 Task: Define due dates for tasks focused on implementing changes to enhance data quality.
Action: Mouse moved to (170, 364)
Screenshot: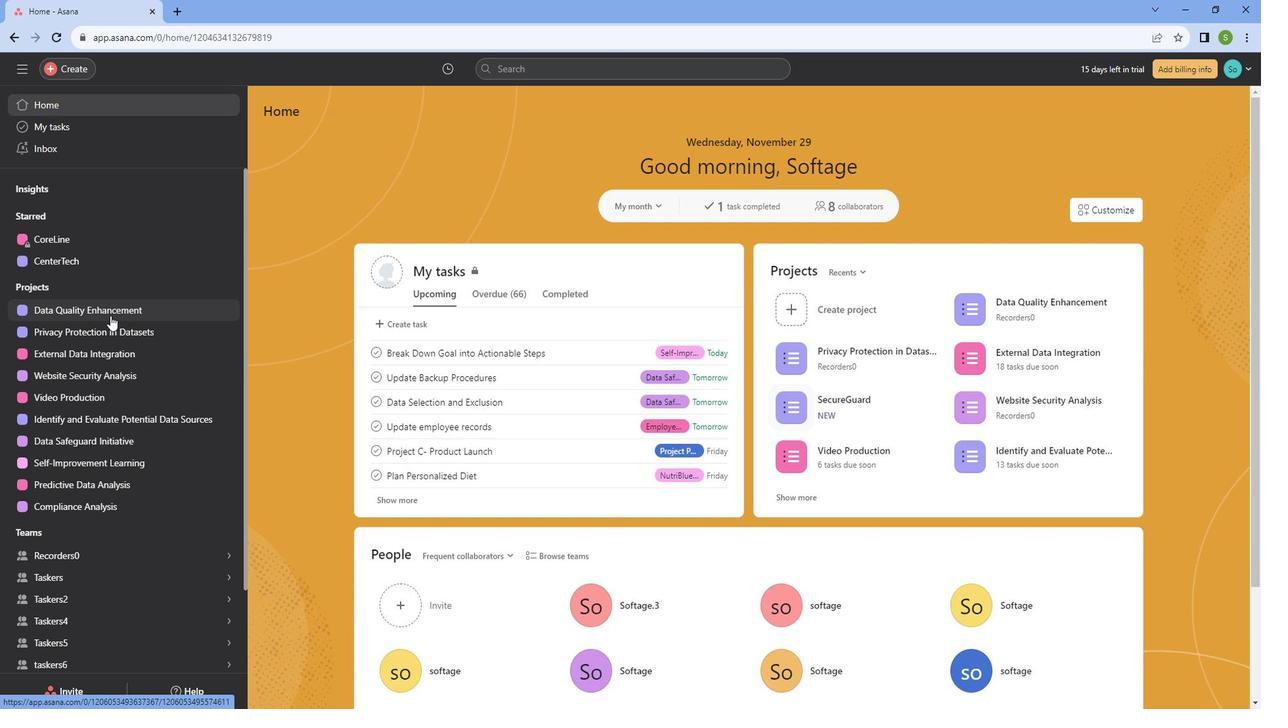 
Action: Mouse pressed left at (170, 364)
Screenshot: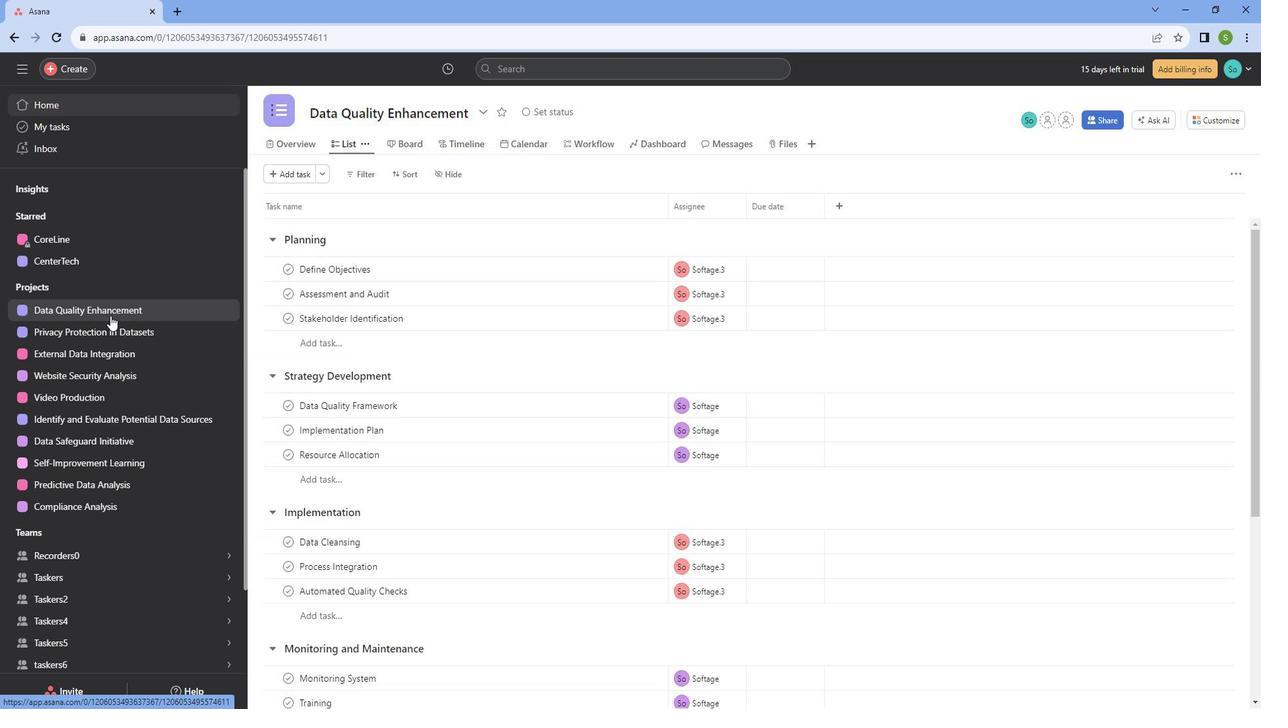 
Action: Mouse moved to (835, 322)
Screenshot: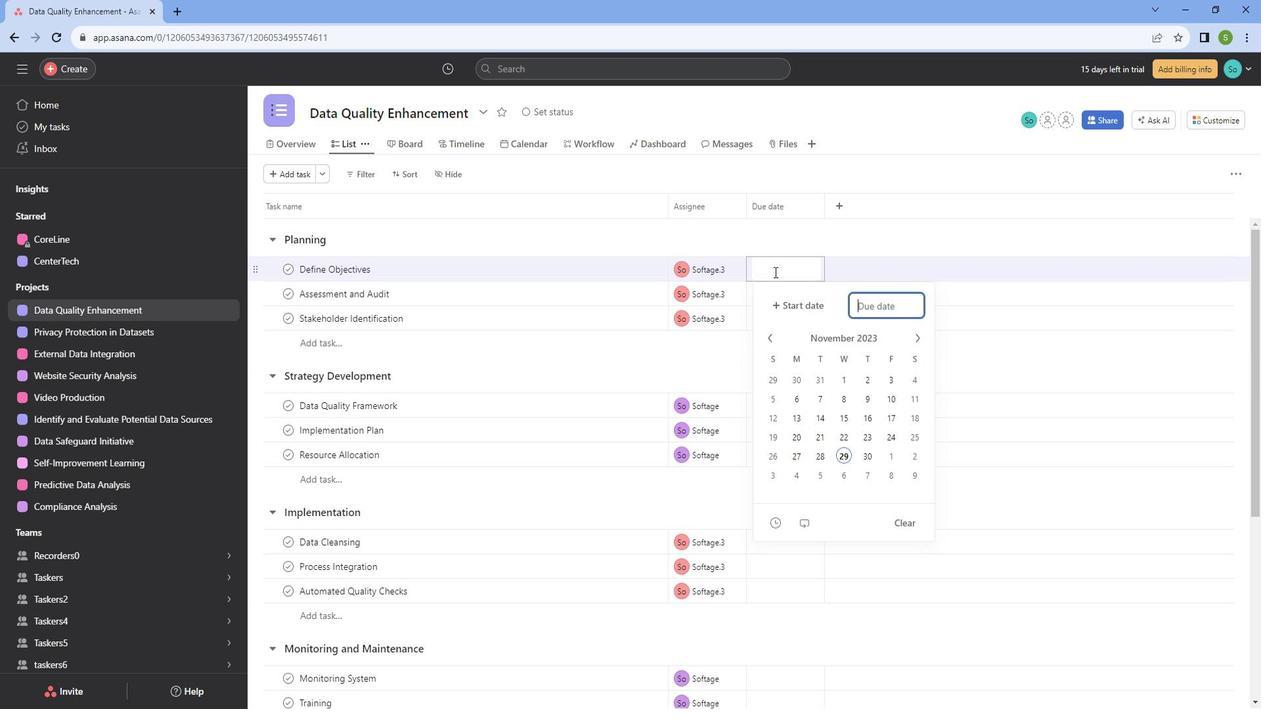
Action: Mouse pressed left at (835, 322)
Screenshot: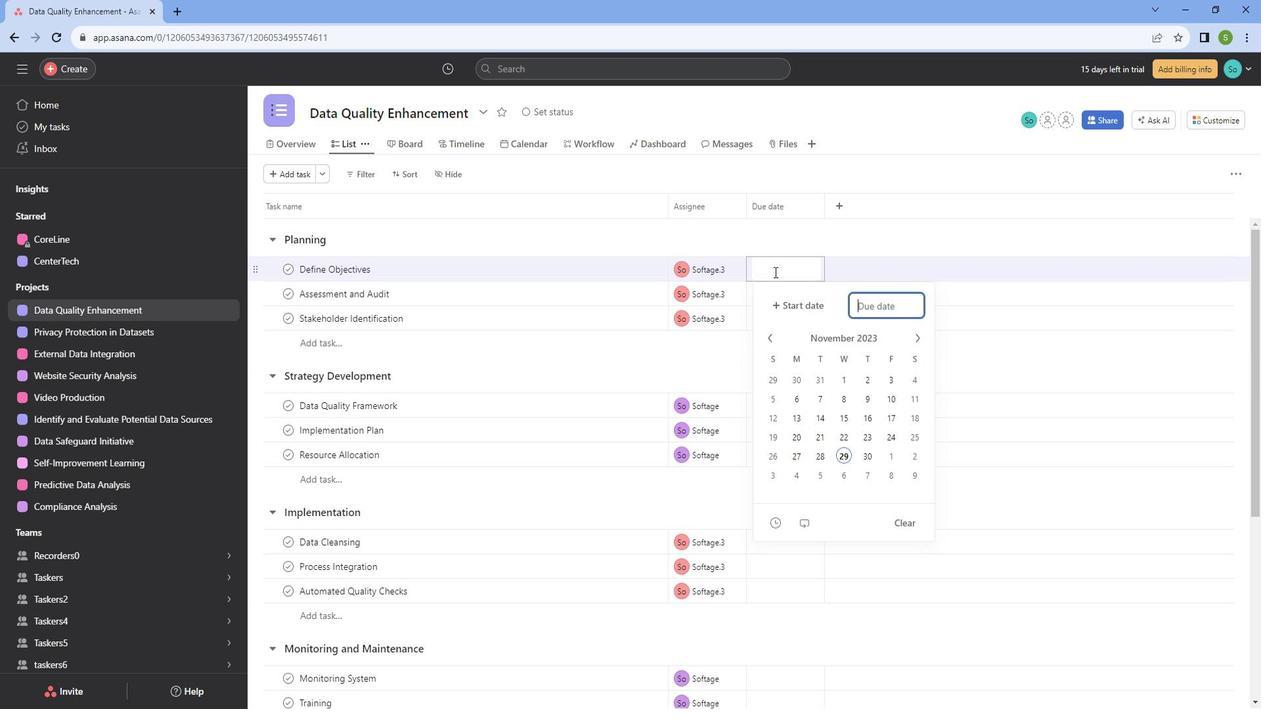 
Action: Mouse moved to (975, 386)
Screenshot: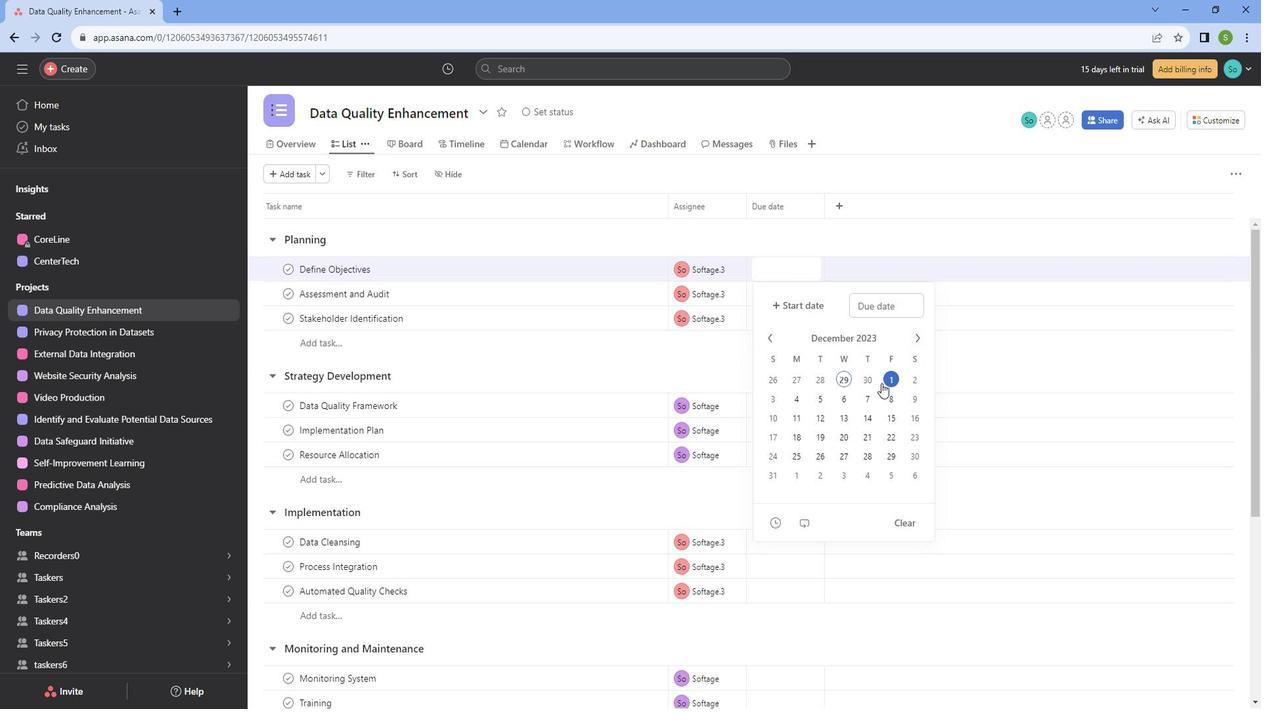 
Action: Mouse pressed left at (975, 386)
Screenshot: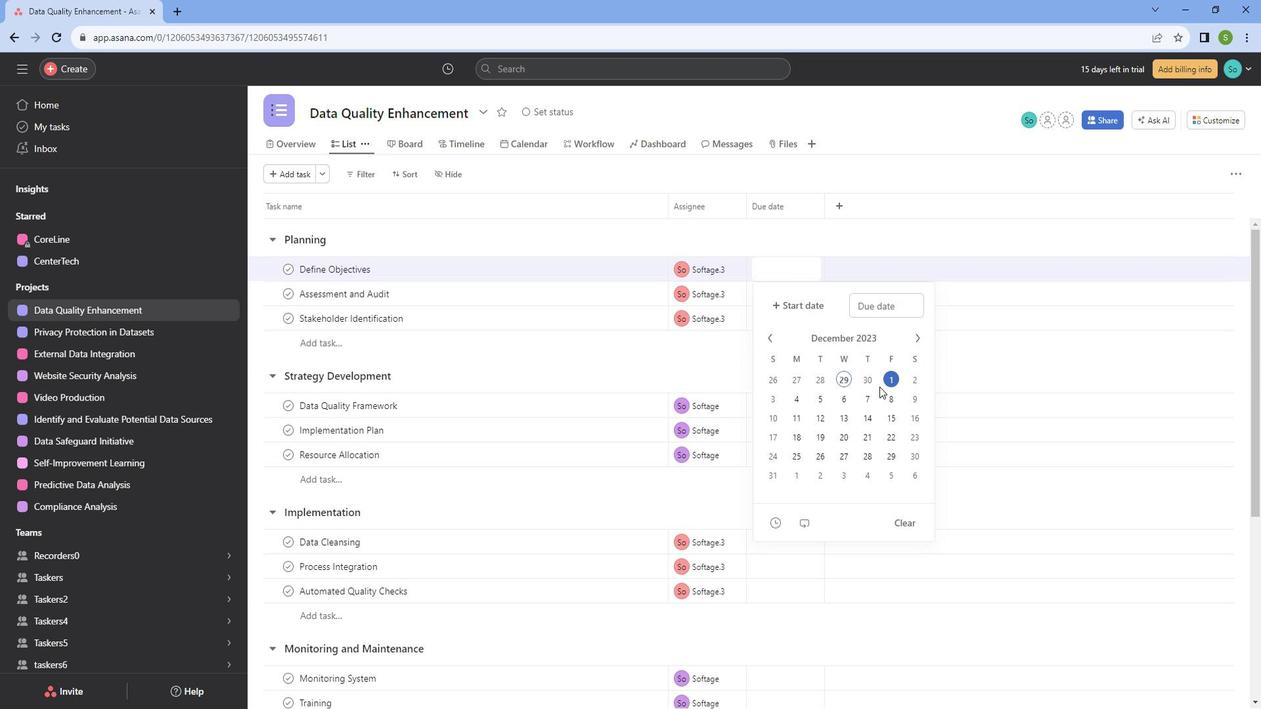 
Action: Mouse moved to (957, 426)
Screenshot: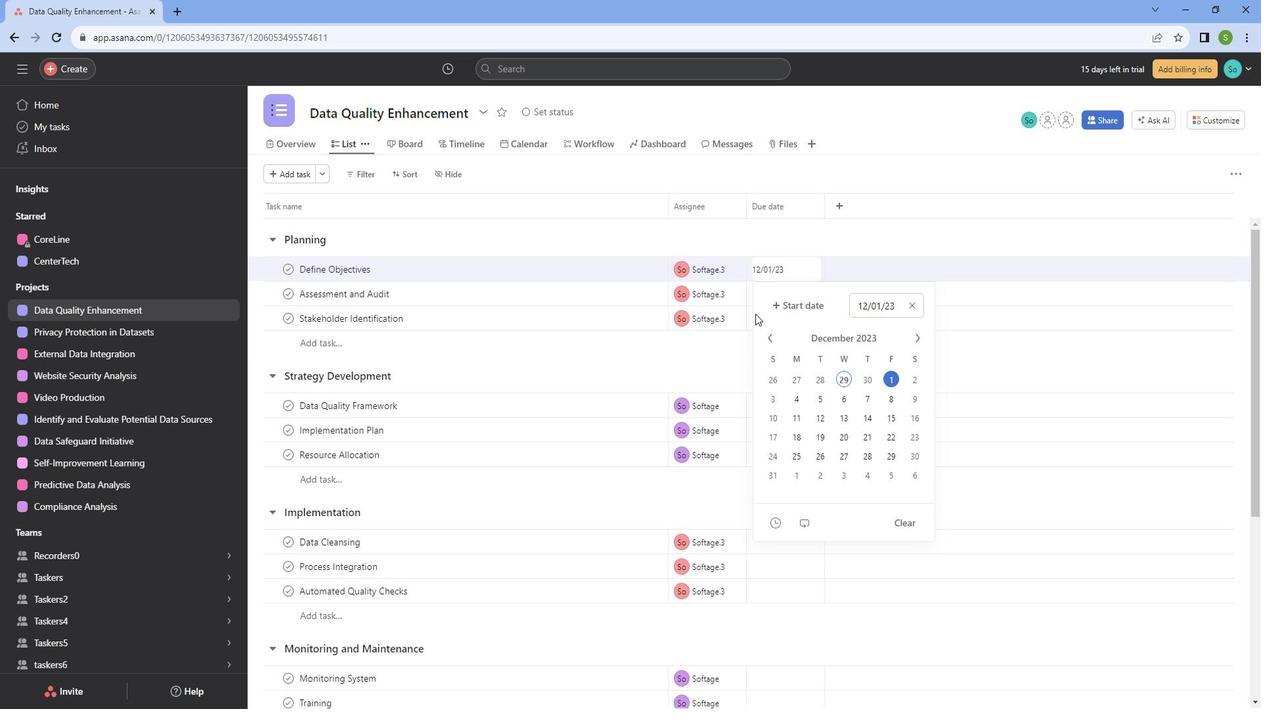 
Action: Mouse pressed left at (957, 426)
Screenshot: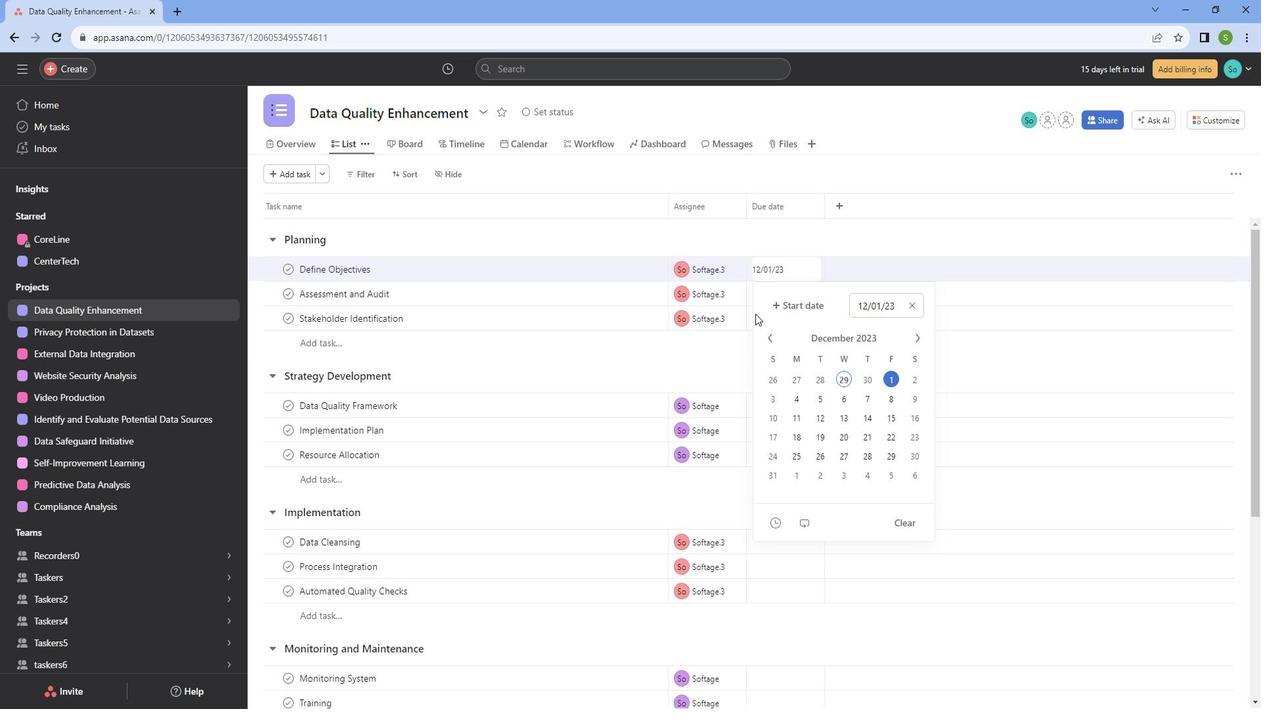 
Action: Mouse moved to (785, 286)
Screenshot: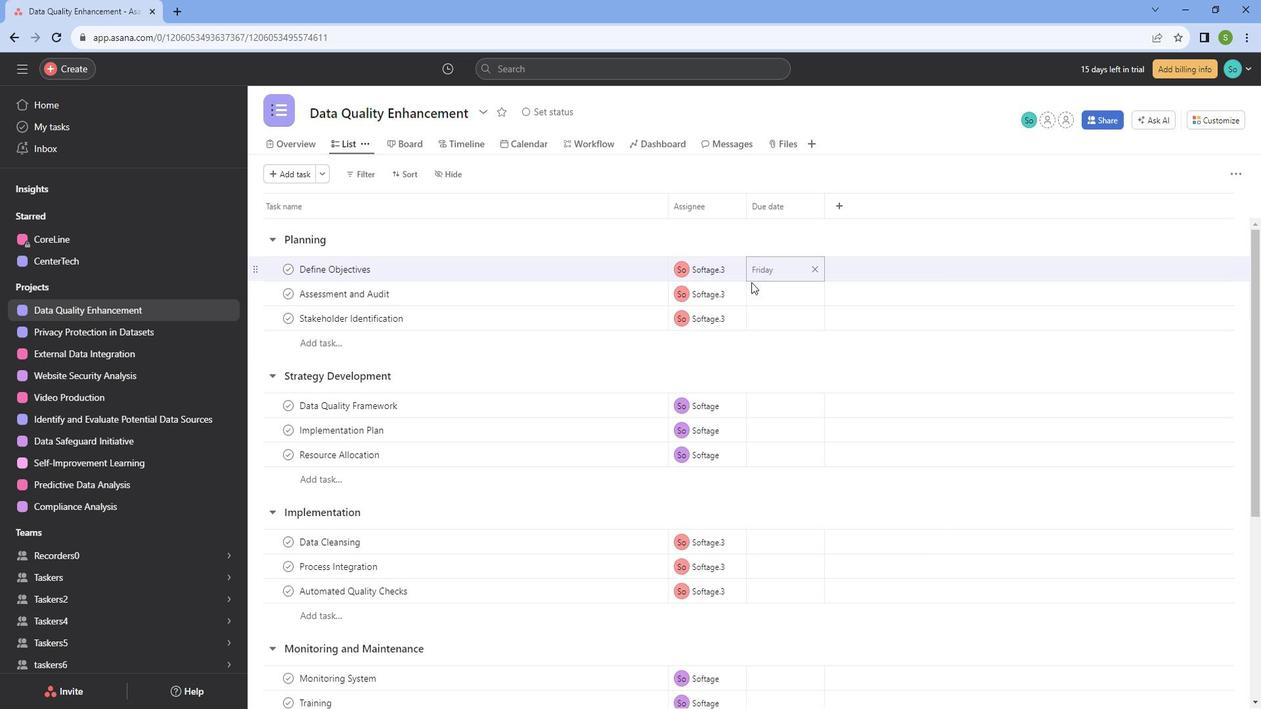 
Action: Mouse pressed left at (785, 286)
Screenshot: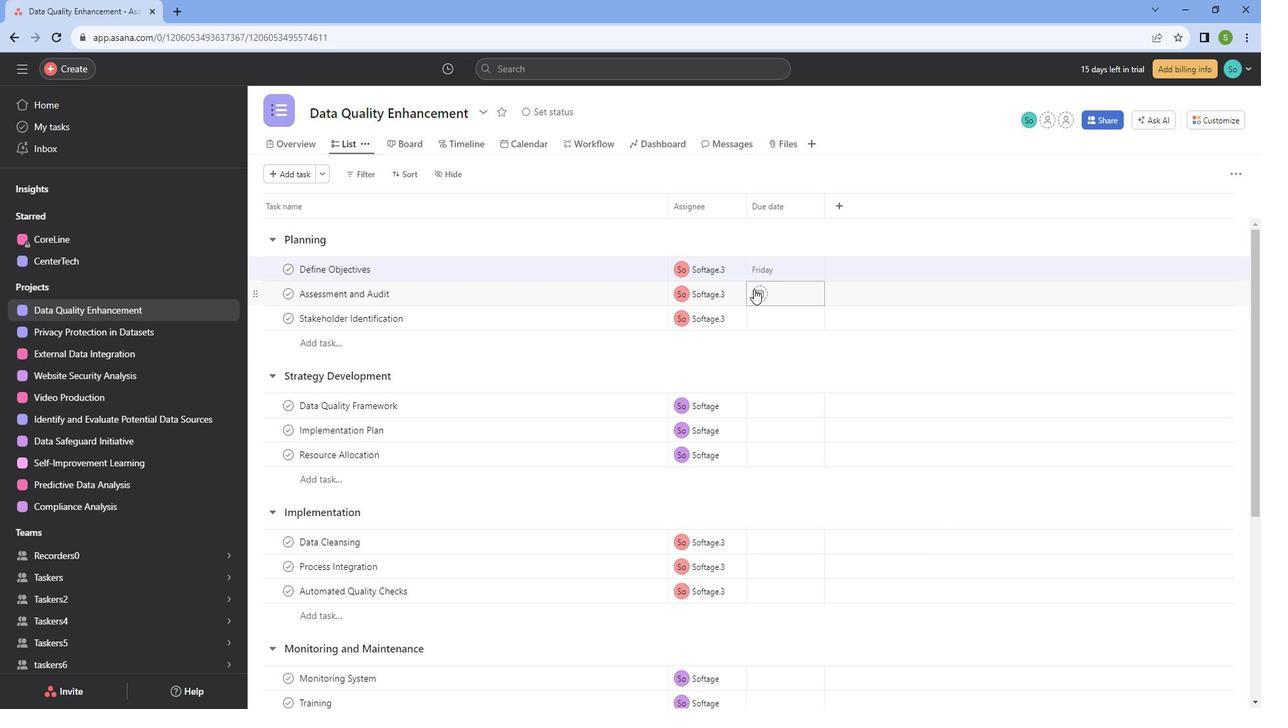 
Action: Mouse moved to (814, 339)
Screenshot: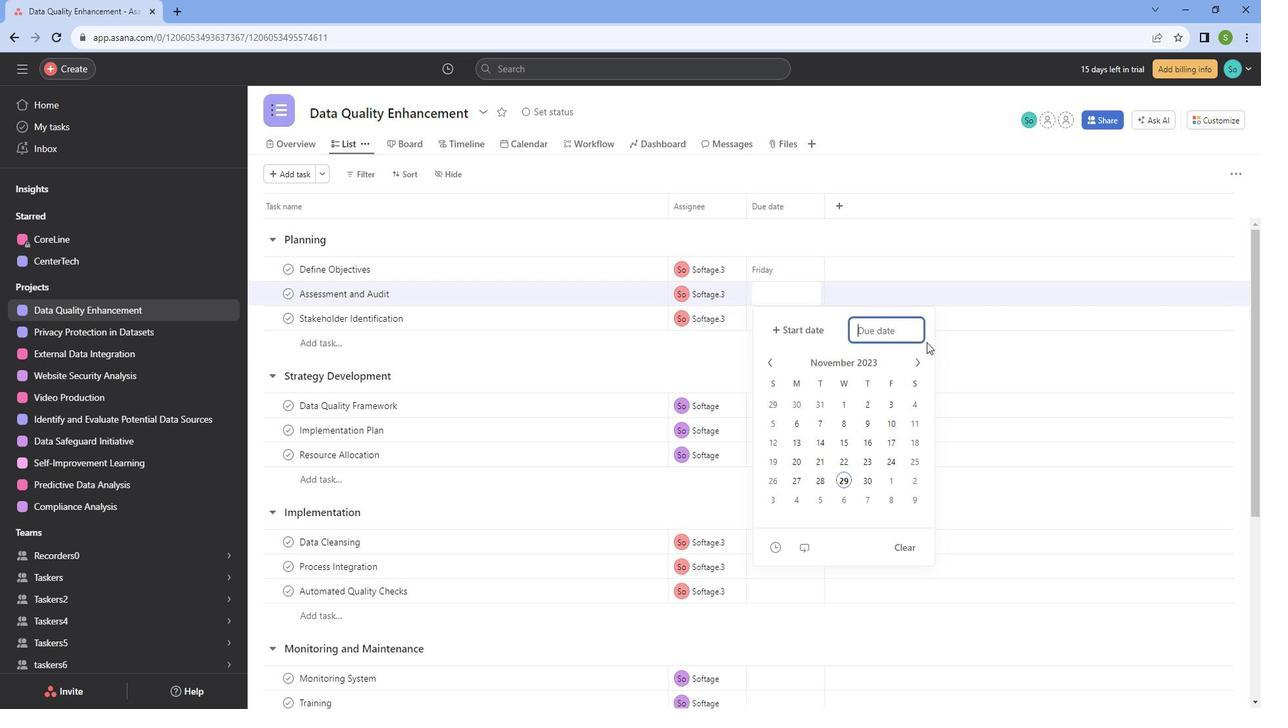 
Action: Mouse pressed left at (814, 339)
Screenshot: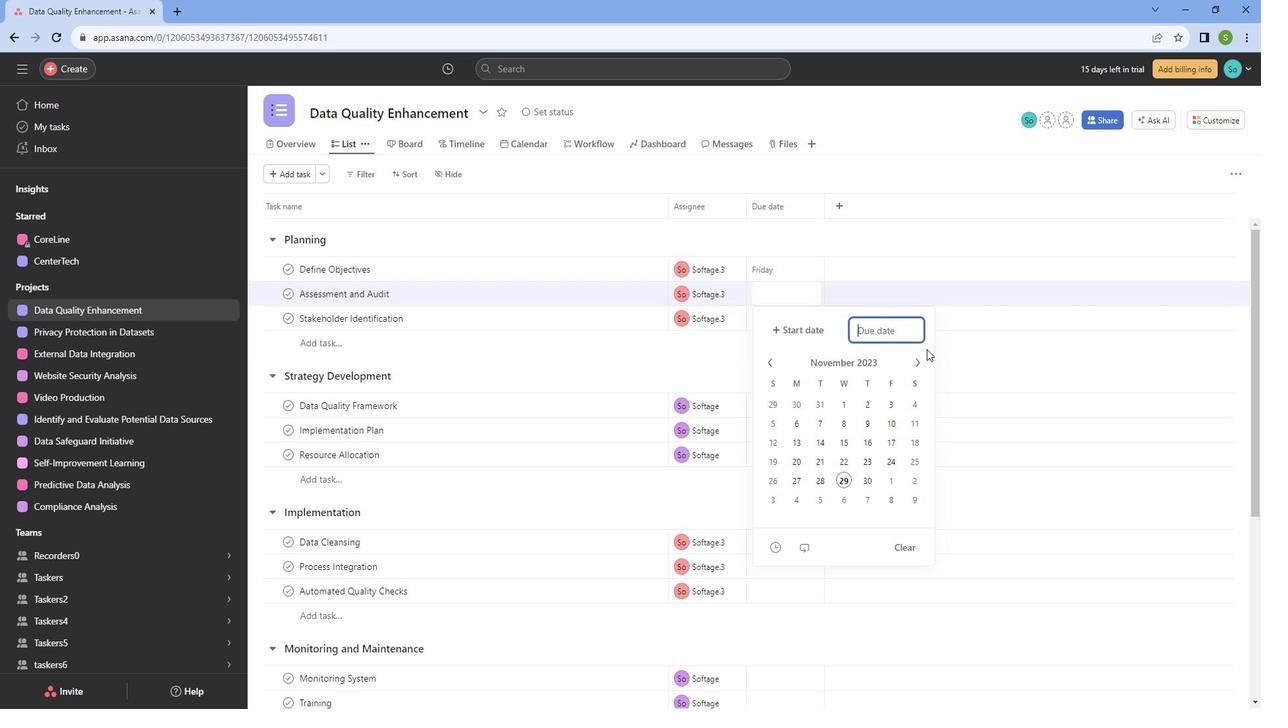 
Action: Mouse moved to (983, 407)
Screenshot: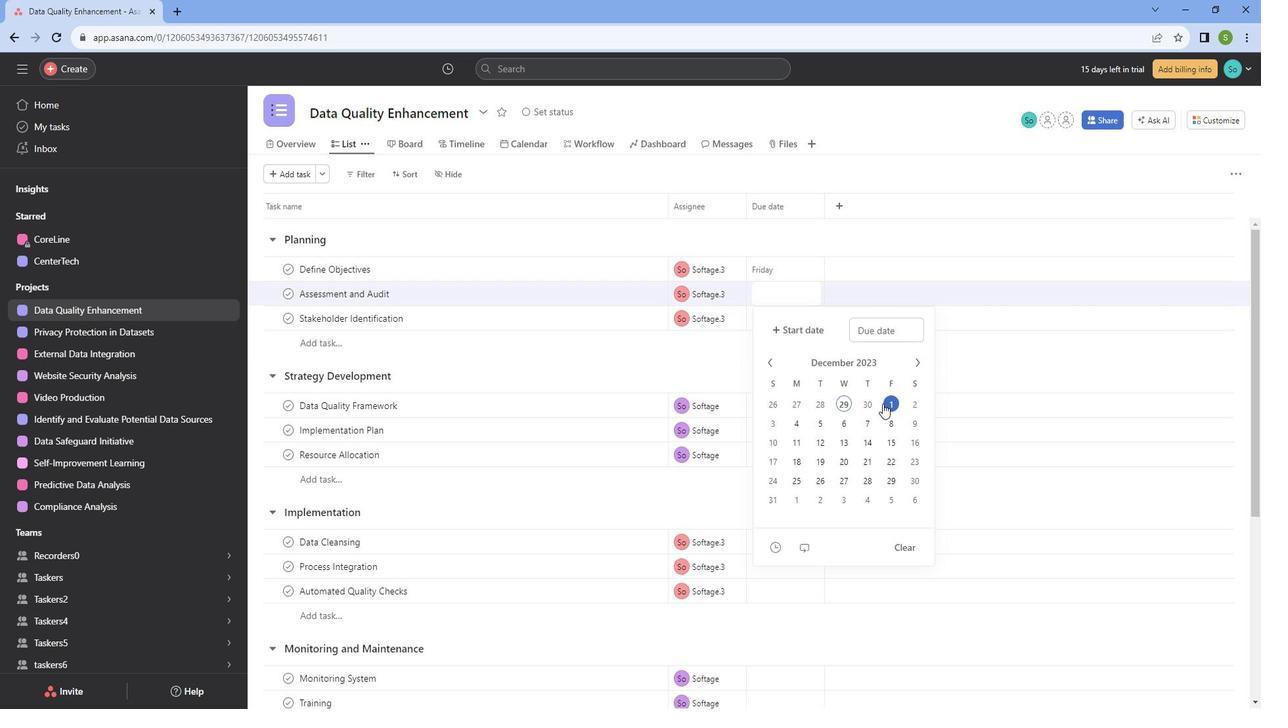 
Action: Mouse pressed left at (983, 407)
Screenshot: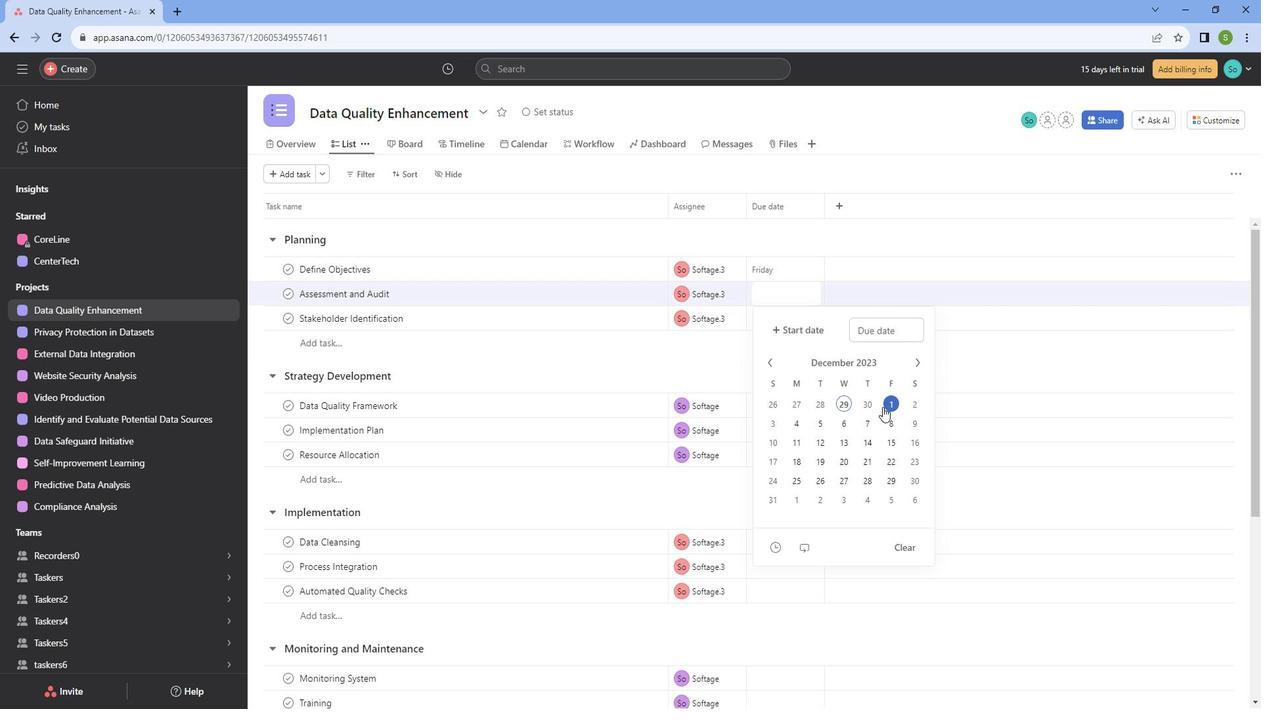 
Action: Mouse moved to (942, 450)
Screenshot: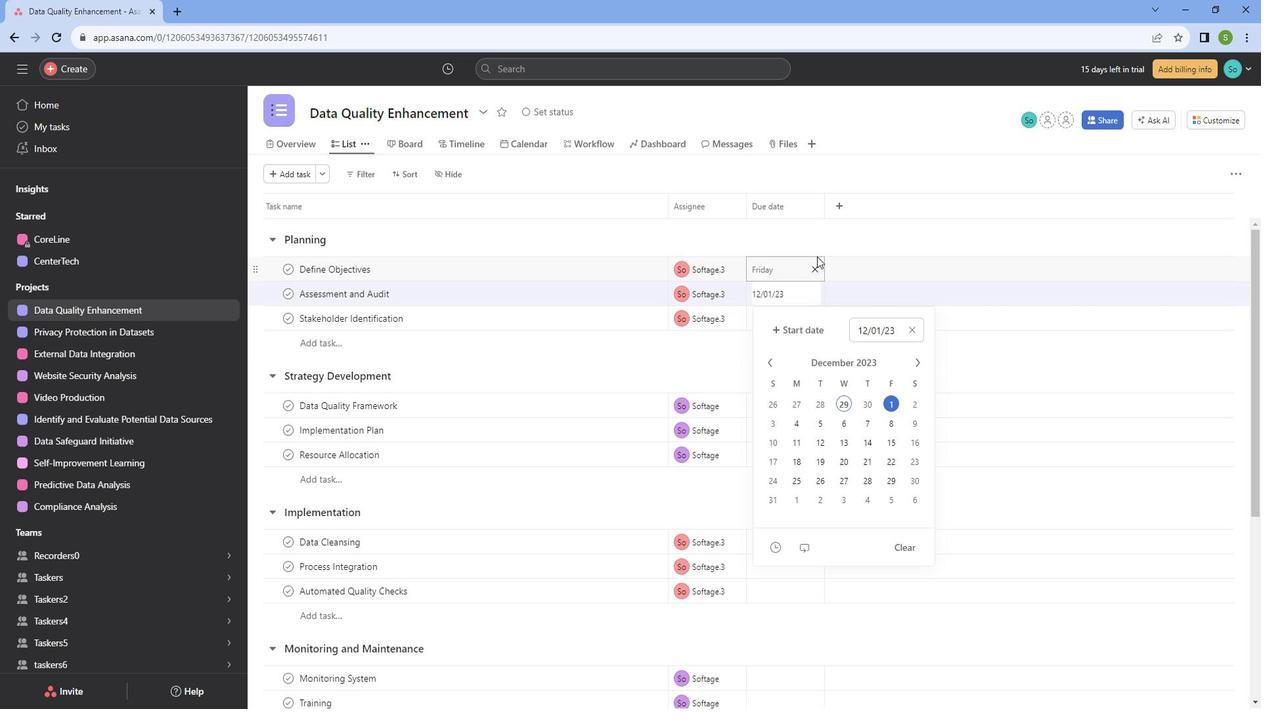 
Action: Mouse pressed left at (942, 450)
Screenshot: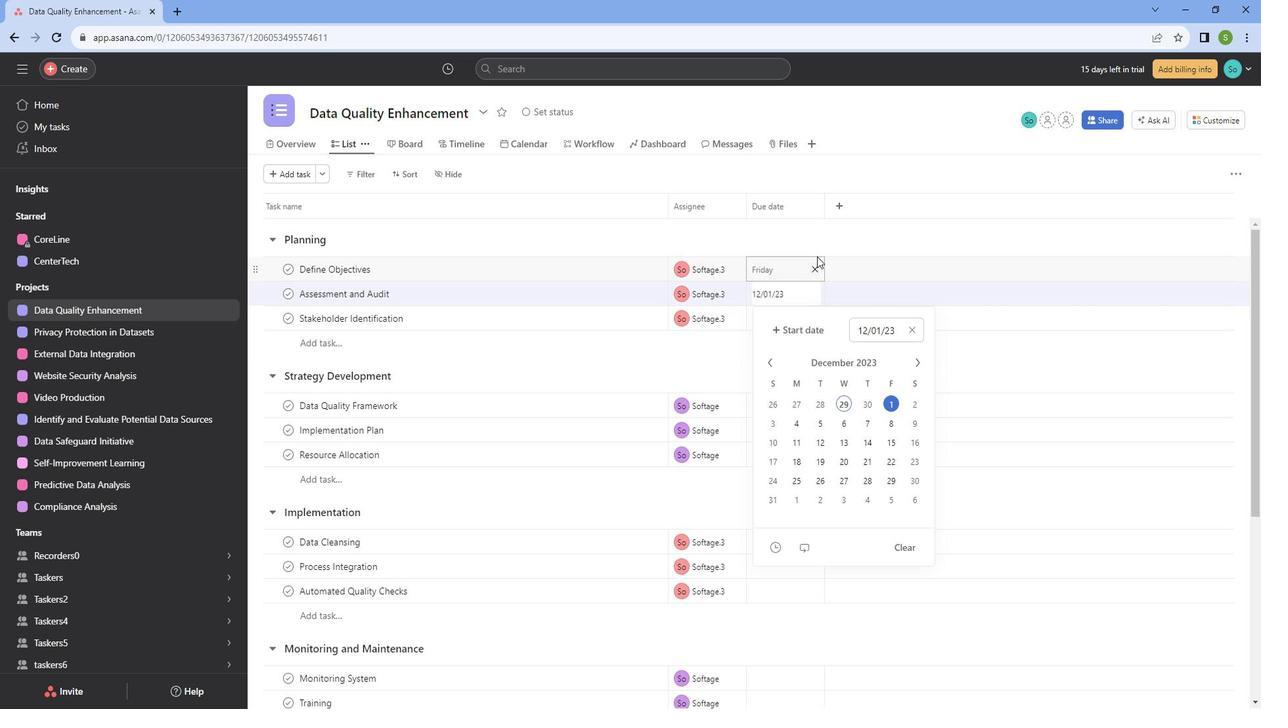 
Action: Mouse moved to (873, 282)
Screenshot: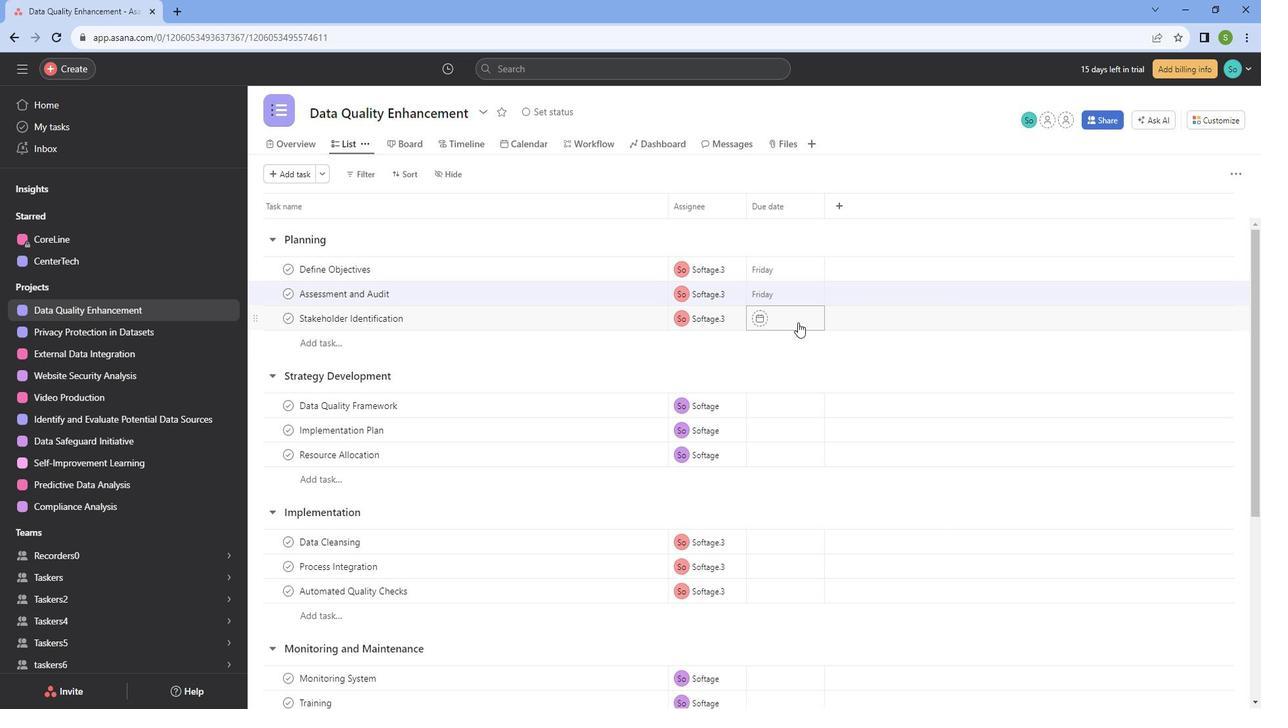 
Action: Mouse pressed left at (873, 282)
Screenshot: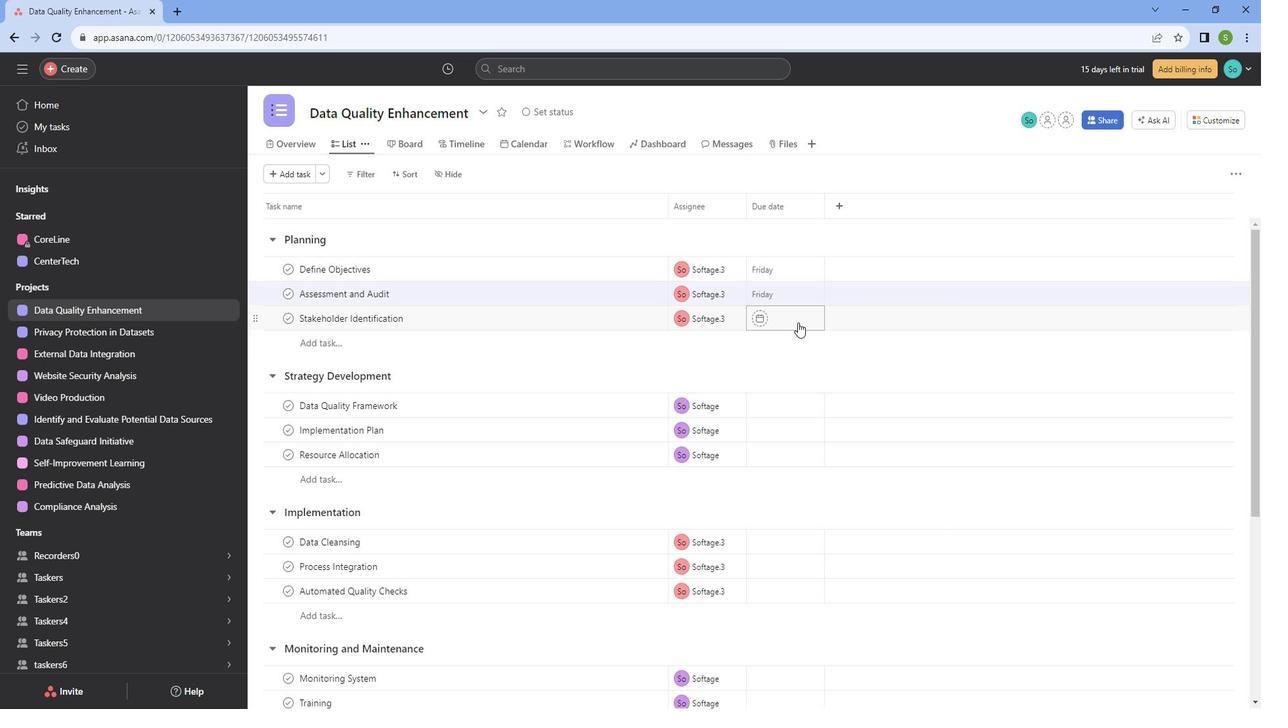 
Action: Mouse moved to (858, 371)
Screenshot: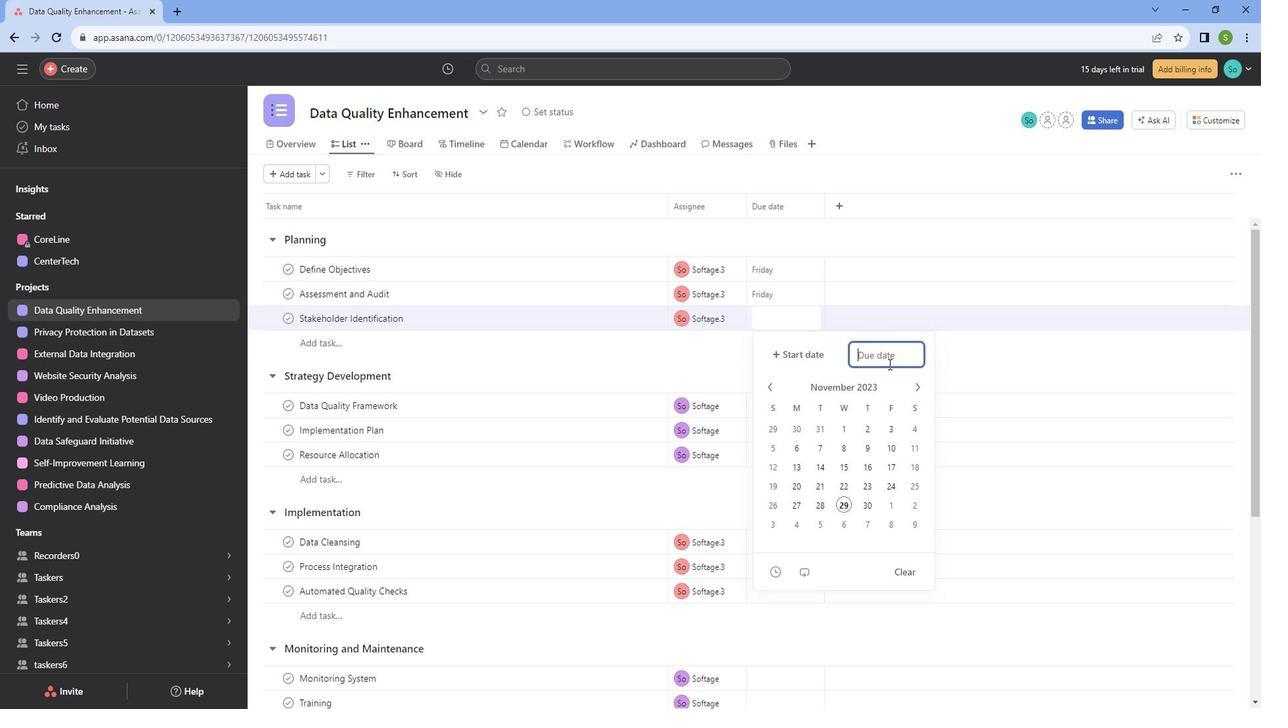 
Action: Mouse pressed left at (858, 371)
Screenshot: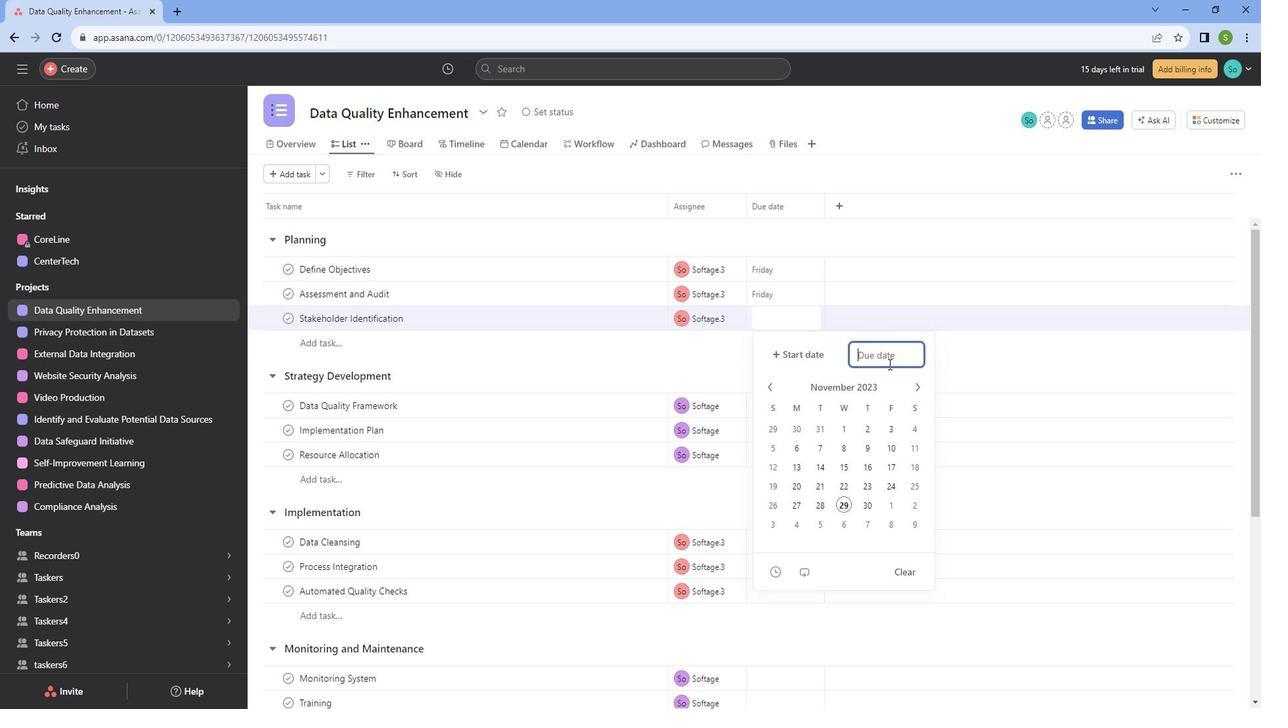 
Action: Mouse moved to (971, 431)
Screenshot: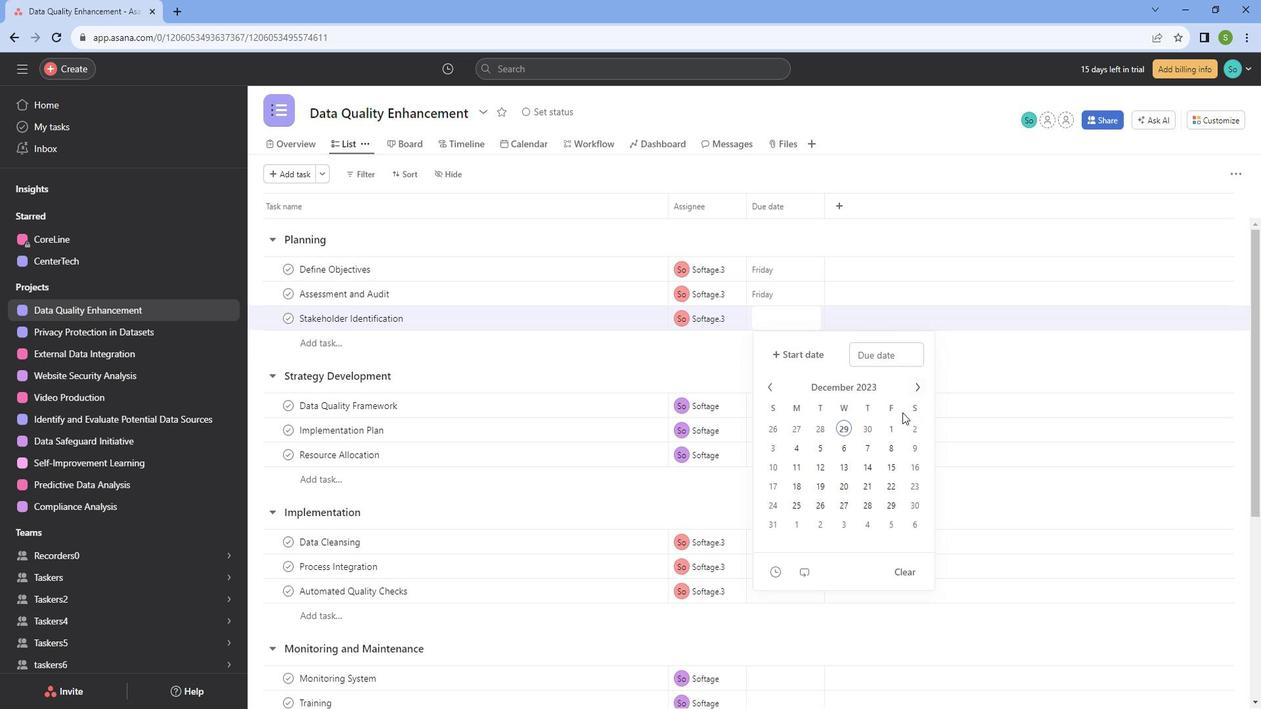 
Action: Mouse pressed left at (971, 431)
Screenshot: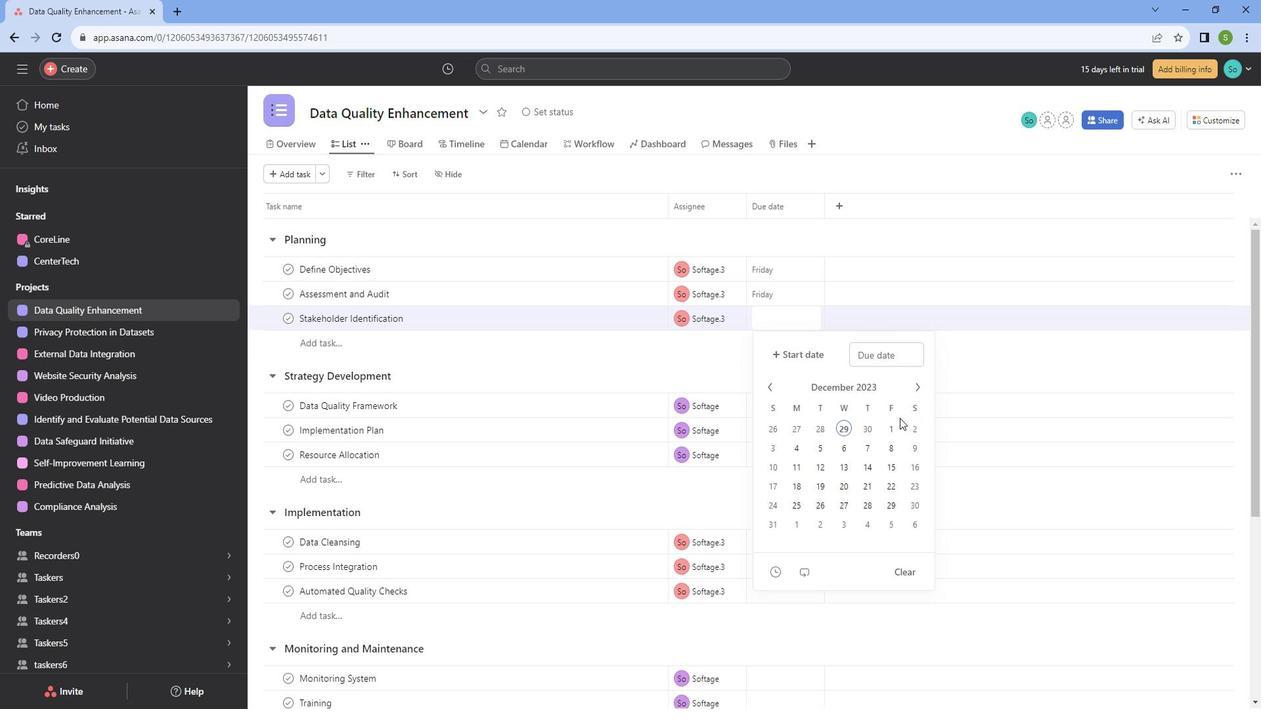 
Action: Mouse moved to (959, 473)
Screenshot: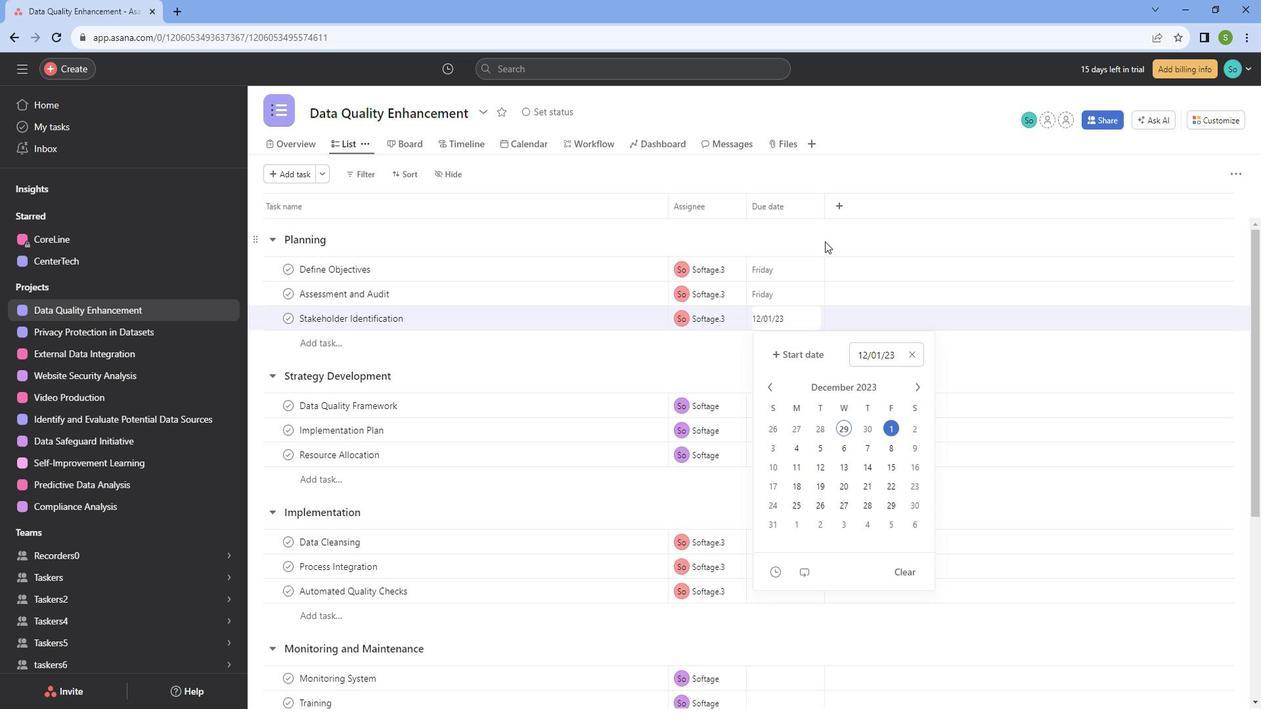 
Action: Mouse pressed left at (959, 473)
Screenshot: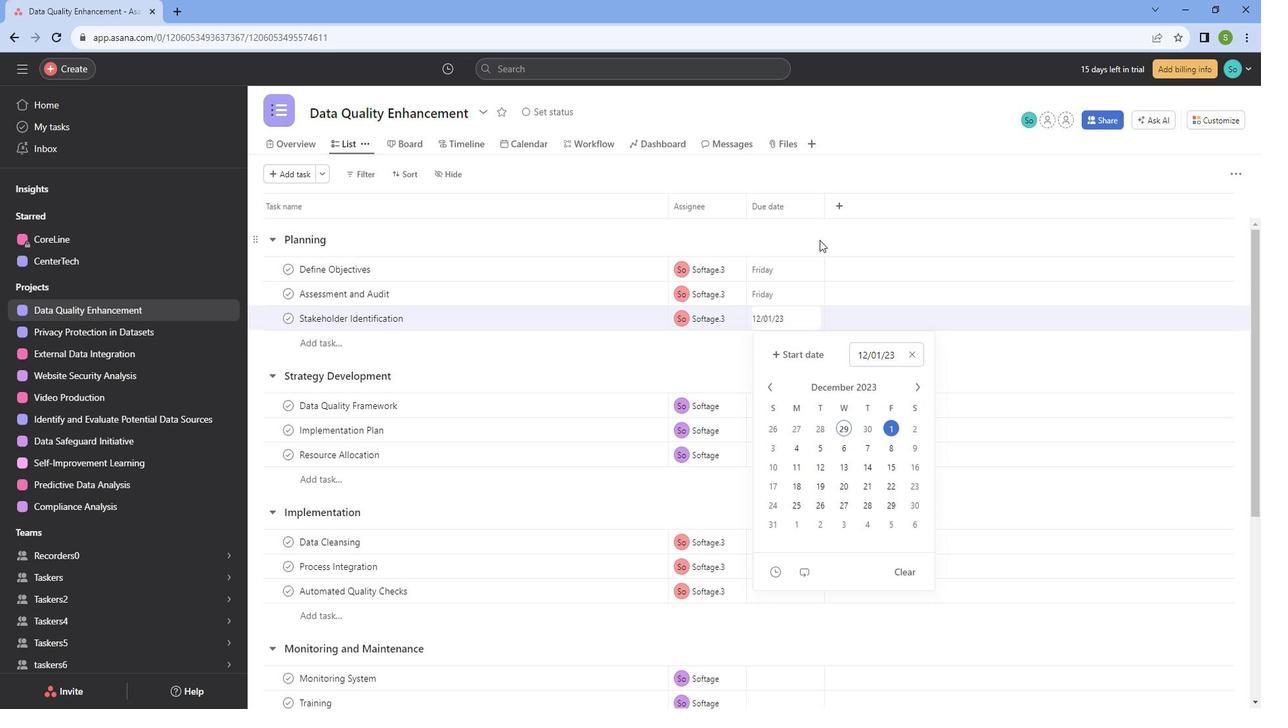 
Action: Mouse moved to (880, 291)
Screenshot: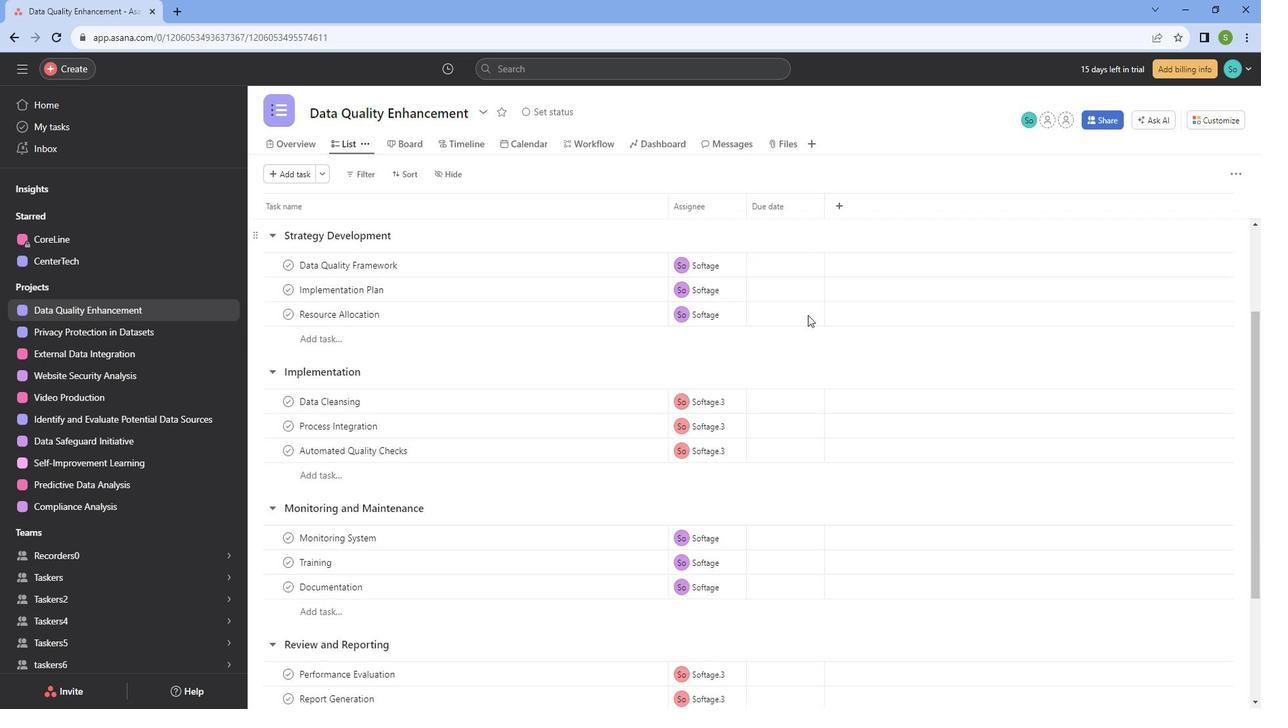 
Action: Mouse pressed left at (880, 291)
Screenshot: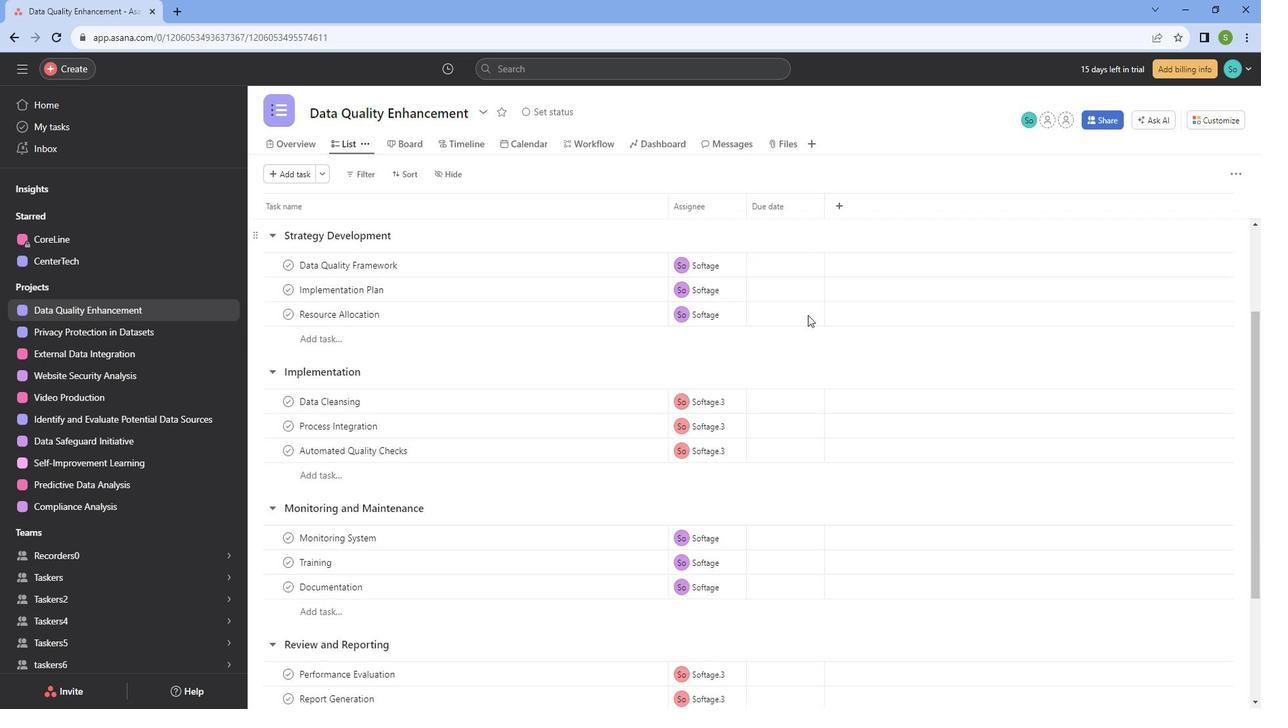 
Action: Mouse moved to (869, 361)
Screenshot: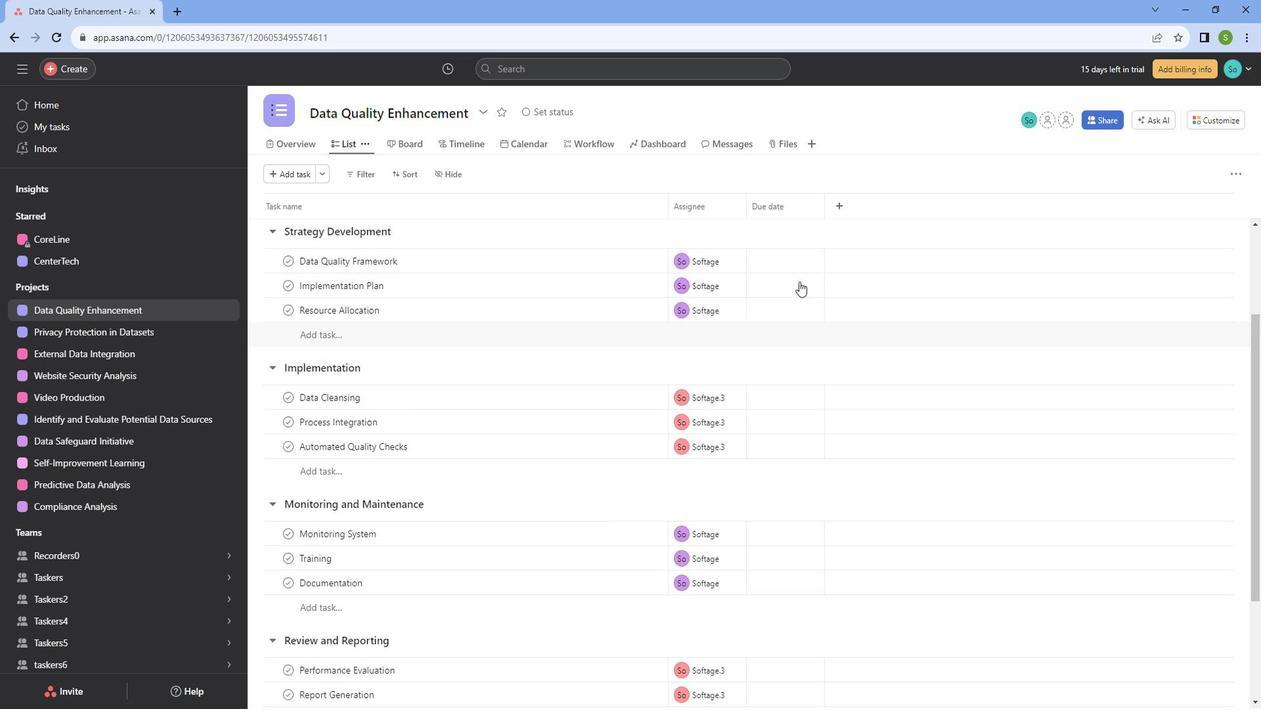 
Action: Mouse scrolled (869, 360) with delta (0, 0)
Screenshot: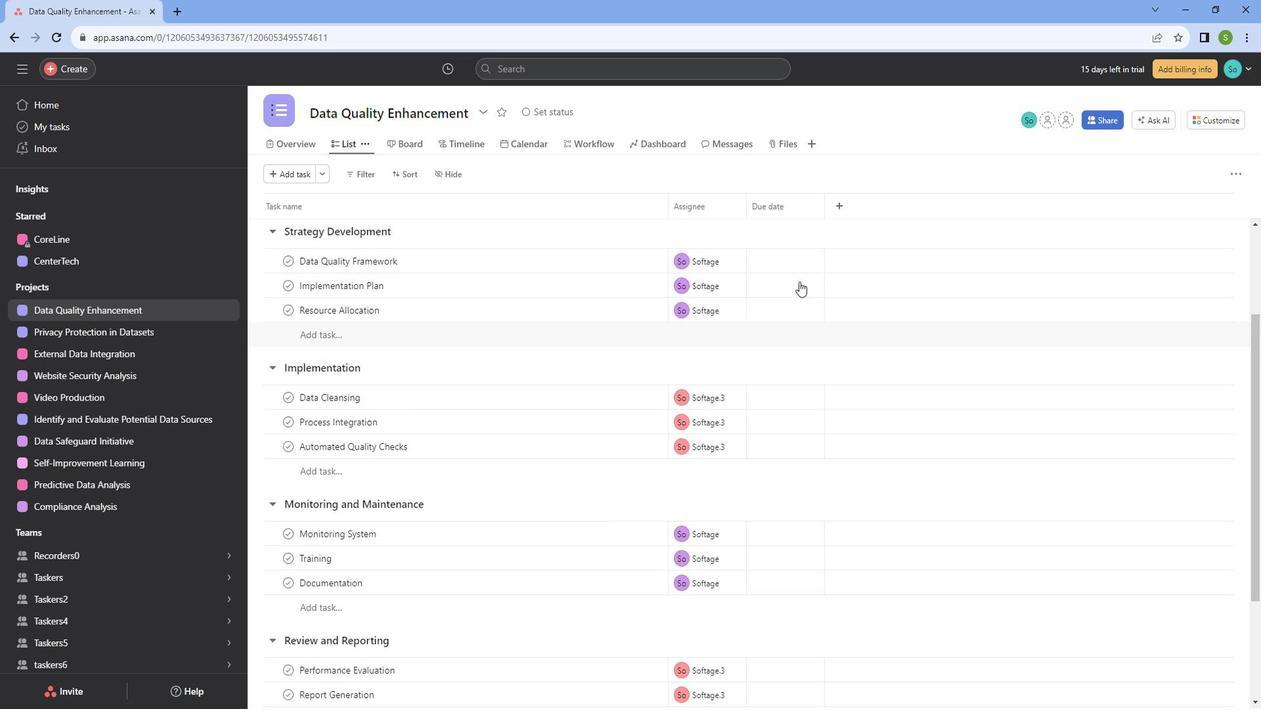 
Action: Mouse moved to (869, 362)
Screenshot: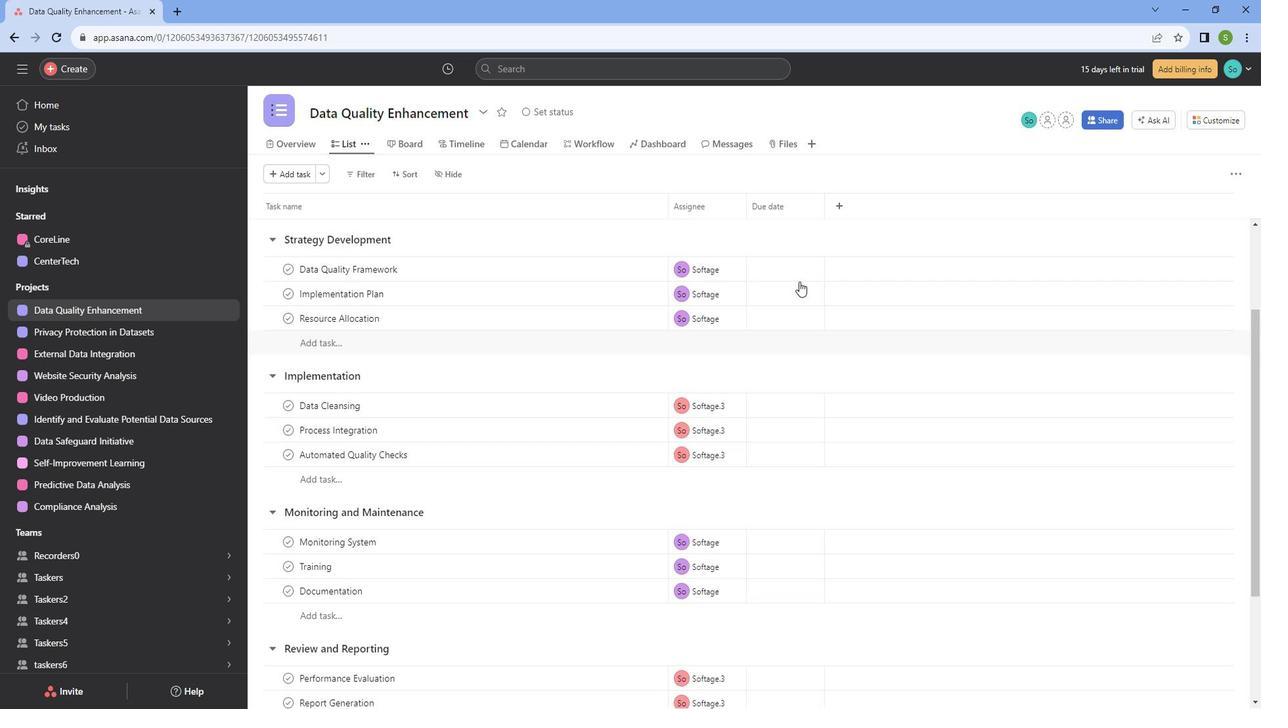 
Action: Mouse scrolled (869, 362) with delta (0, 0)
Screenshot: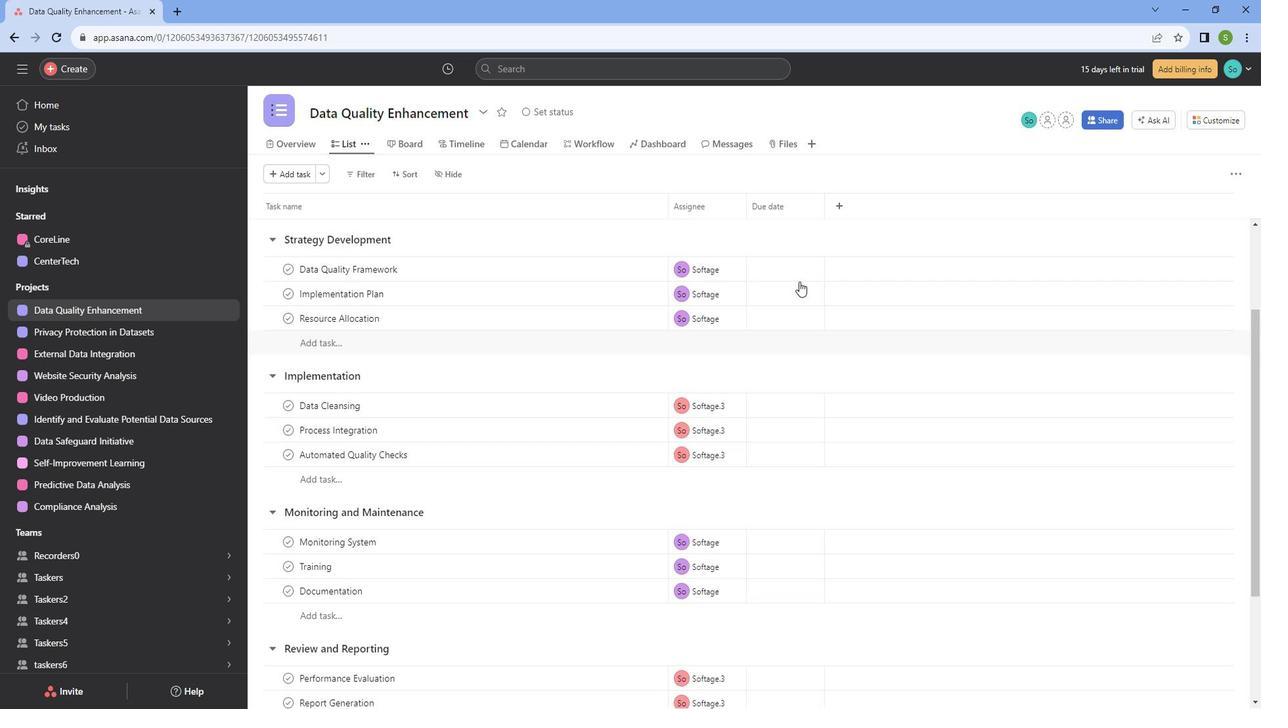 
Action: Mouse moved to (868, 363)
Screenshot: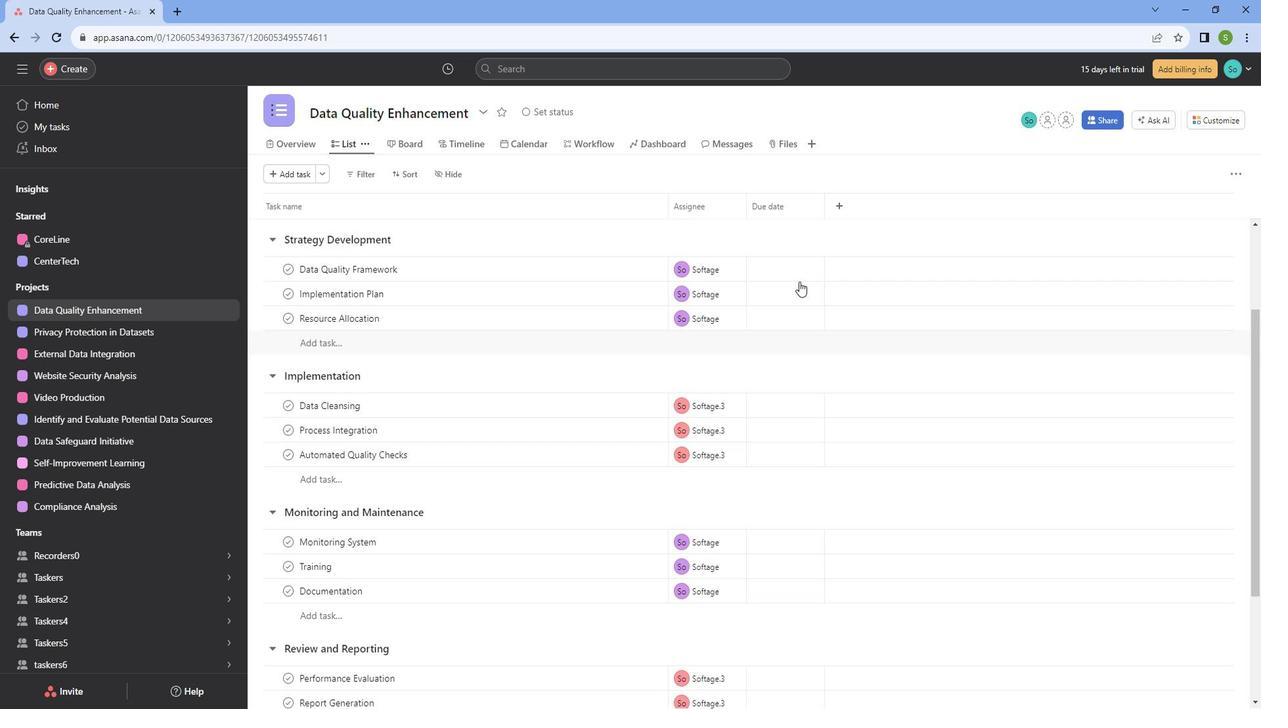 
Action: Mouse scrolled (868, 363) with delta (0, 0)
Screenshot: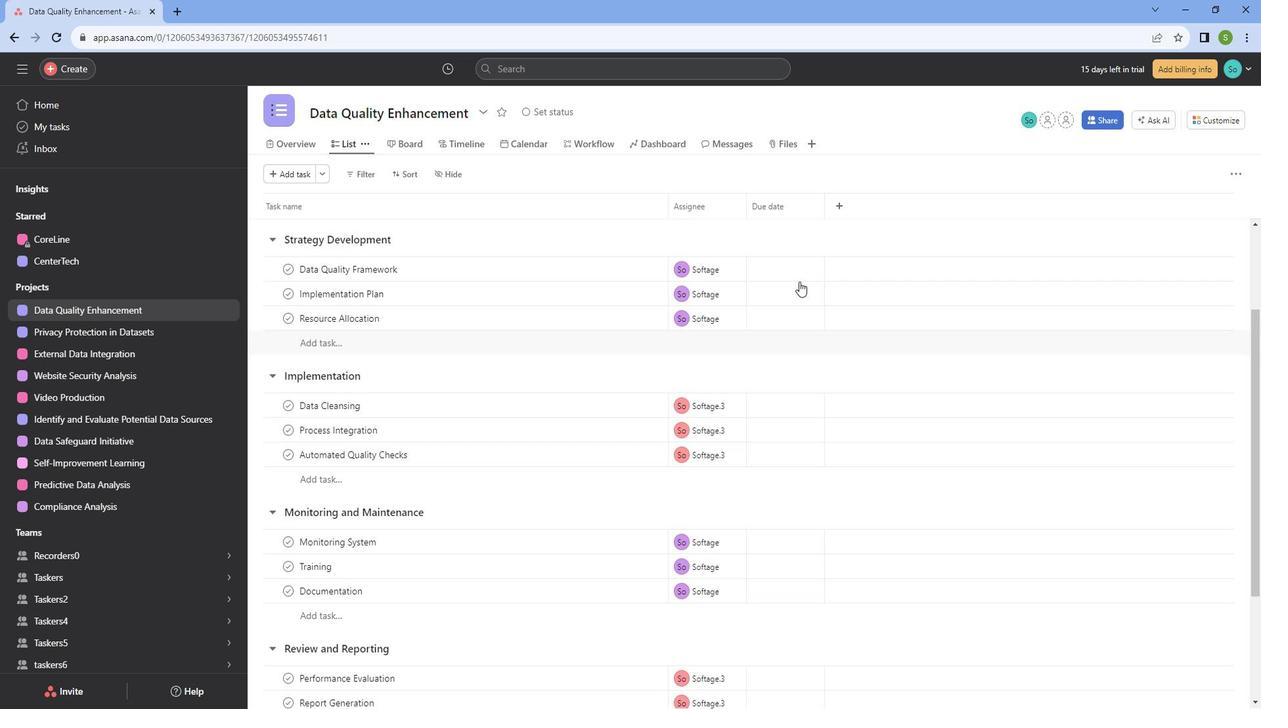 
Action: Mouse moved to (860, 331)
Screenshot: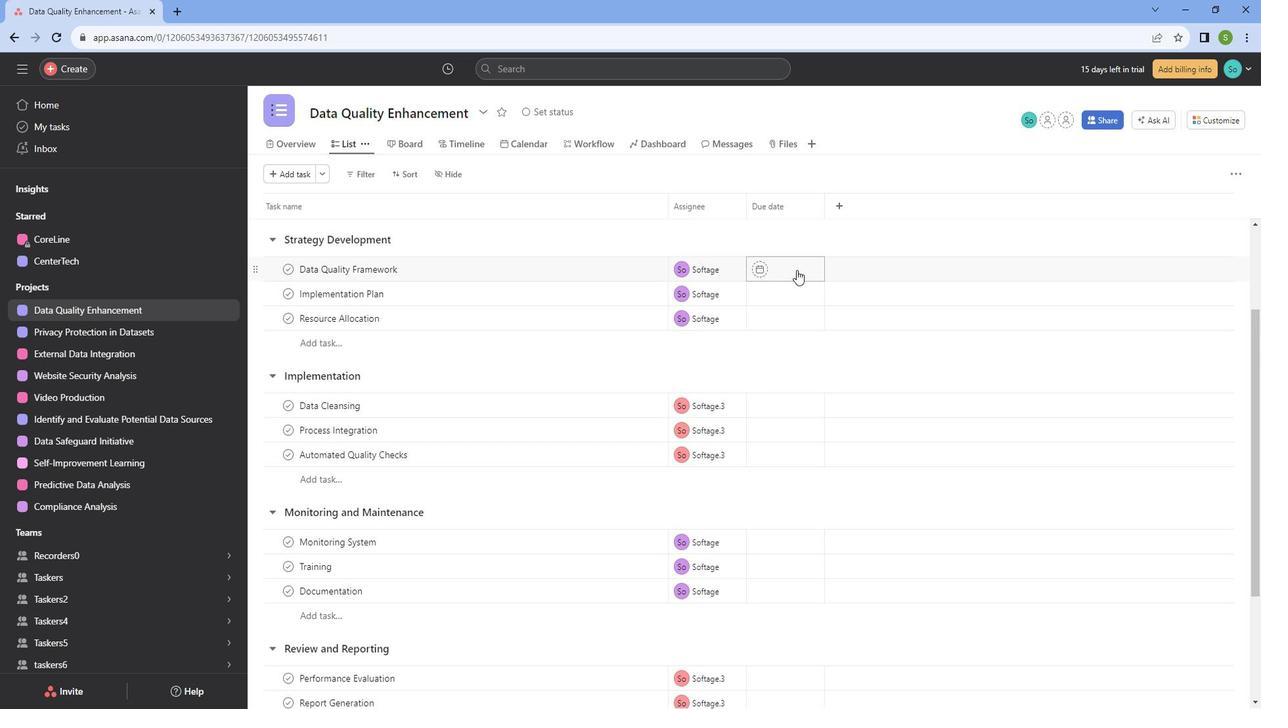 
Action: Mouse scrolled (860, 332) with delta (0, 0)
Screenshot: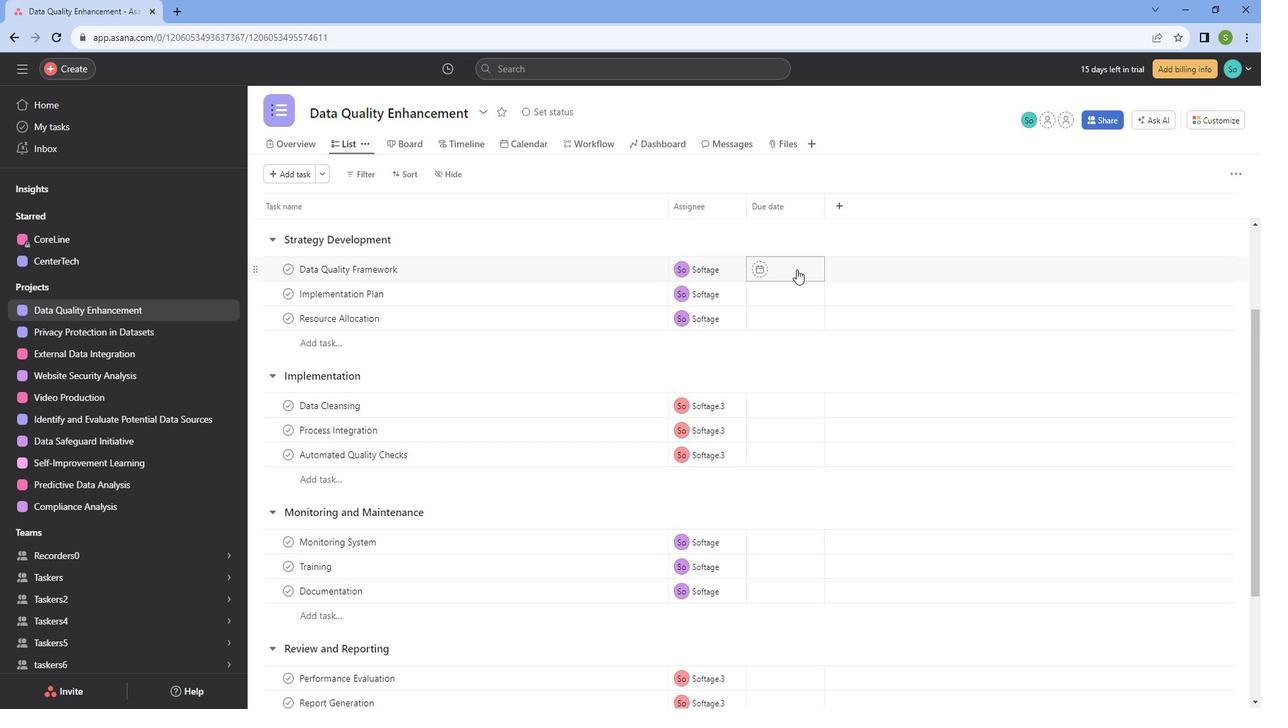 
Action: Mouse moved to (857, 319)
Screenshot: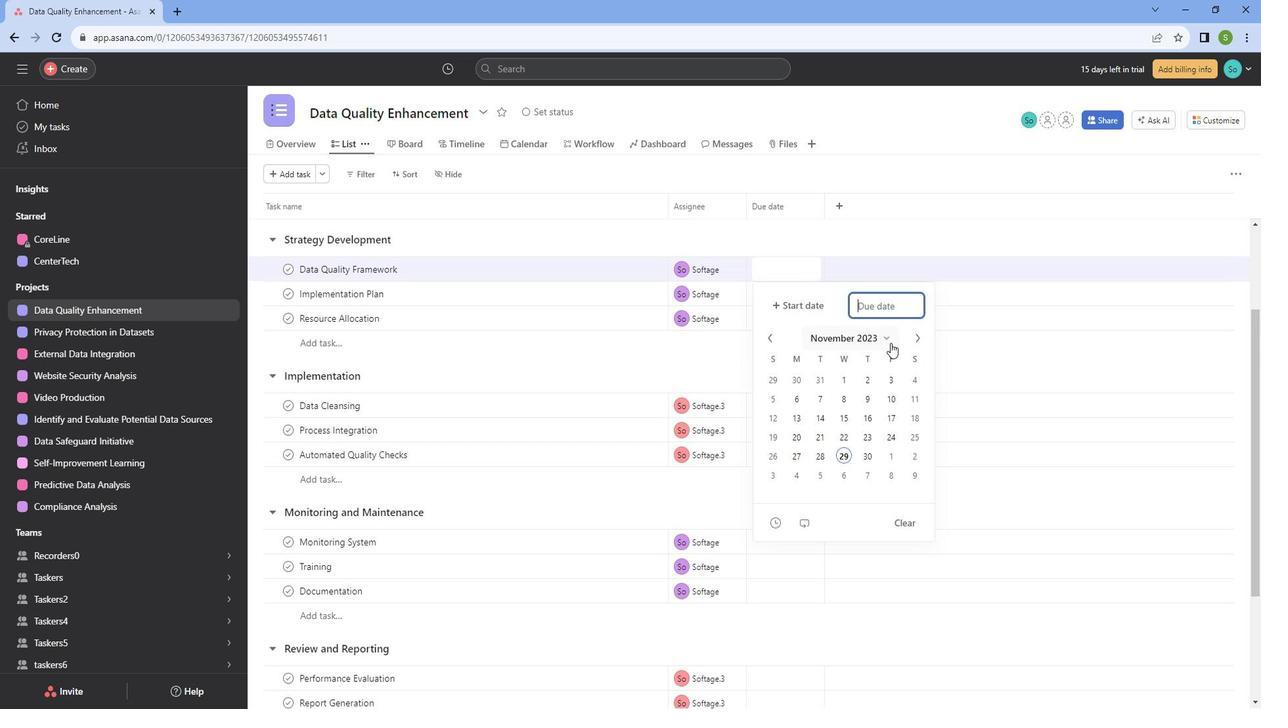 
Action: Mouse pressed left at (857, 319)
Screenshot: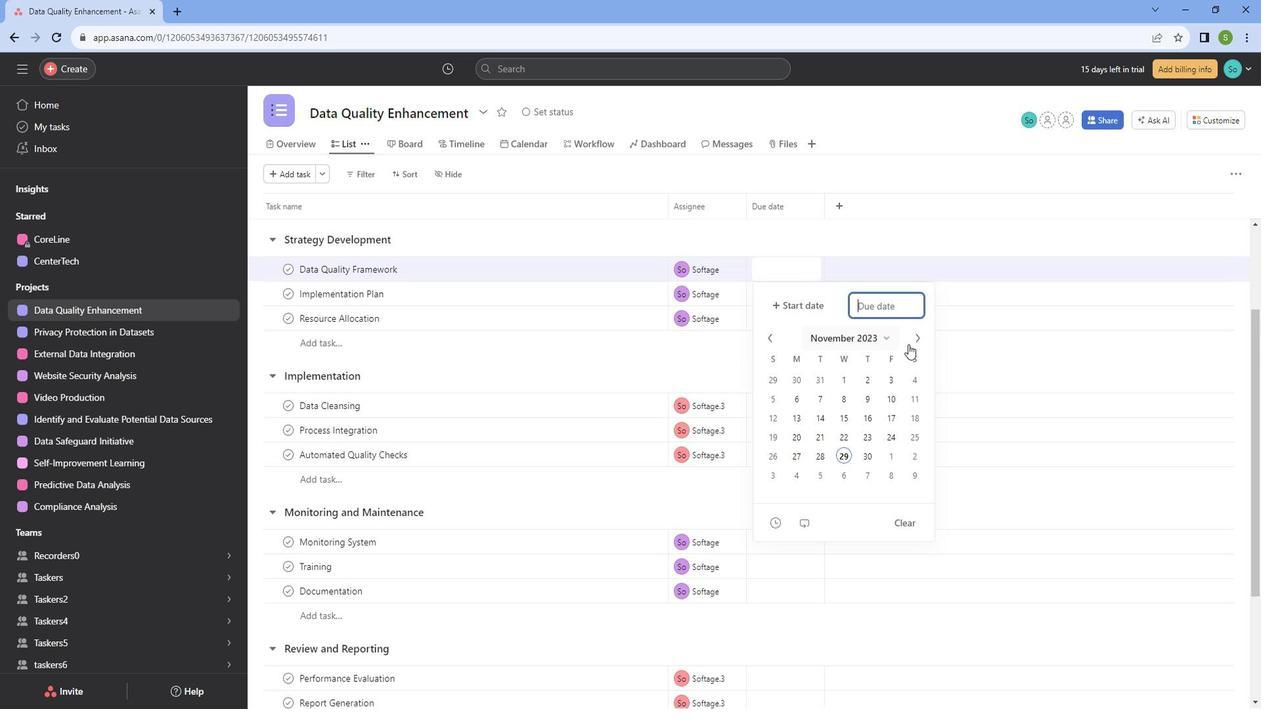 
Action: Mouse moved to (972, 390)
Screenshot: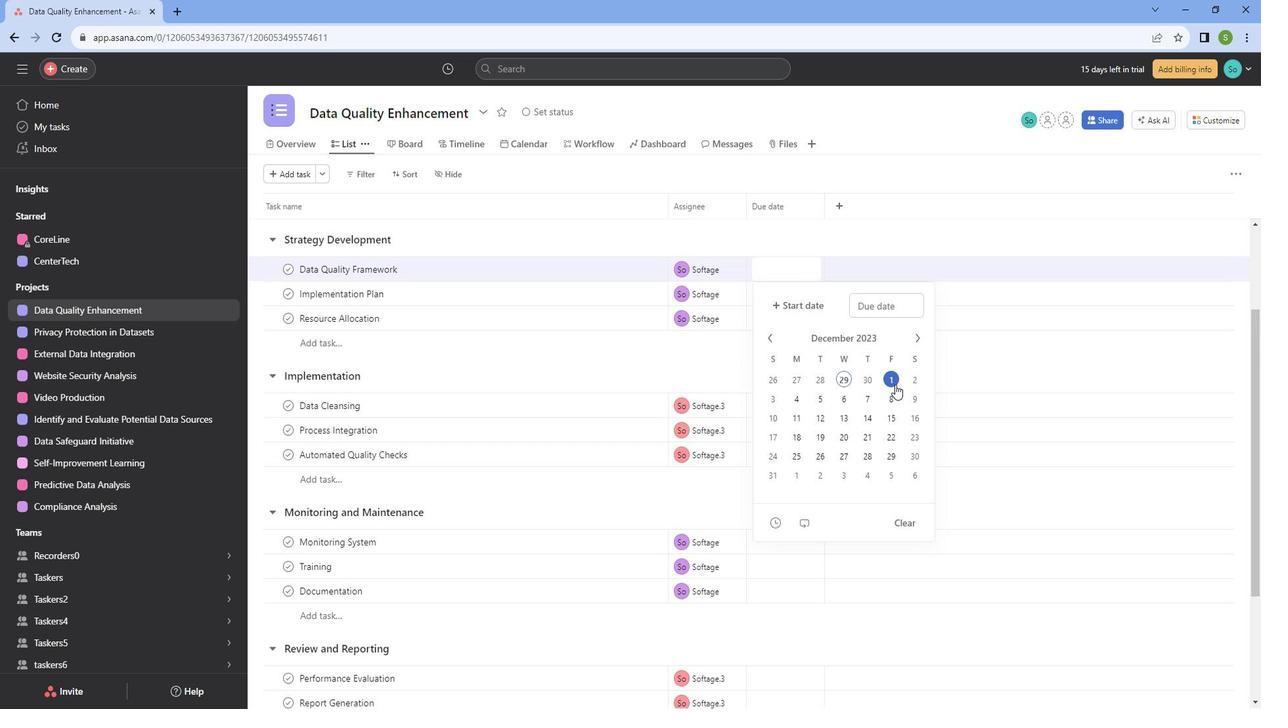
Action: Mouse pressed left at (972, 390)
Screenshot: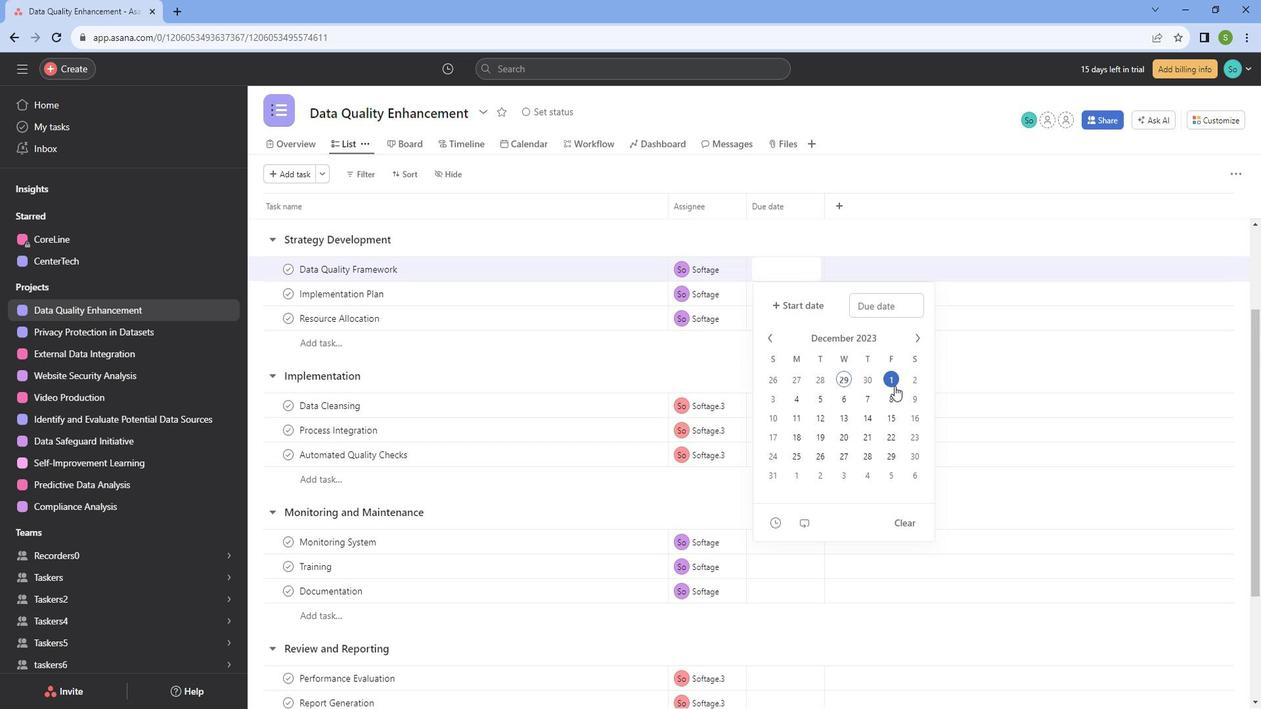 
Action: Mouse moved to (970, 428)
Screenshot: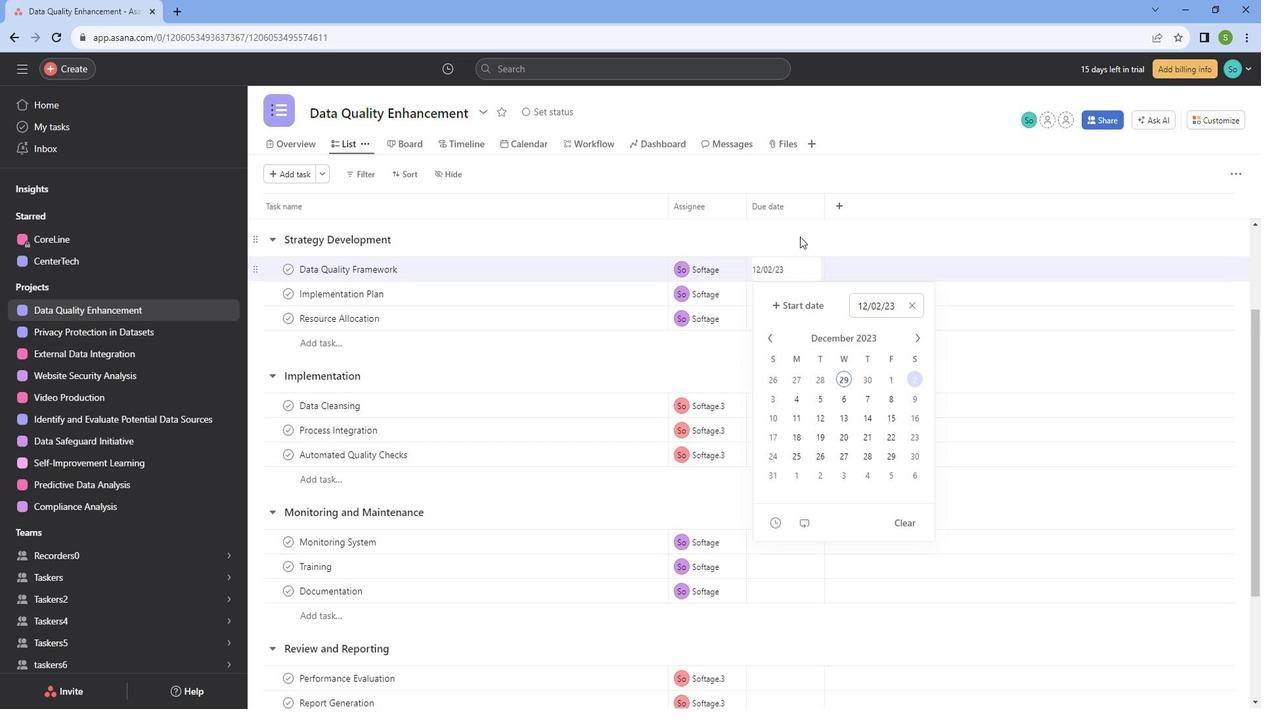 
Action: Mouse pressed left at (970, 428)
Screenshot: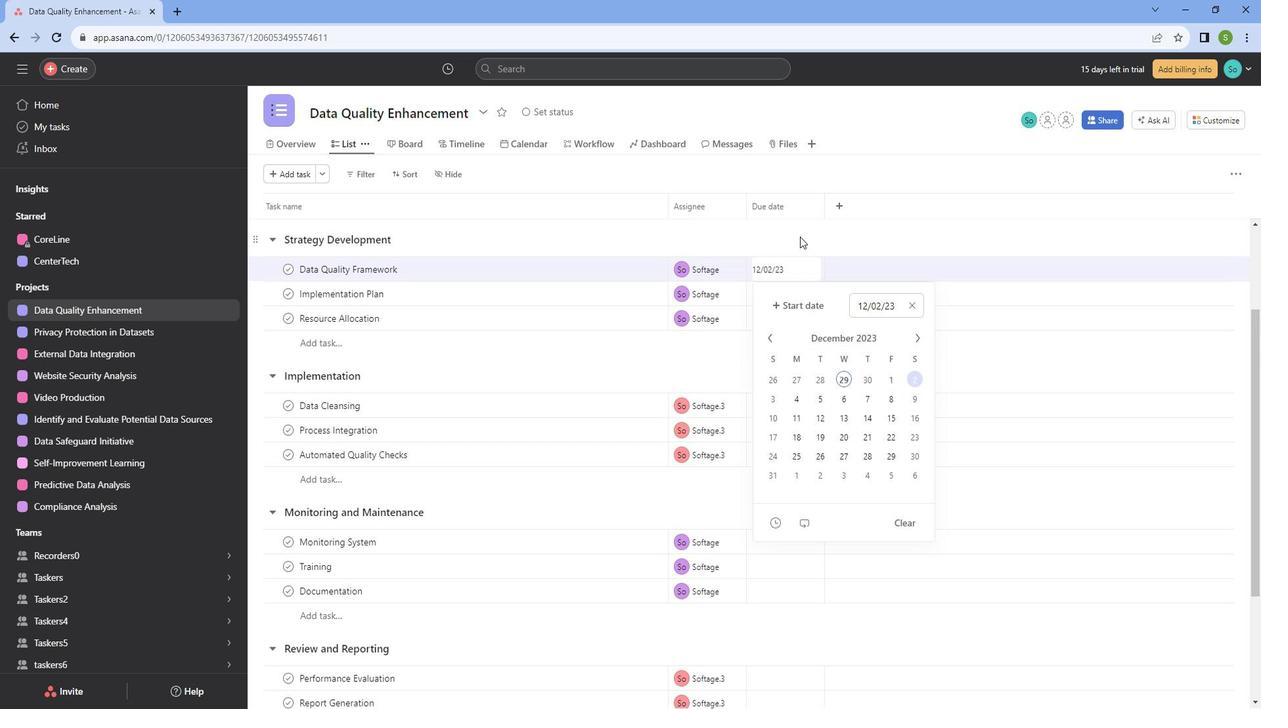 
Action: Mouse moved to (860, 288)
Screenshot: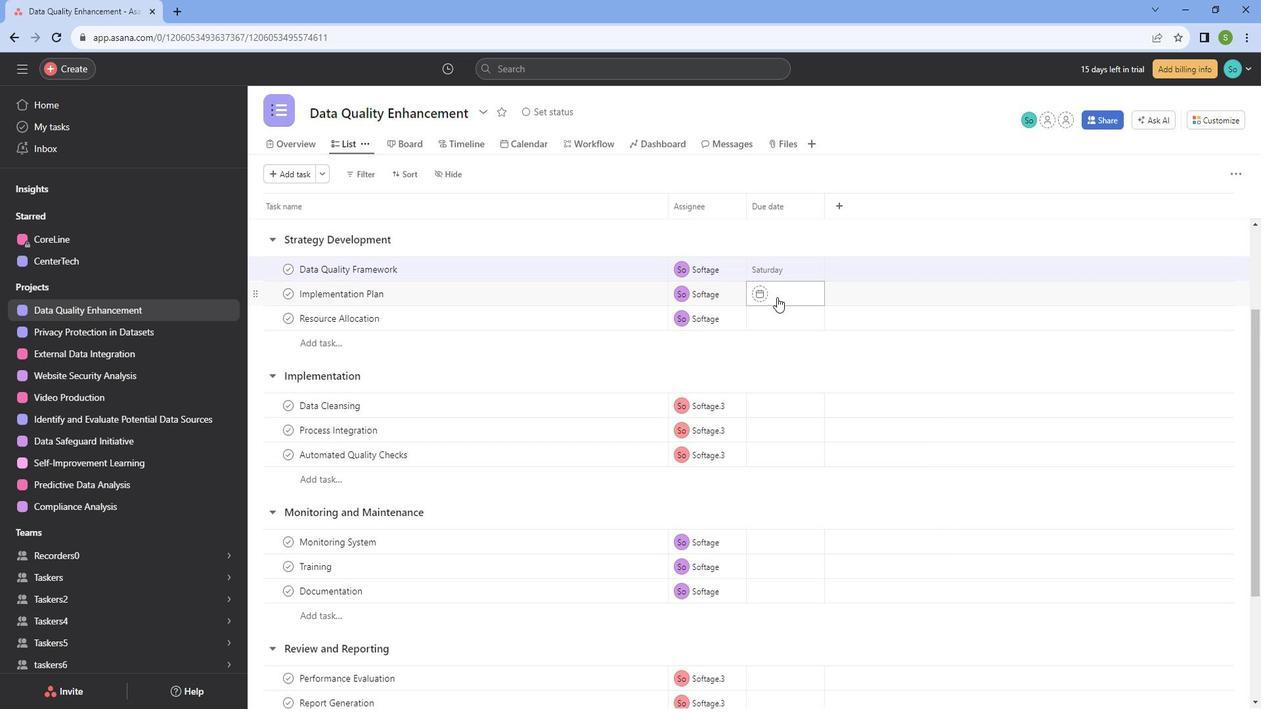 
Action: Mouse pressed left at (860, 288)
Screenshot: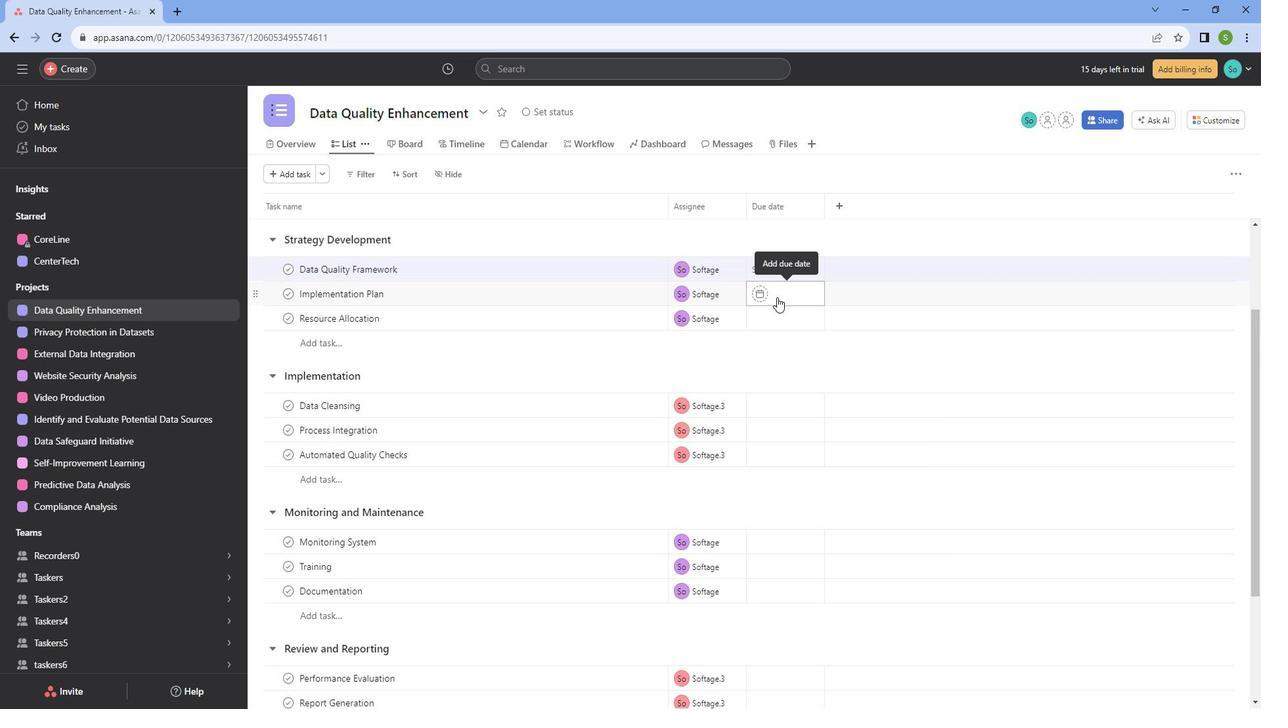 
Action: Mouse moved to (837, 346)
Screenshot: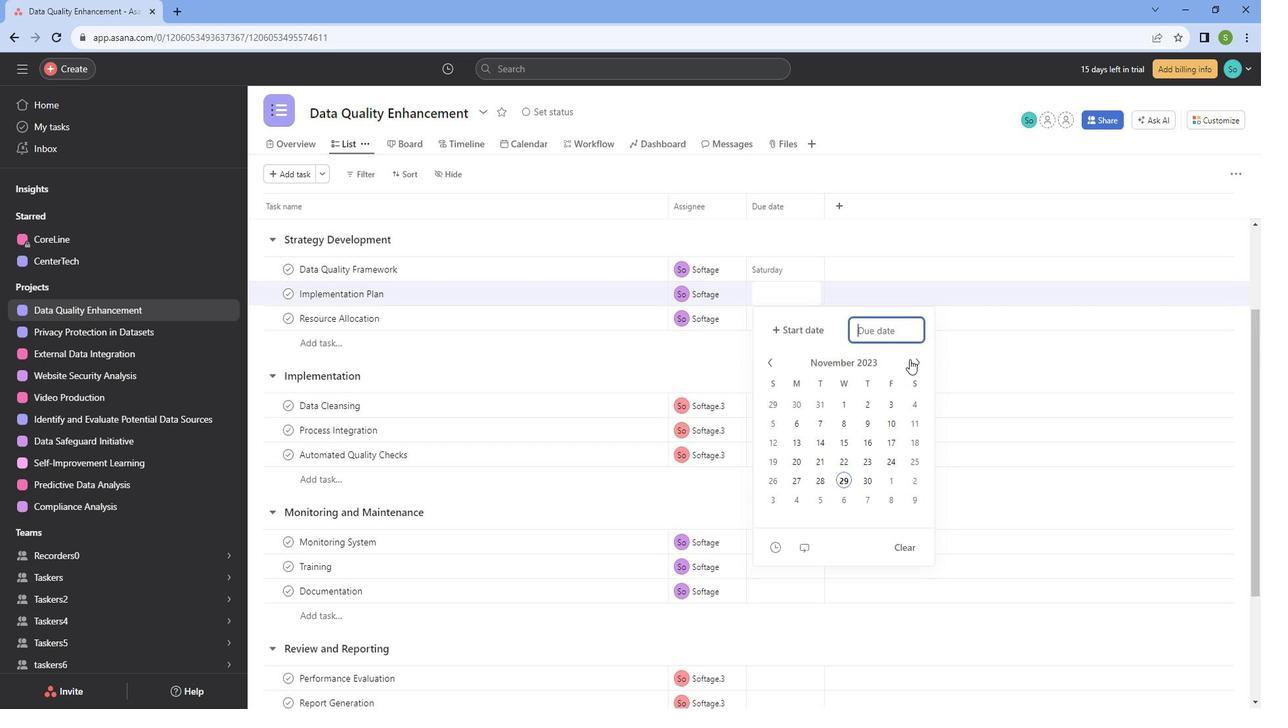 
Action: Mouse pressed left at (837, 346)
Screenshot: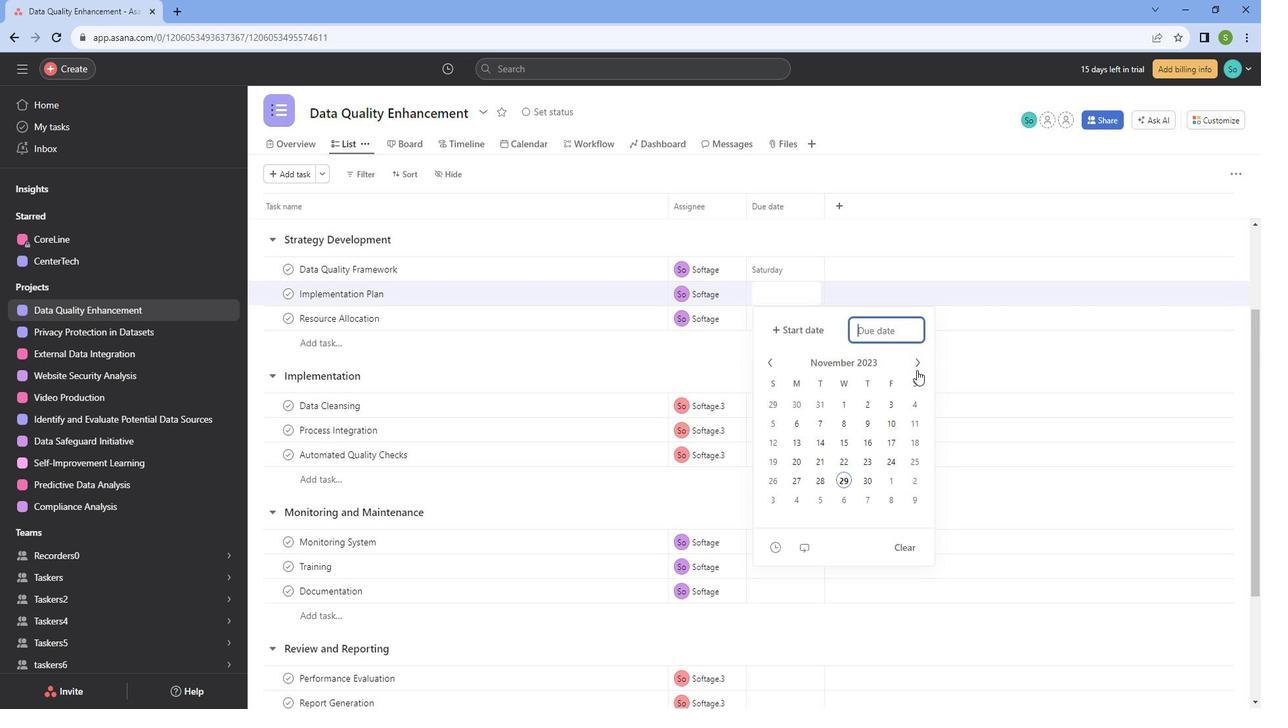 
Action: Mouse moved to (978, 417)
Screenshot: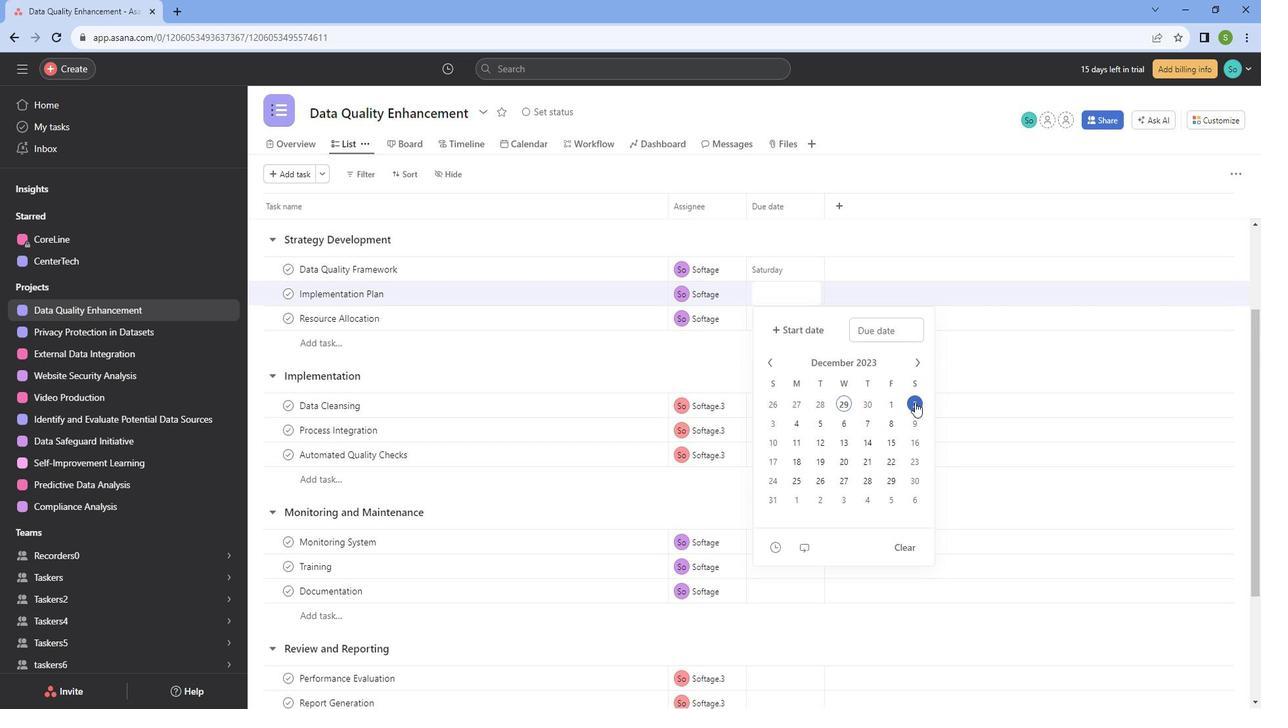 
Action: Mouse pressed left at (978, 417)
Screenshot: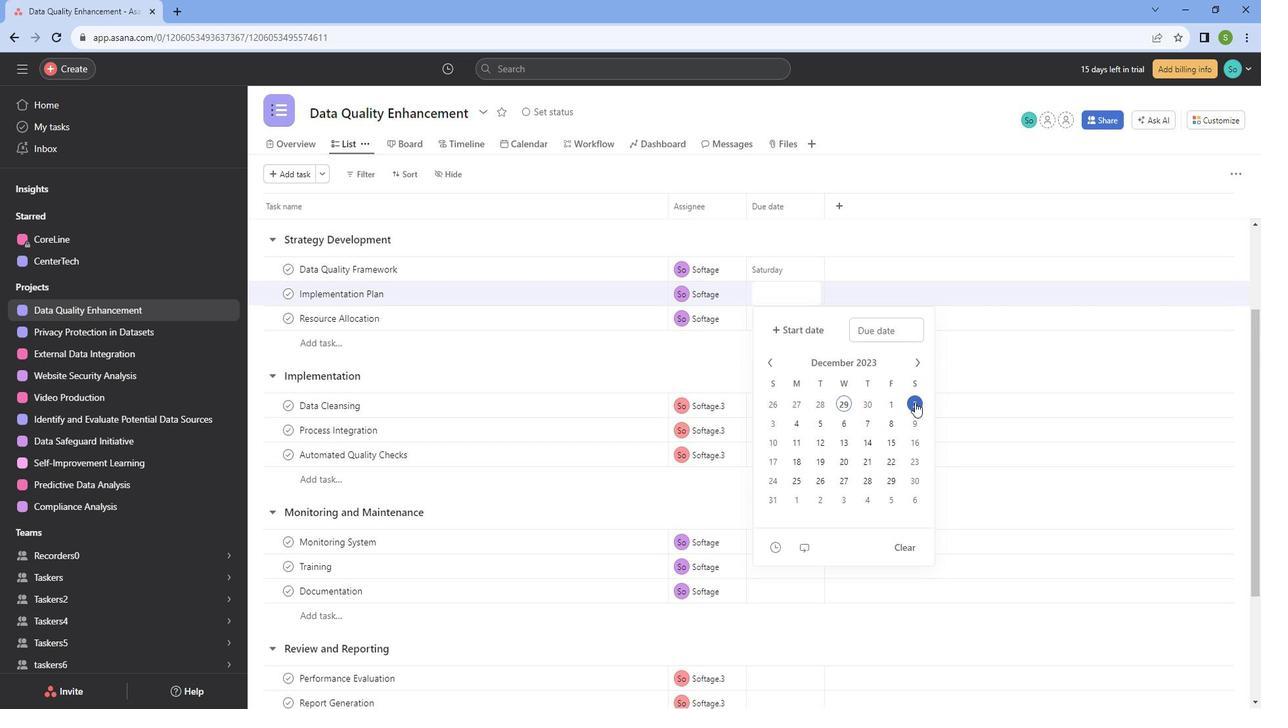 
Action: Mouse moved to (975, 448)
Screenshot: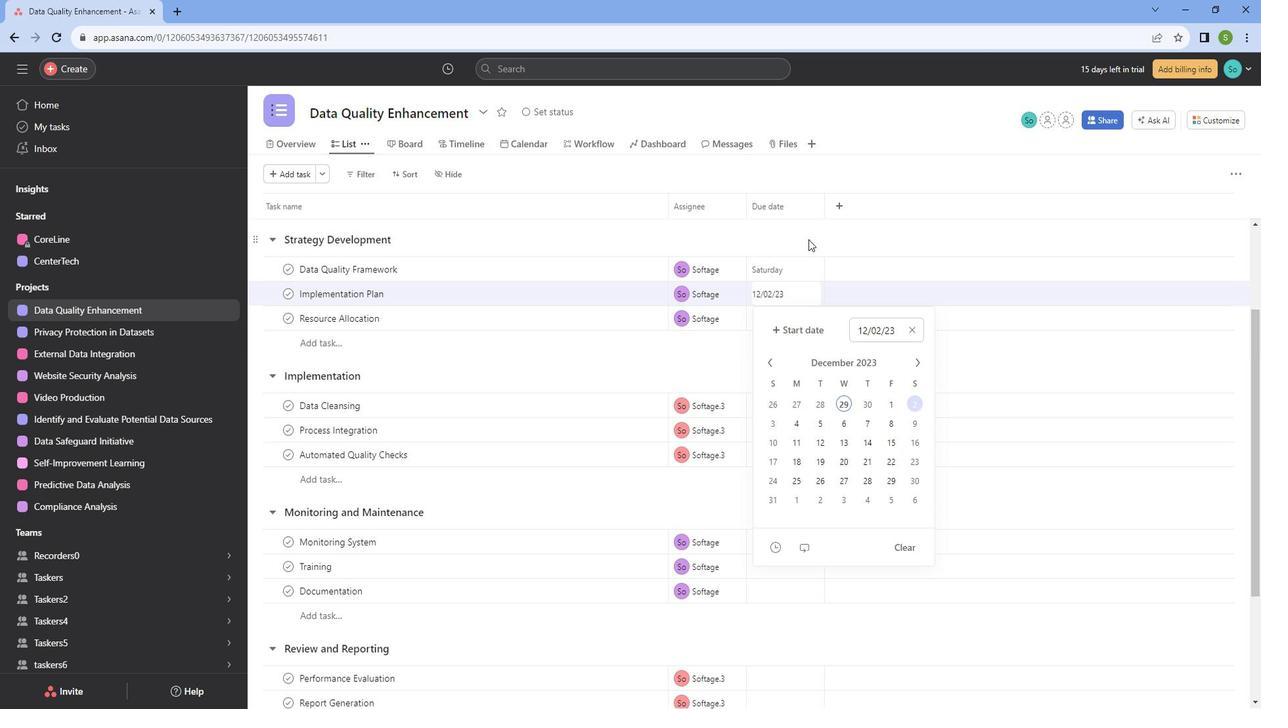 
Action: Mouse pressed left at (975, 448)
Screenshot: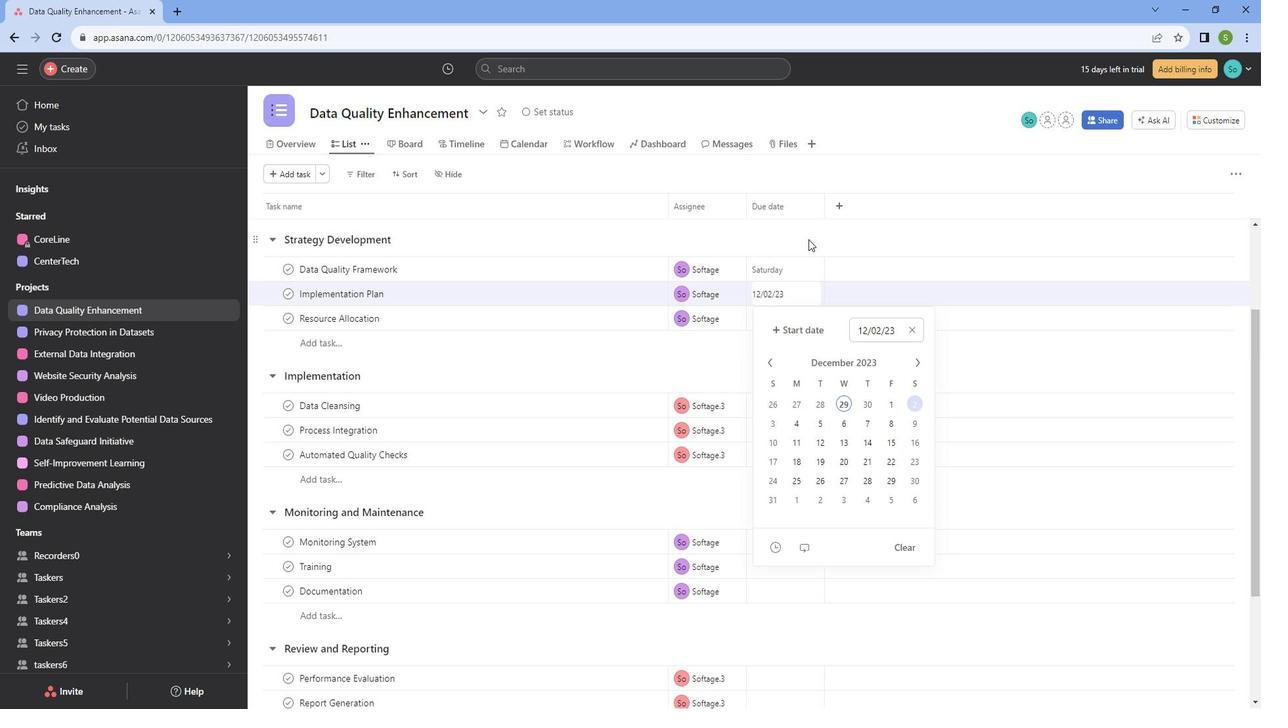 
Action: Mouse moved to (869, 291)
Screenshot: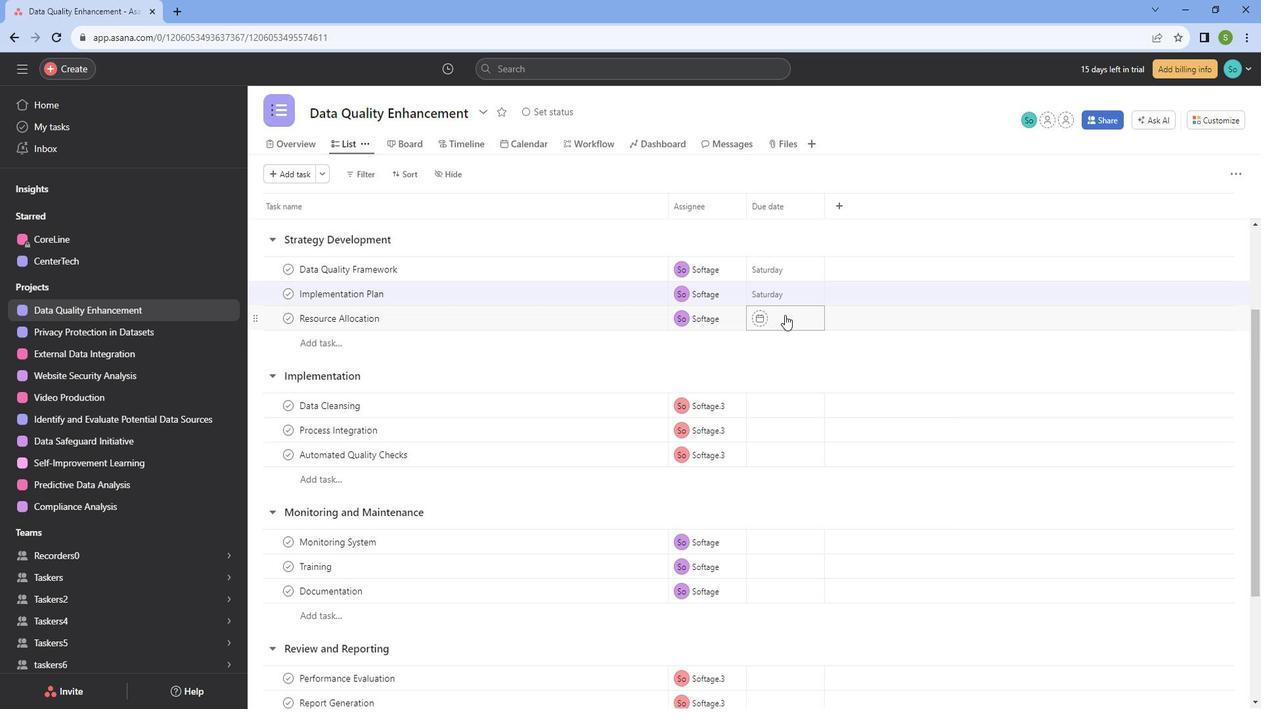 
Action: Mouse pressed left at (869, 291)
Screenshot: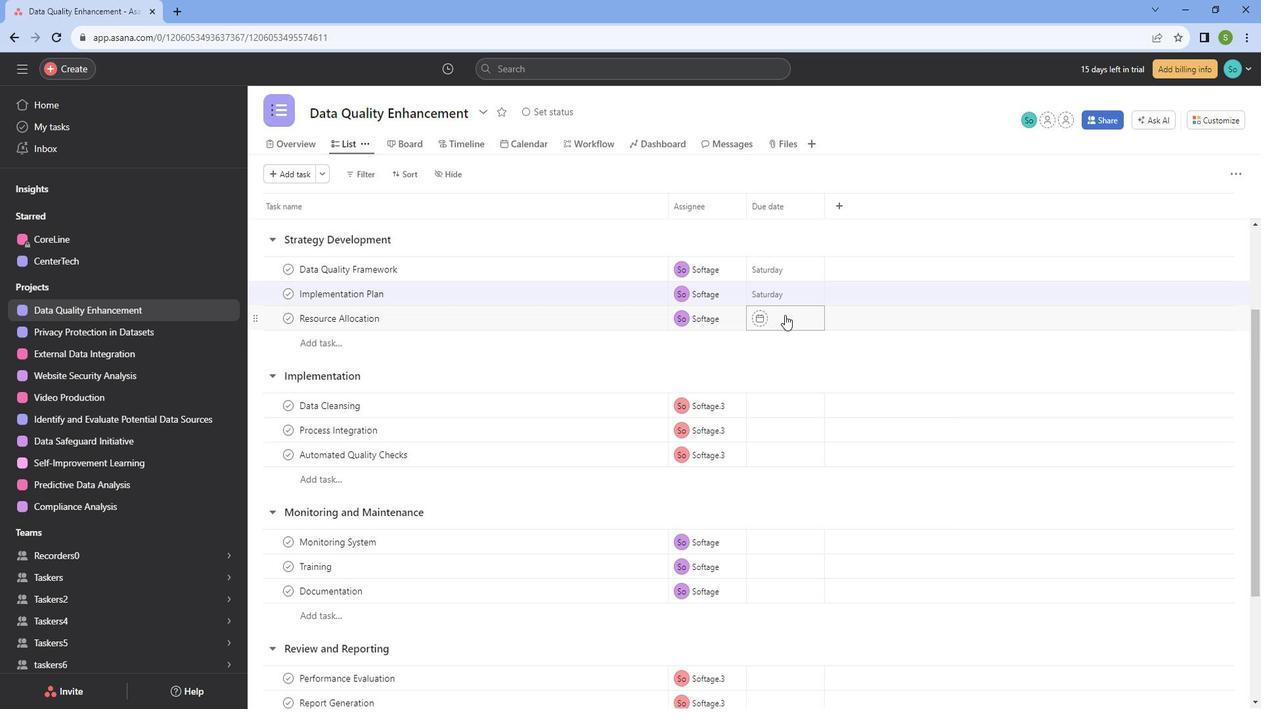 
Action: Mouse moved to (845, 363)
Screenshot: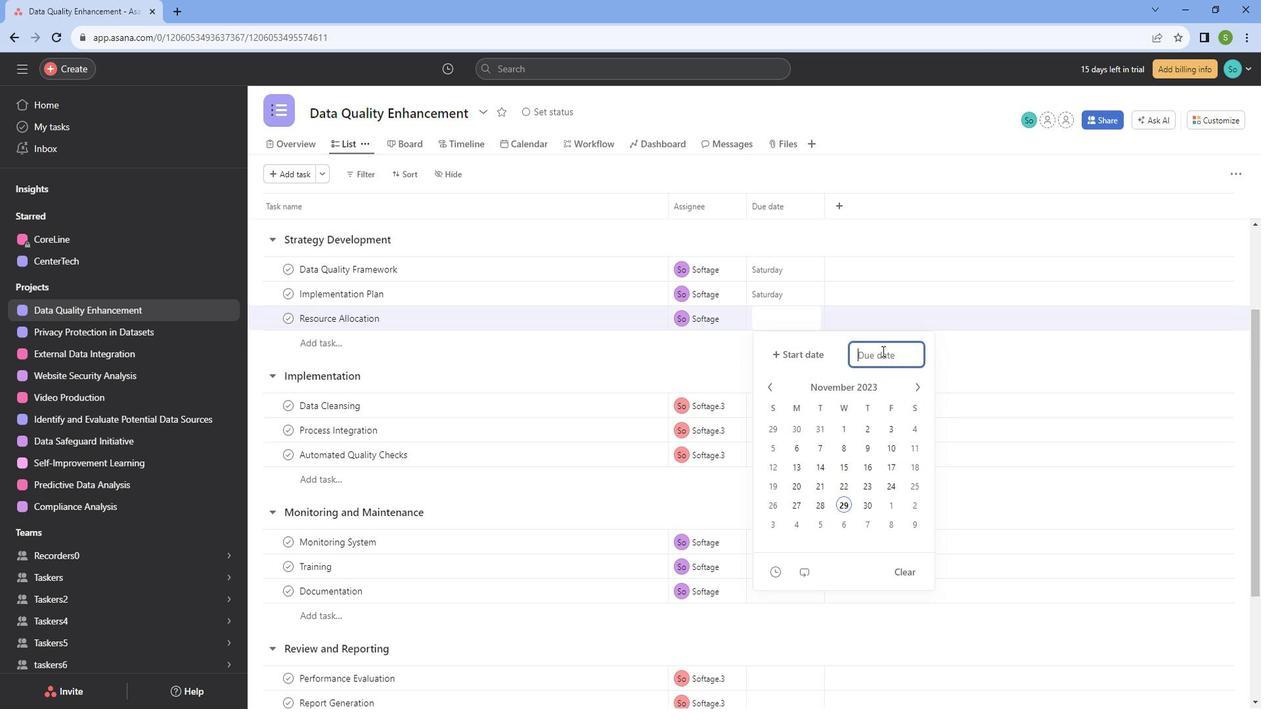 
Action: Mouse pressed left at (845, 363)
Screenshot: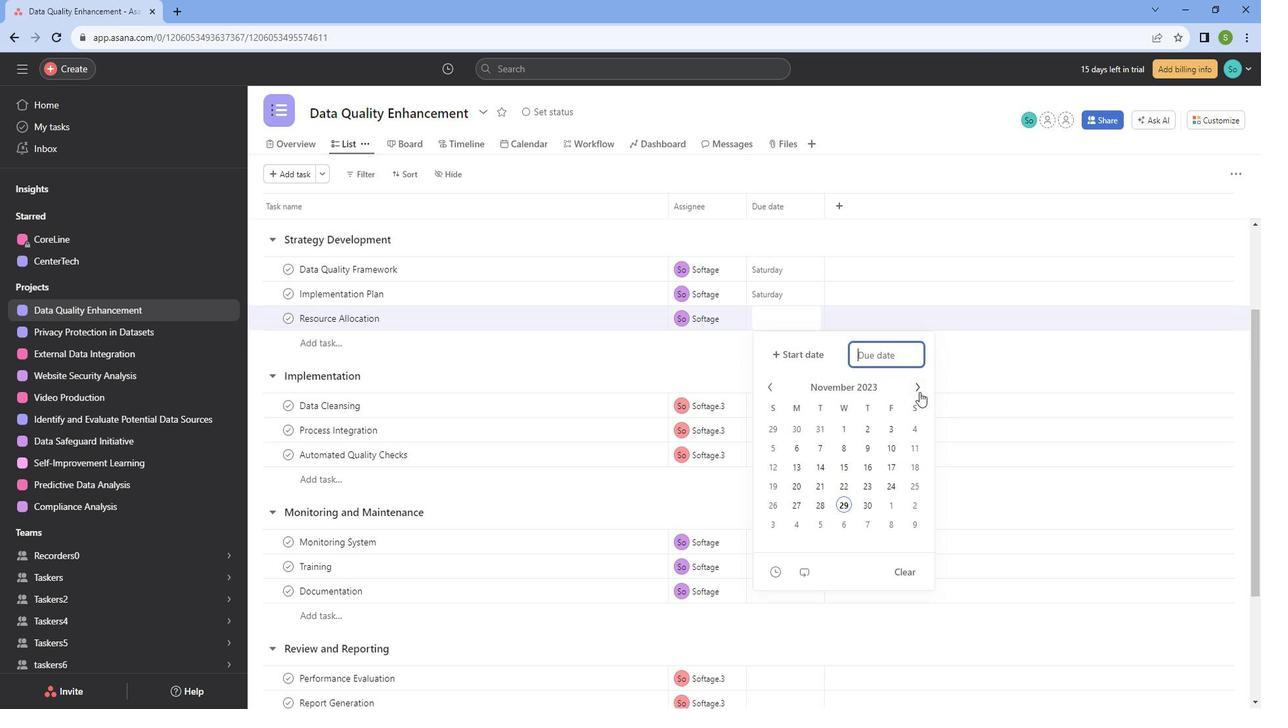 
Action: Mouse moved to (980, 438)
Screenshot: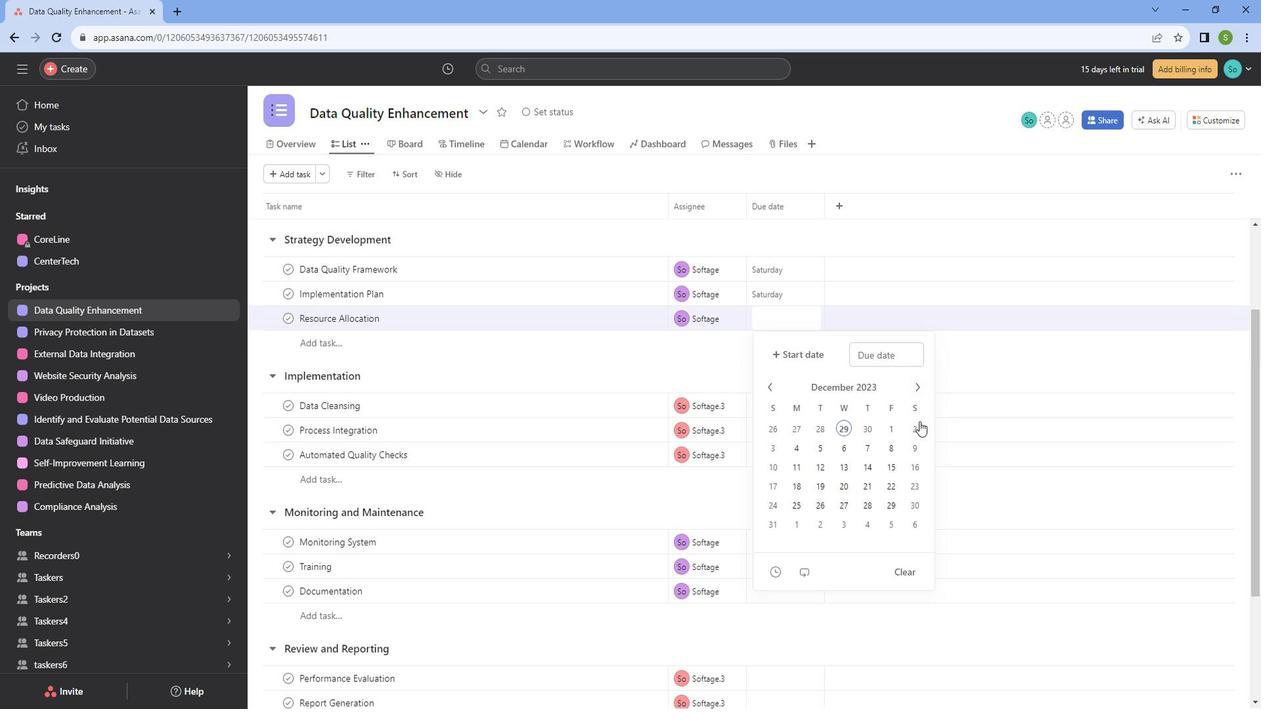
Action: Mouse pressed left at (980, 438)
Screenshot: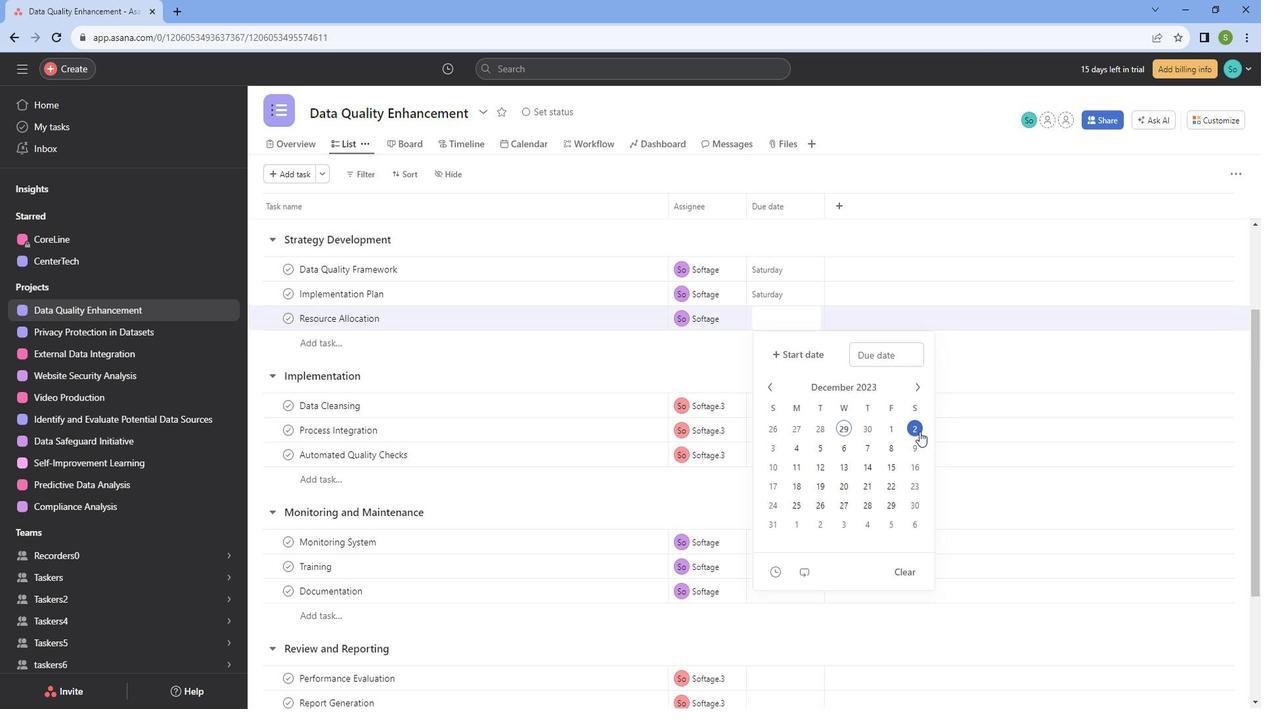 
Action: Mouse moved to (980, 476)
Screenshot: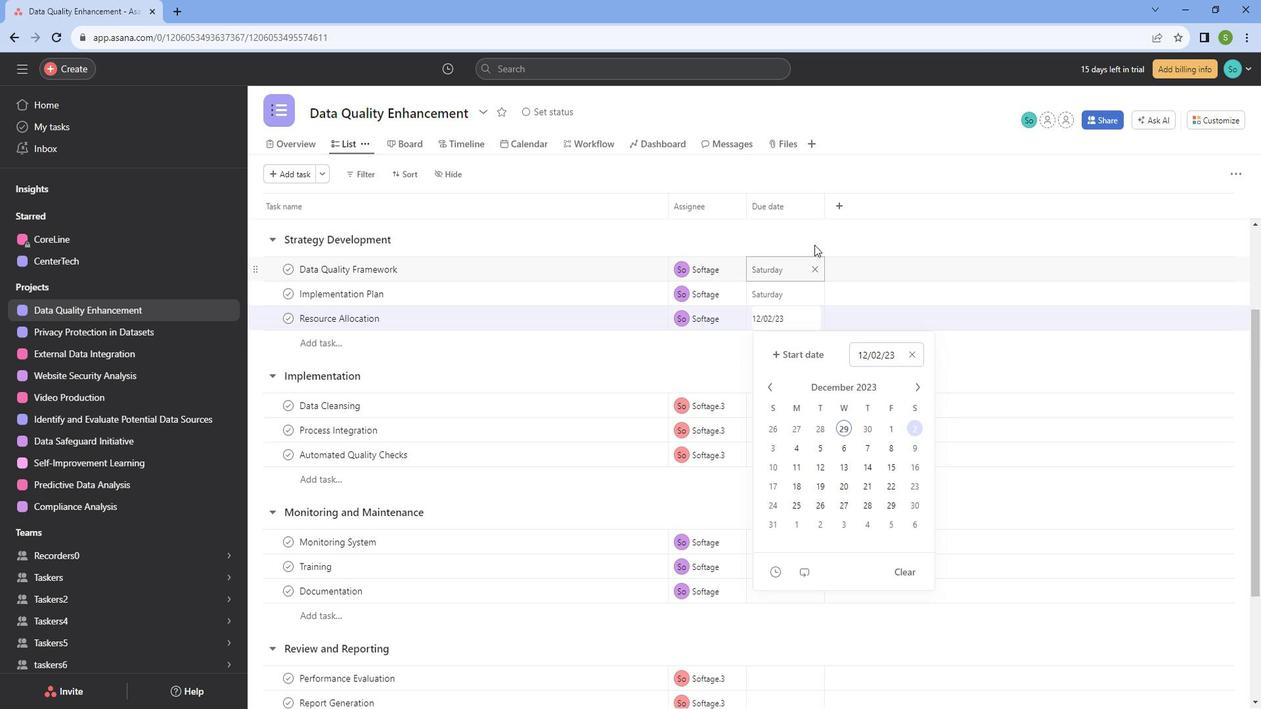 
Action: Mouse pressed left at (980, 476)
Screenshot: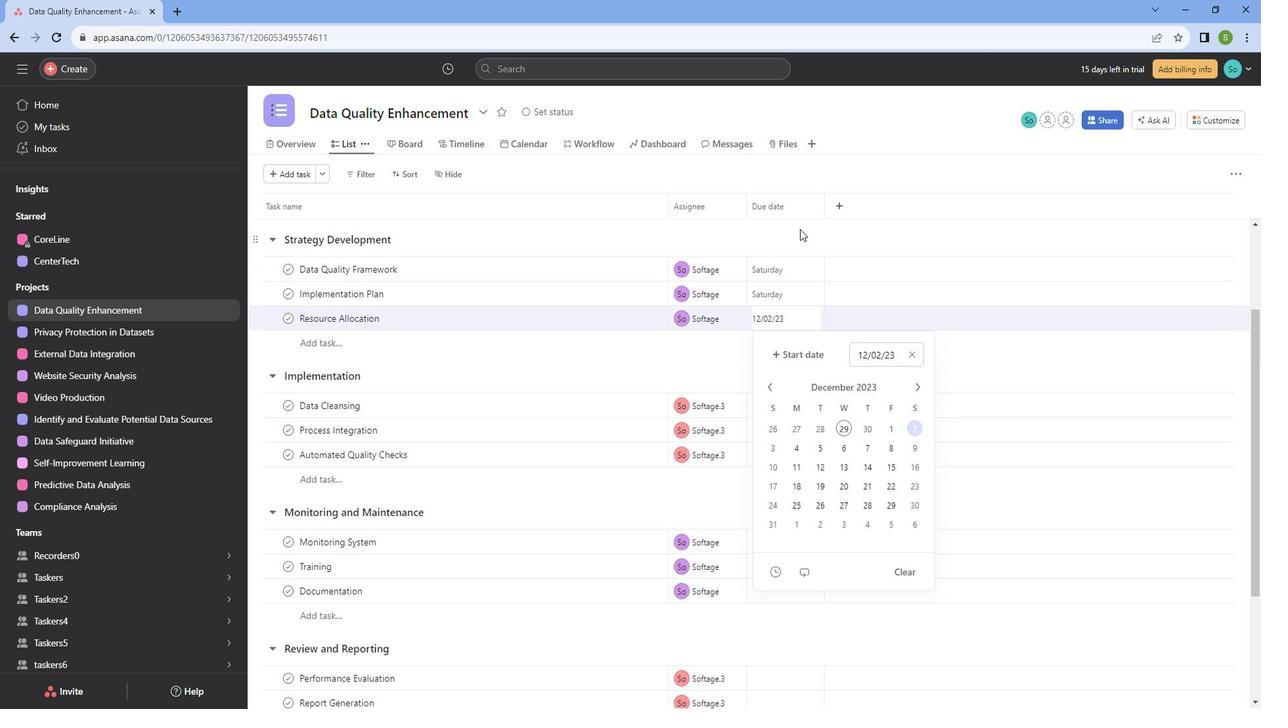 
Action: Mouse moved to (858, 279)
Screenshot: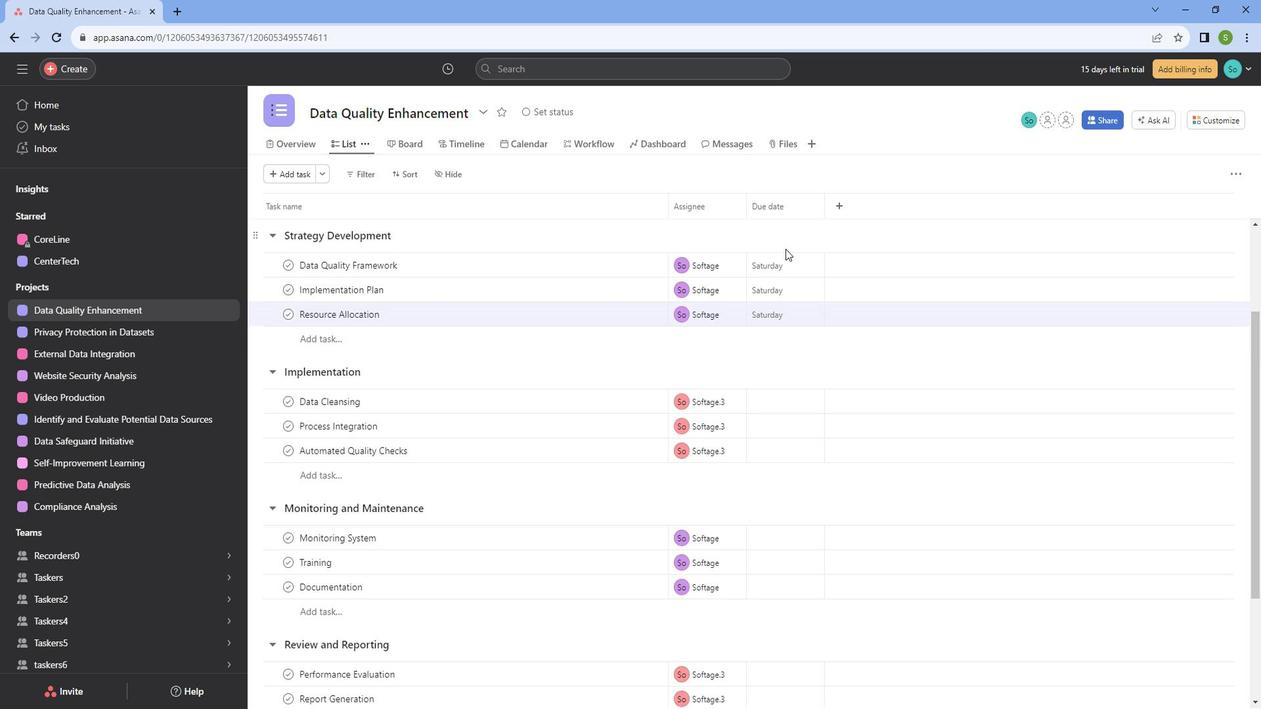 
Action: Mouse pressed left at (858, 279)
Screenshot: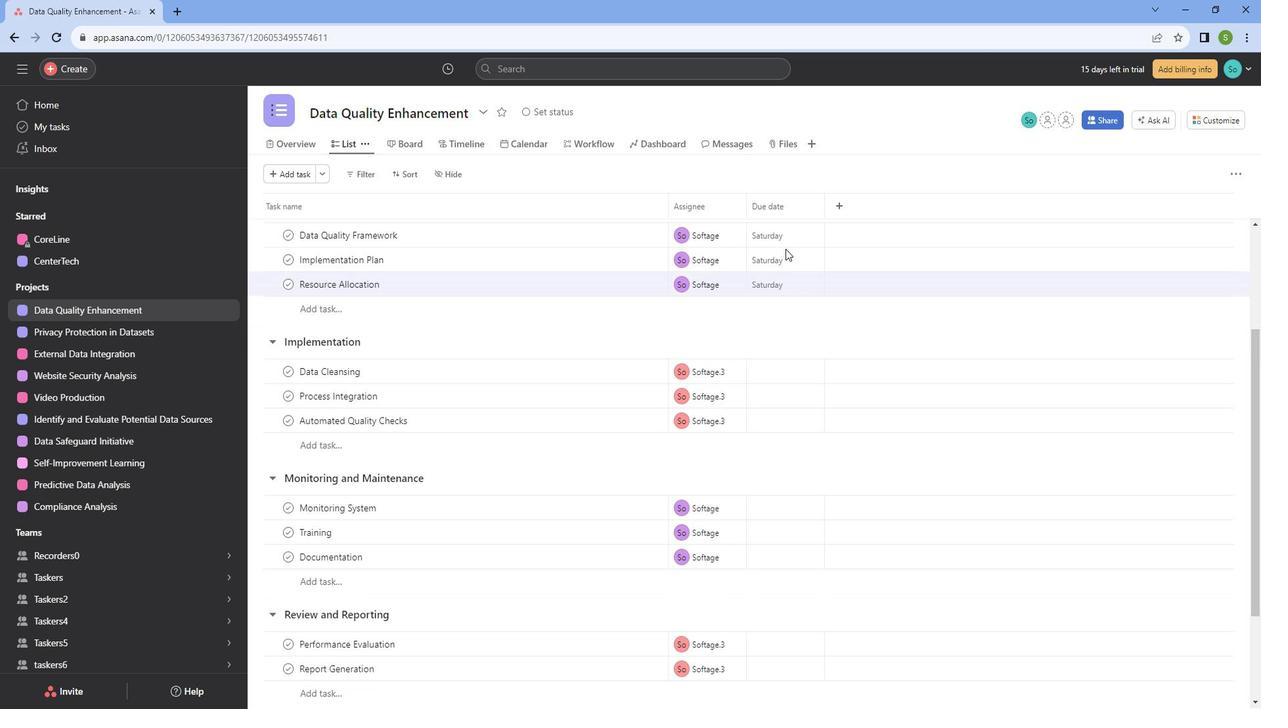 
Action: Mouse moved to (846, 300)
Screenshot: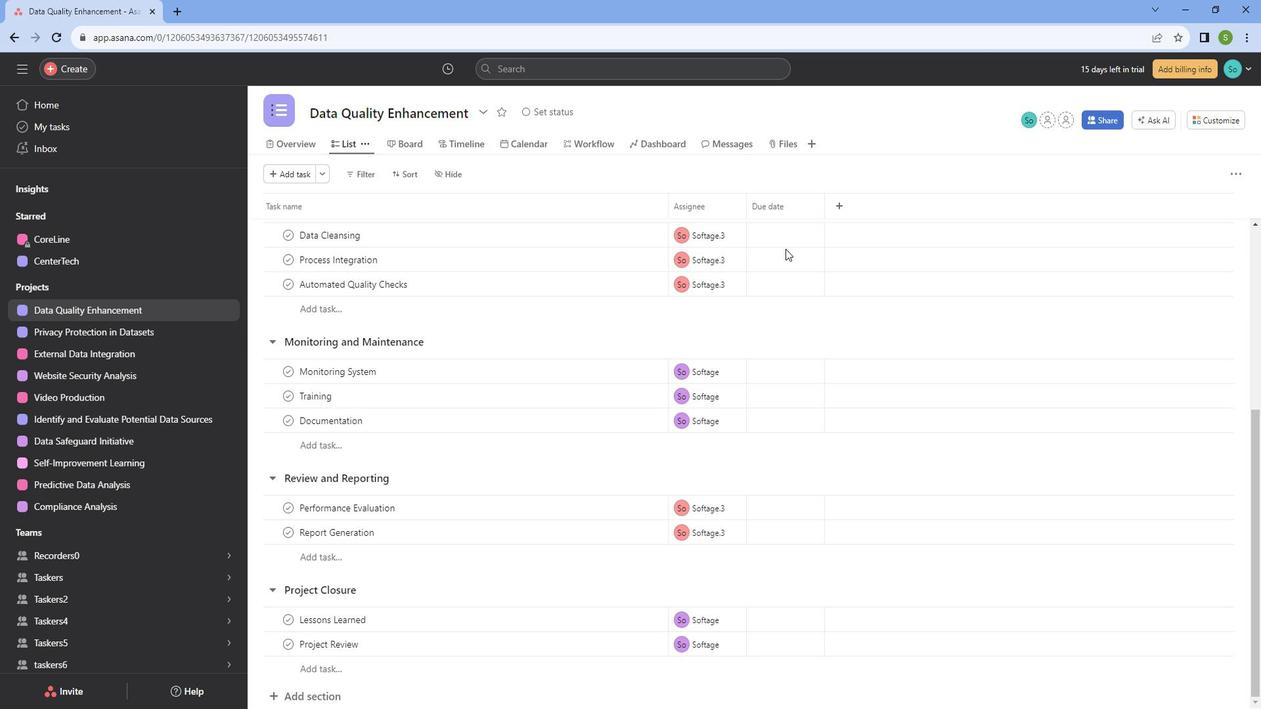 
Action: Mouse scrolled (846, 299) with delta (0, 0)
Screenshot: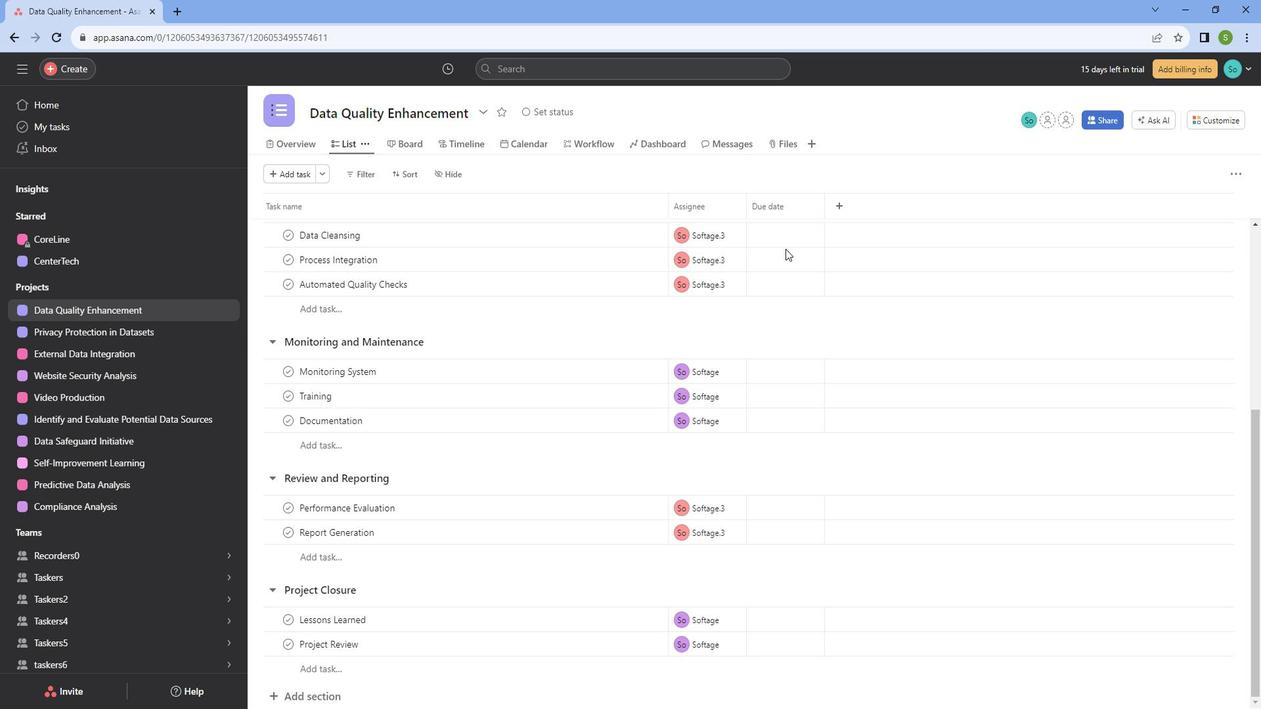 
Action: Mouse scrolled (846, 299) with delta (0, 0)
Screenshot: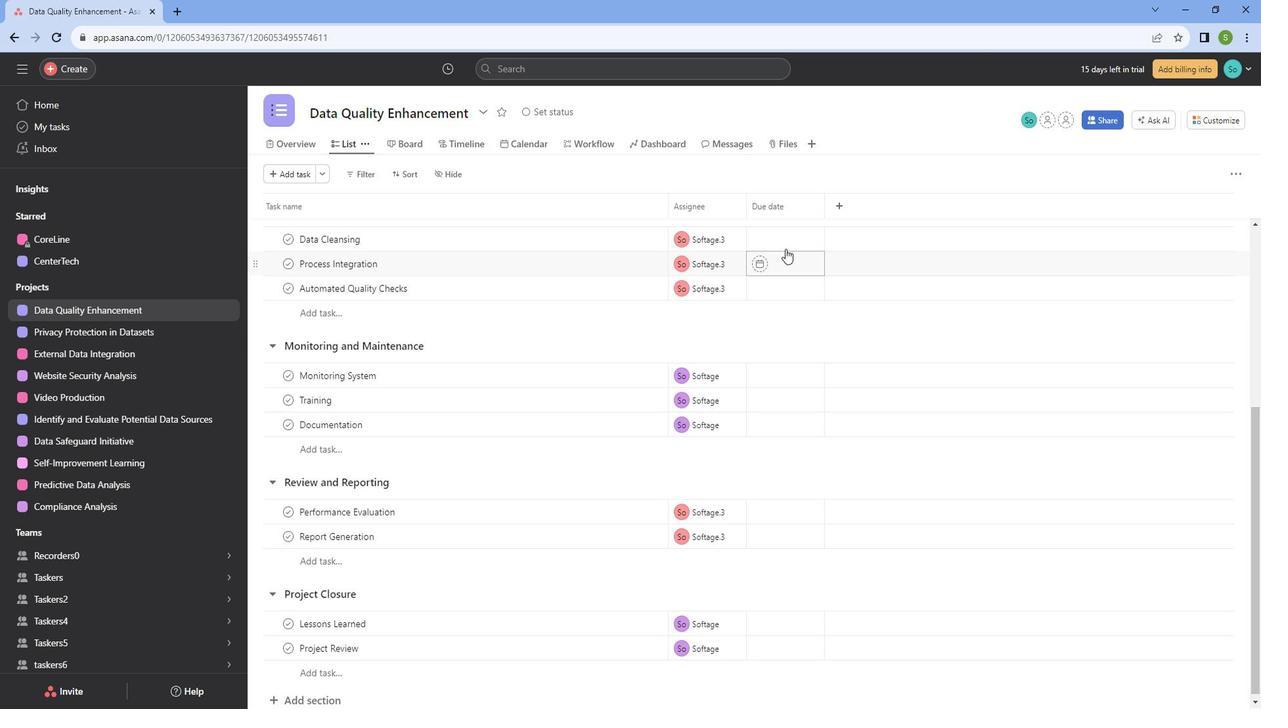 
Action: Mouse scrolled (846, 299) with delta (0, 0)
Screenshot: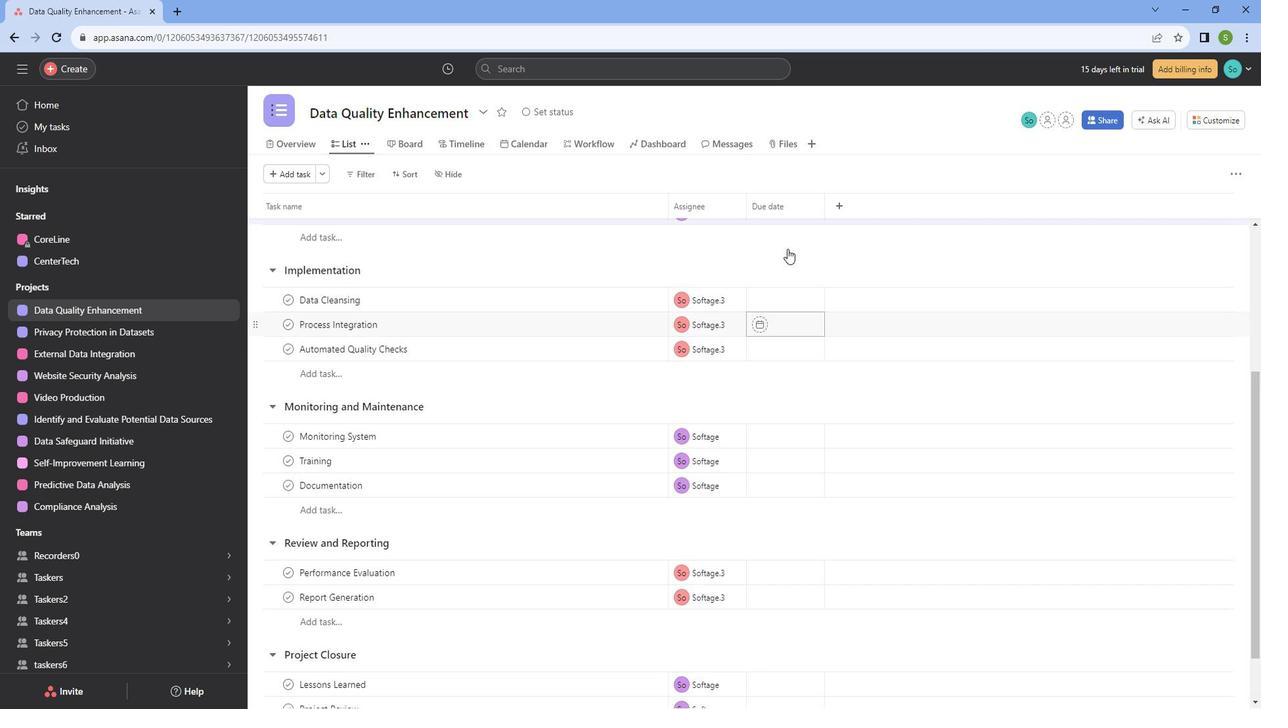 
Action: Mouse scrolled (846, 300) with delta (0, 0)
Screenshot: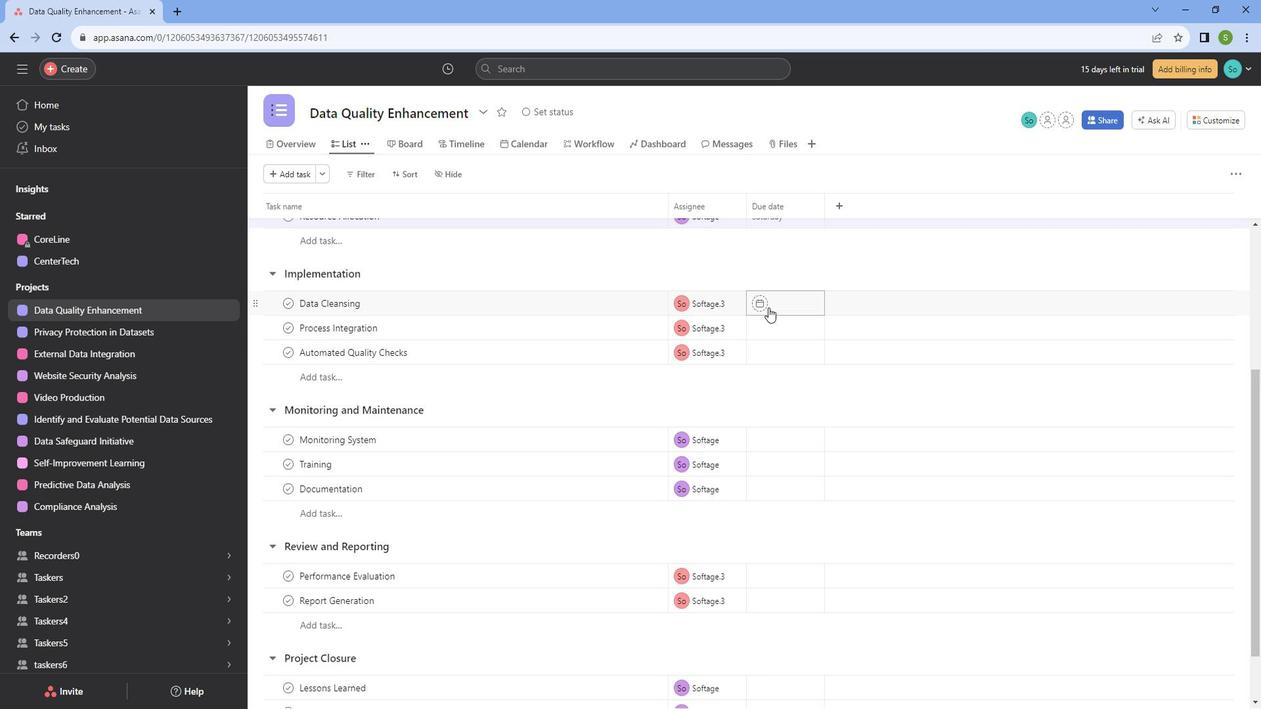 
Action: Mouse moved to (833, 353)
Screenshot: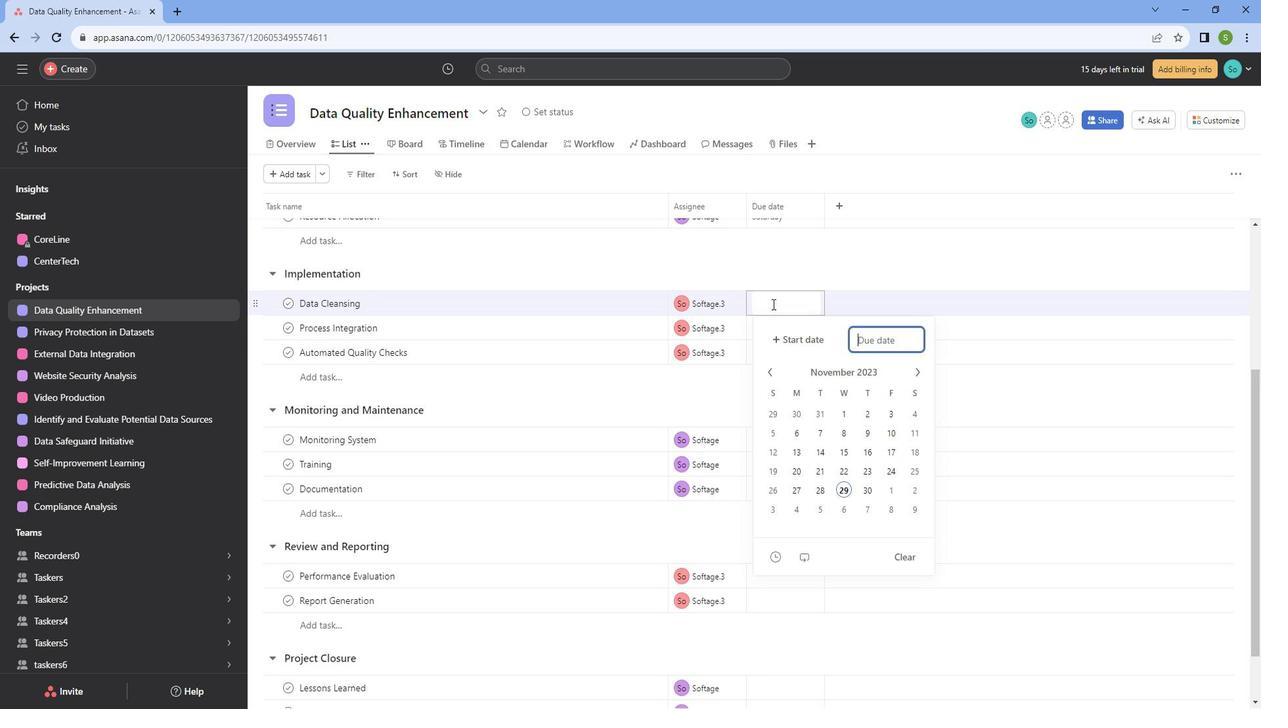
Action: Mouse pressed left at (833, 353)
Screenshot: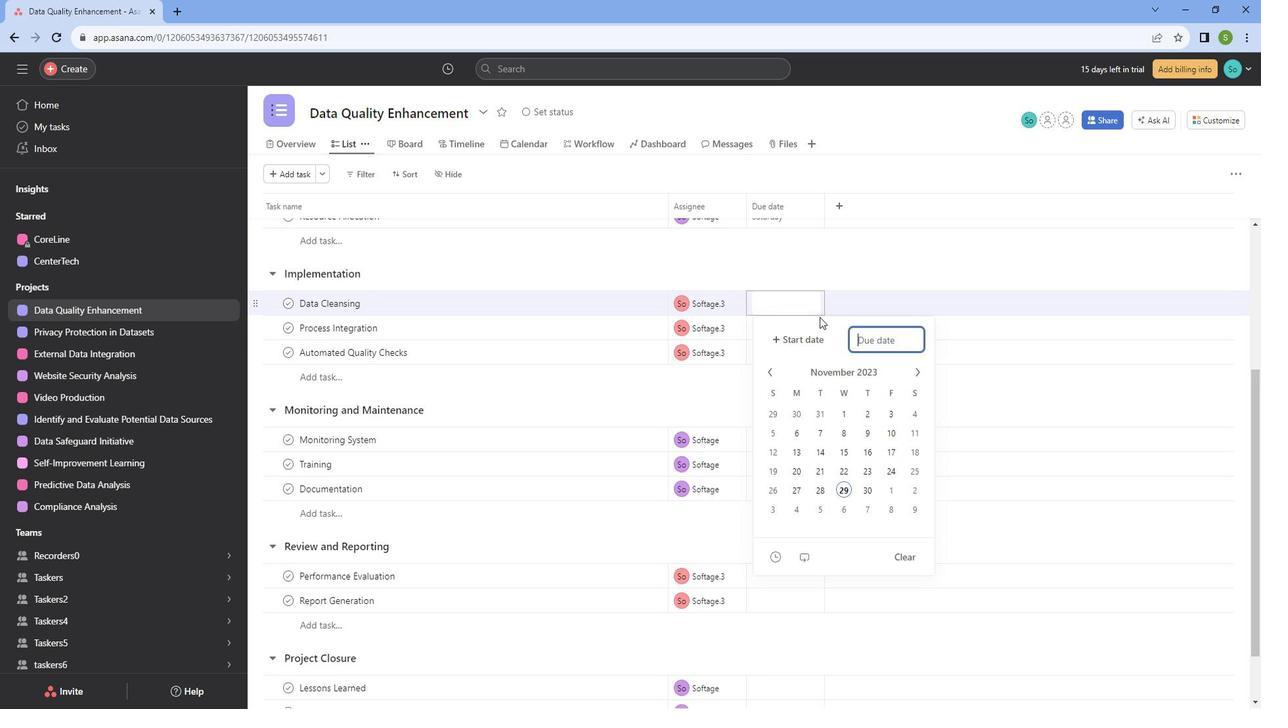 
Action: Mouse moved to (982, 414)
Screenshot: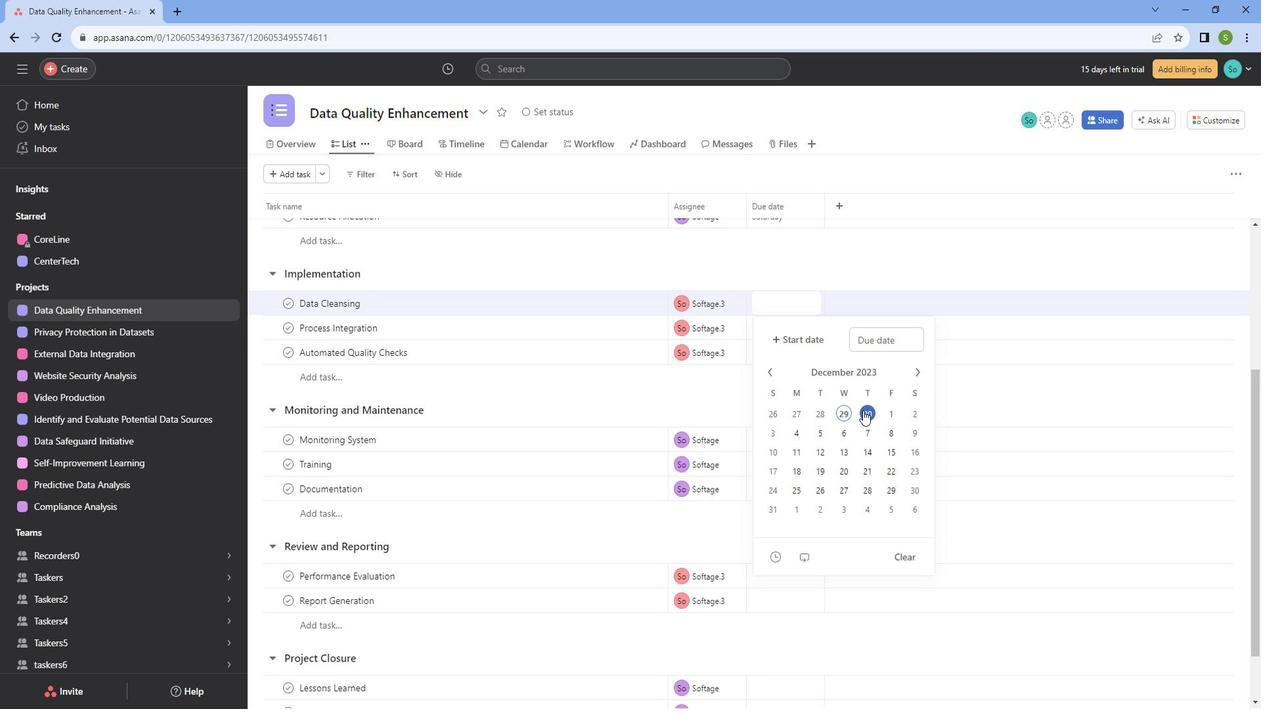 
Action: Mouse pressed left at (982, 414)
Screenshot: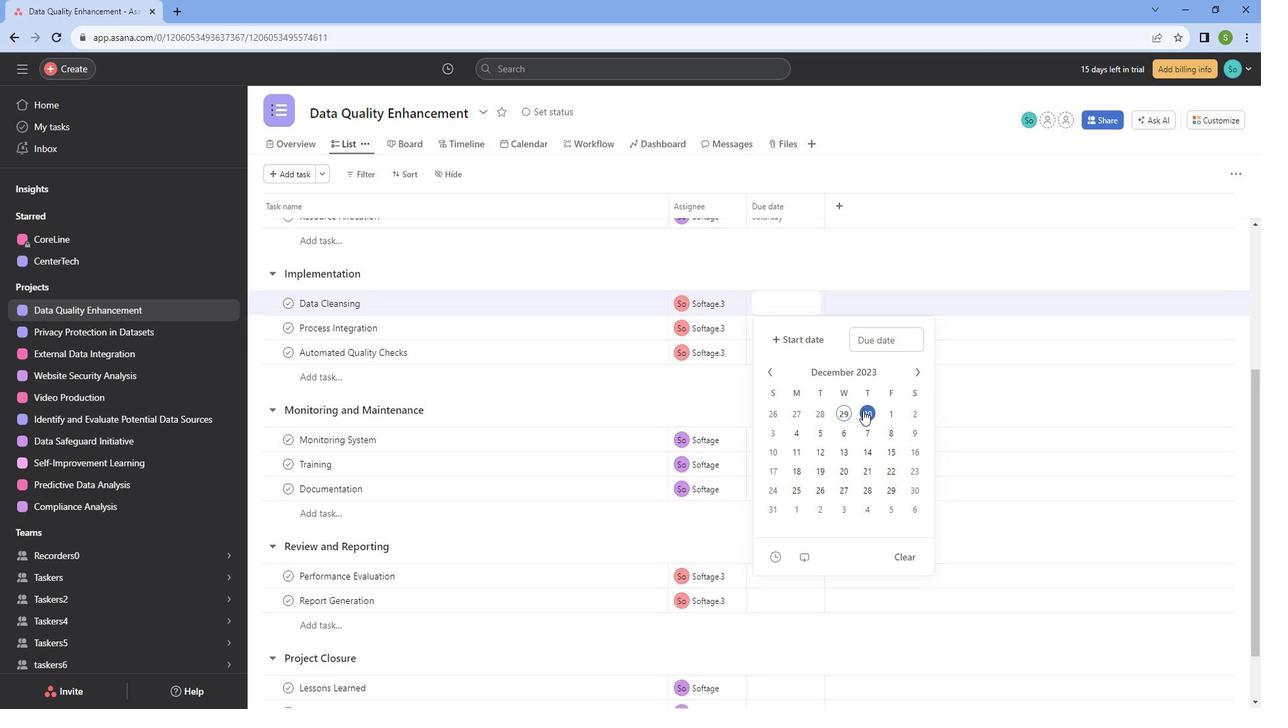 
Action: Mouse moved to (858, 483)
Screenshot: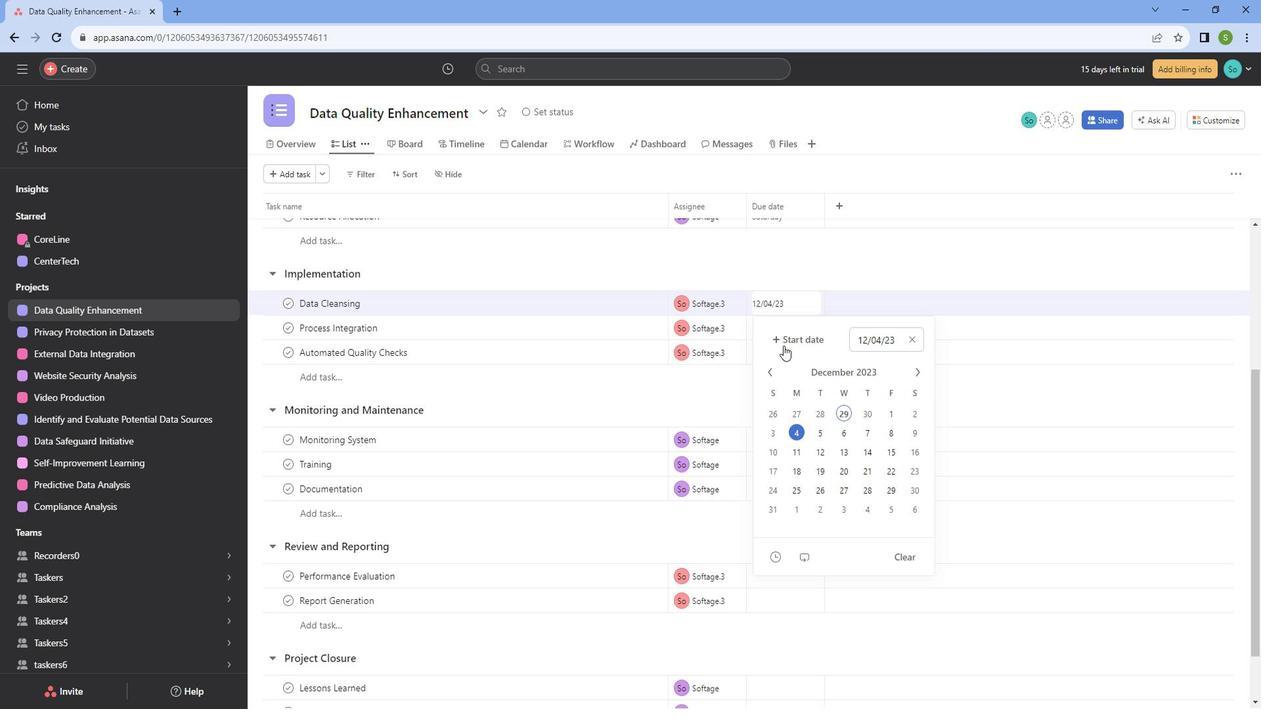 
Action: Mouse pressed left at (858, 483)
Screenshot: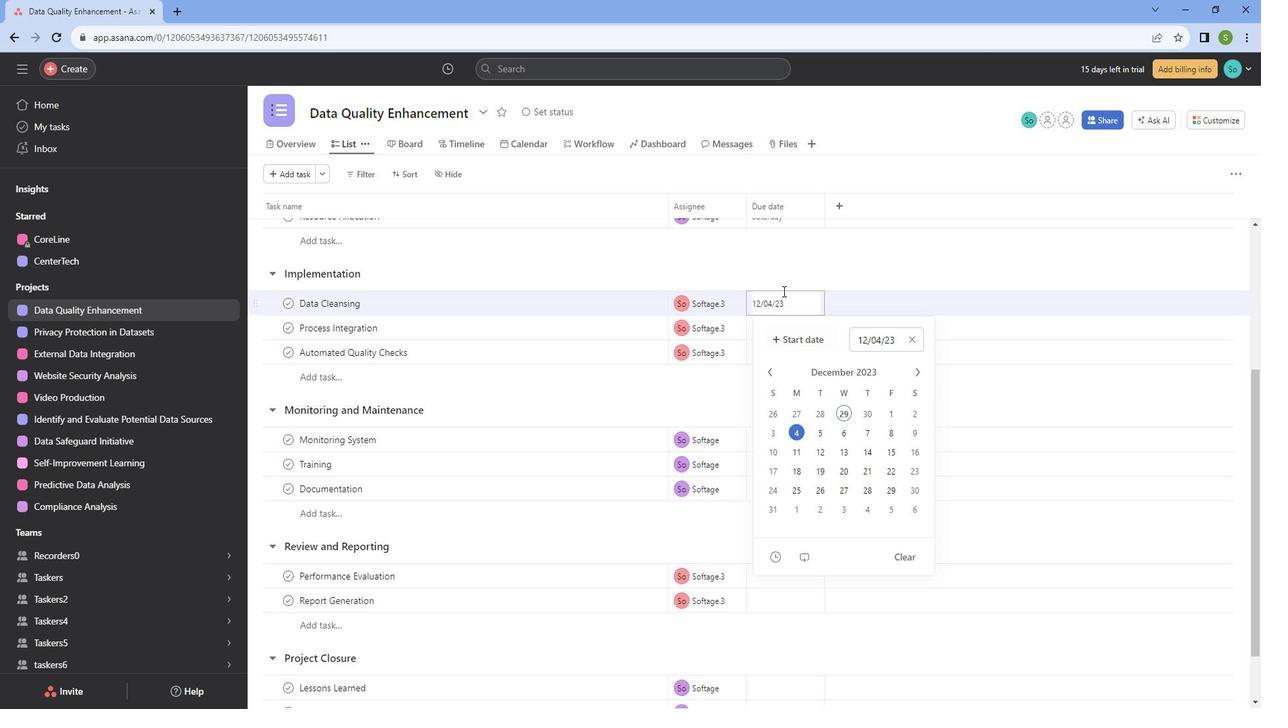 
Action: Mouse moved to (846, 312)
Screenshot: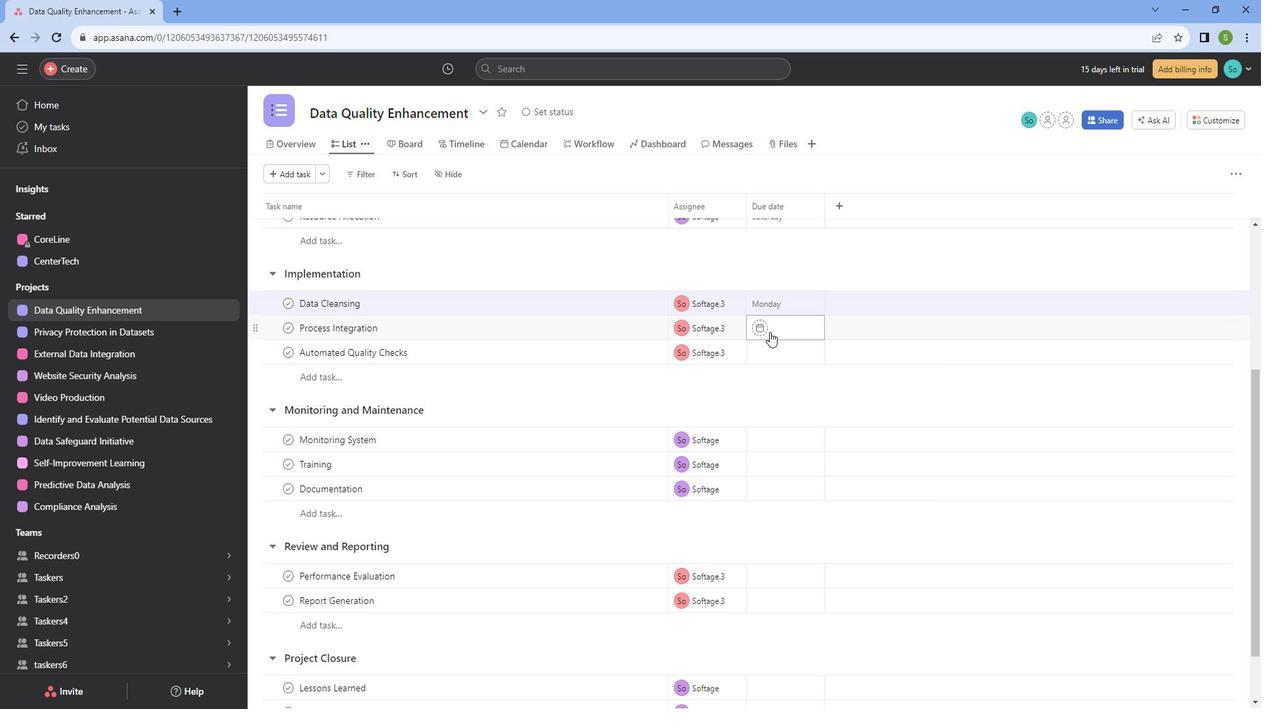 
Action: Mouse pressed left at (846, 312)
Screenshot: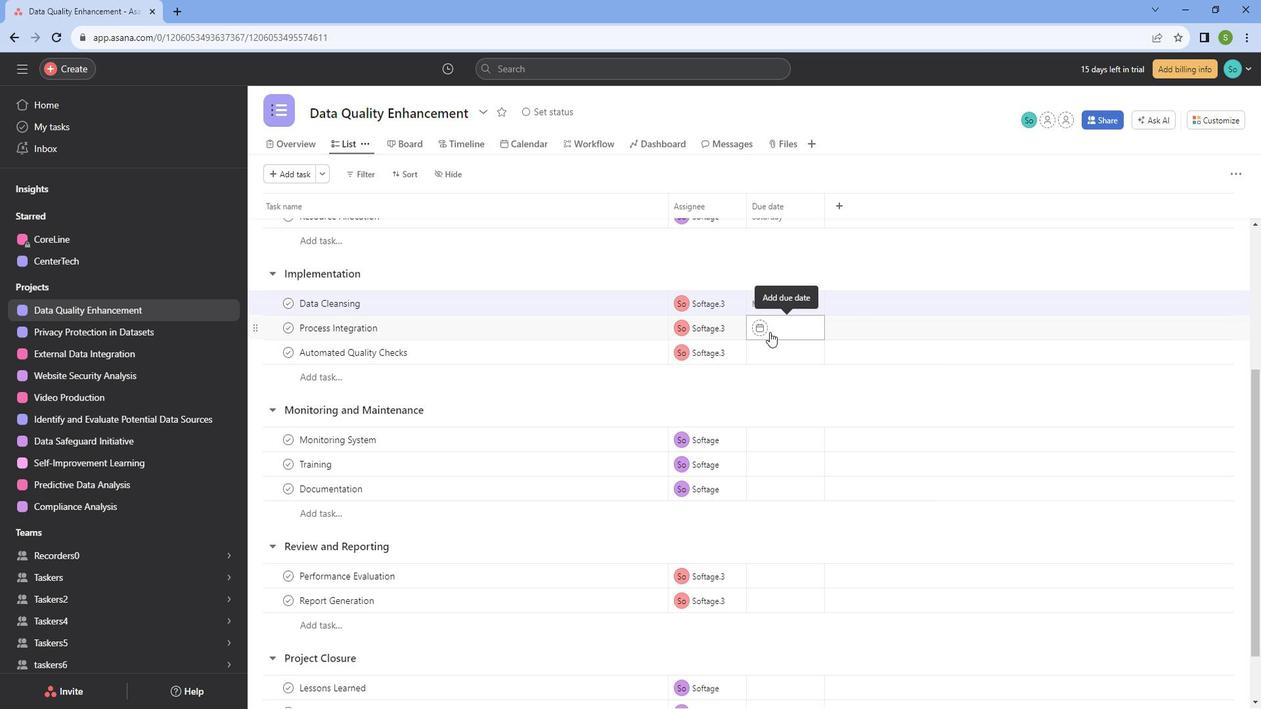 
Action: Mouse moved to (831, 380)
Screenshot: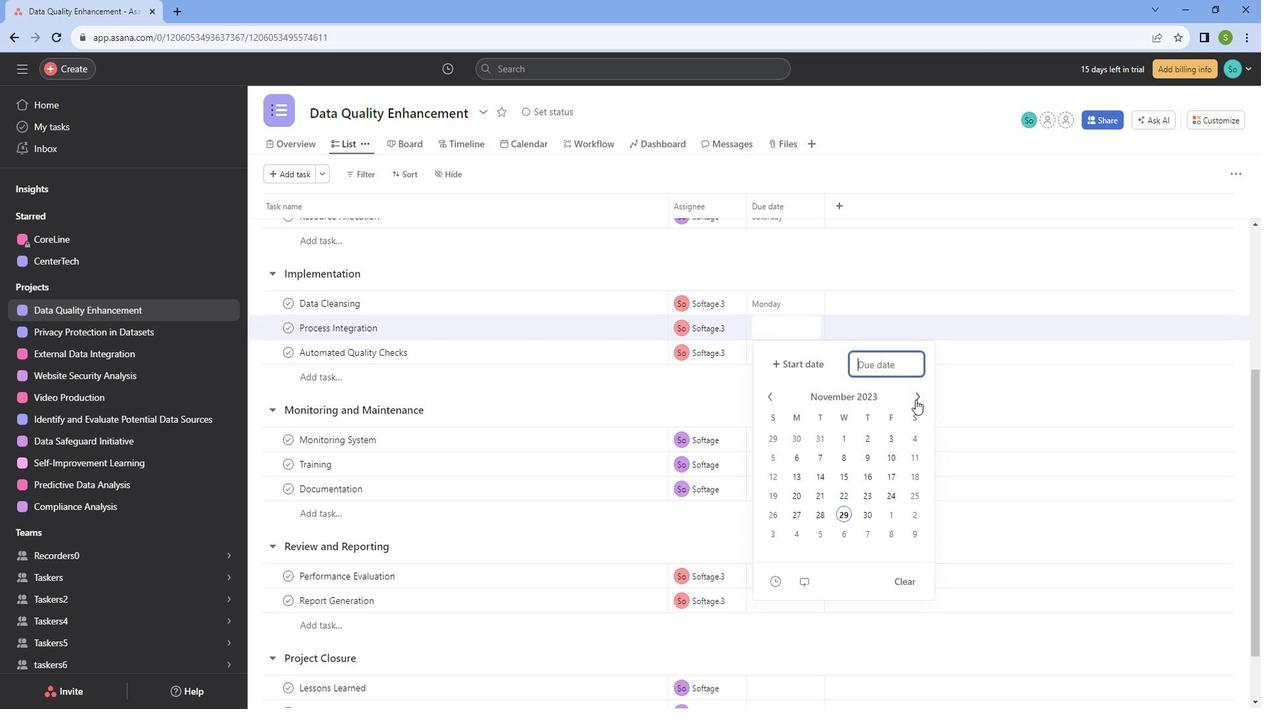 
Action: Mouse pressed left at (831, 380)
Screenshot: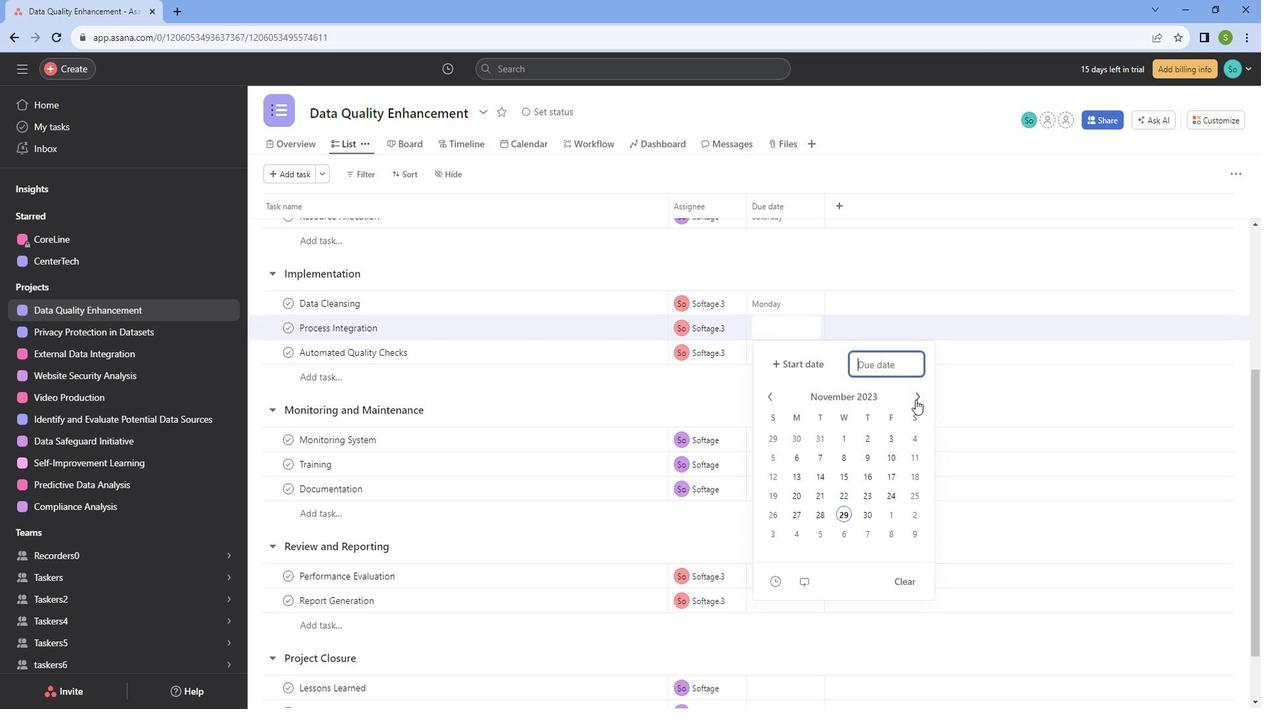 
Action: Mouse moved to (977, 447)
Screenshot: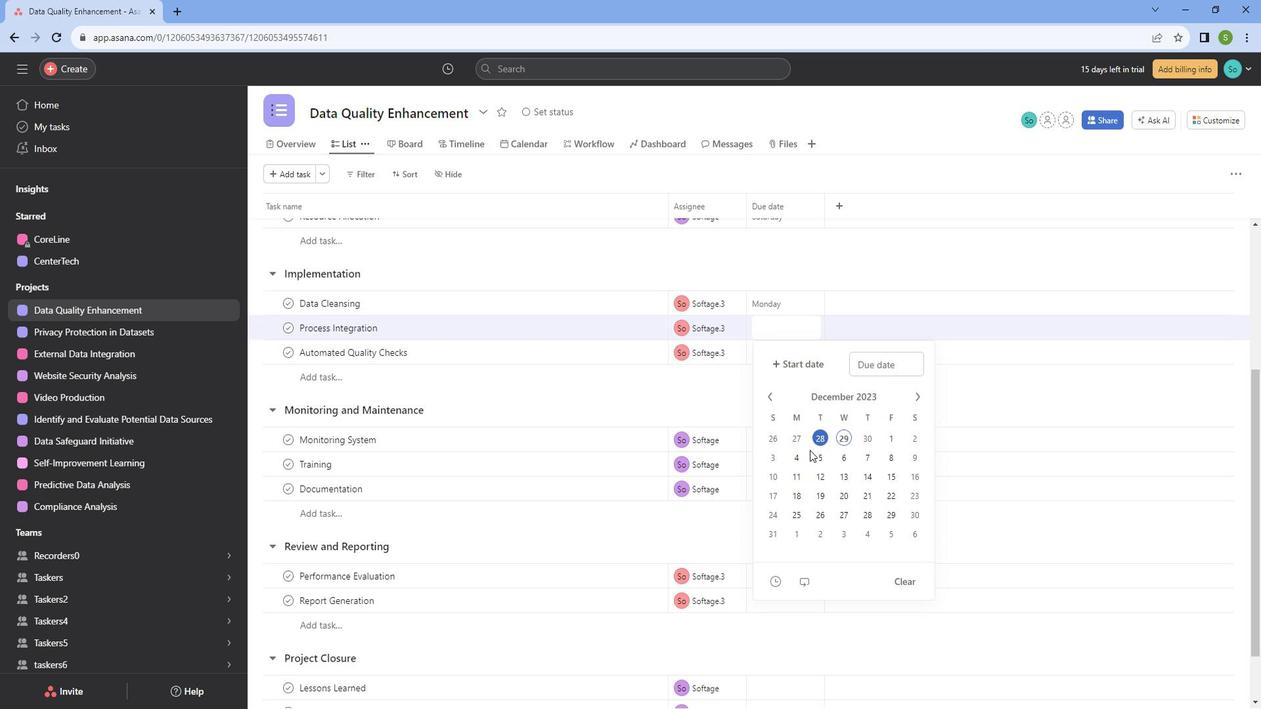 
Action: Mouse pressed left at (977, 447)
Screenshot: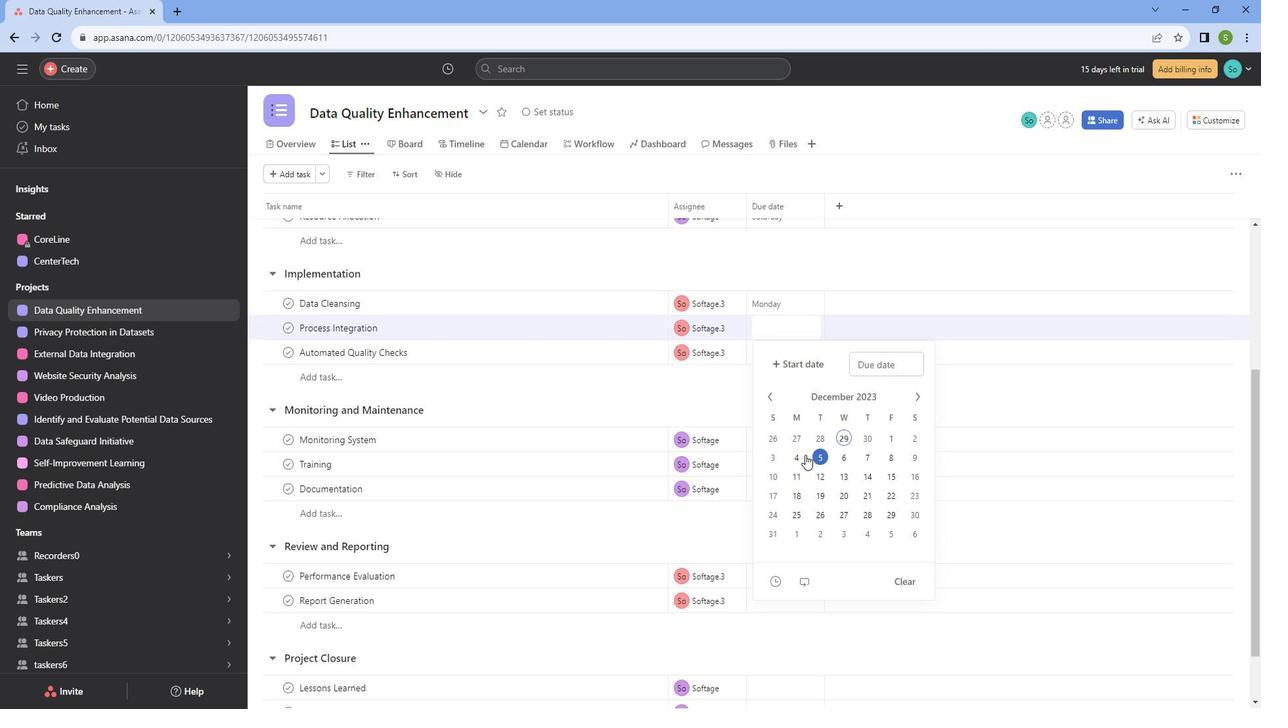 
Action: Mouse moved to (858, 508)
Screenshot: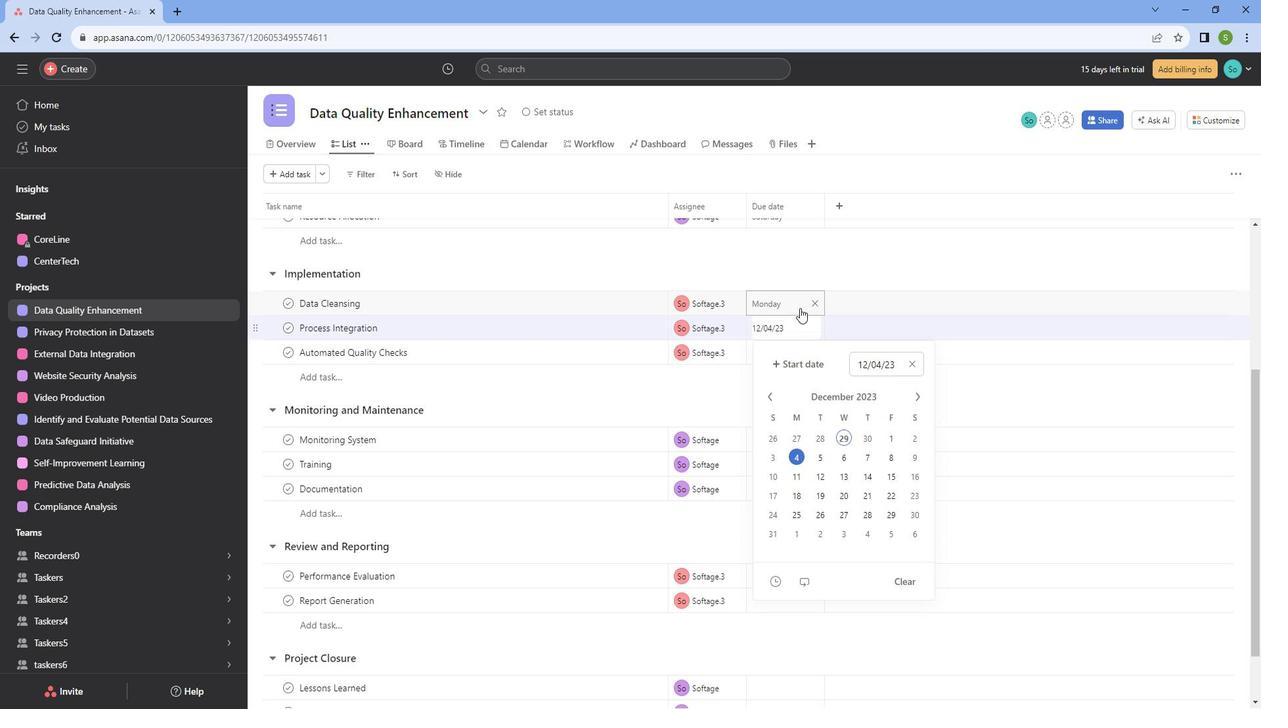
Action: Mouse pressed left at (858, 508)
Screenshot: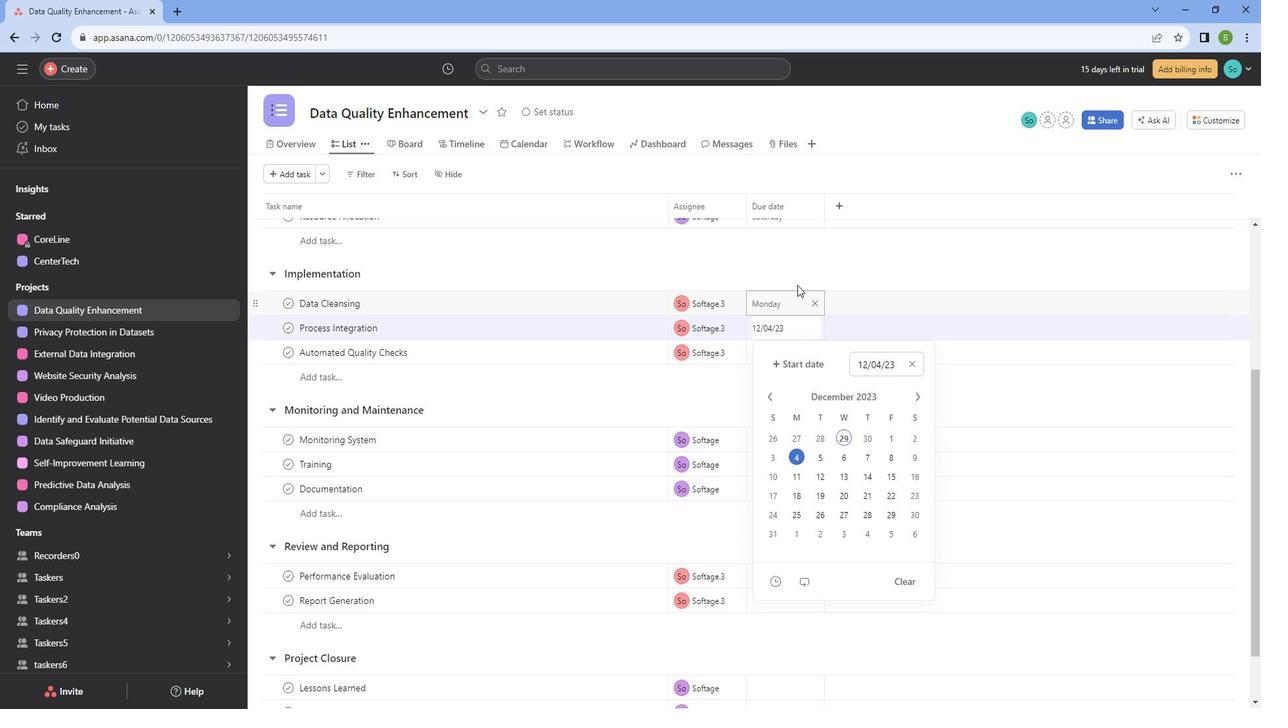 
Action: Mouse moved to (858, 328)
Screenshot: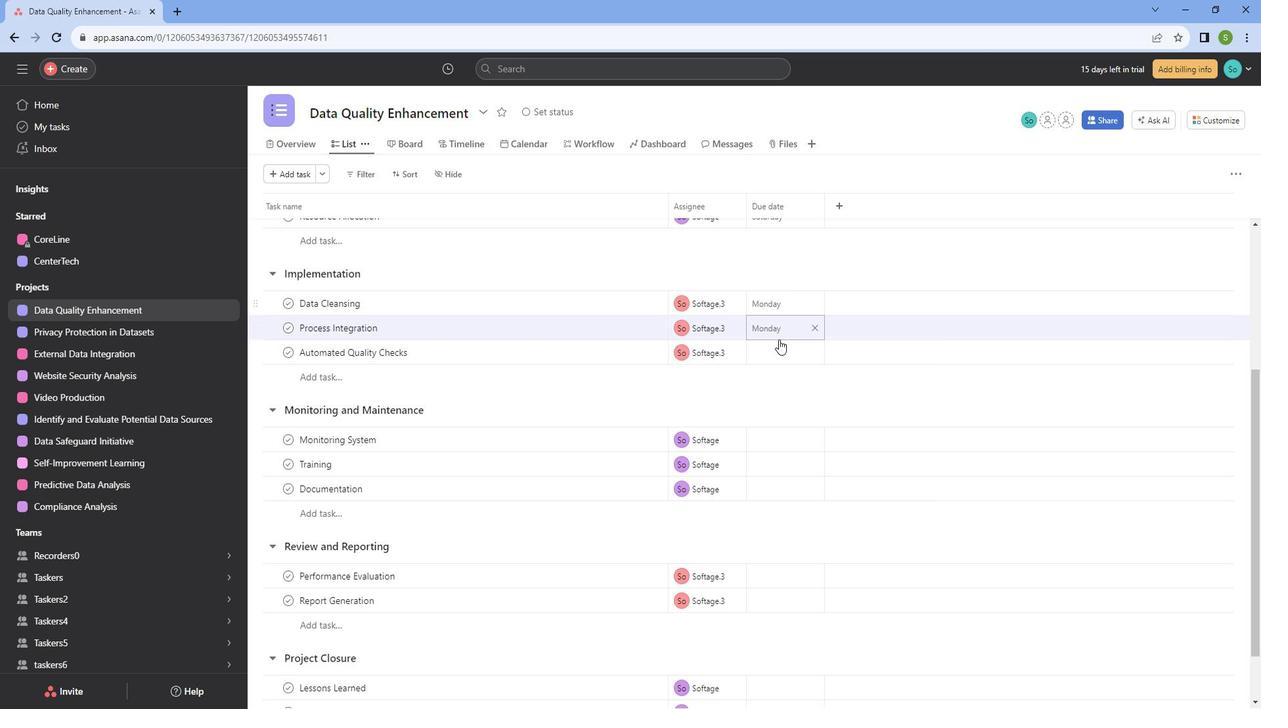 
Action: Mouse pressed left at (858, 328)
Screenshot: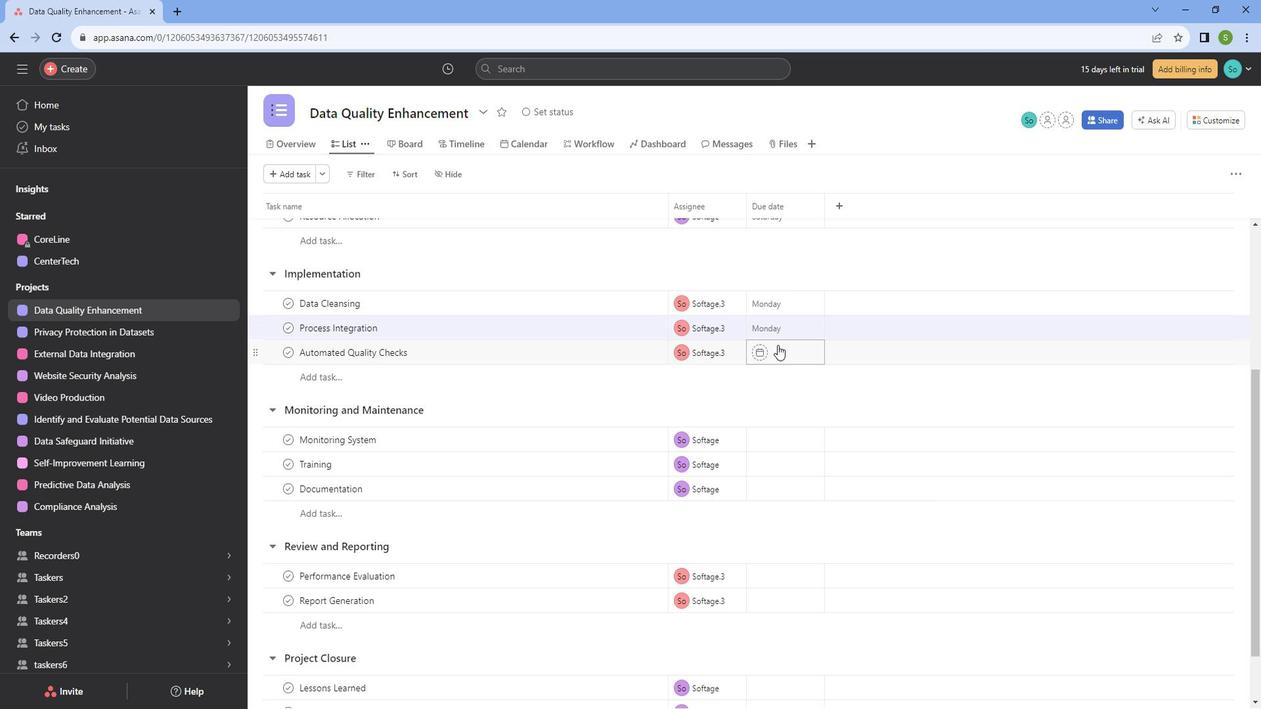 
Action: Mouse moved to (838, 392)
Screenshot: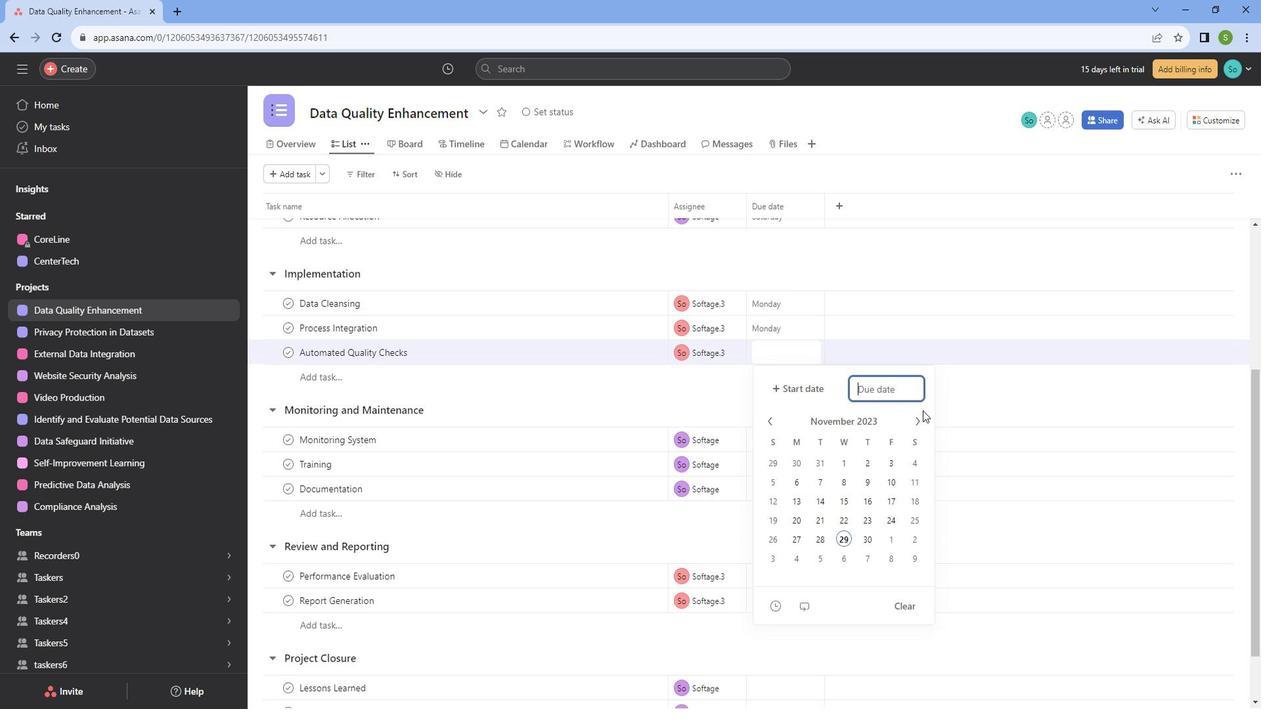 
Action: Mouse pressed left at (838, 392)
Screenshot: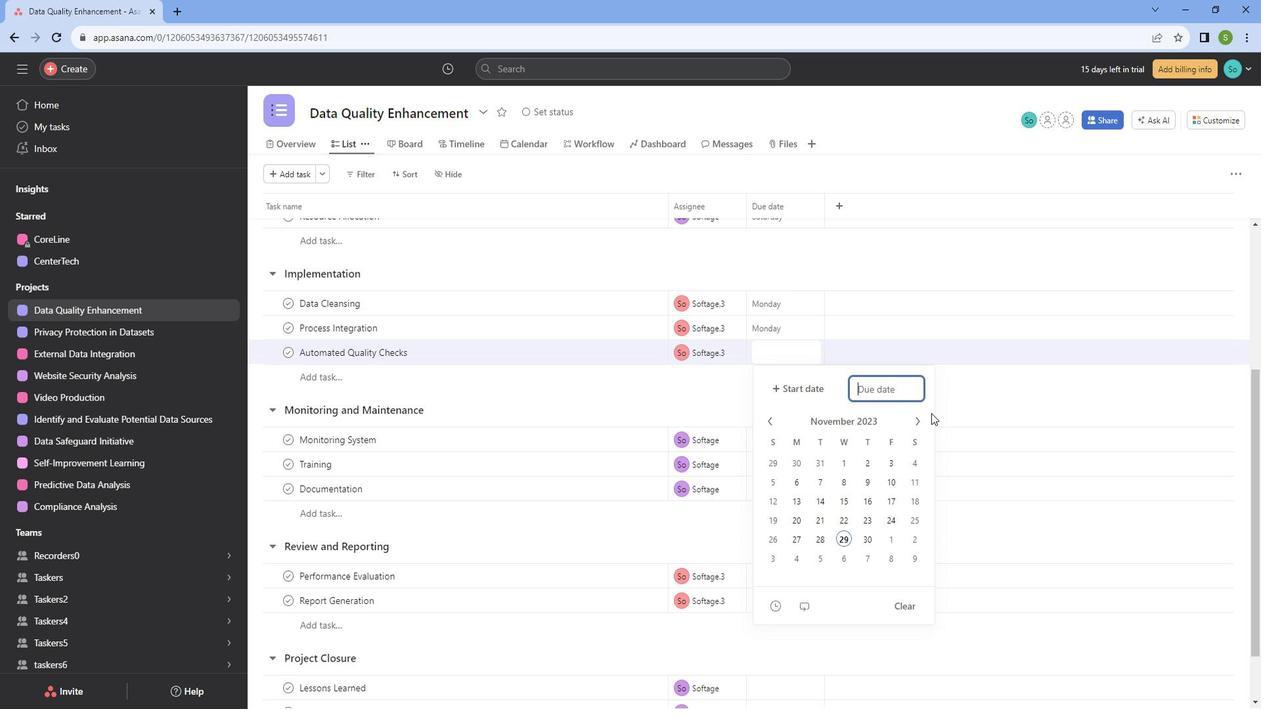 
Action: Mouse moved to (980, 466)
Screenshot: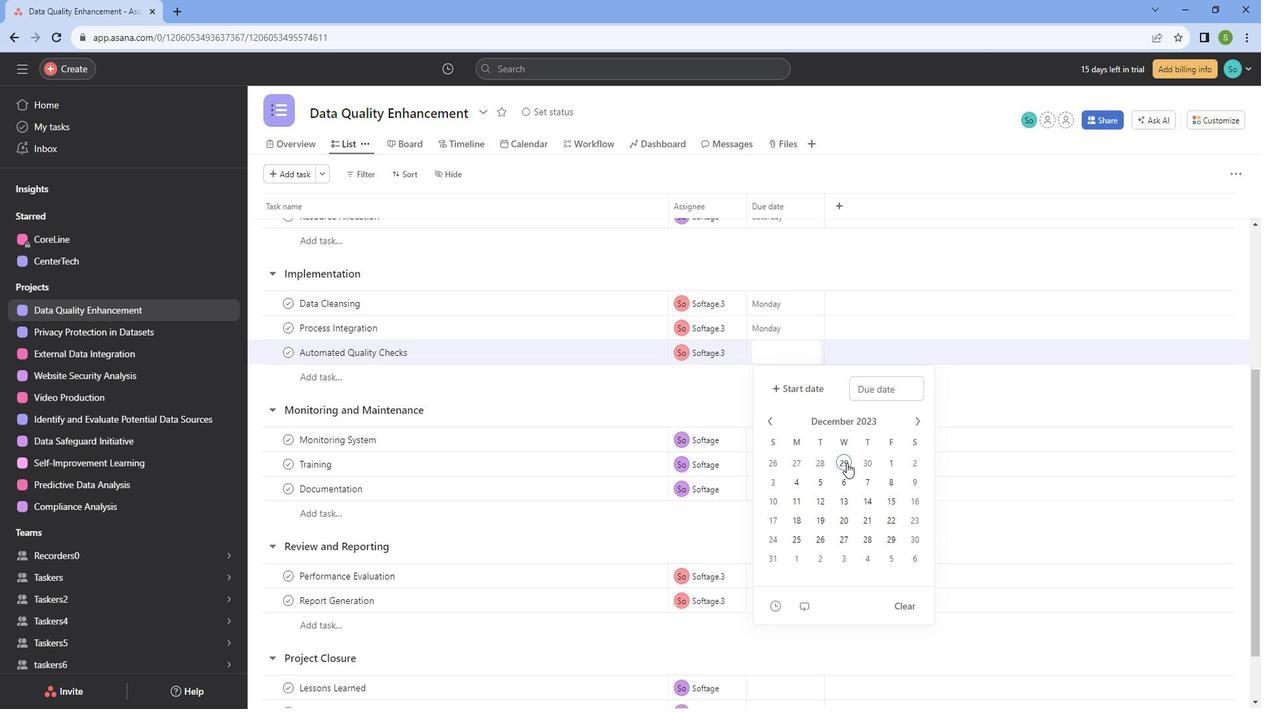 
Action: Mouse pressed left at (980, 466)
Screenshot: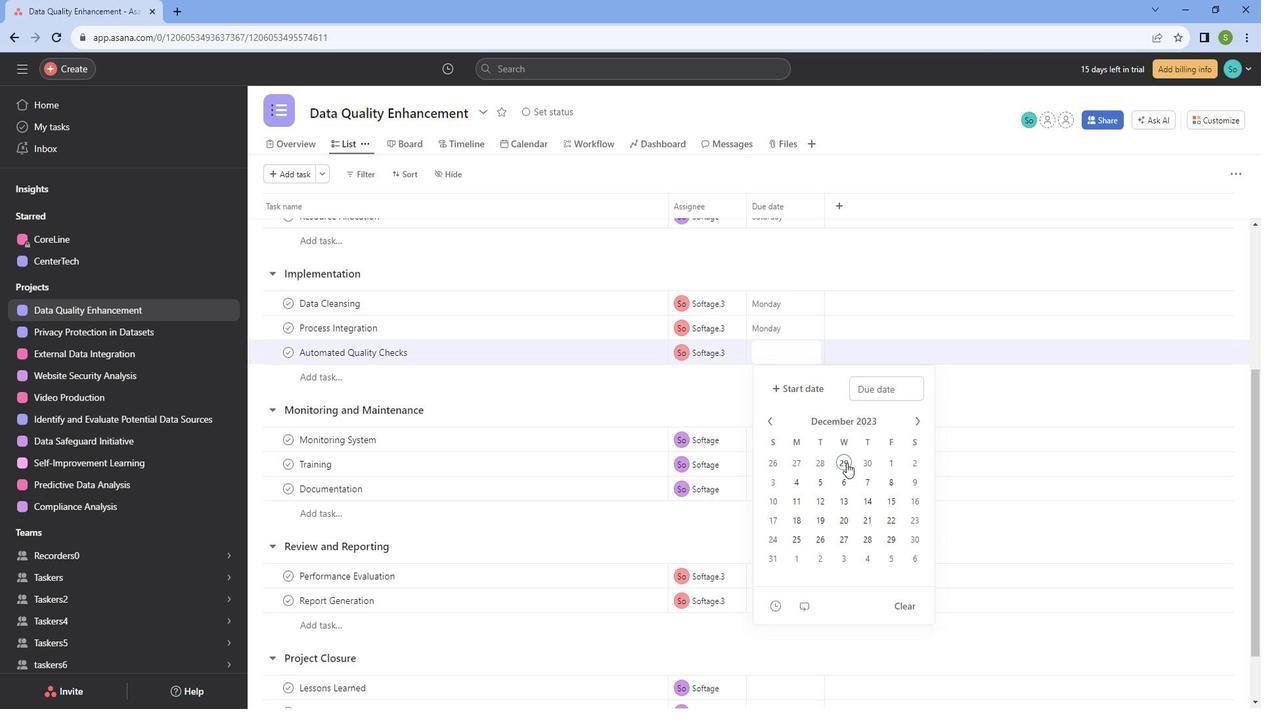 
Action: Mouse moved to (861, 525)
Screenshot: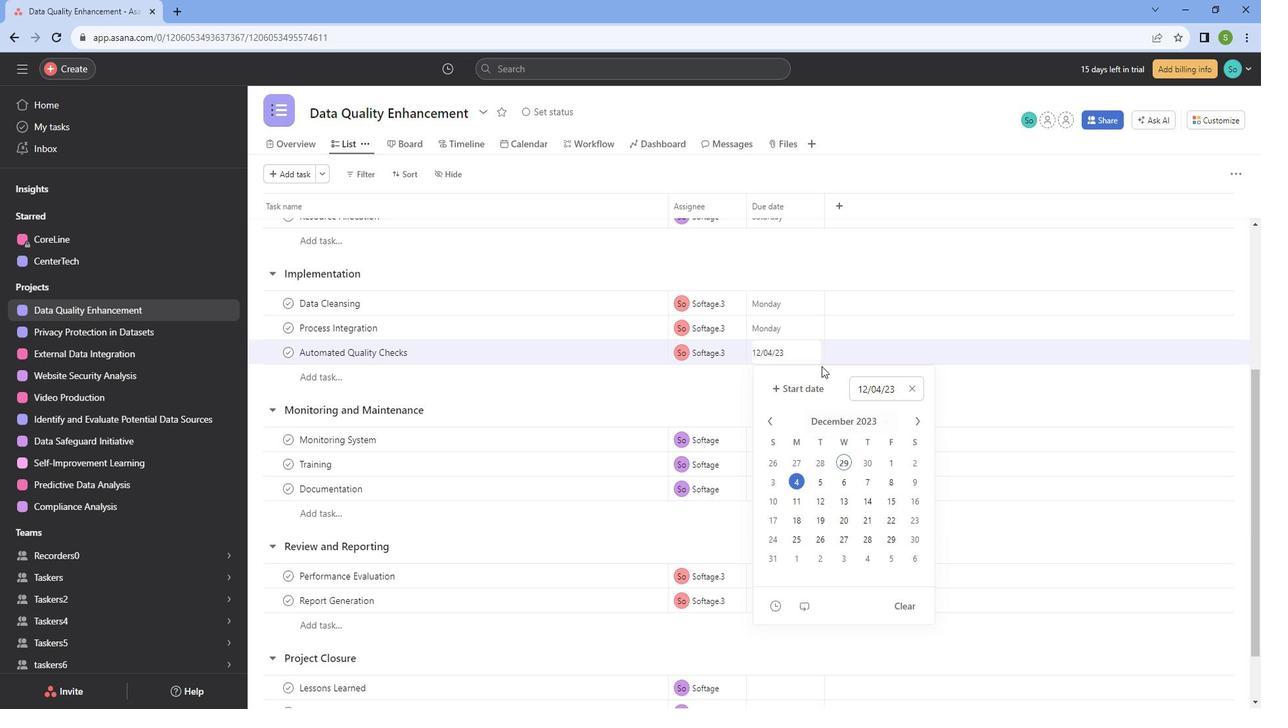 
Action: Mouse pressed left at (861, 525)
Screenshot: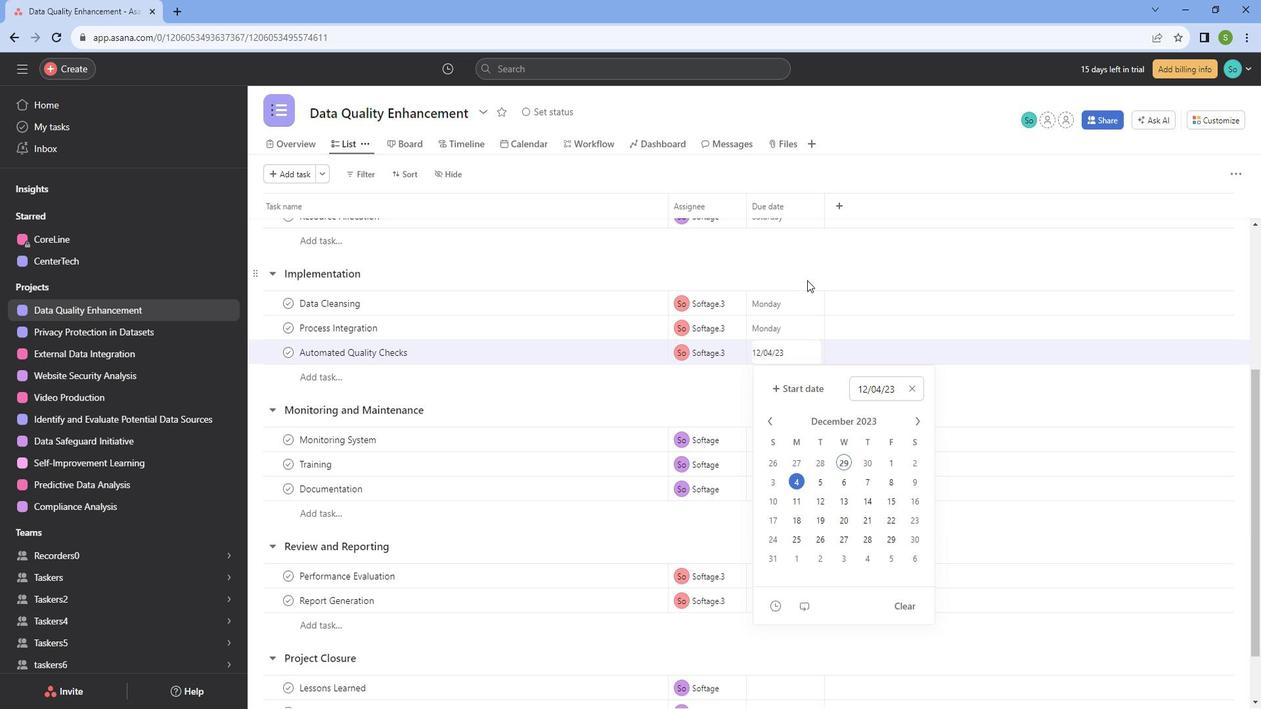 
Action: Mouse moved to (862, 319)
Screenshot: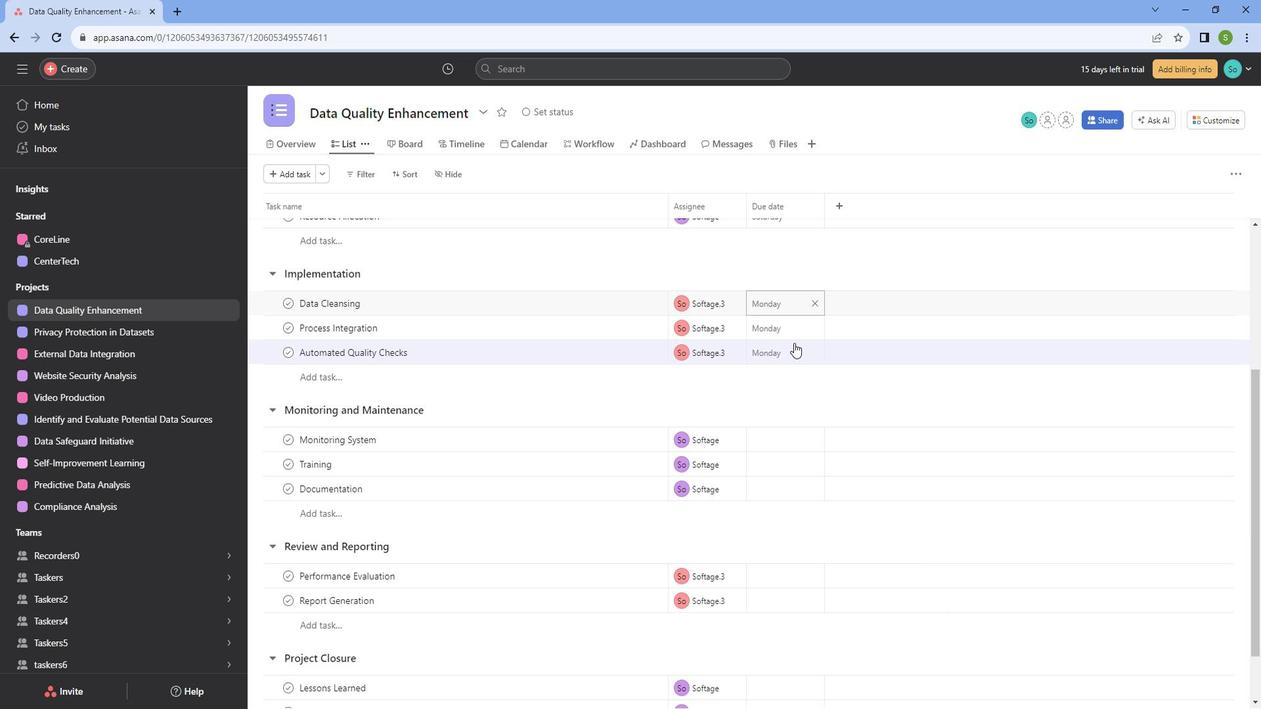
Action: Mouse pressed left at (862, 319)
Screenshot: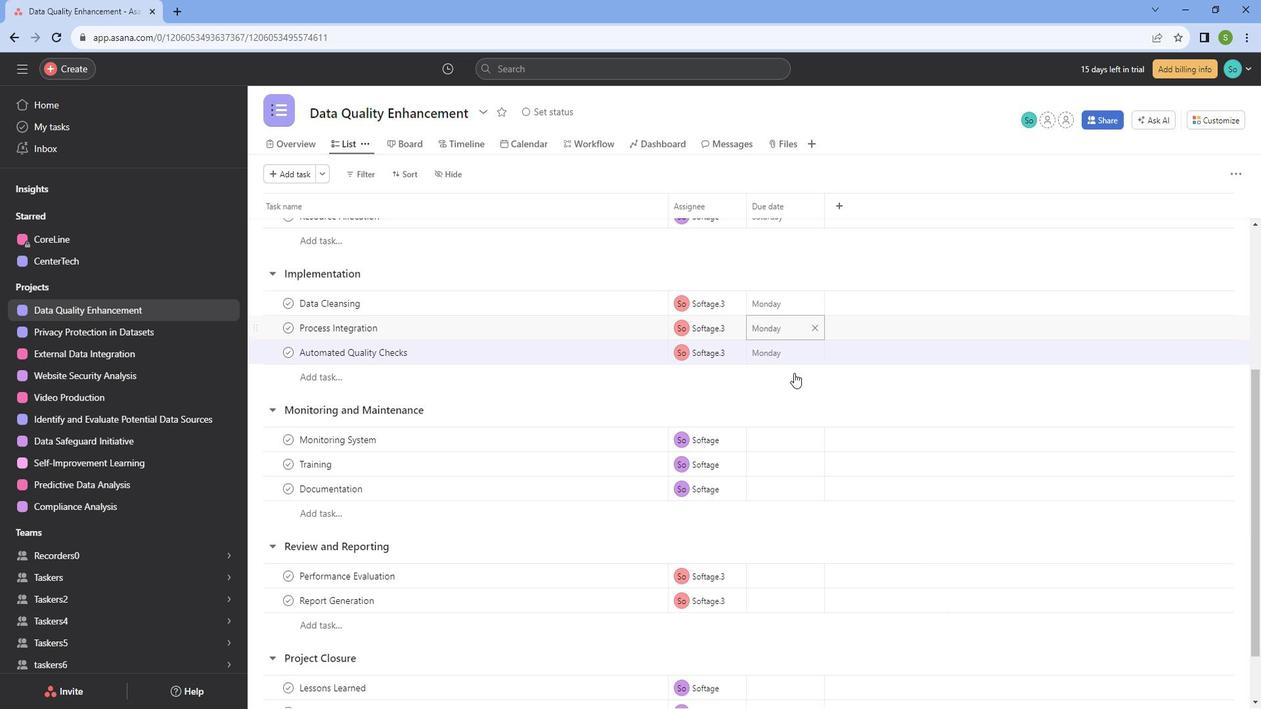 
Action: Mouse moved to (852, 438)
Screenshot: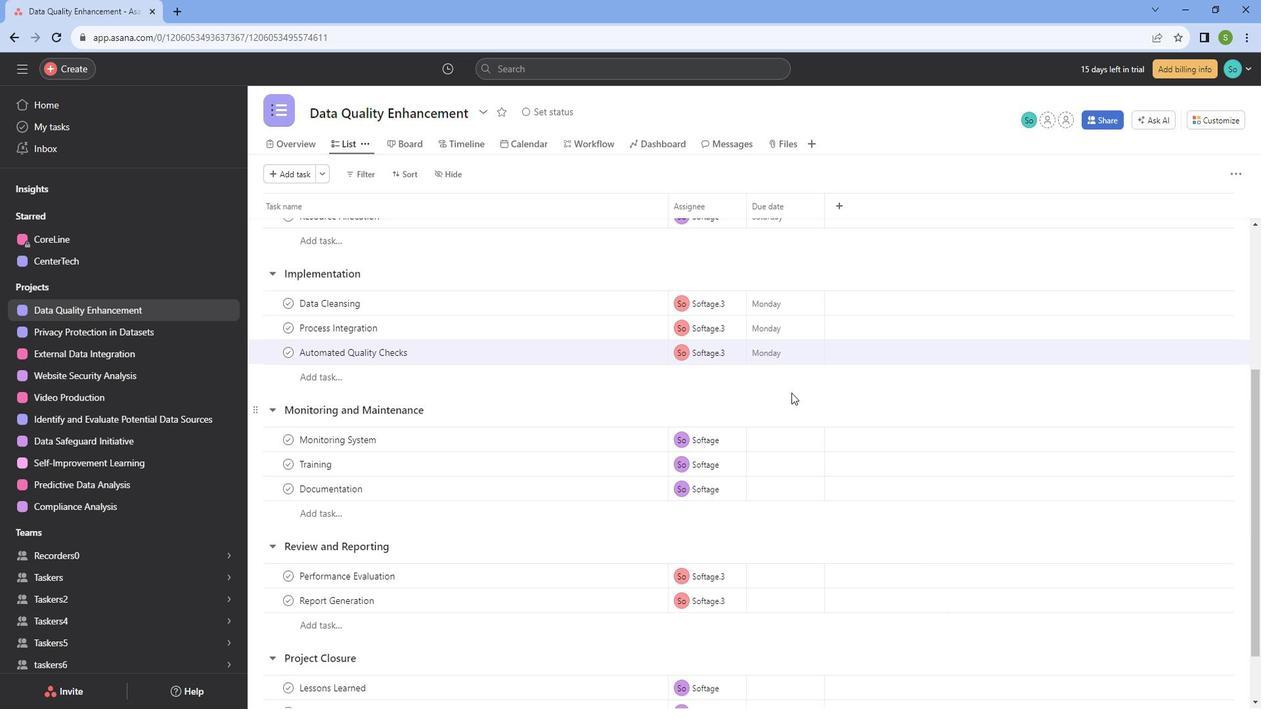 
Action: Mouse scrolled (852, 438) with delta (0, 0)
Screenshot: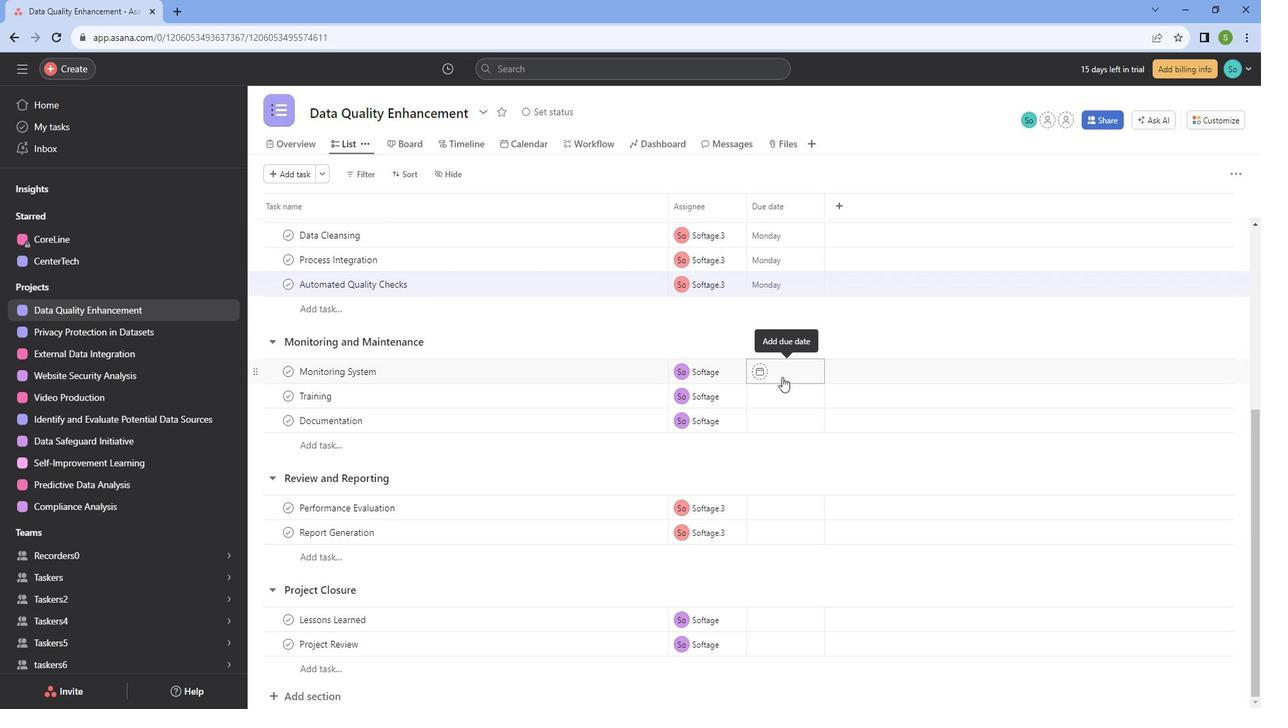 
Action: Mouse moved to (842, 423)
Screenshot: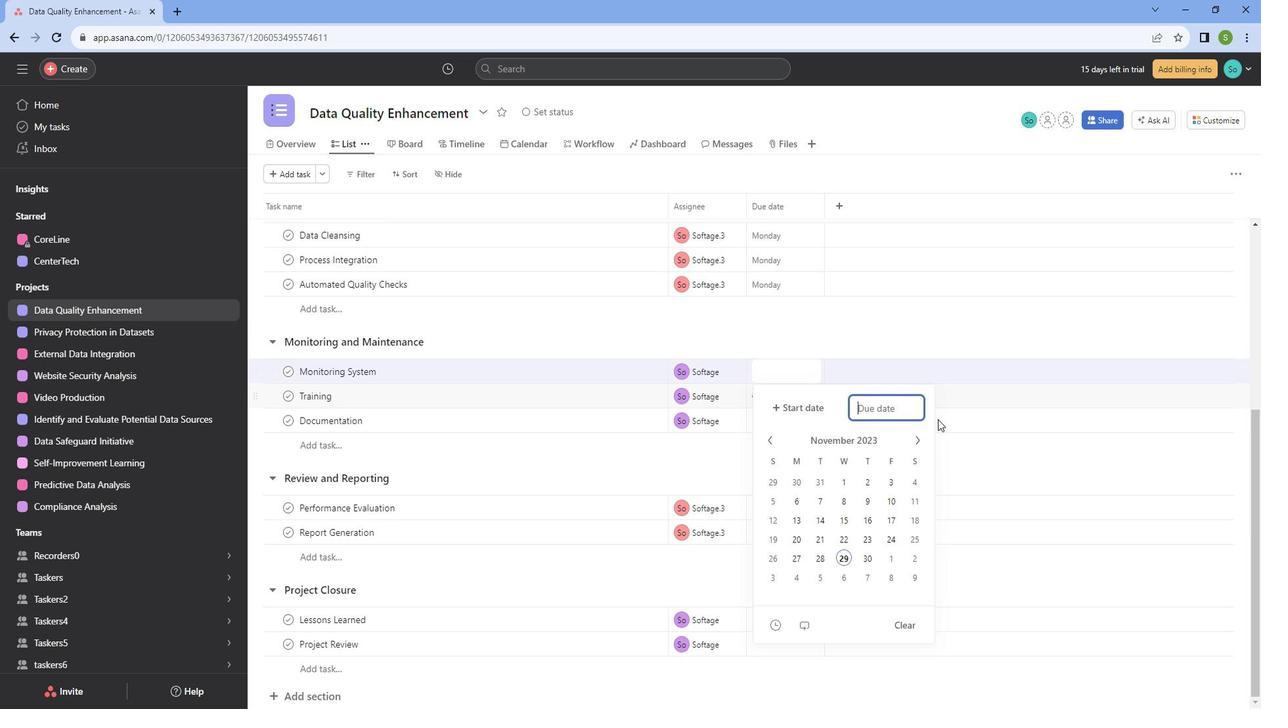 
Action: Mouse pressed left at (842, 423)
Screenshot: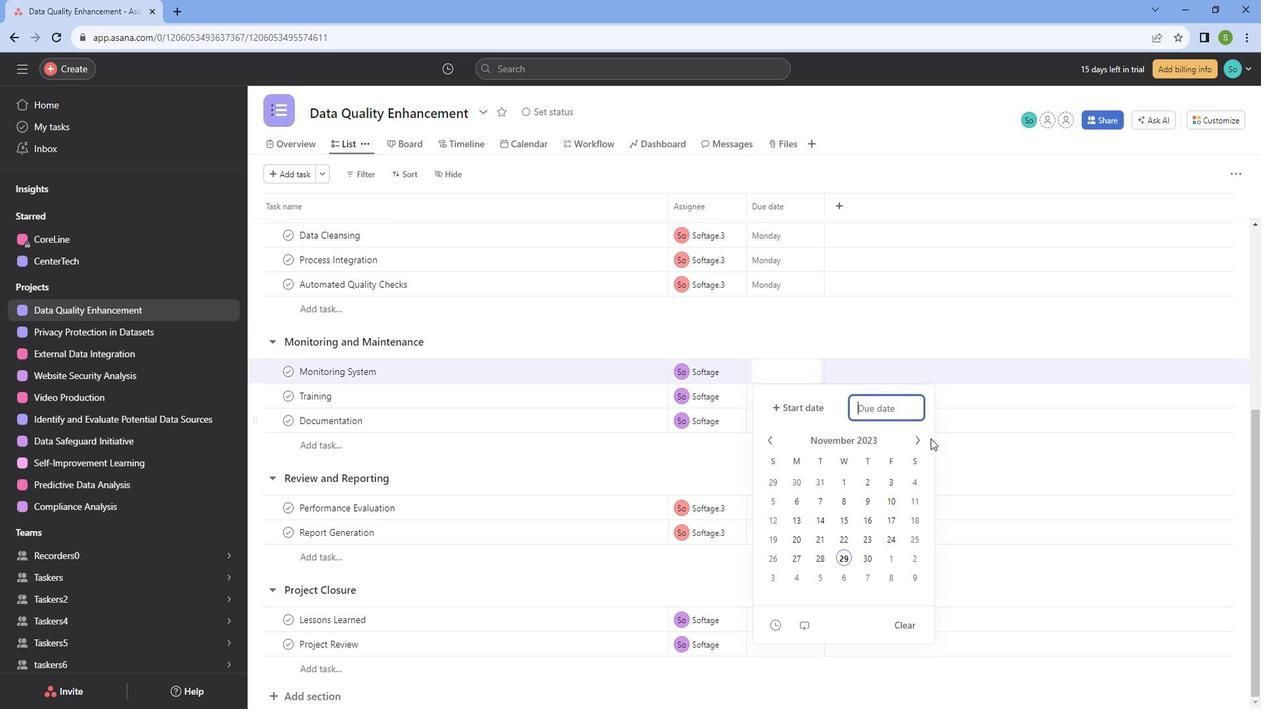 
Action: Mouse moved to (976, 486)
Screenshot: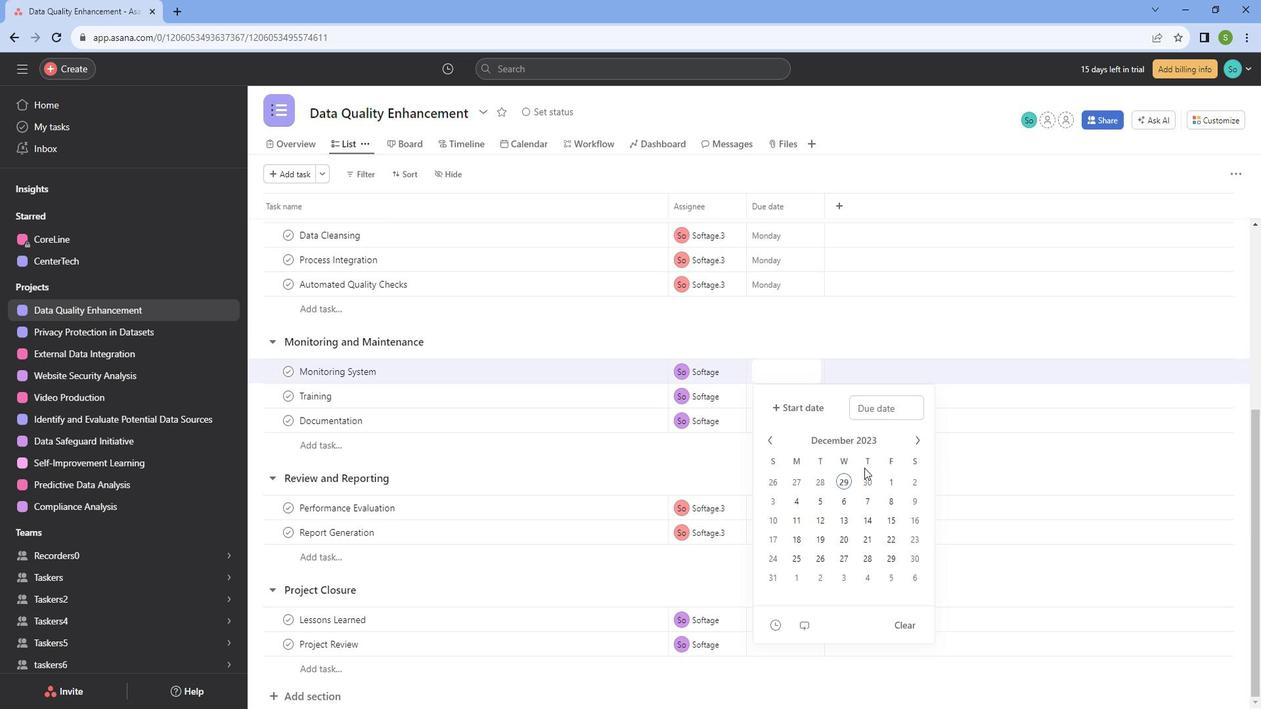 
Action: Mouse pressed left at (976, 486)
Screenshot: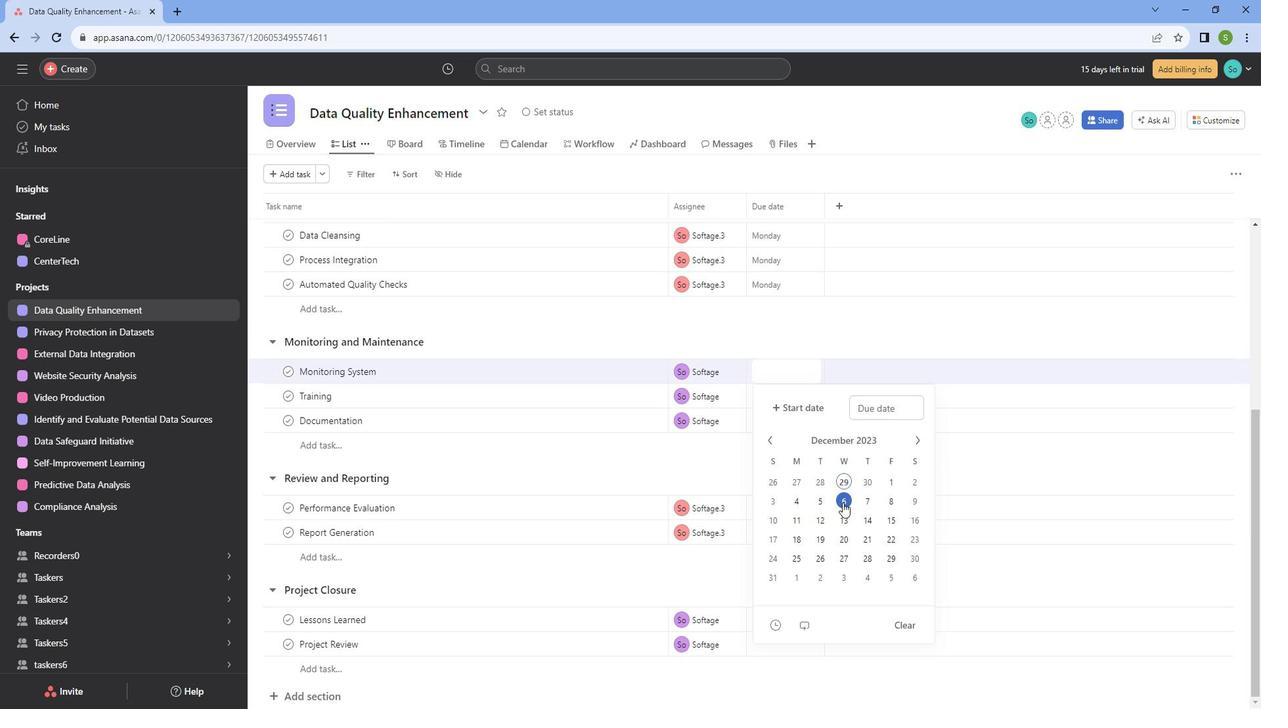 
Action: Mouse moved to (883, 544)
Screenshot: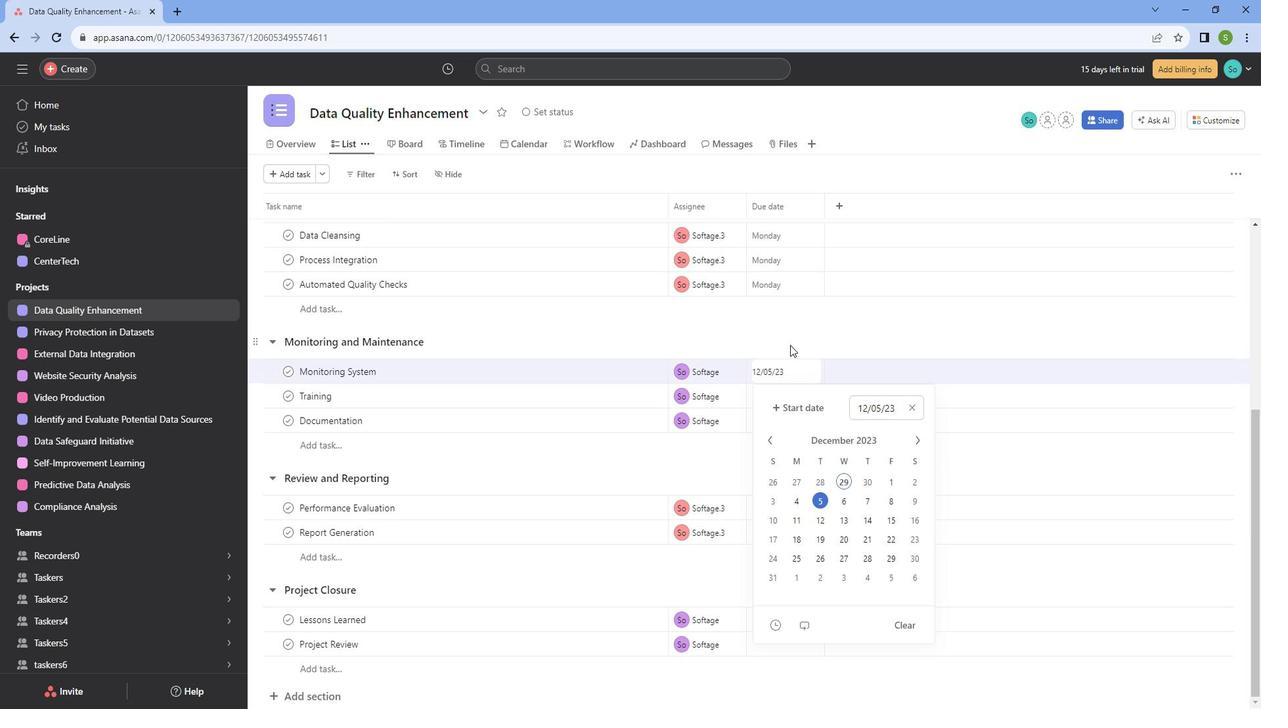 
Action: Mouse pressed left at (883, 544)
Screenshot: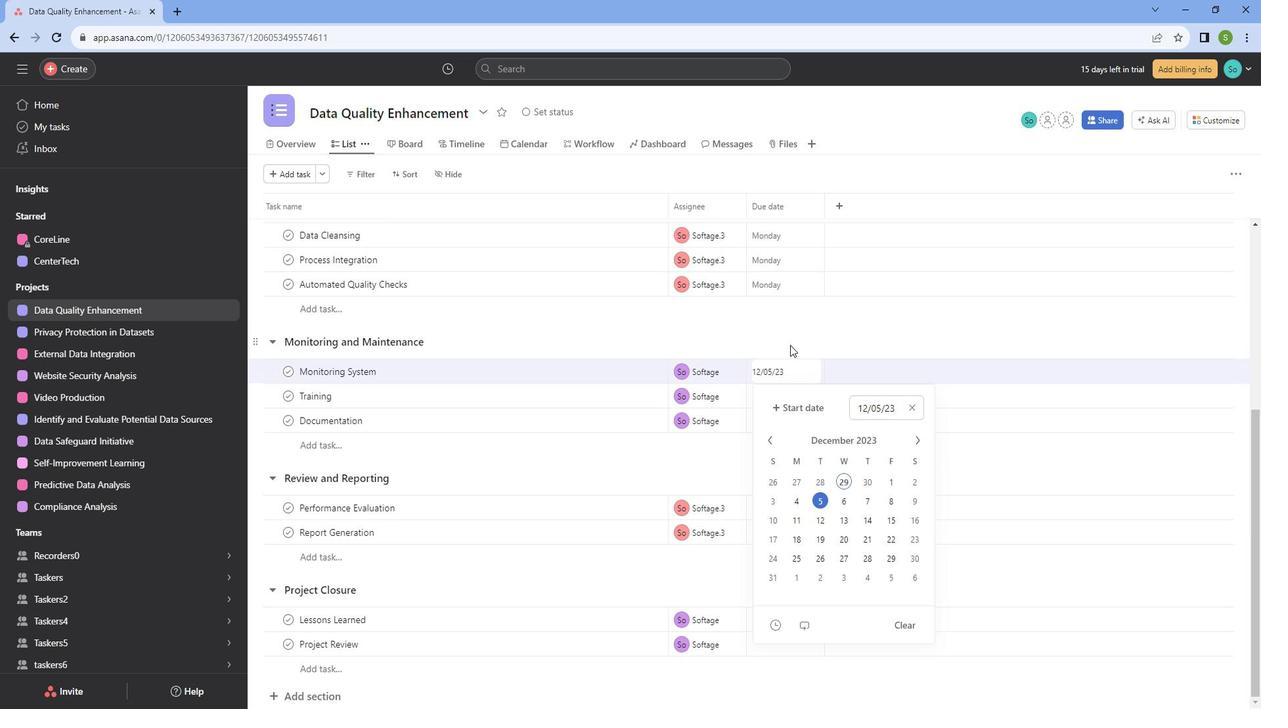 
Action: Mouse moved to (850, 392)
Screenshot: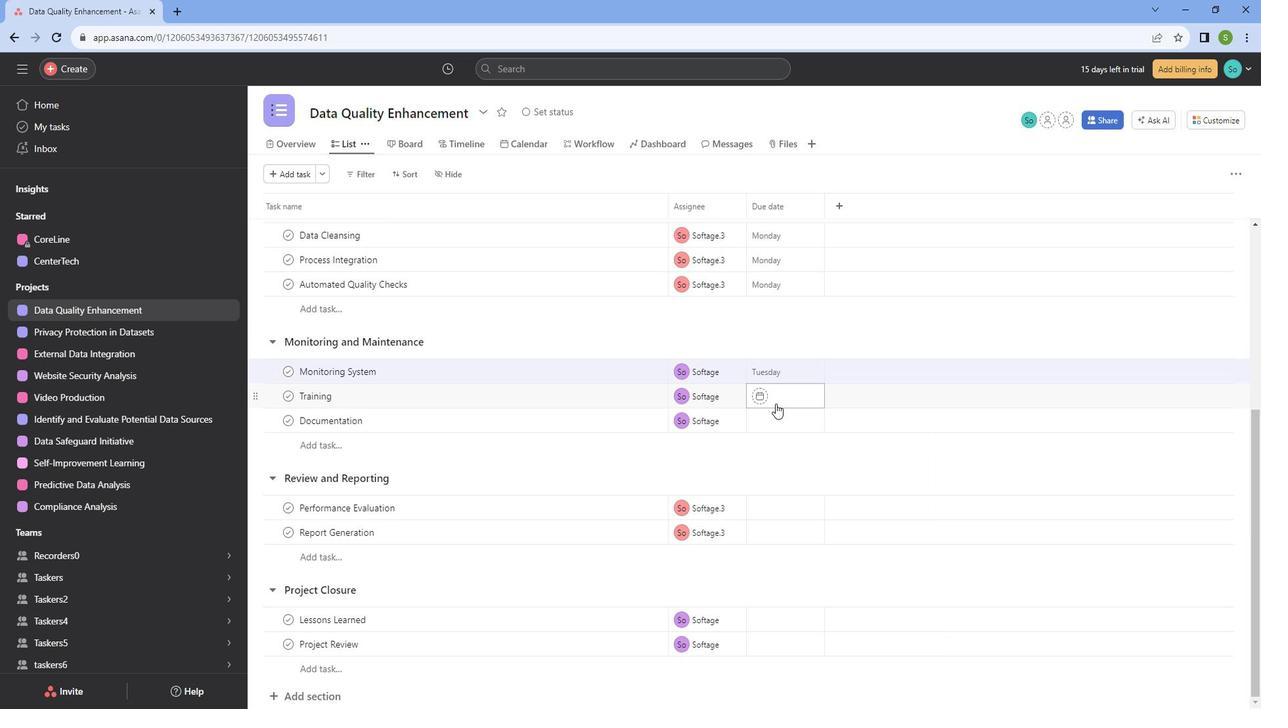 
Action: Mouse pressed left at (850, 392)
Screenshot: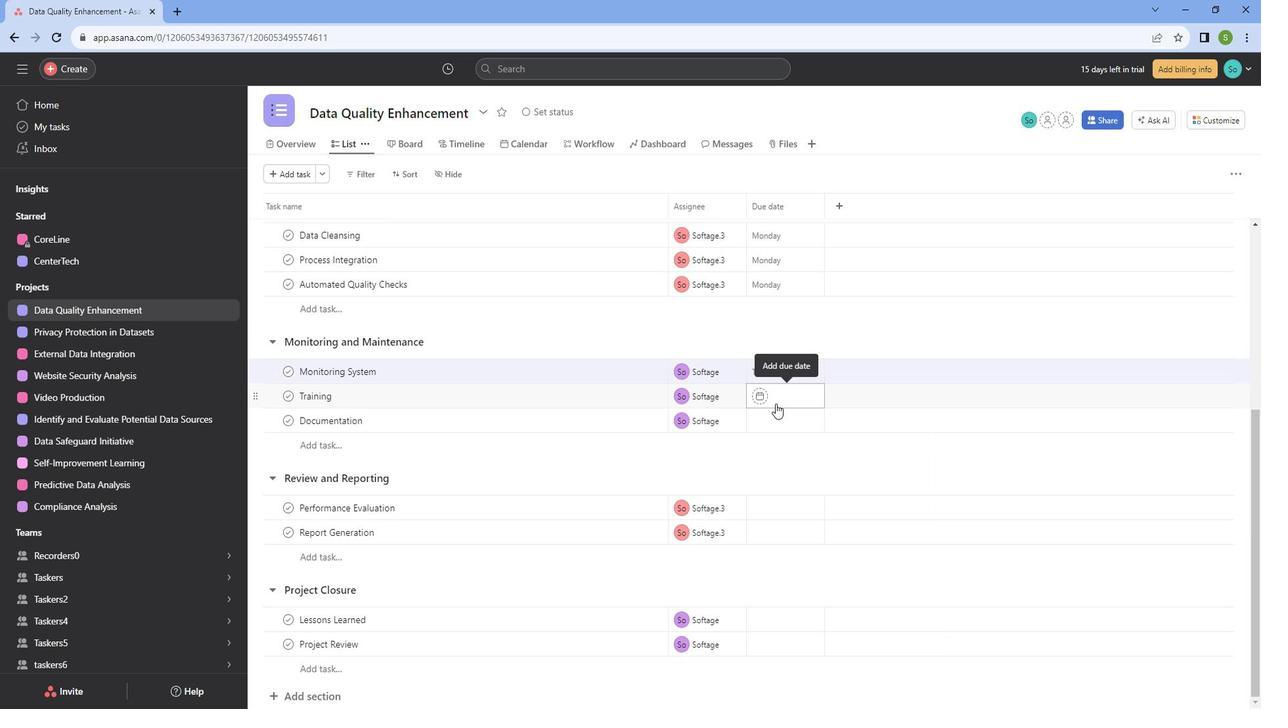 
Action: Mouse moved to (836, 449)
Screenshot: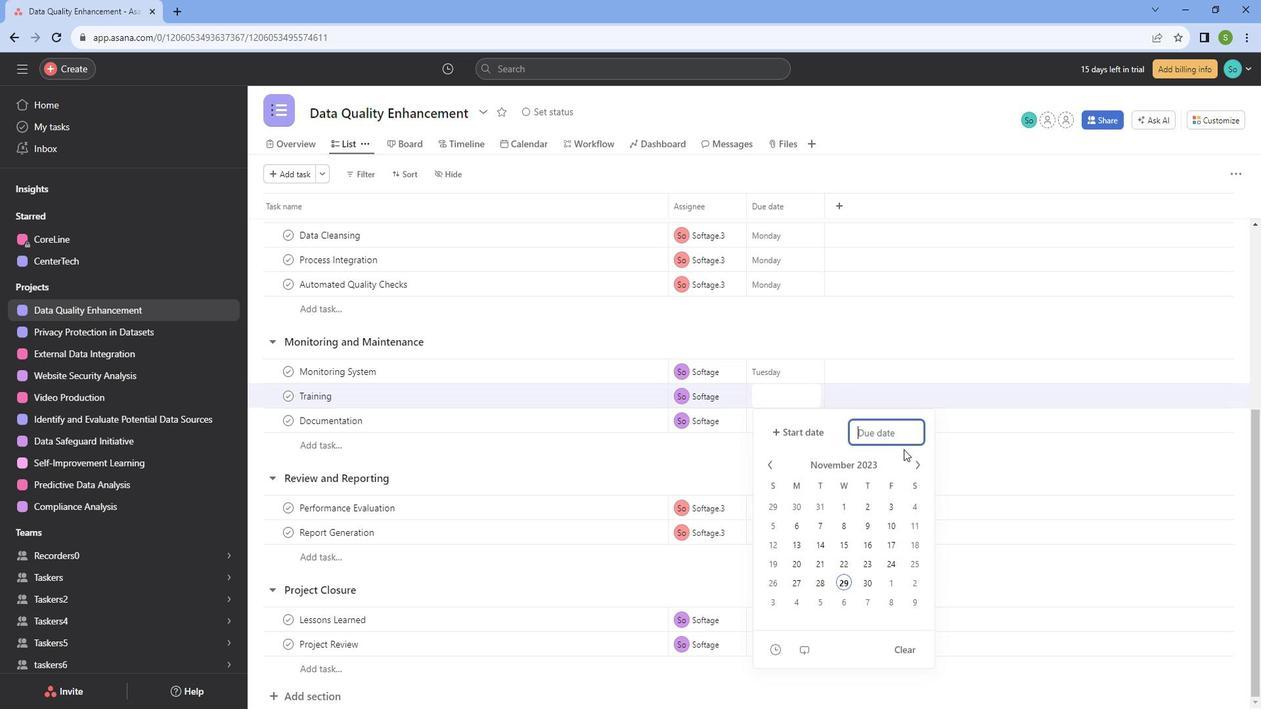 
Action: Mouse pressed left at (836, 449)
Screenshot: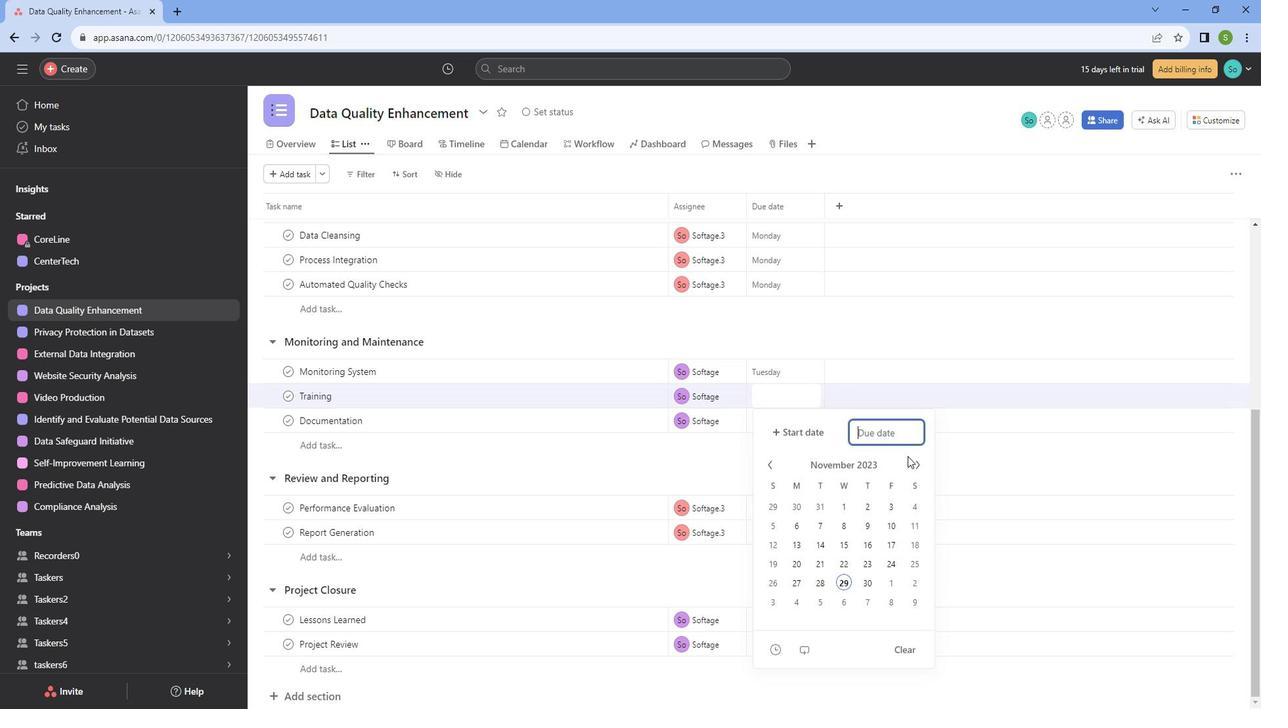 
Action: Mouse moved to (973, 509)
Screenshot: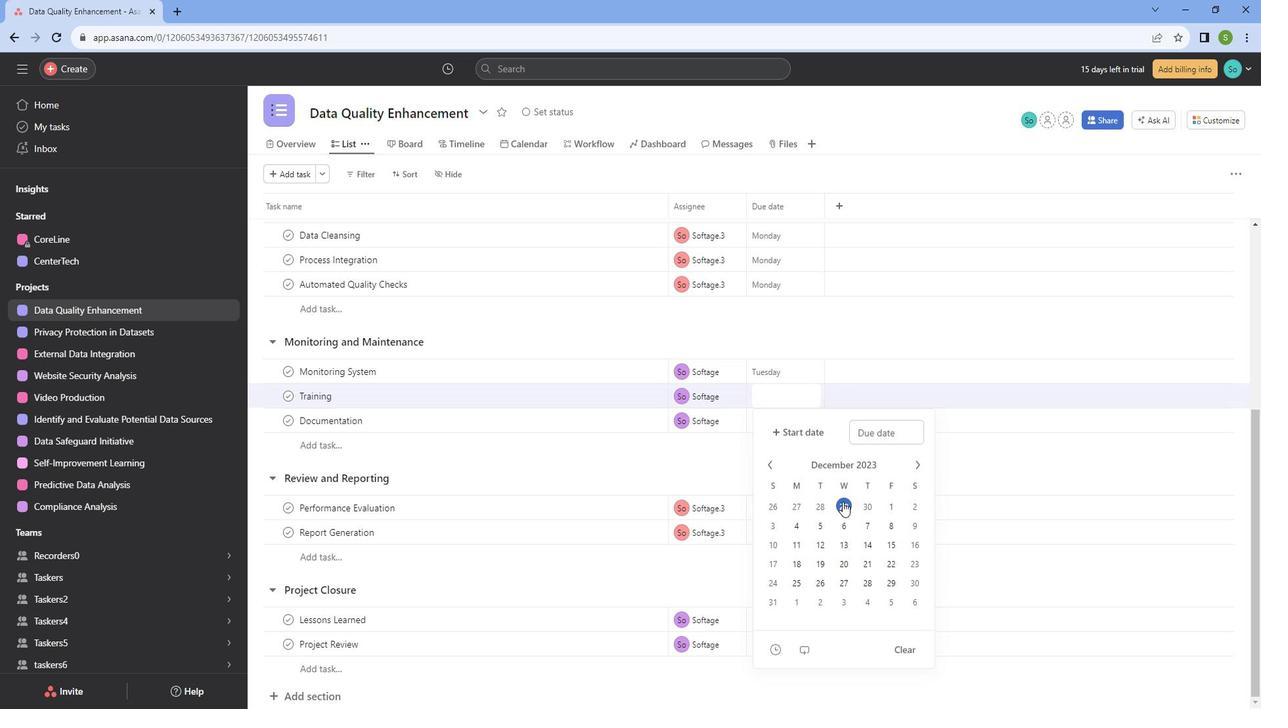 
Action: Mouse pressed left at (973, 509)
Screenshot: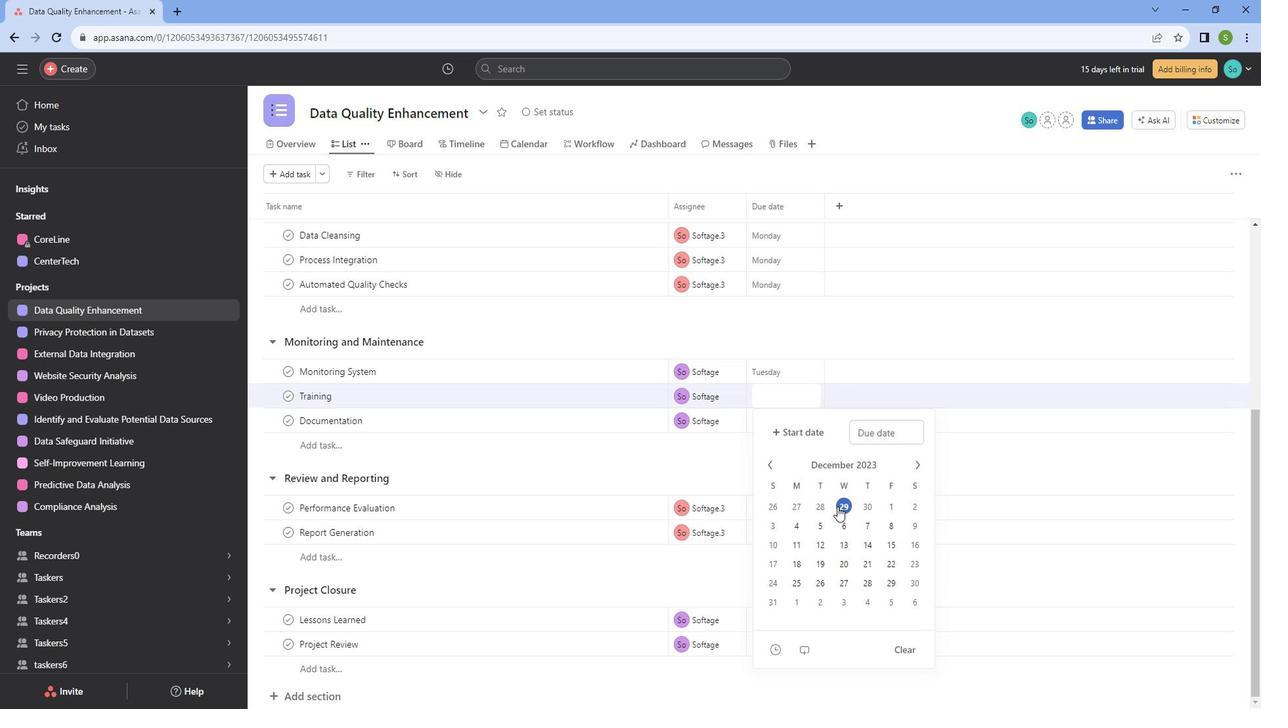 
Action: Mouse moved to (883, 565)
Screenshot: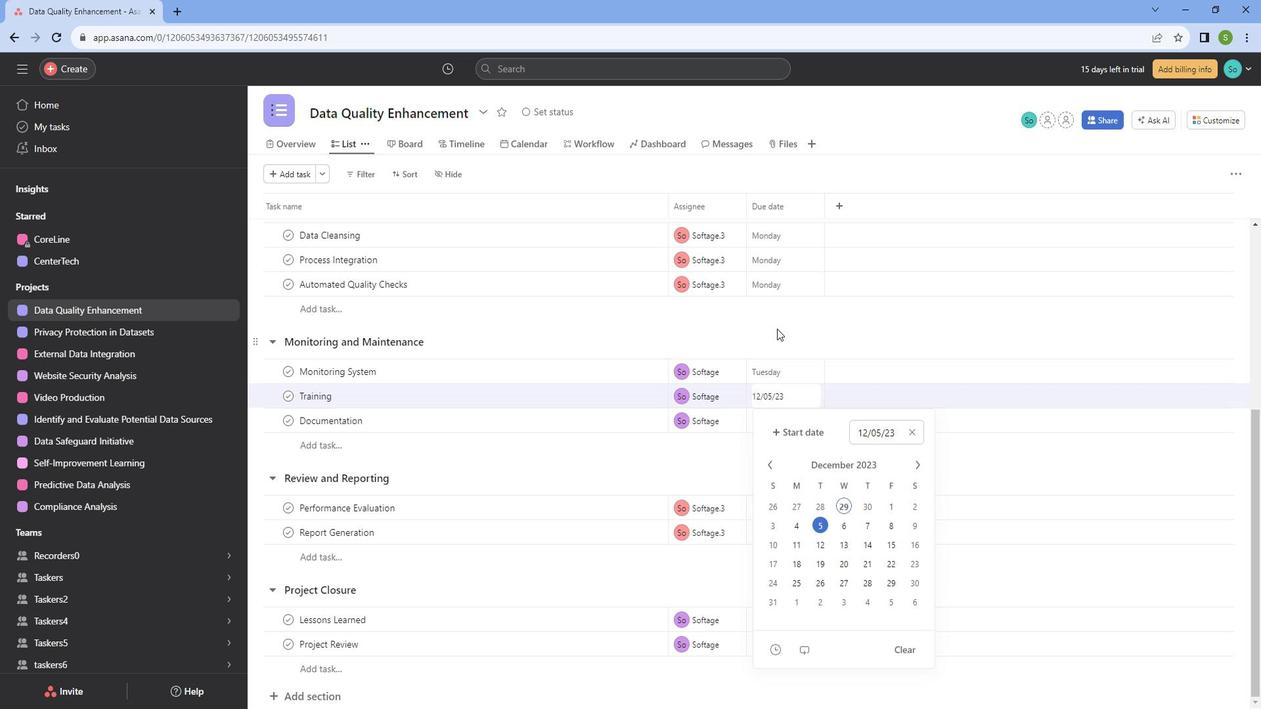 
Action: Mouse pressed left at (883, 565)
Screenshot: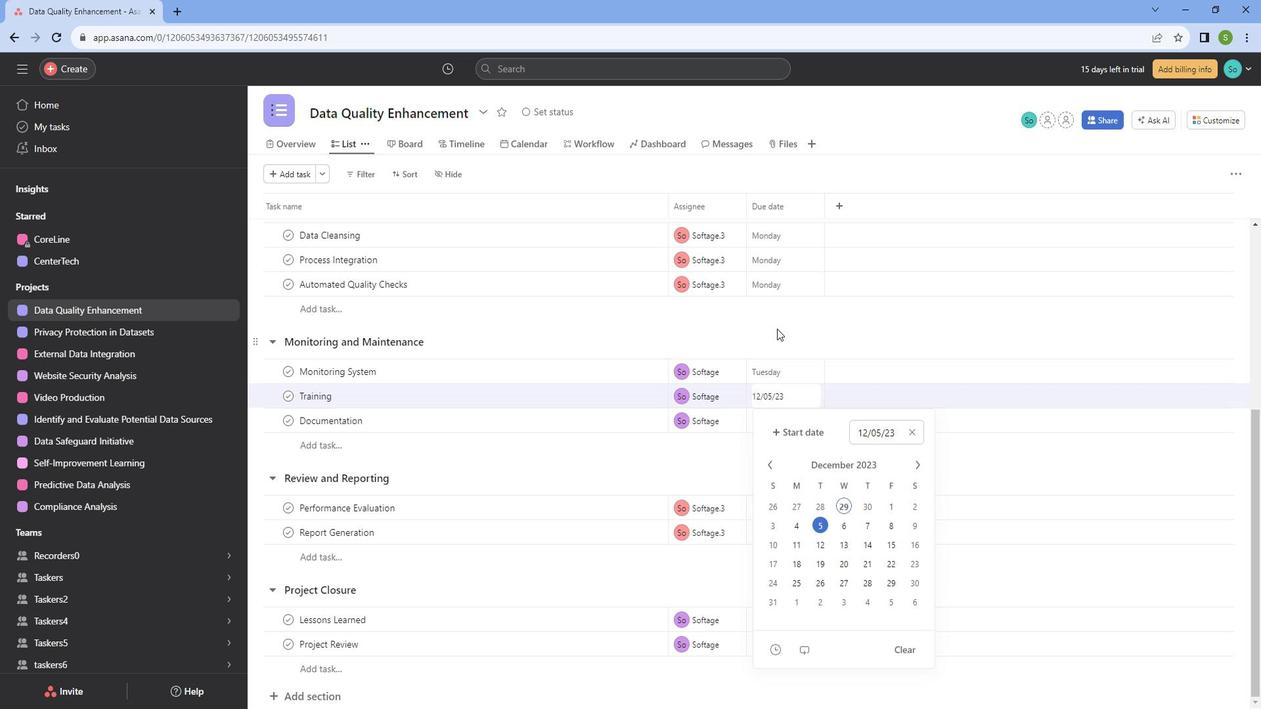 
Action: Mouse moved to (837, 377)
Screenshot: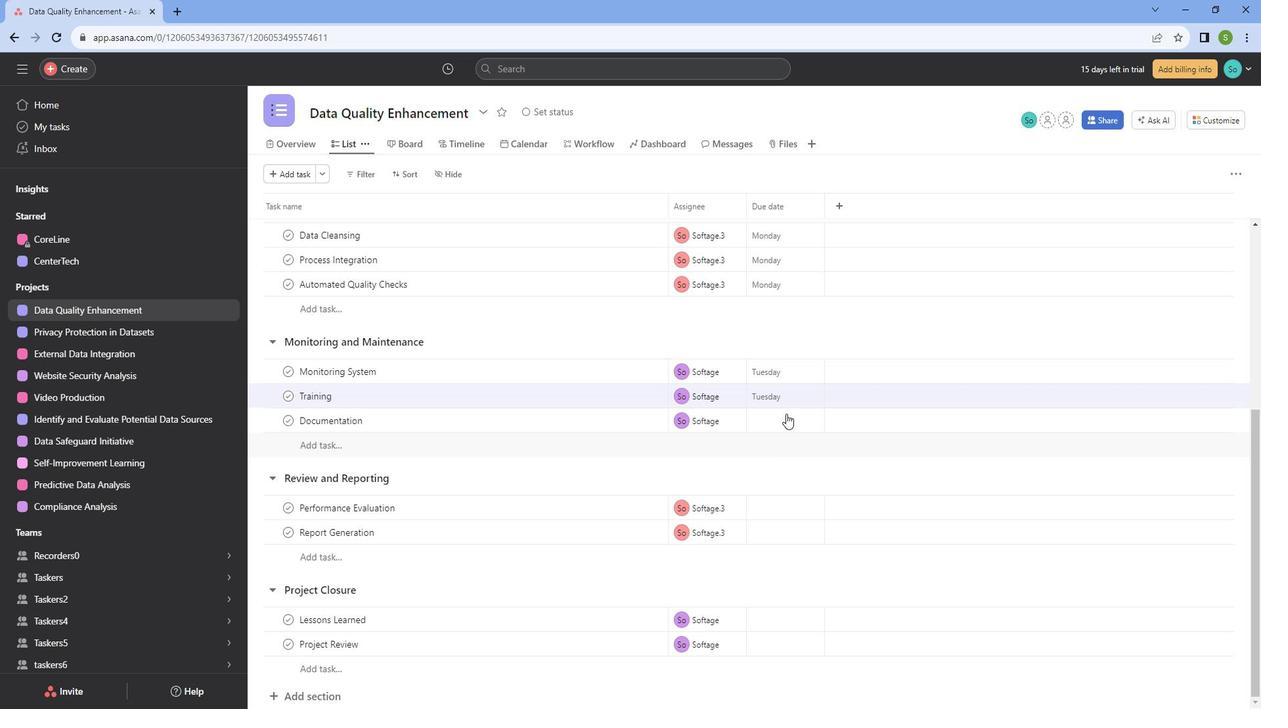 
Action: Mouse pressed left at (837, 377)
Screenshot: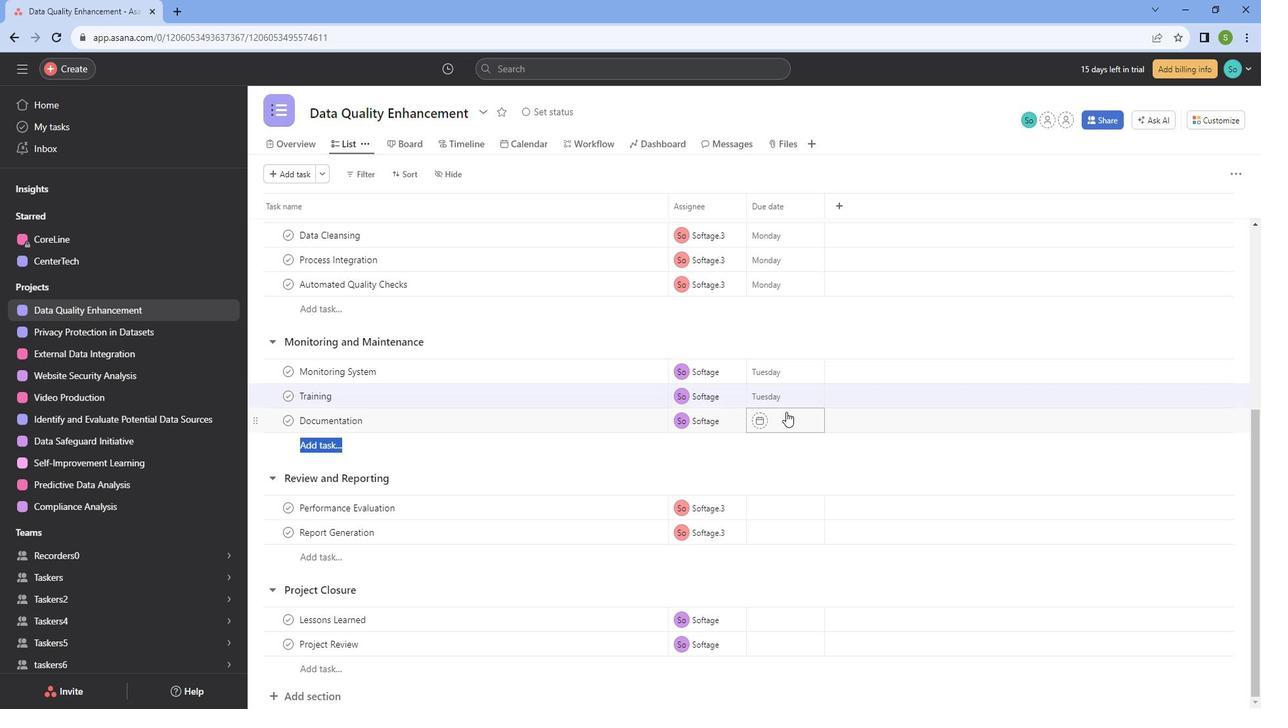 
Action: Mouse moved to (842, 480)
Screenshot: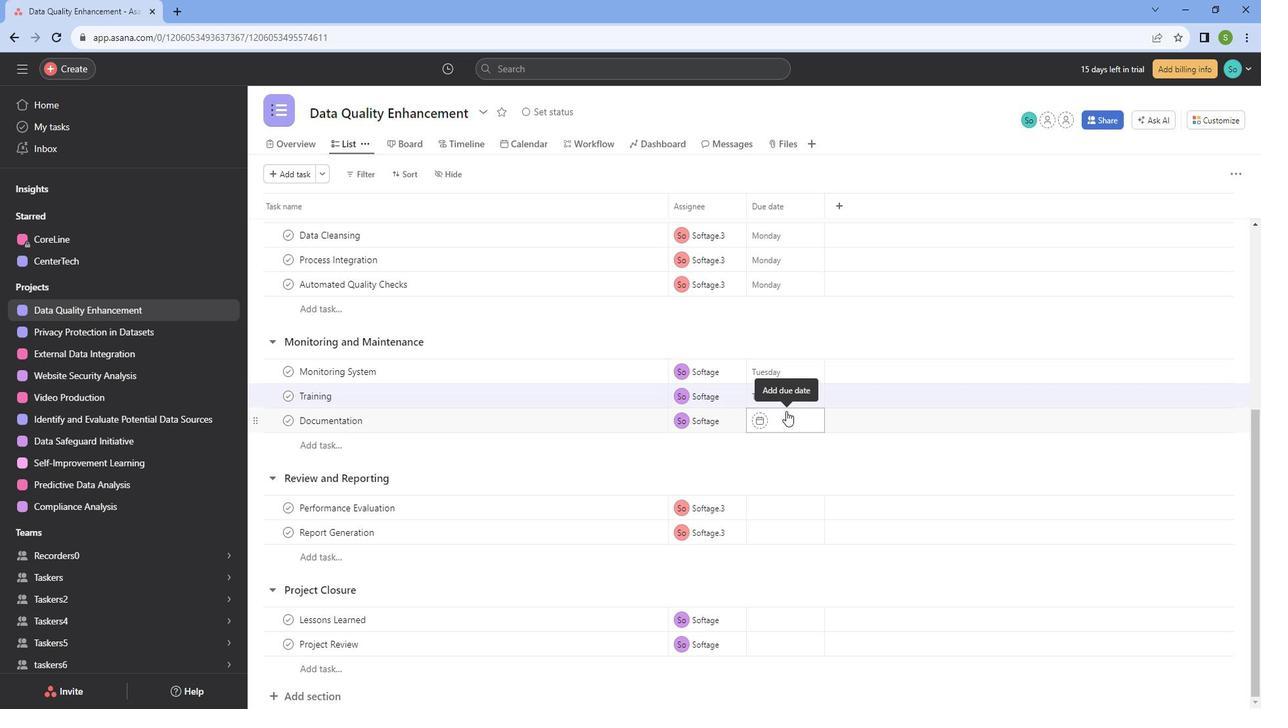 
Action: Mouse pressed left at (842, 480)
Screenshot: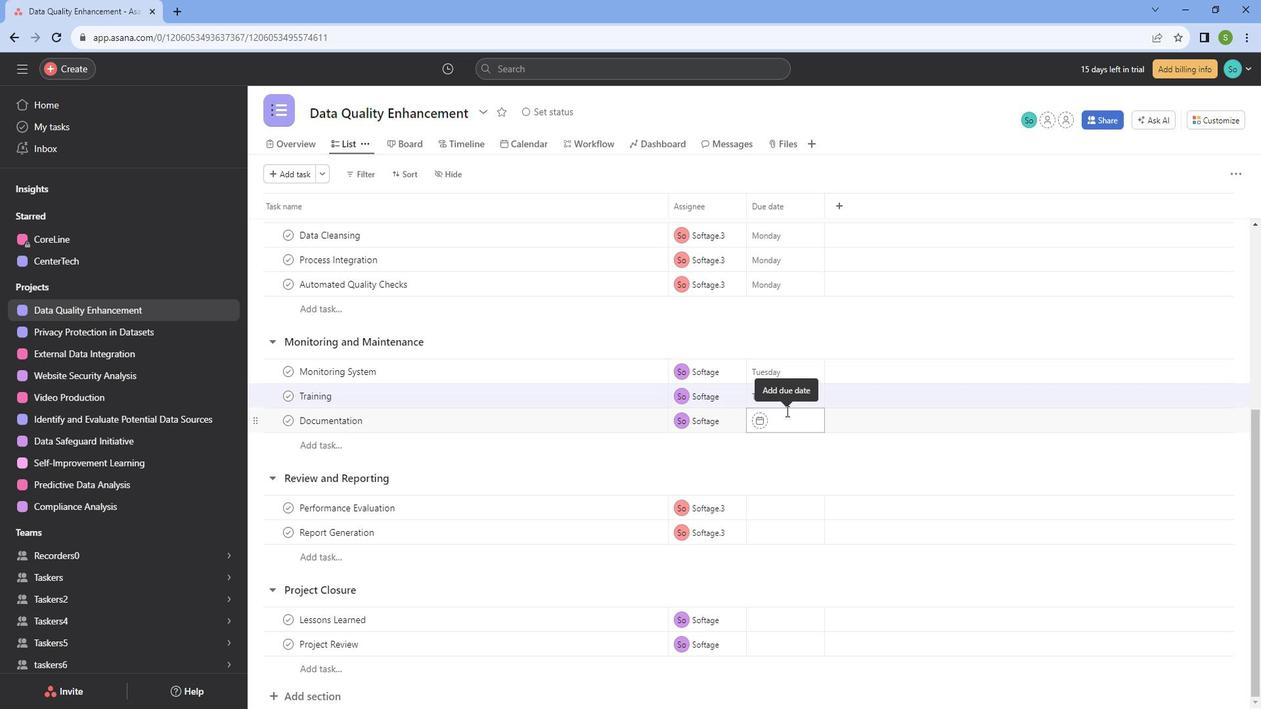 
Action: Mouse moved to (846, 456)
Screenshot: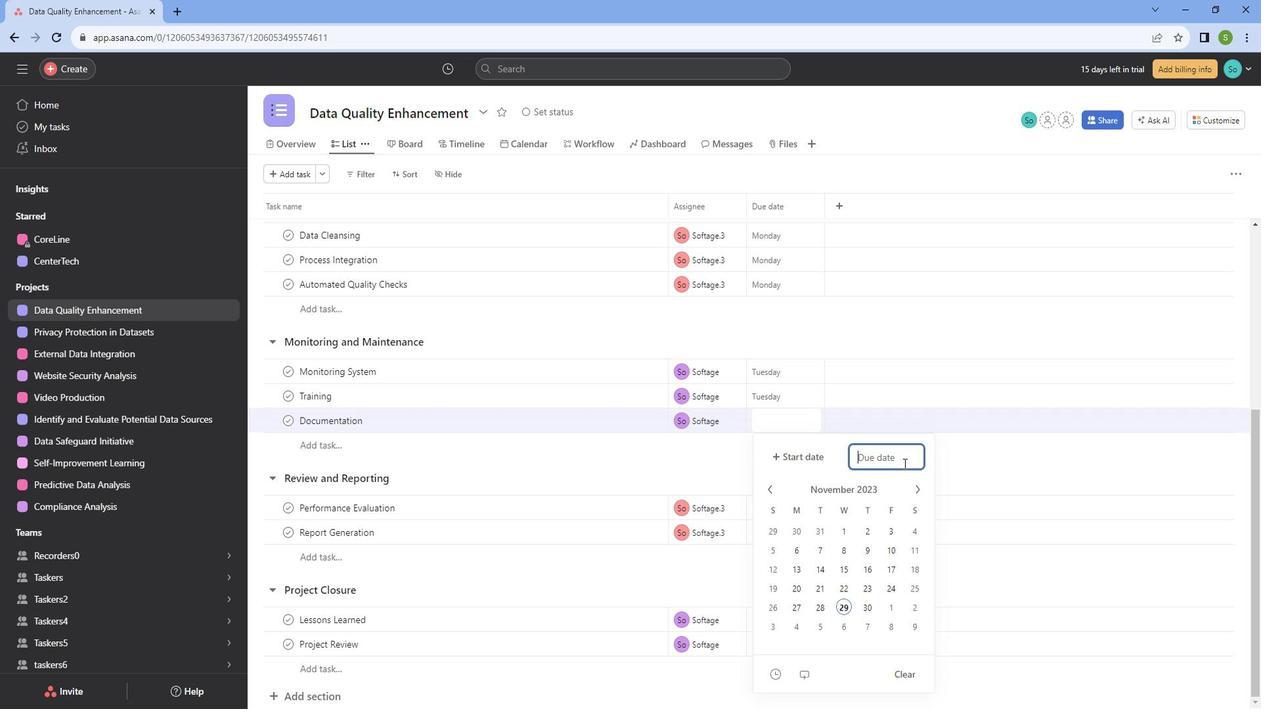 
Action: Mouse pressed left at (846, 456)
Screenshot: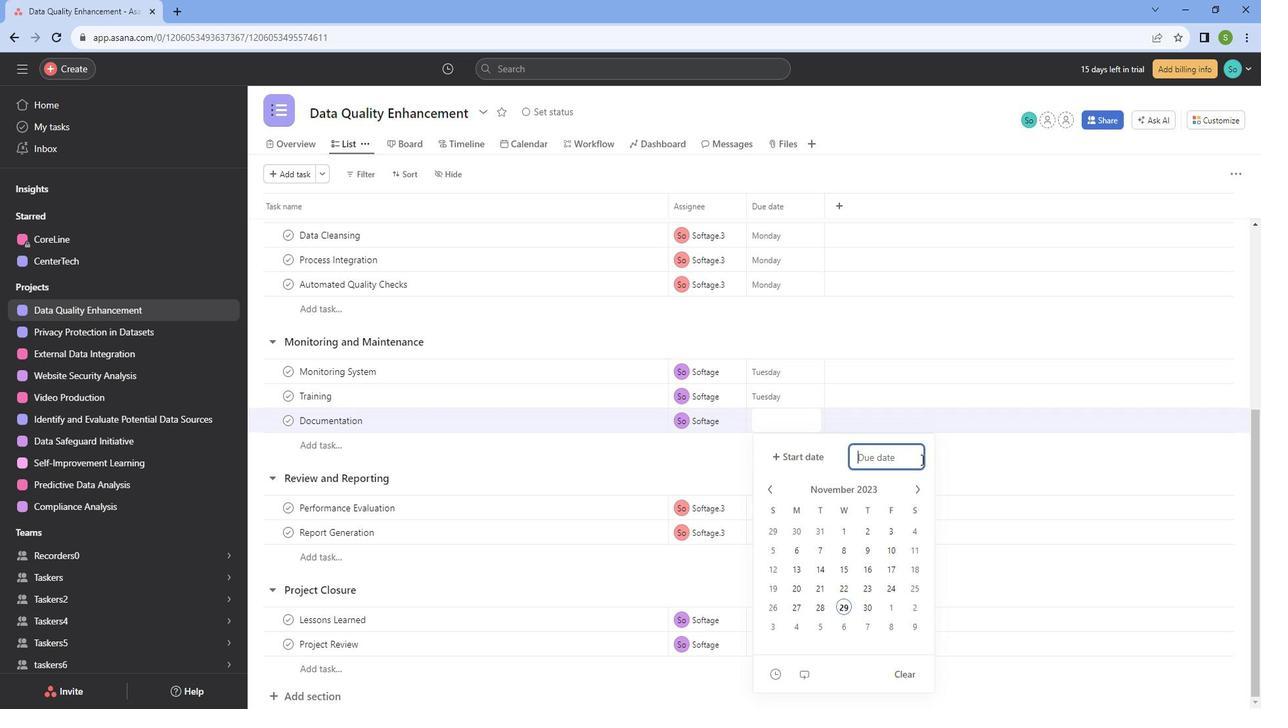 
Action: Mouse moved to (982, 530)
Screenshot: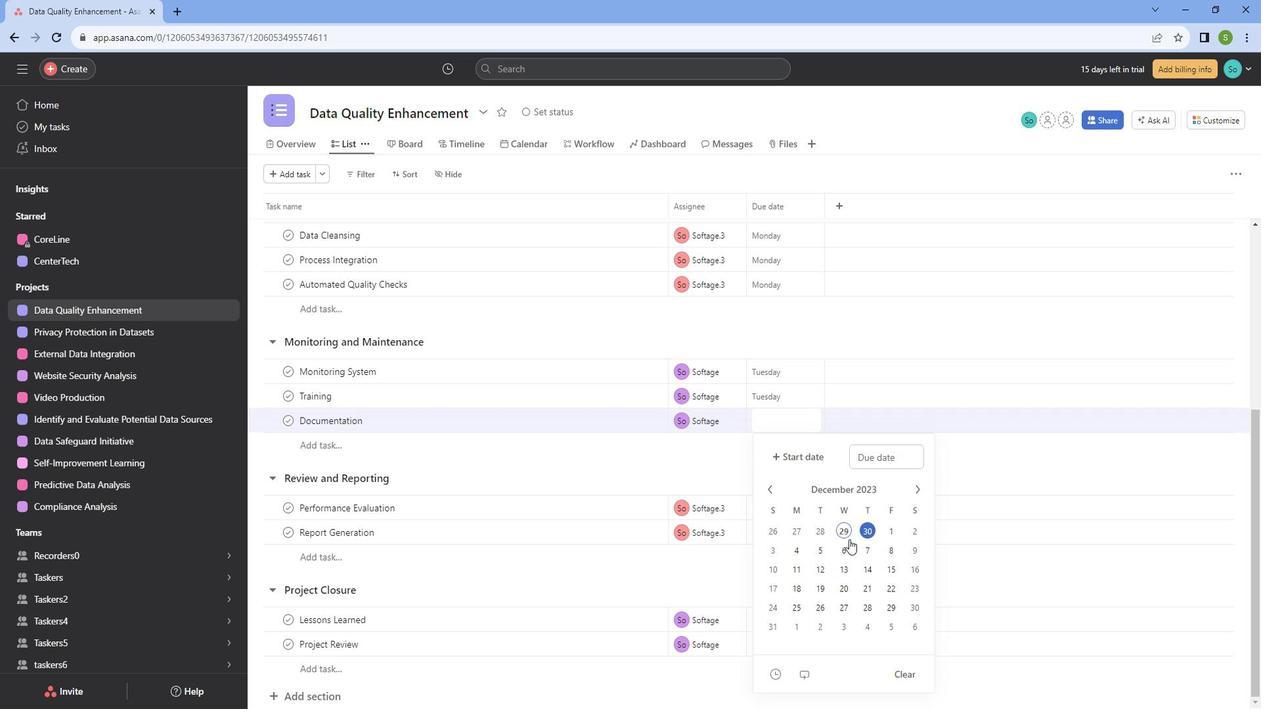 
Action: Mouse pressed left at (982, 530)
Screenshot: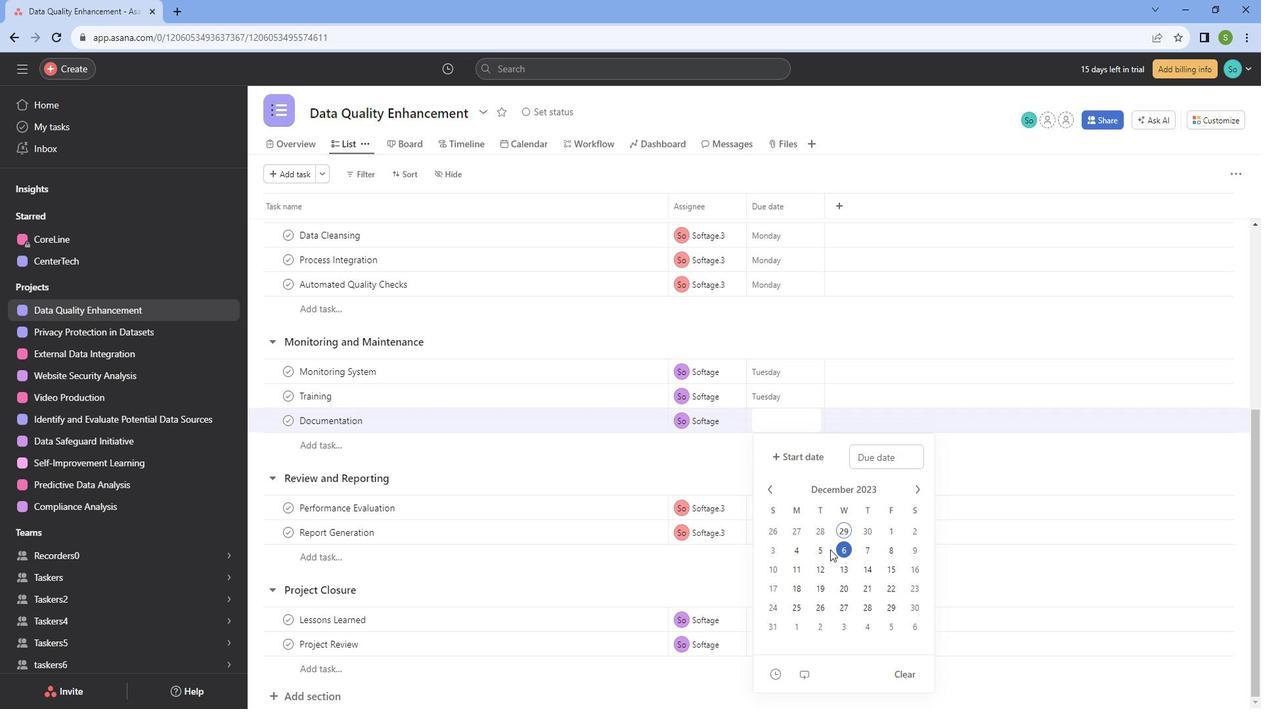 
Action: Mouse moved to (885, 592)
Screenshot: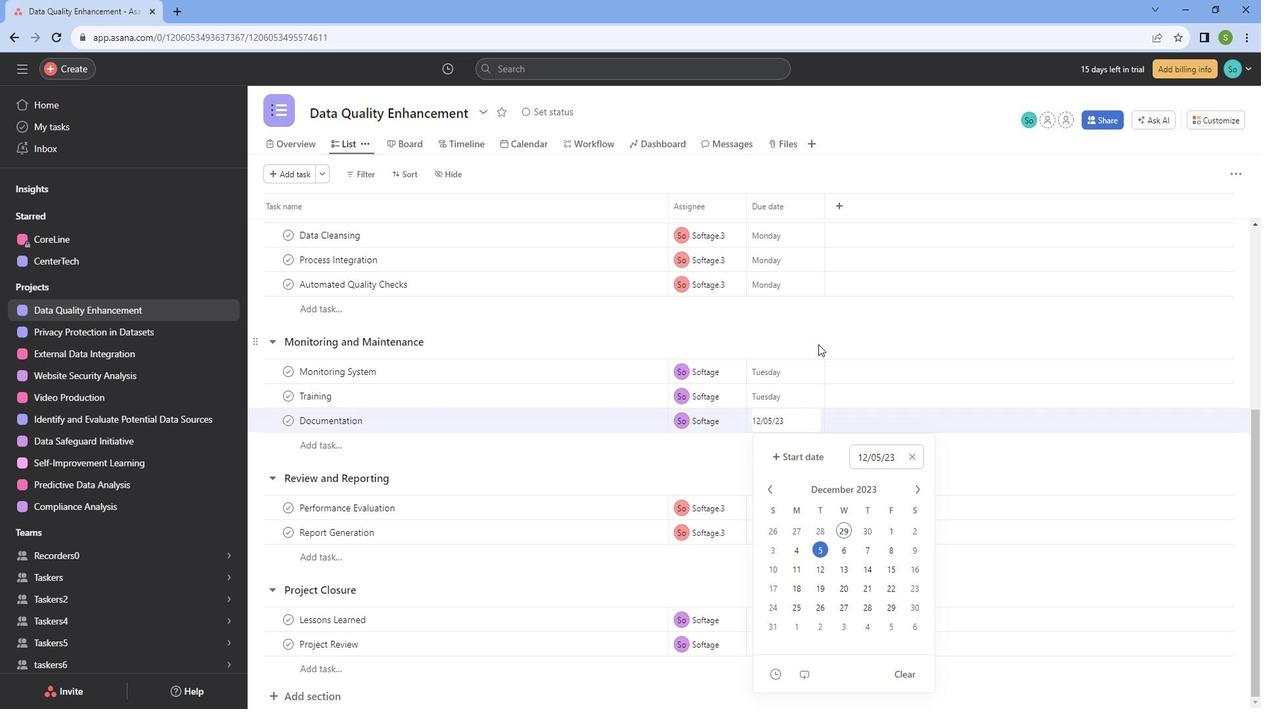 
Action: Mouse pressed left at (885, 592)
Screenshot: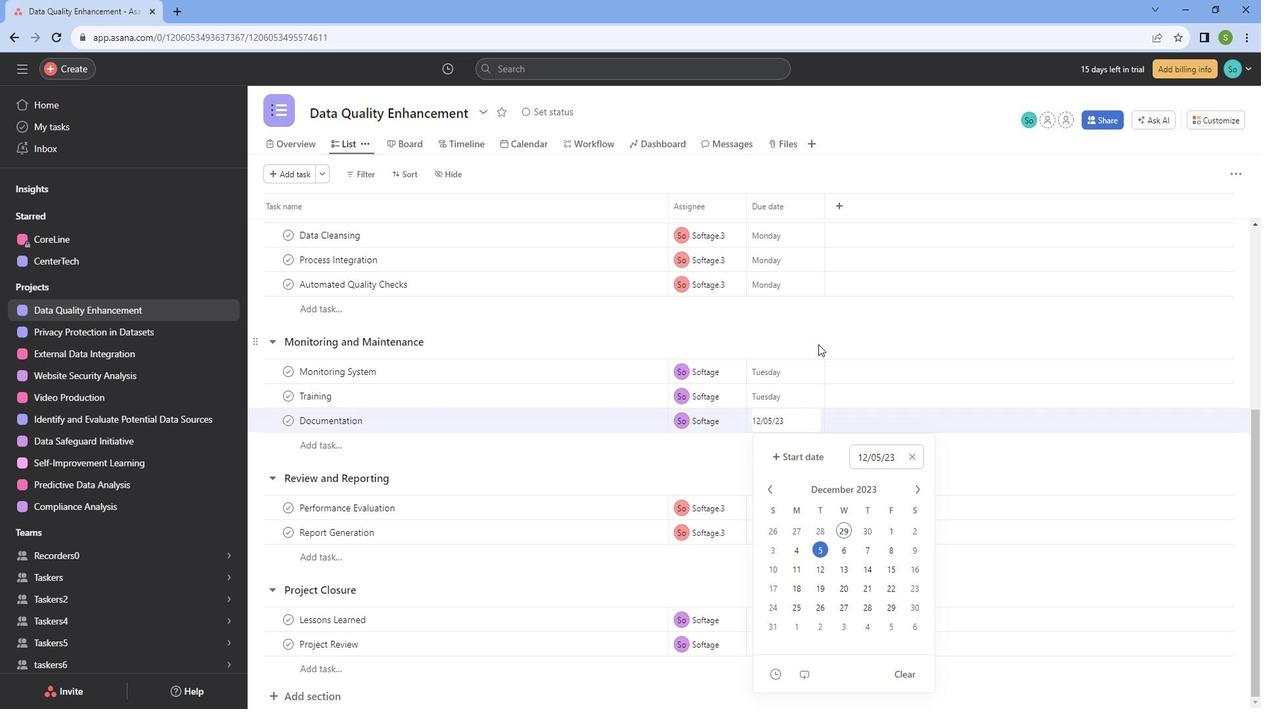 
Action: Mouse moved to (879, 392)
Screenshot: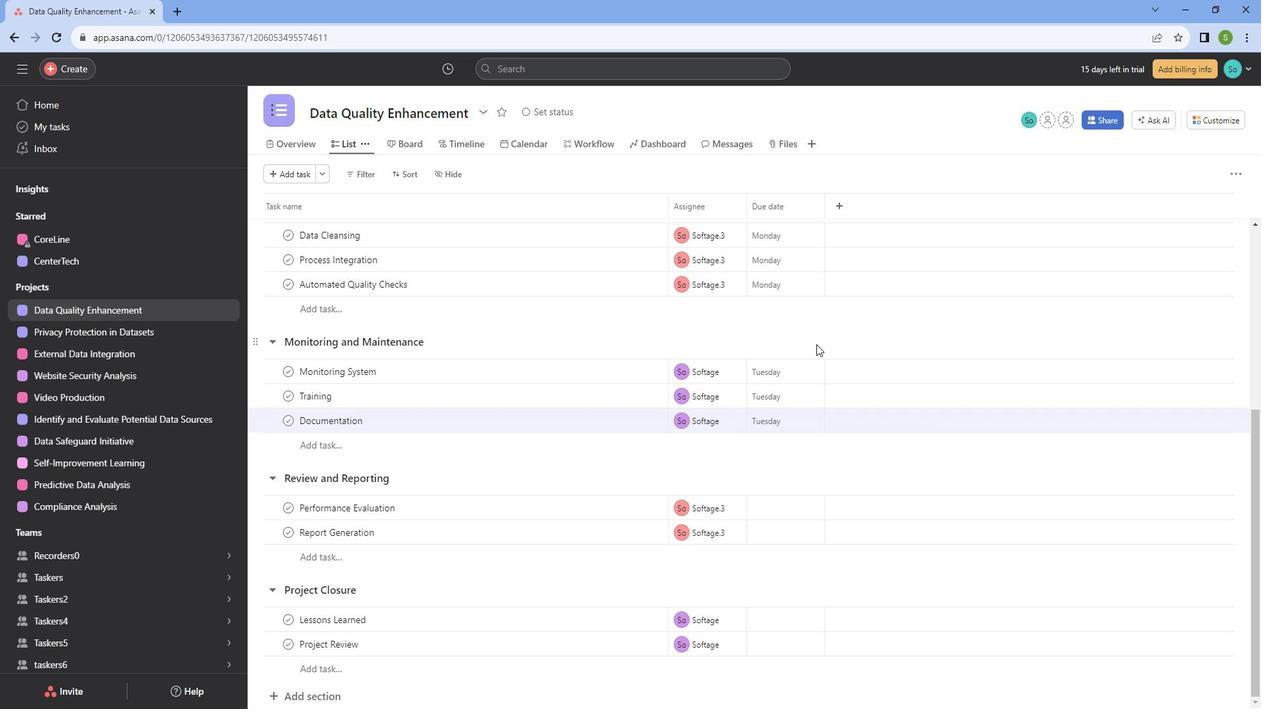 
Action: Mouse pressed left at (879, 392)
Screenshot: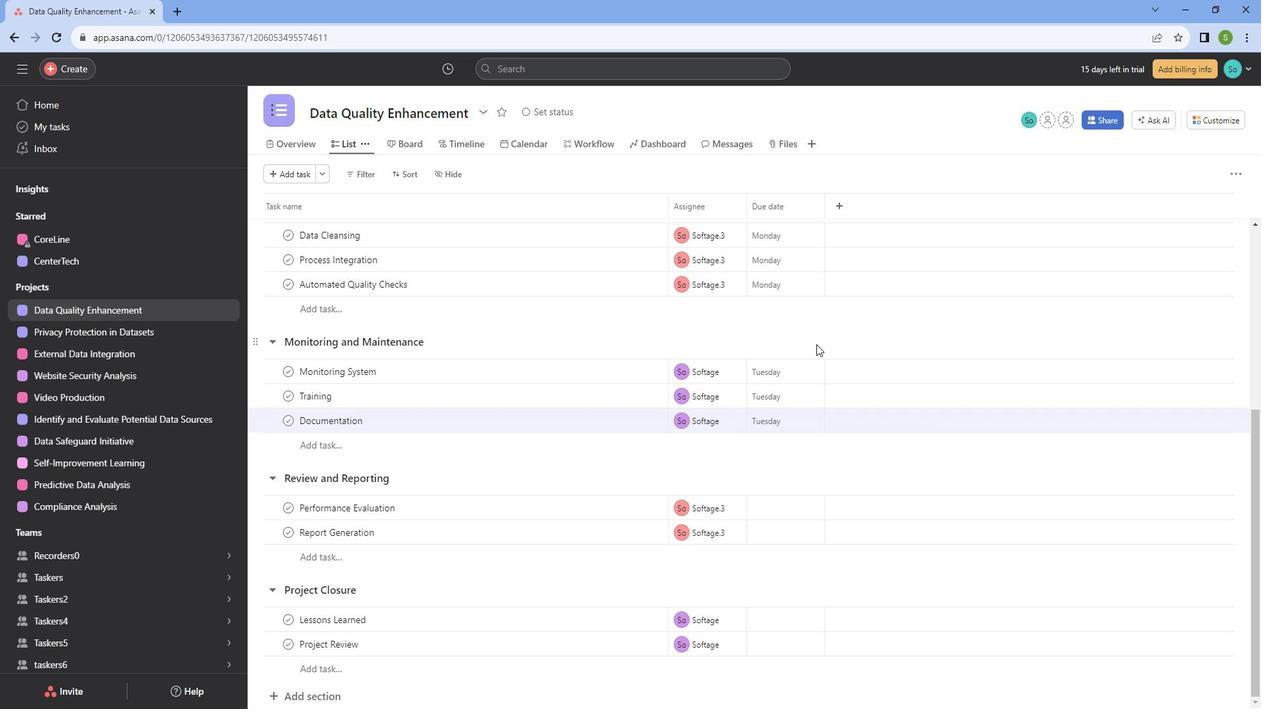 
Action: Mouse moved to (877, 392)
Screenshot: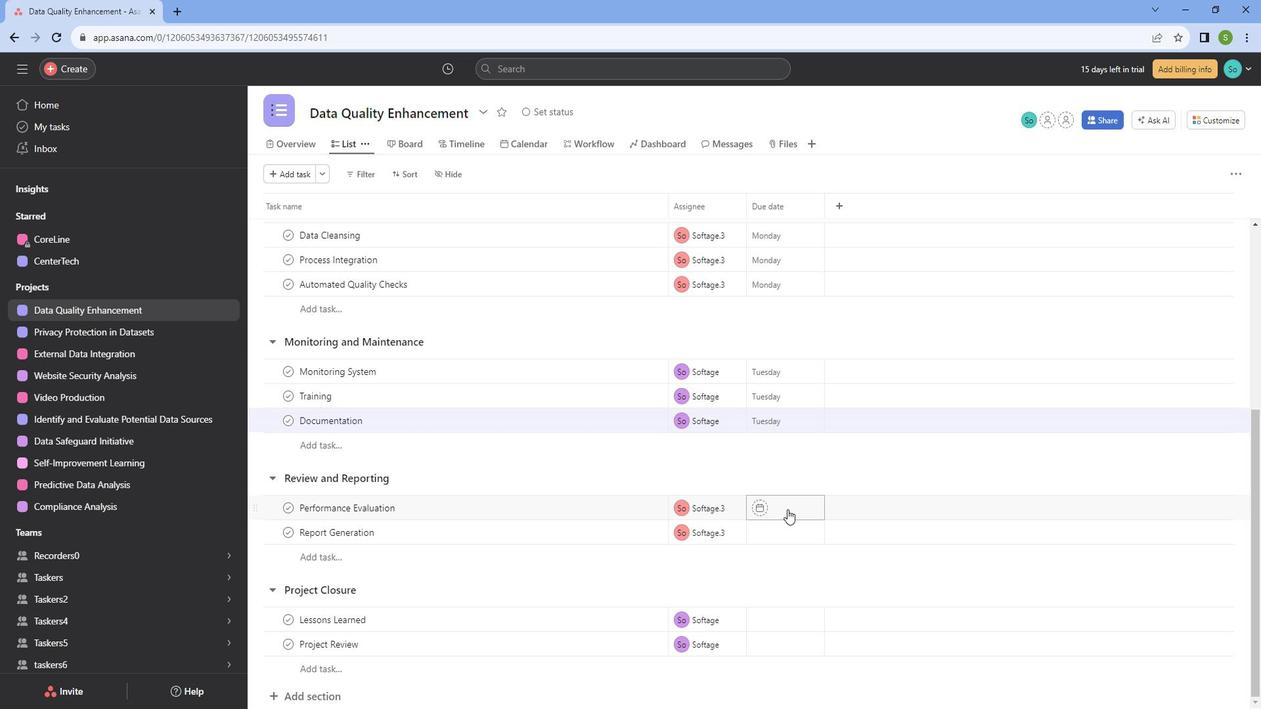 
Action: Mouse scrolled (877, 391) with delta (0, 0)
Screenshot: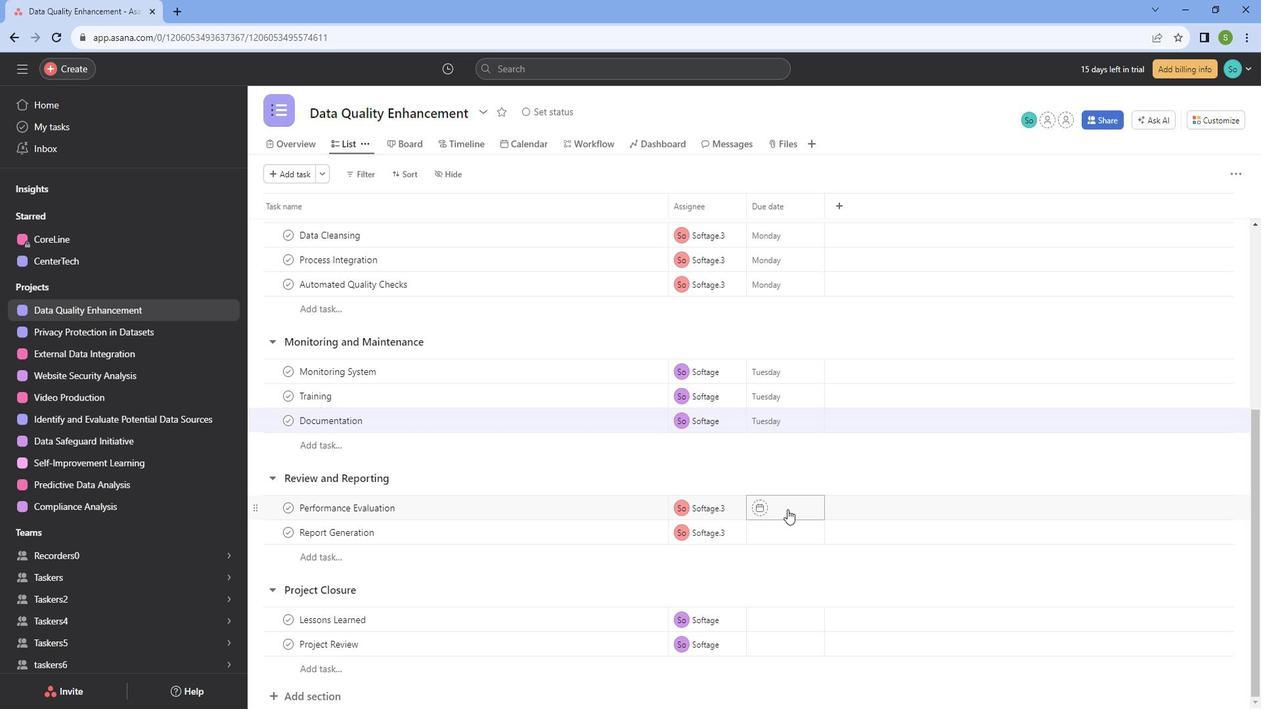 
Action: Mouse scrolled (877, 391) with delta (0, 0)
Screenshot: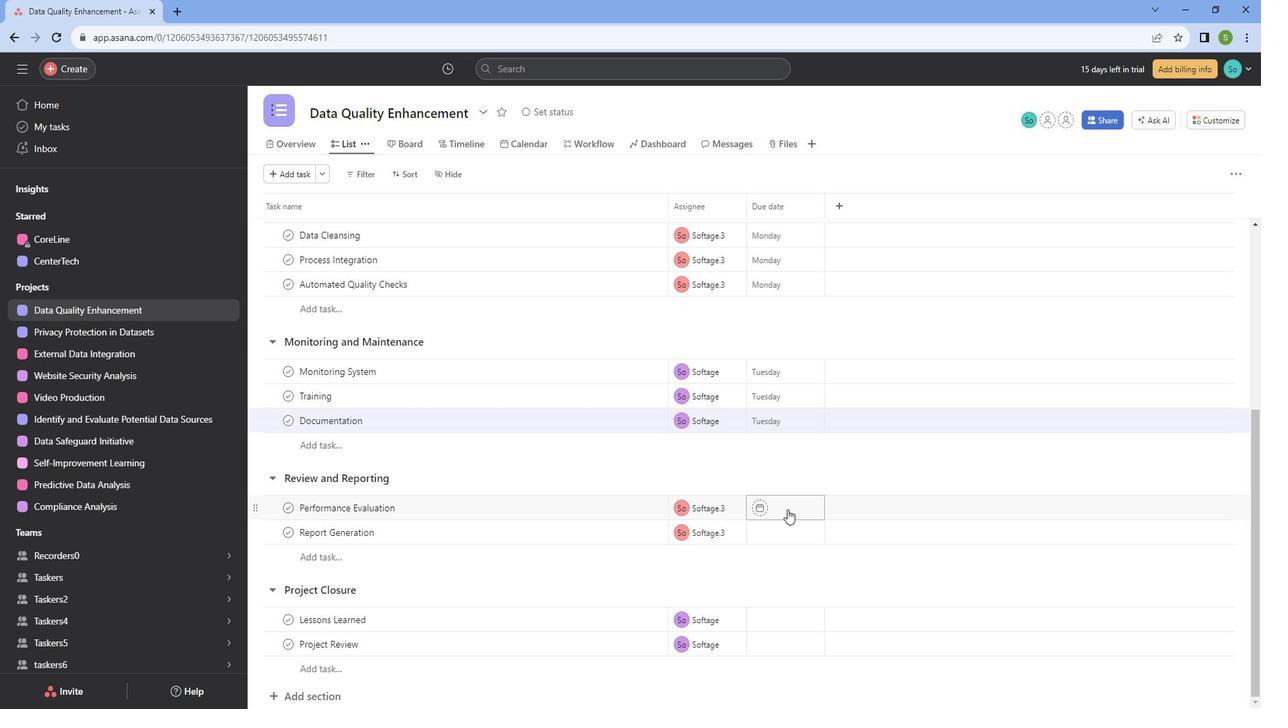 
Action: Mouse scrolled (877, 391) with delta (0, 0)
Screenshot: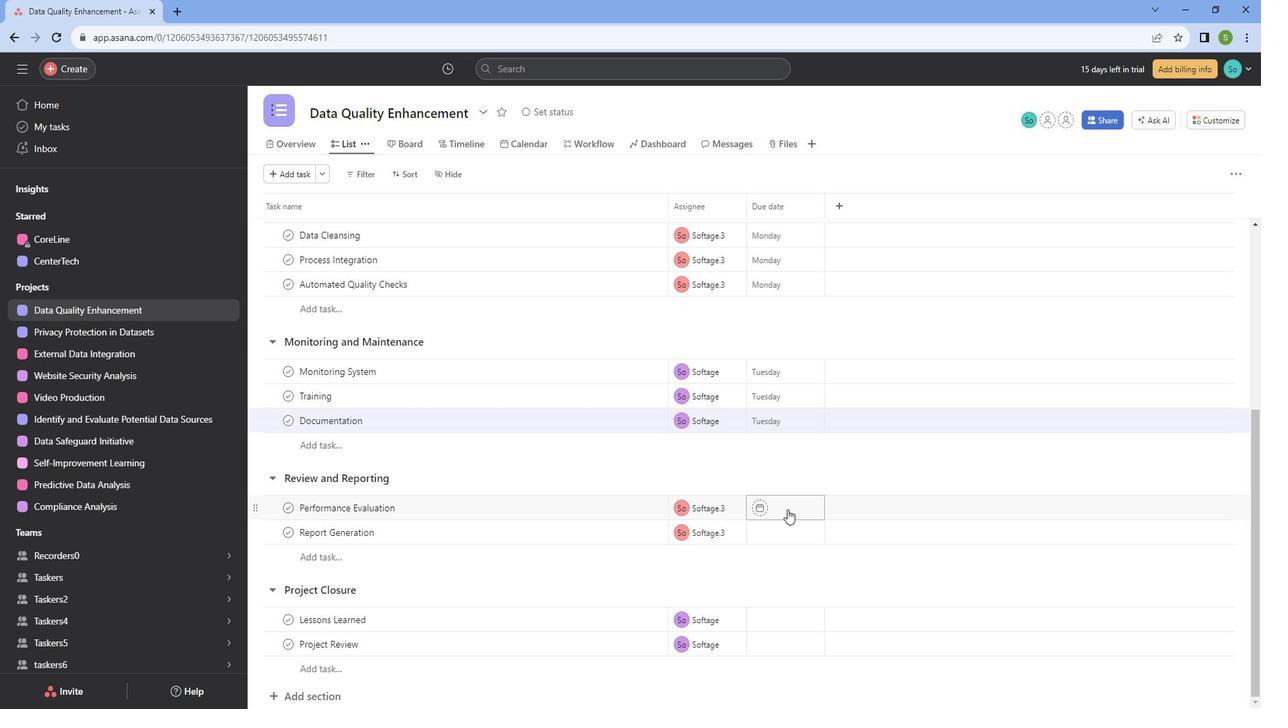
Action: Mouse moved to (846, 551)
Screenshot: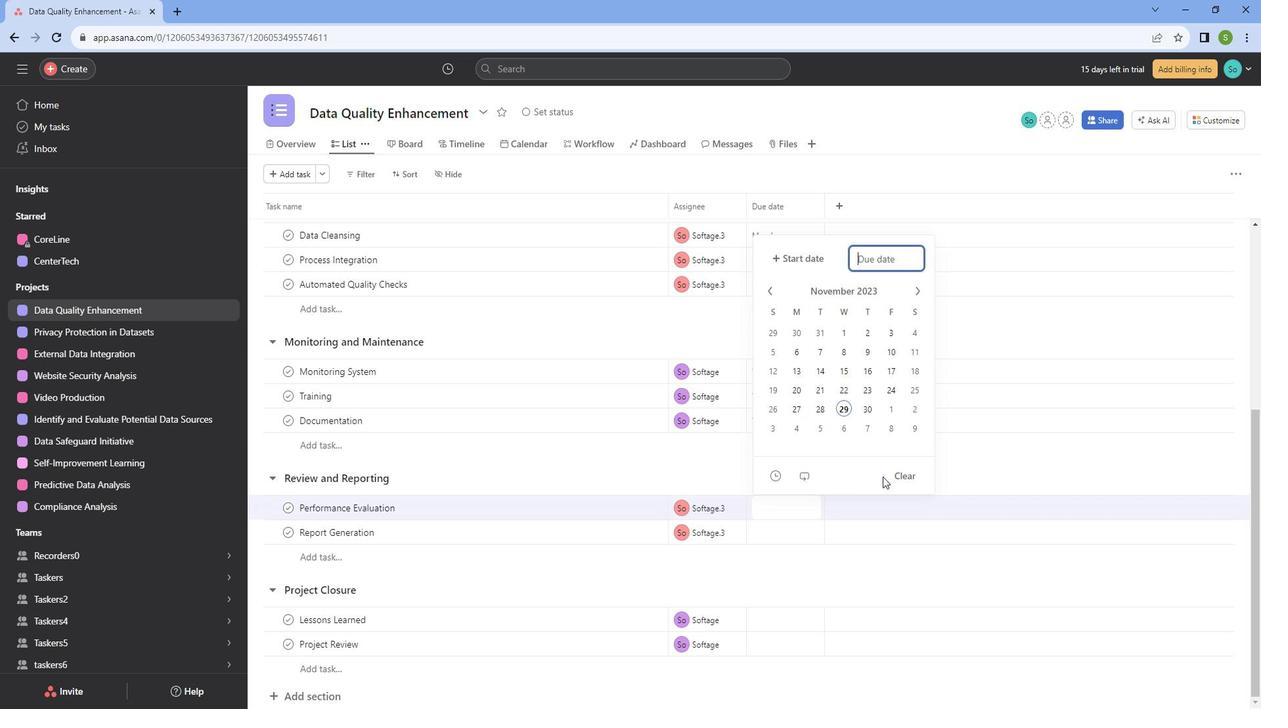 
Action: Mouse pressed left at (846, 551)
Screenshot: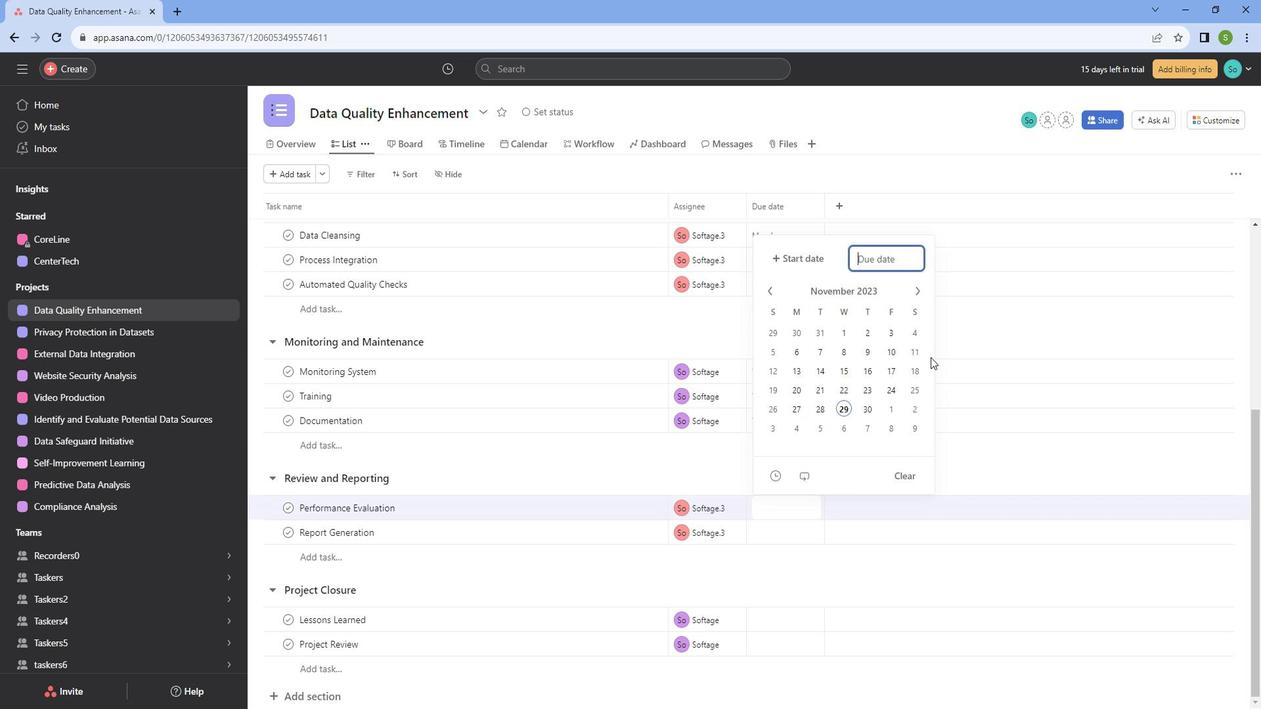 
Action: Mouse moved to (971, 341)
Screenshot: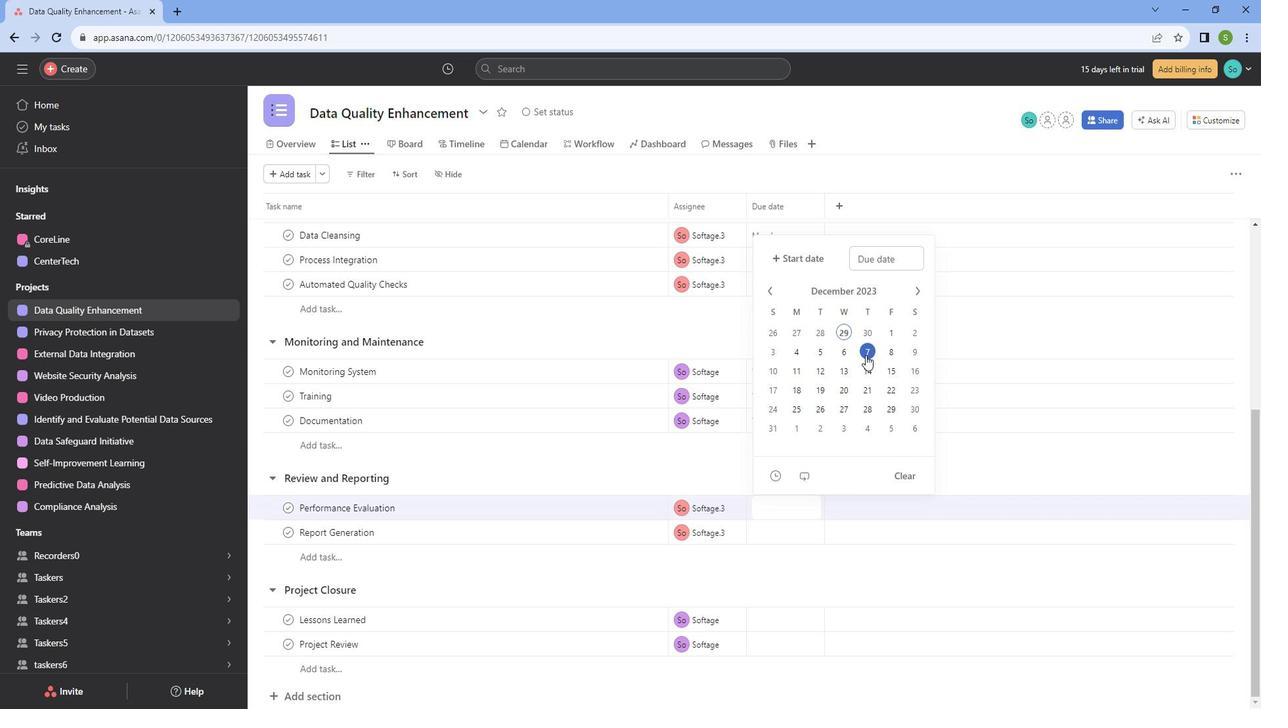 
Action: Mouse pressed left at (971, 341)
Screenshot: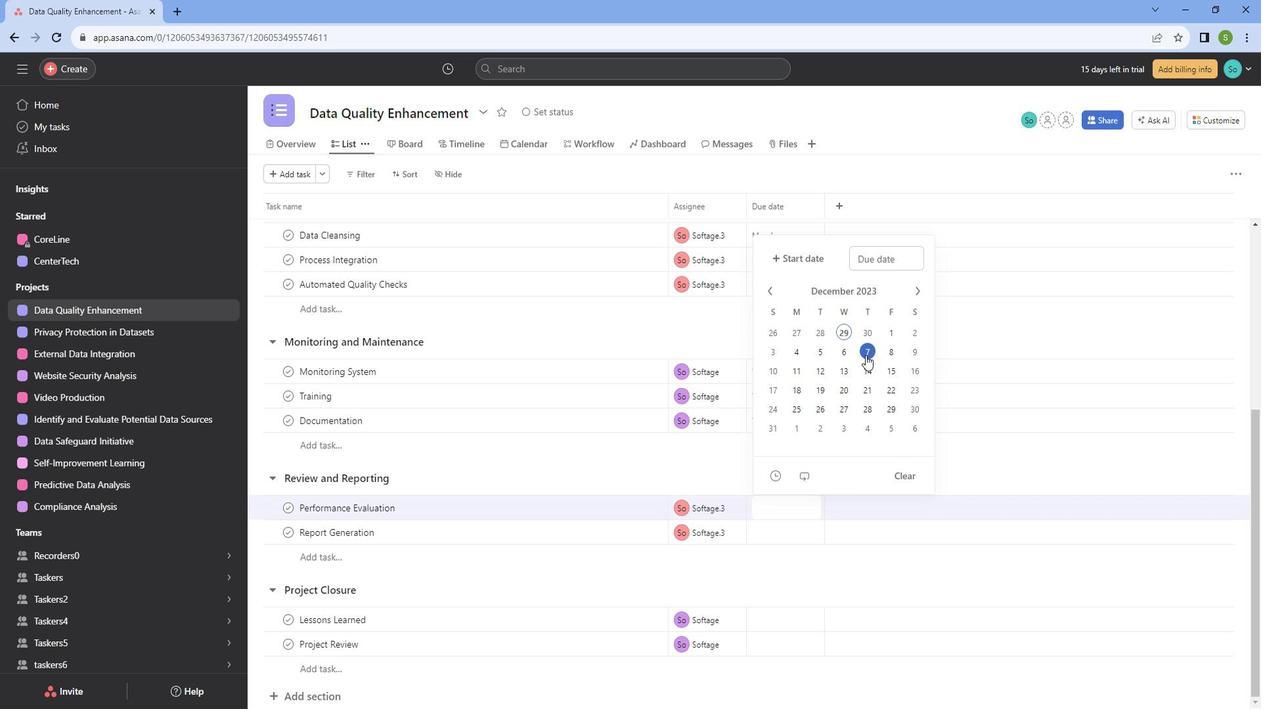 
Action: Mouse moved to (910, 398)
Screenshot: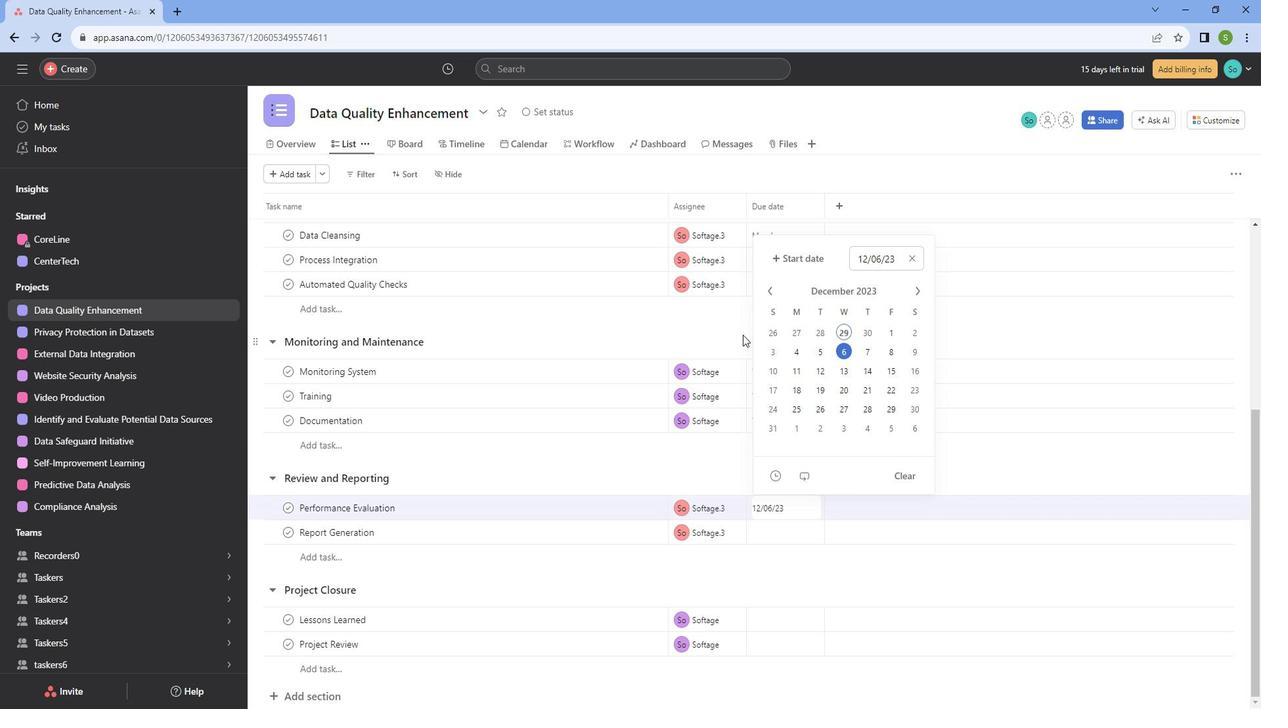 
Action: Mouse pressed left at (910, 398)
Screenshot: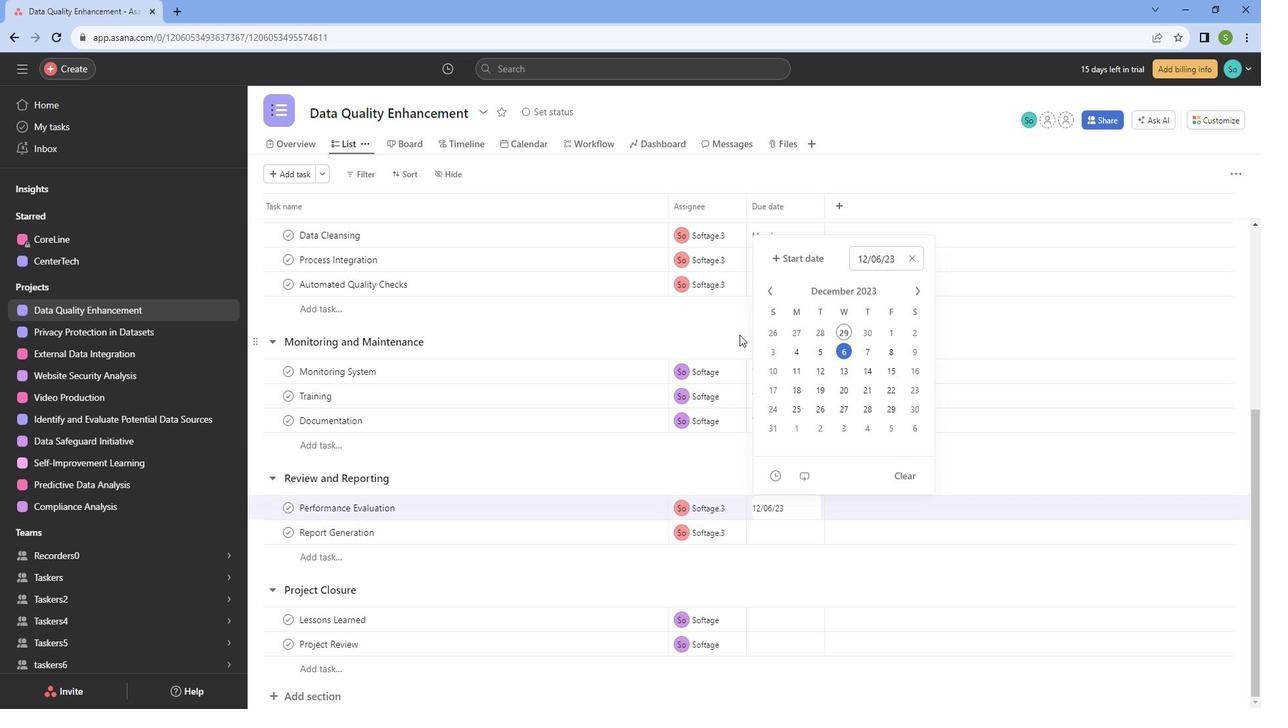 
Action: Mouse moved to (800, 383)
Screenshot: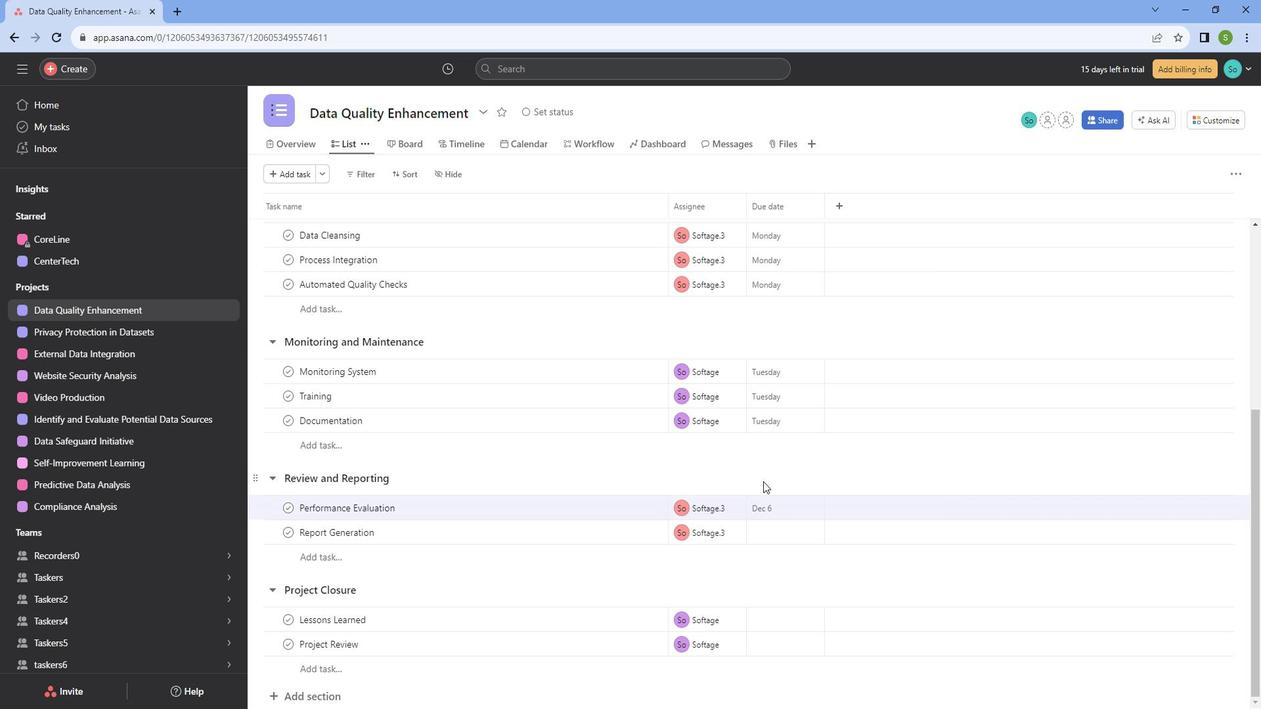 
Action: Mouse pressed left at (800, 383)
Screenshot: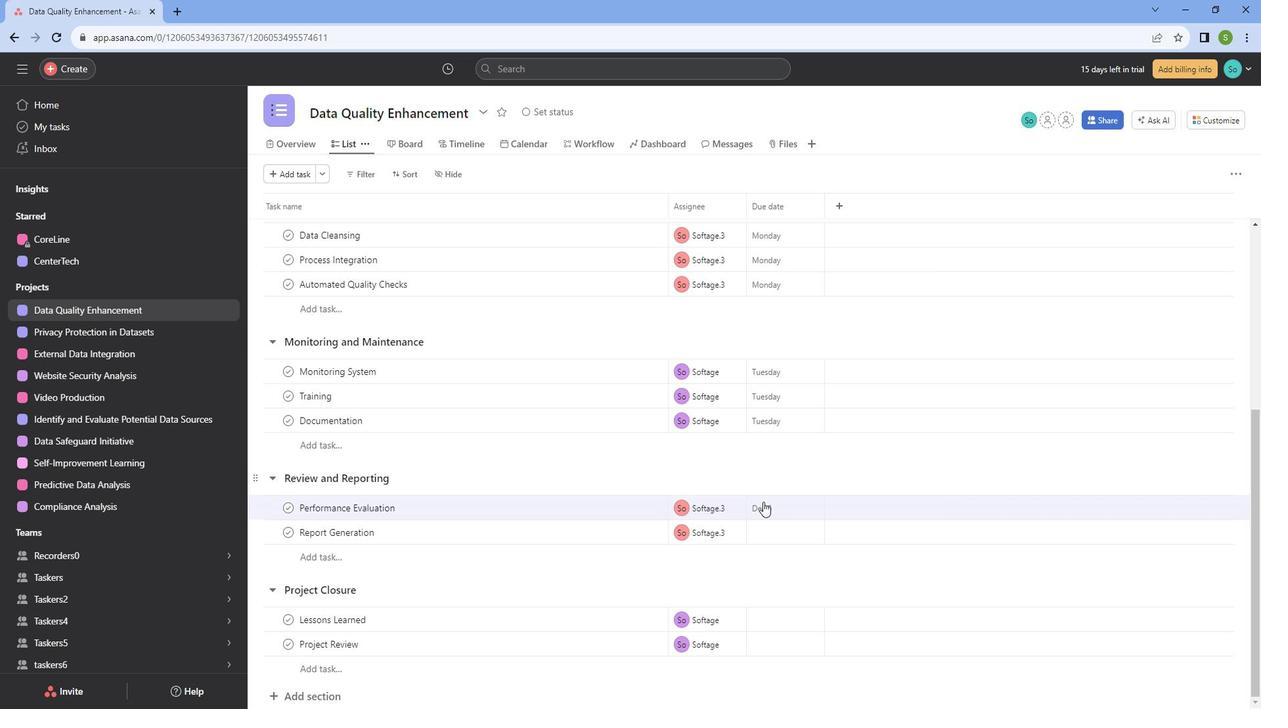 
Action: Mouse moved to (820, 567)
Screenshot: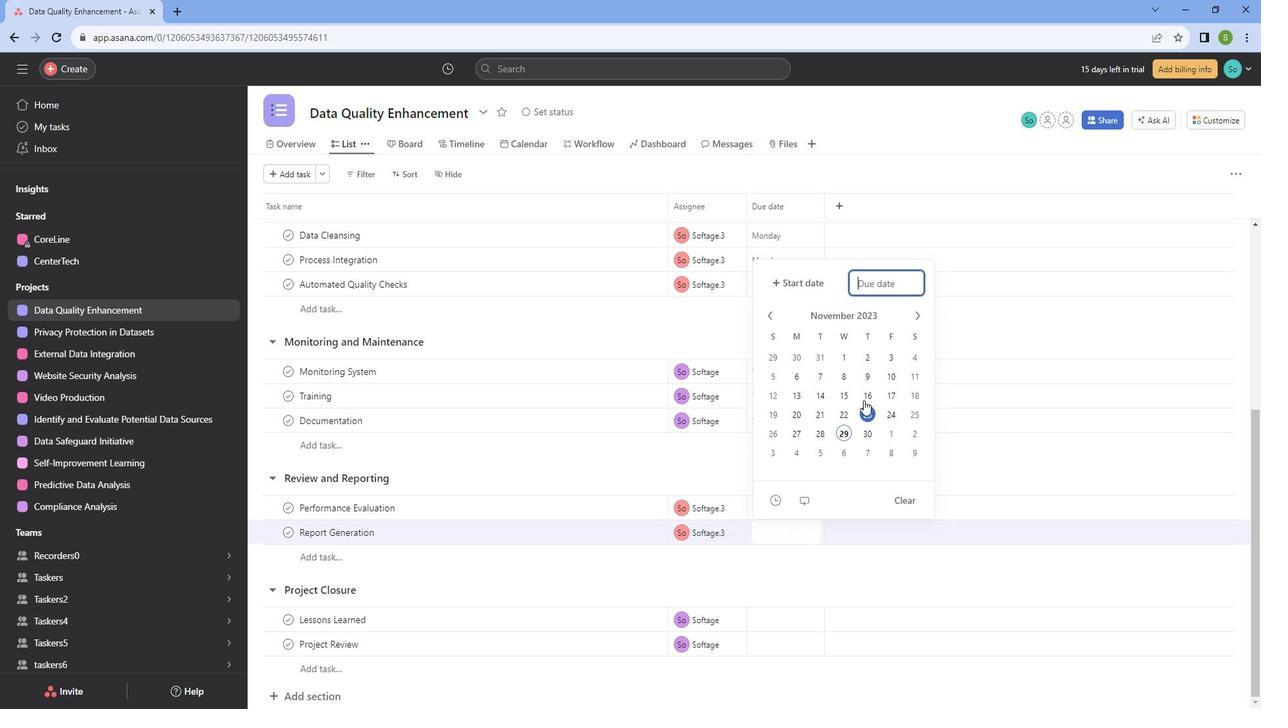 
Action: Mouse pressed left at (820, 567)
Screenshot: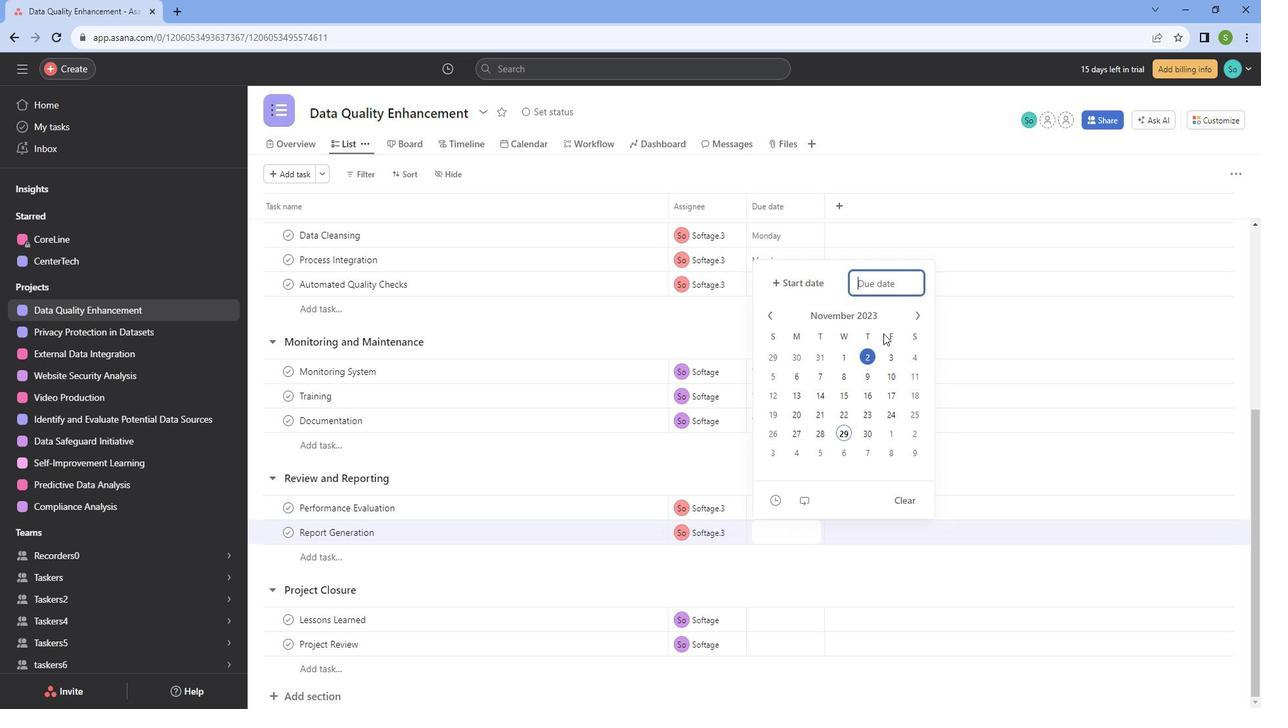 
Action: Mouse moved to (978, 360)
Screenshot: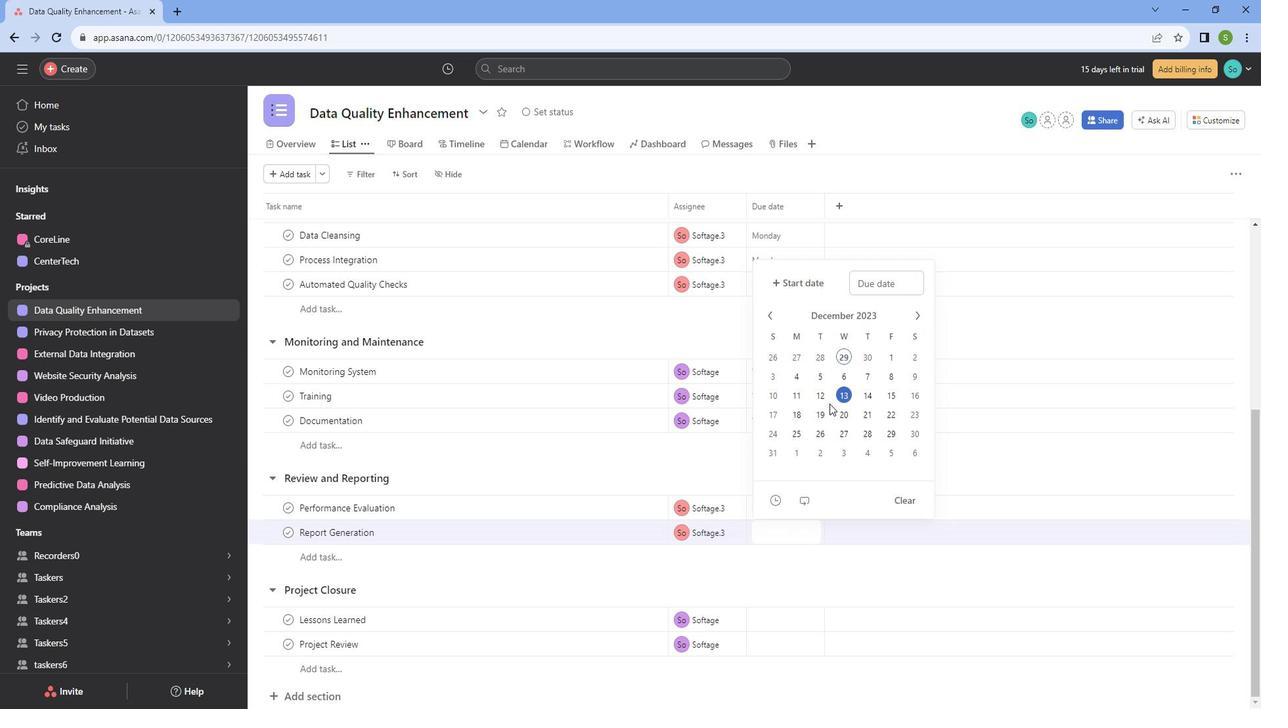 
Action: Mouse pressed left at (978, 360)
Screenshot: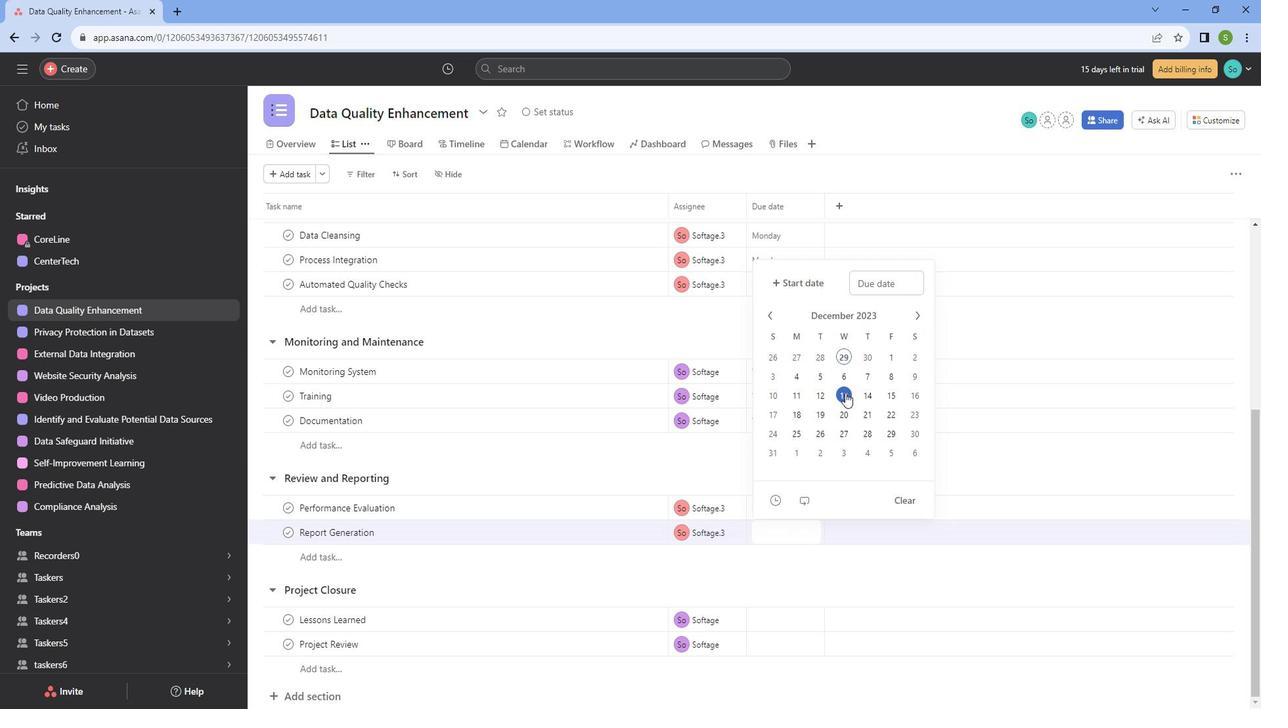 
Action: Mouse moved to (907, 423)
Screenshot: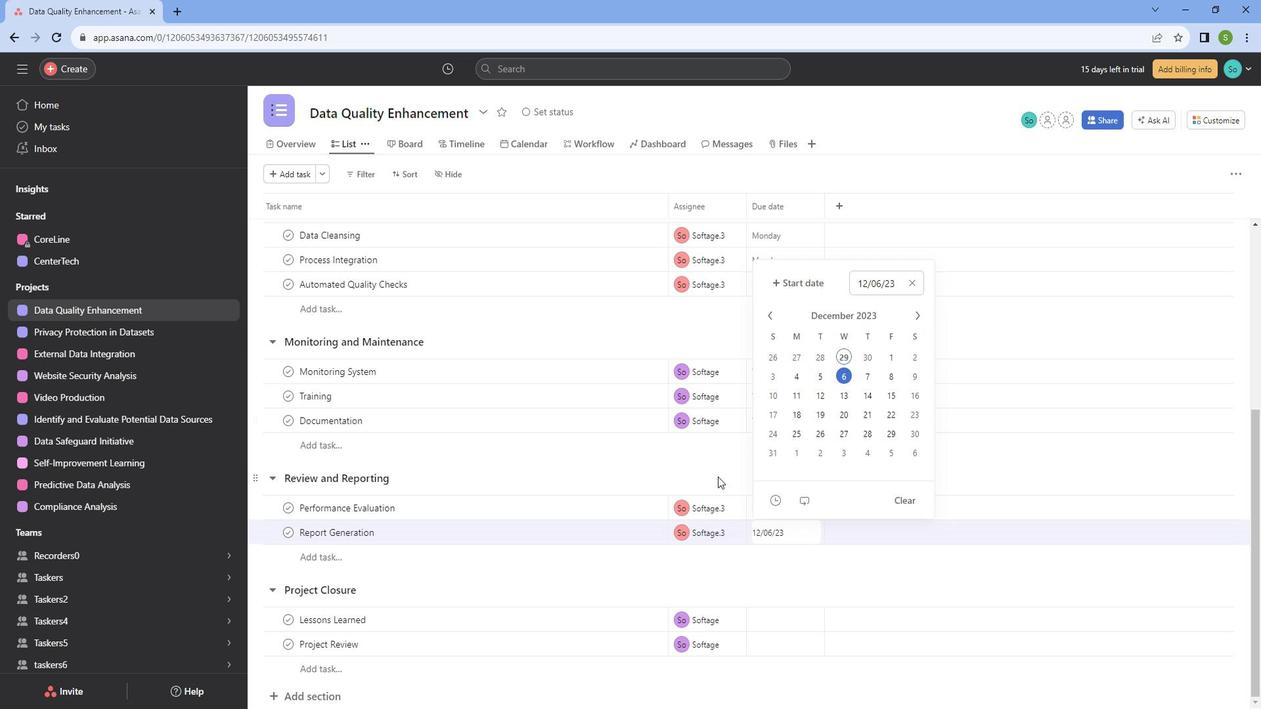 
Action: Mouse pressed left at (907, 423)
Screenshot: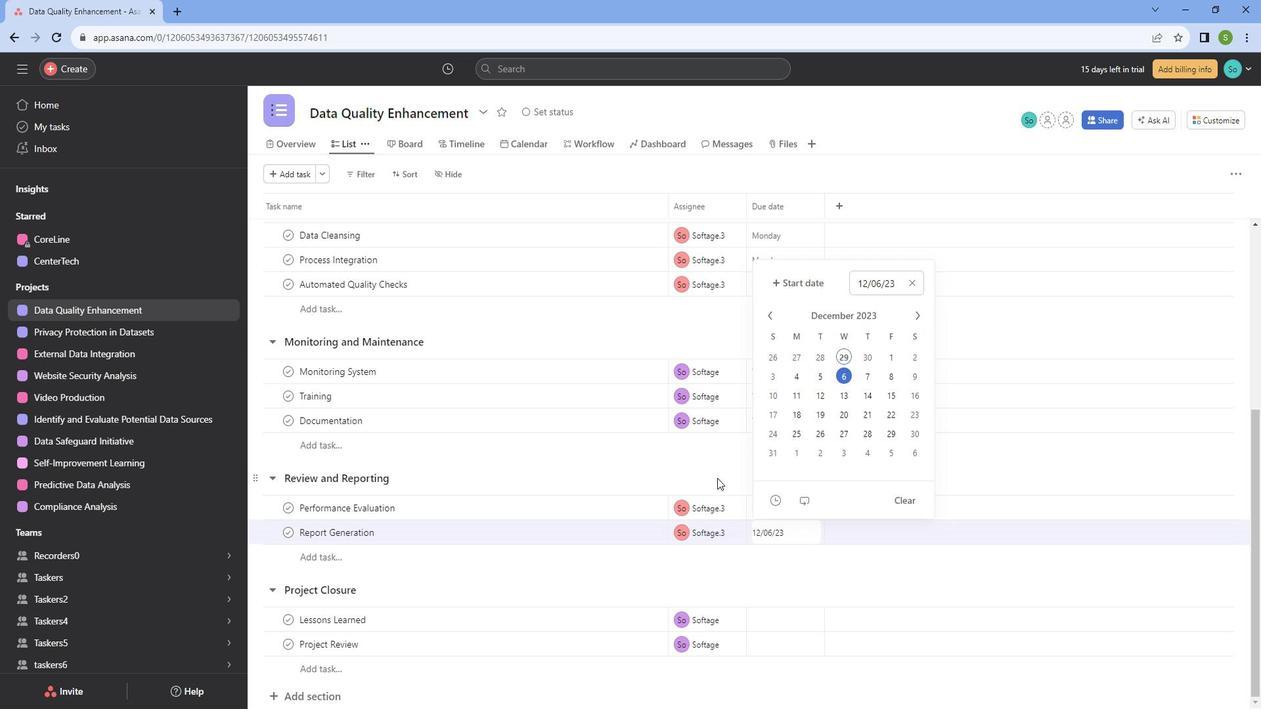 
Action: Mouse moved to (777, 521)
Screenshot: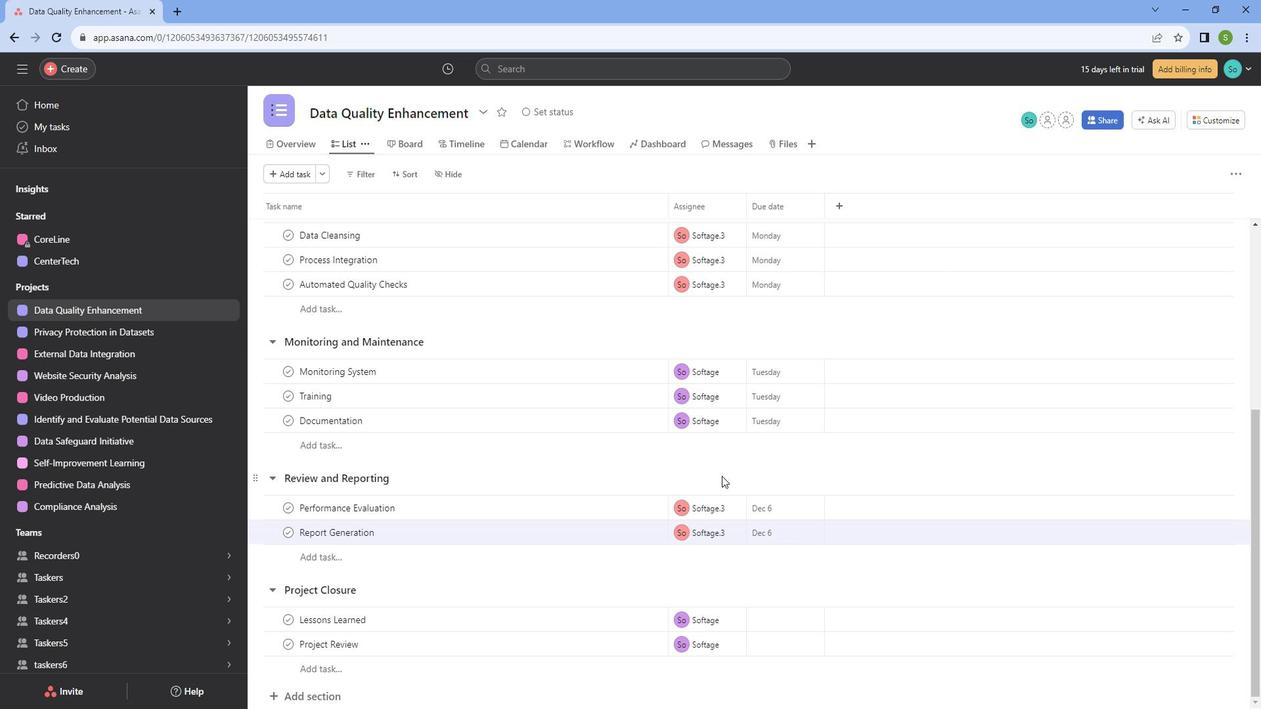 
Action: Mouse pressed left at (777, 521)
Screenshot: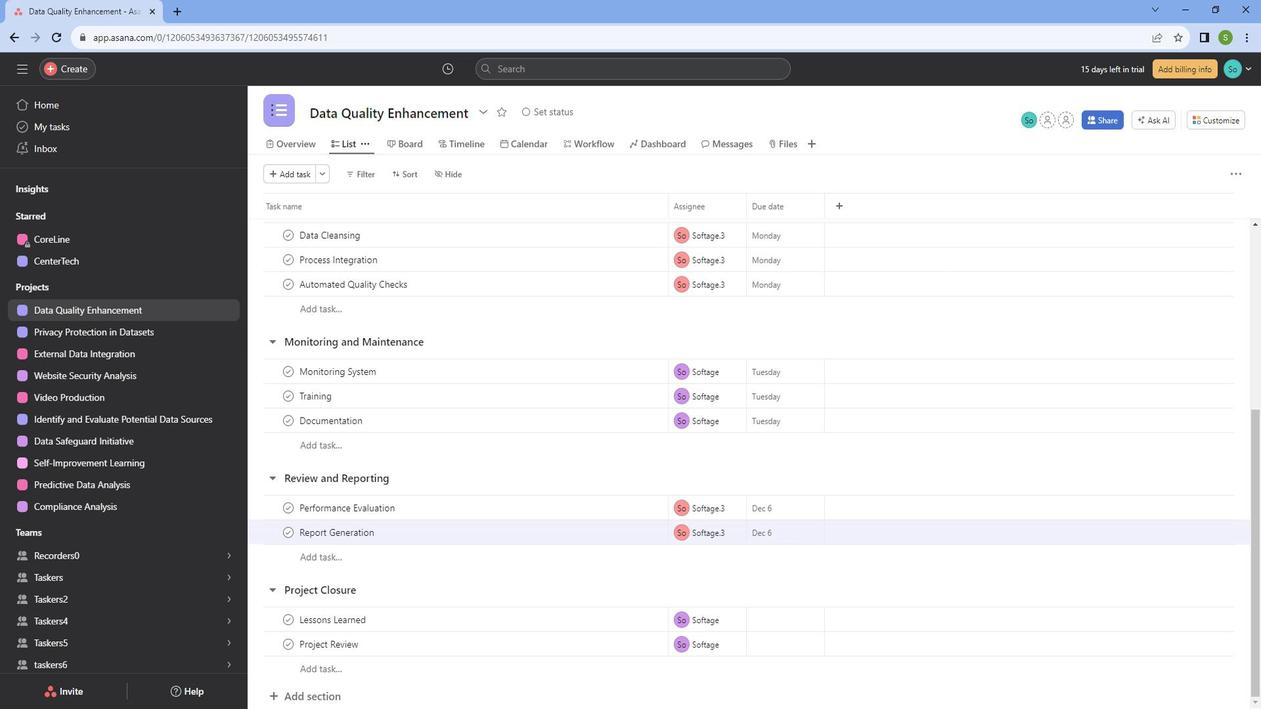 
Action: Mouse moved to (828, 639)
Screenshot: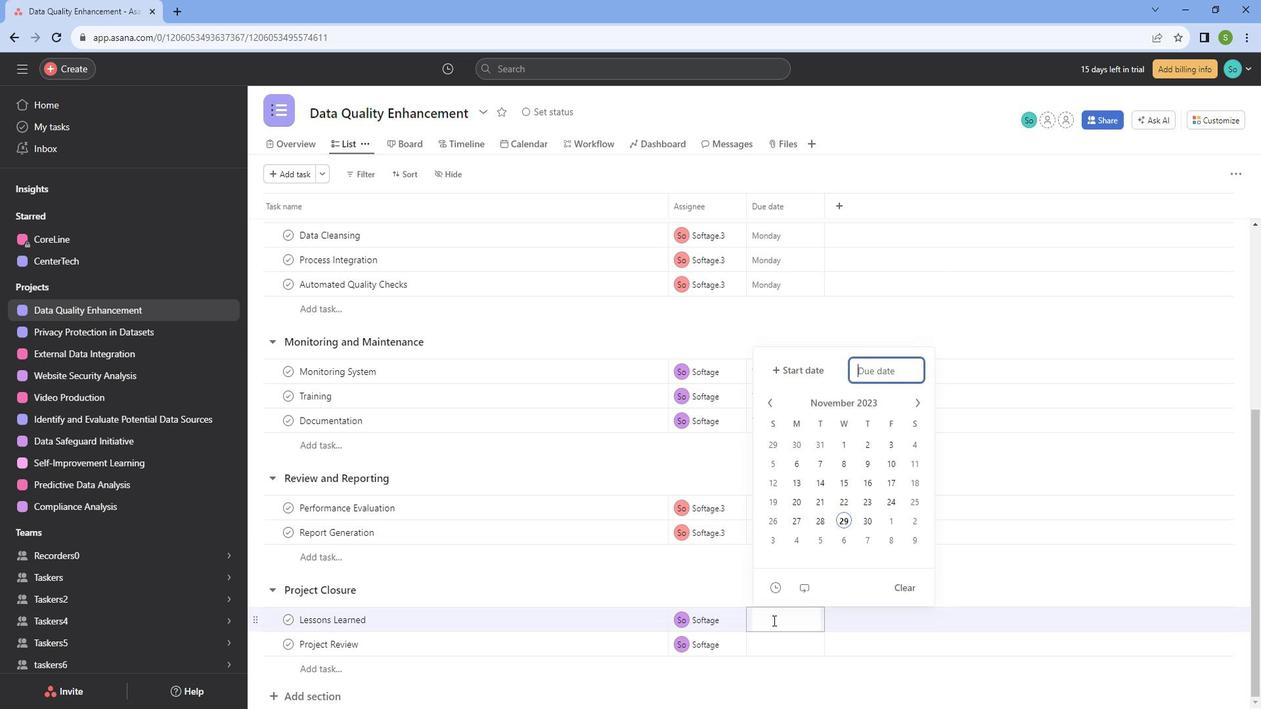 
Action: Mouse pressed left at (828, 639)
Screenshot: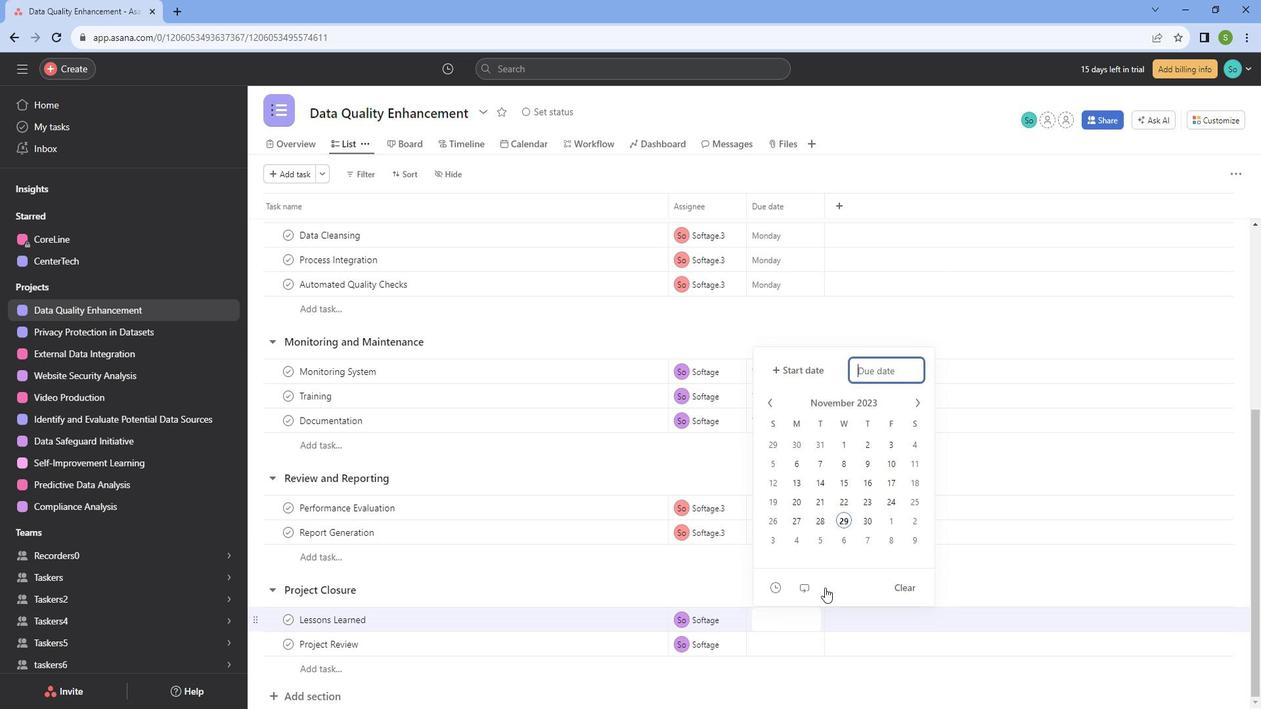 
Action: Mouse moved to (817, 660)
Screenshot: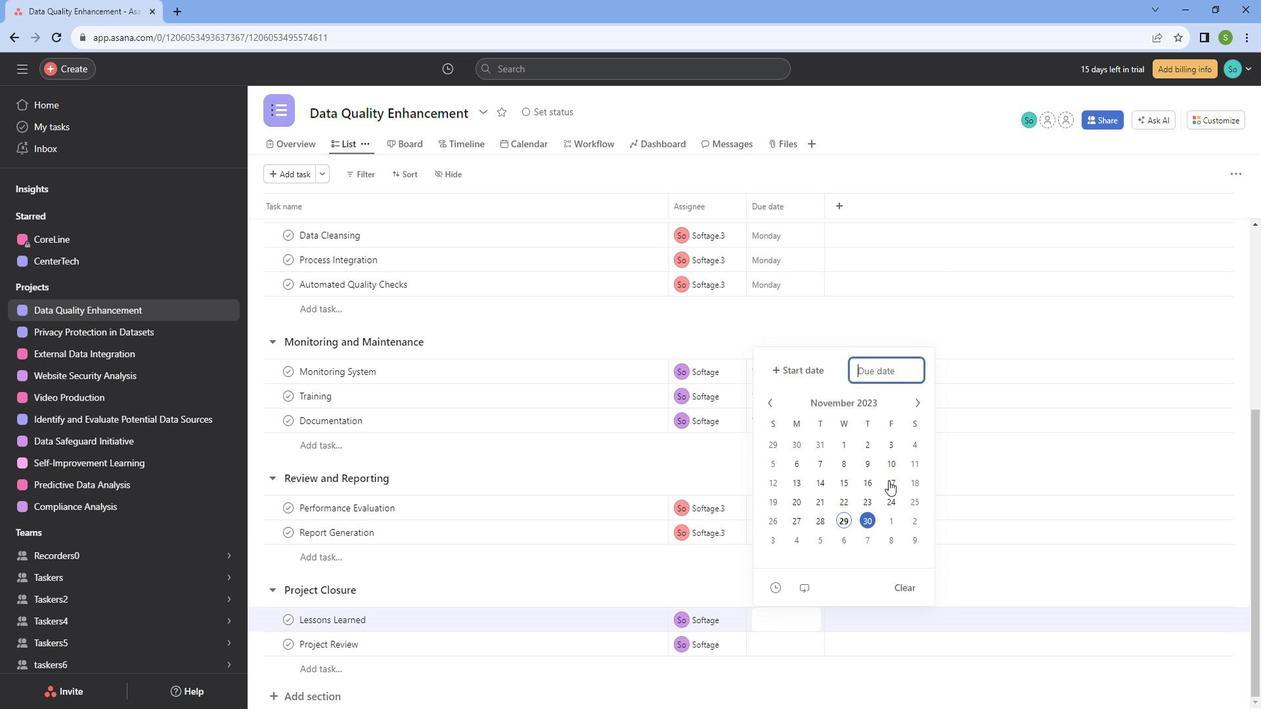 
Action: Mouse pressed left at (817, 660)
Screenshot: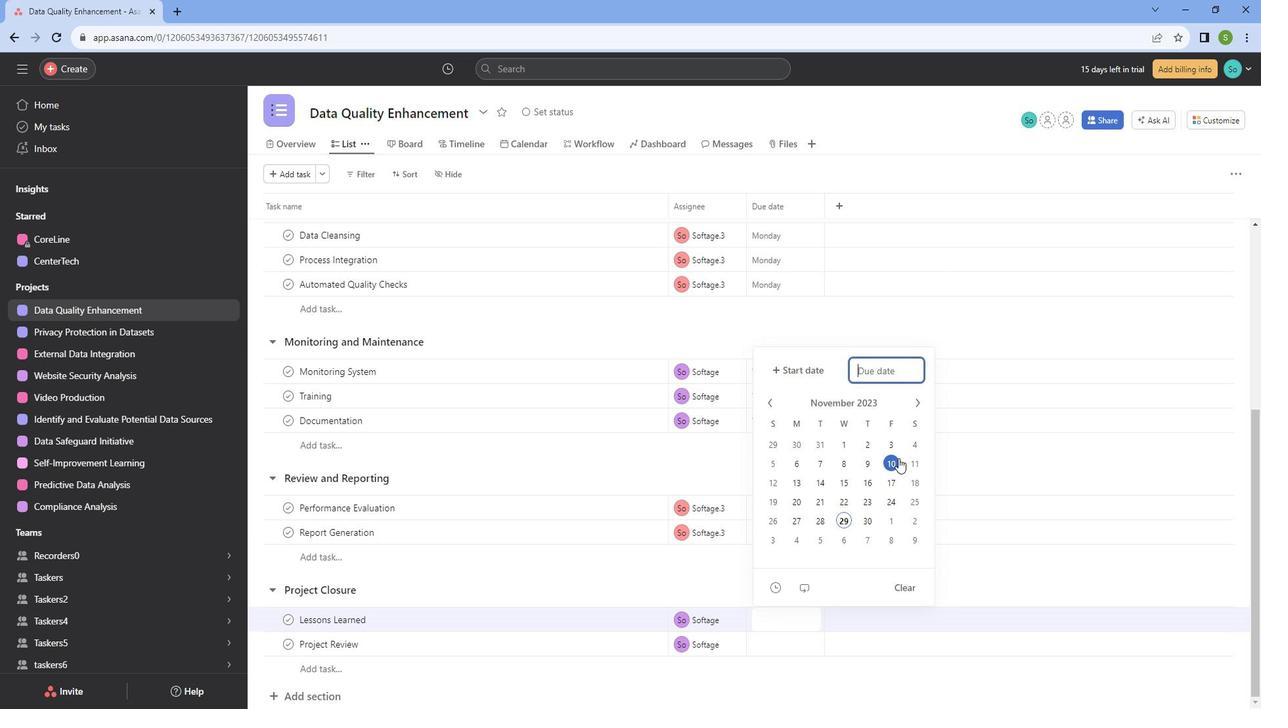 
Action: Mouse moved to (973, 444)
Screenshot: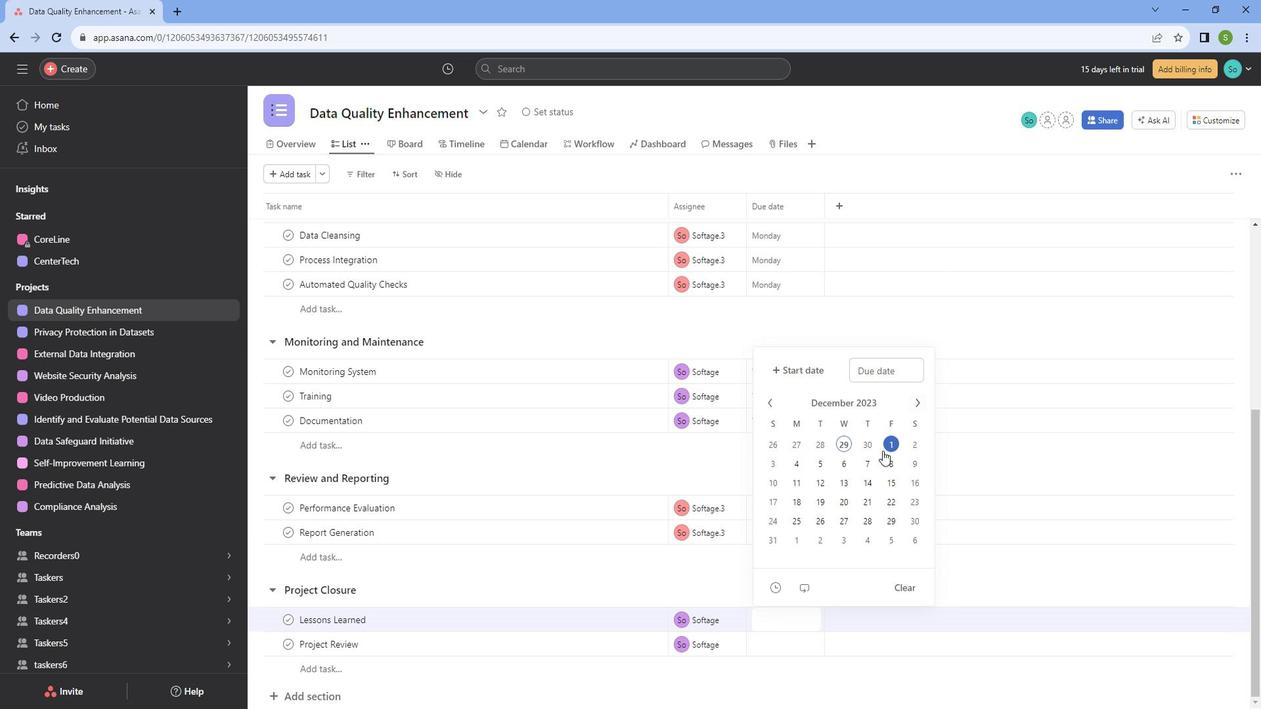 
Action: Mouse pressed left at (973, 444)
Screenshot: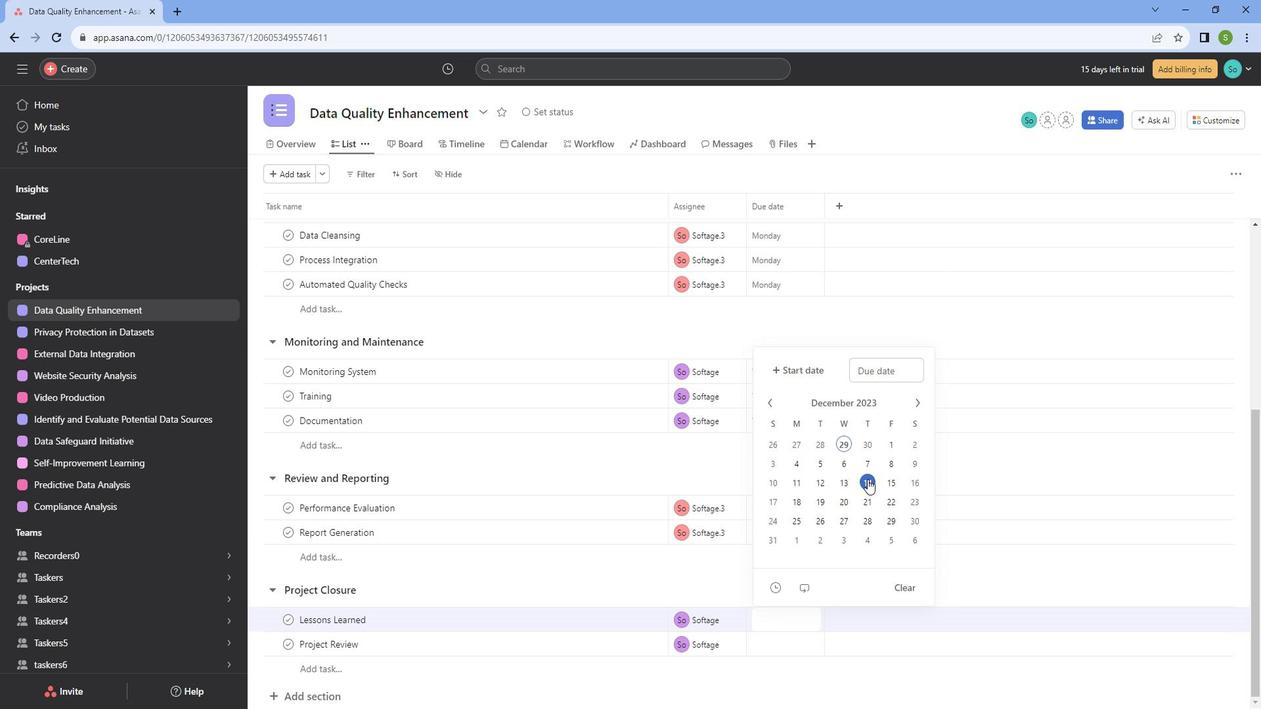 
Action: Mouse moved to (929, 511)
Screenshot: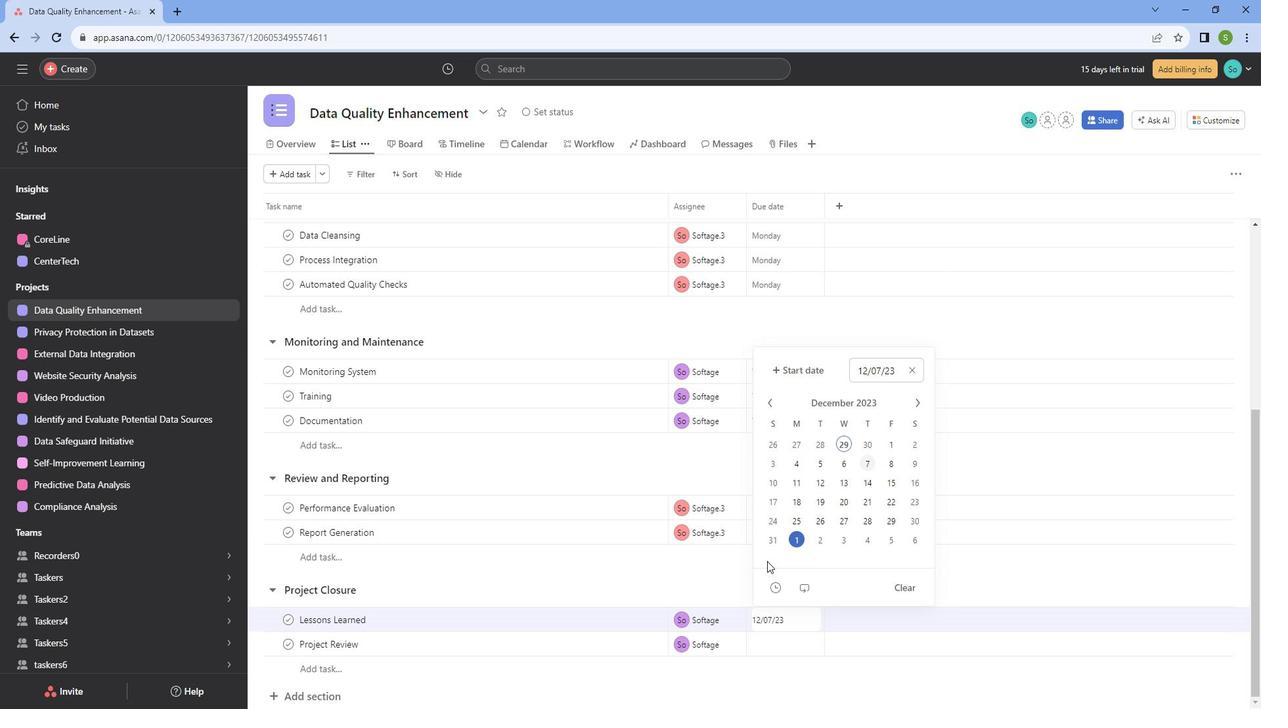 
Action: Mouse pressed left at (929, 511)
Screenshot: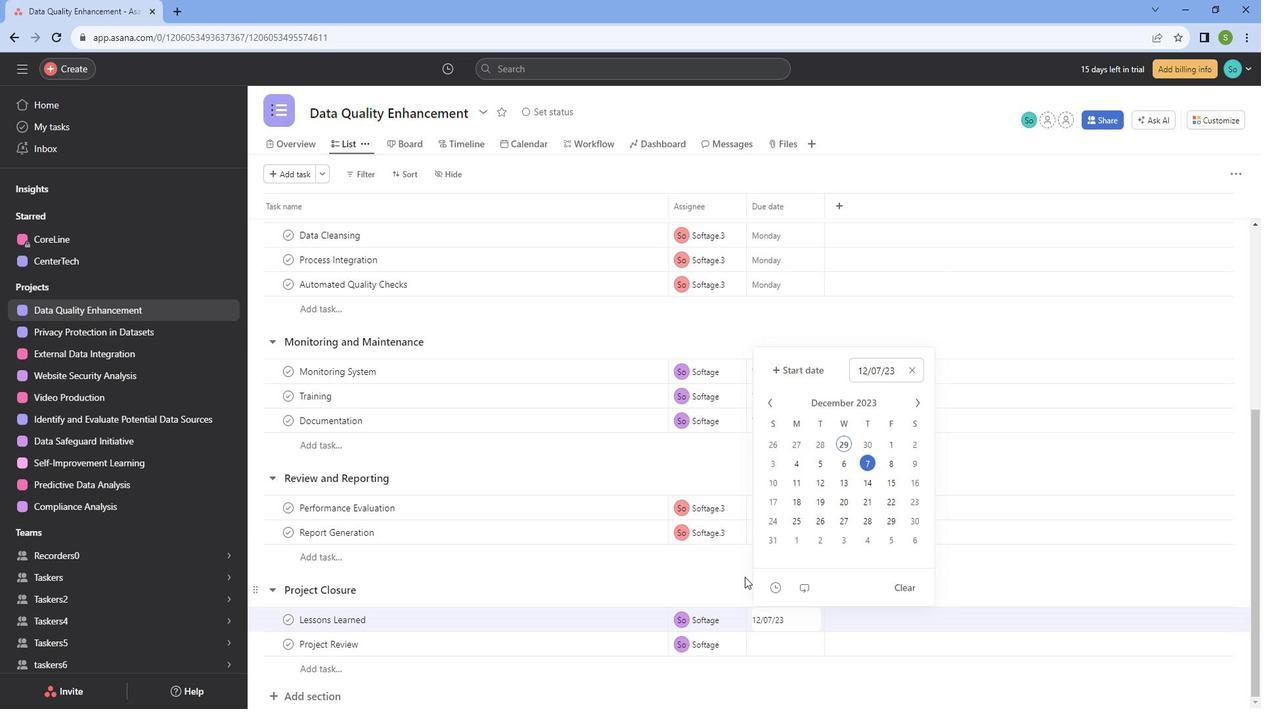 
Action: Mouse moved to (779, 611)
Screenshot: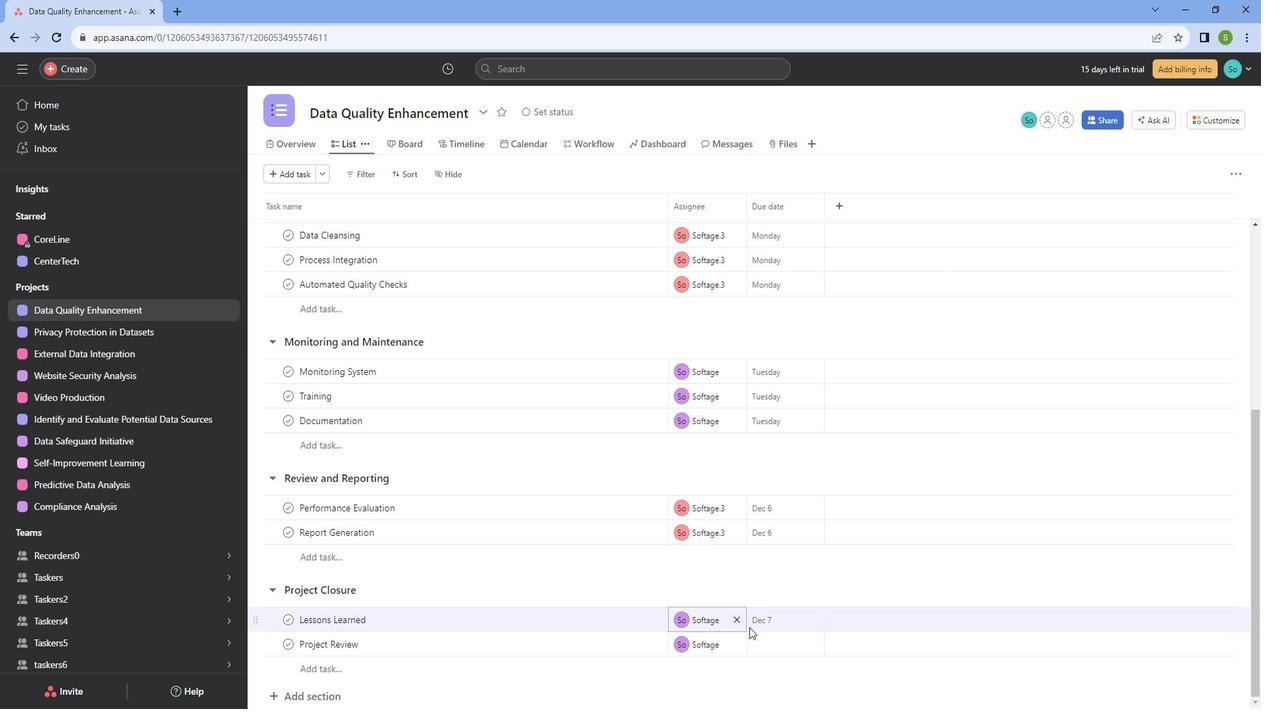 
Action: Mouse pressed left at (779, 611)
Screenshot: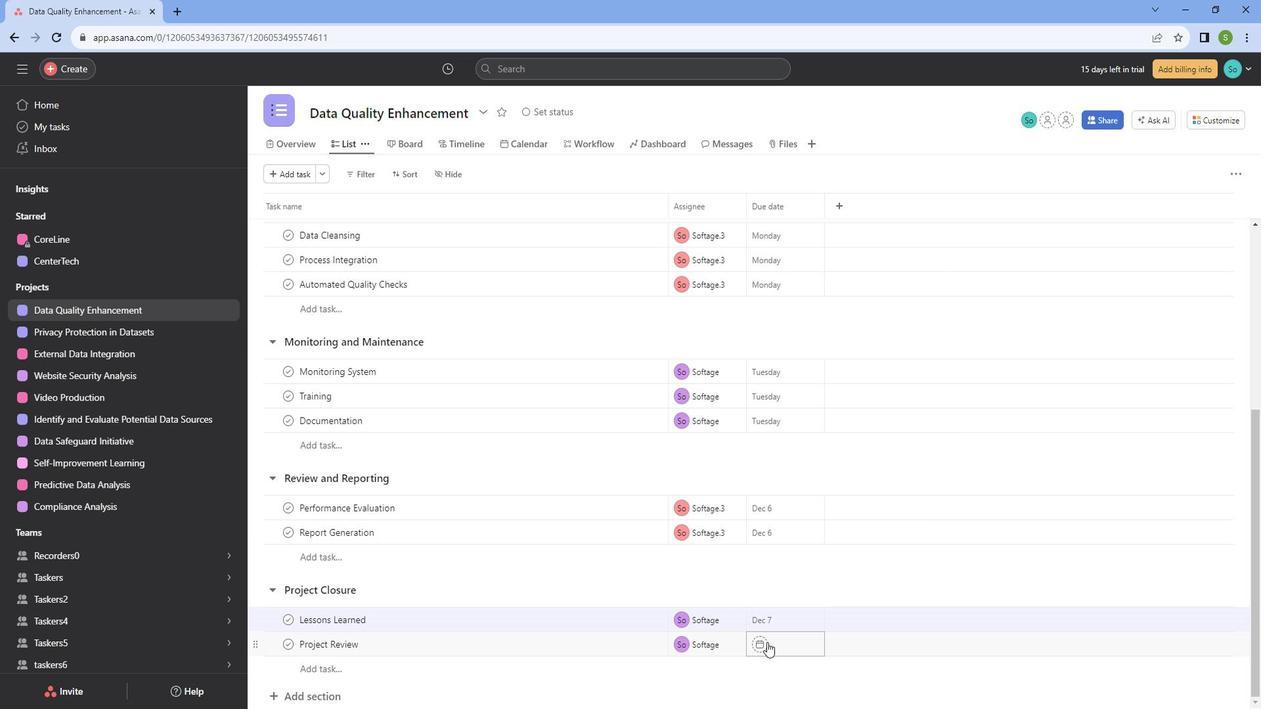 
Action: Mouse moved to (827, 679)
Screenshot: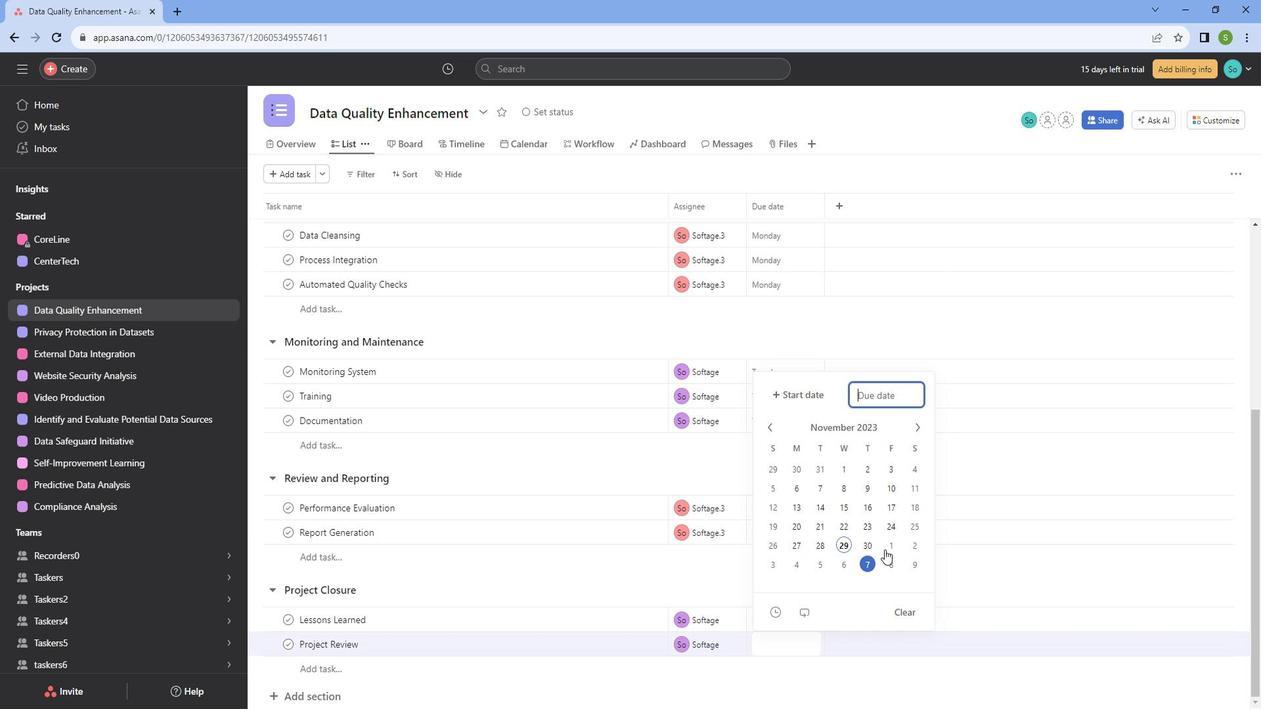 
Action: Mouse pressed left at (827, 679)
Screenshot: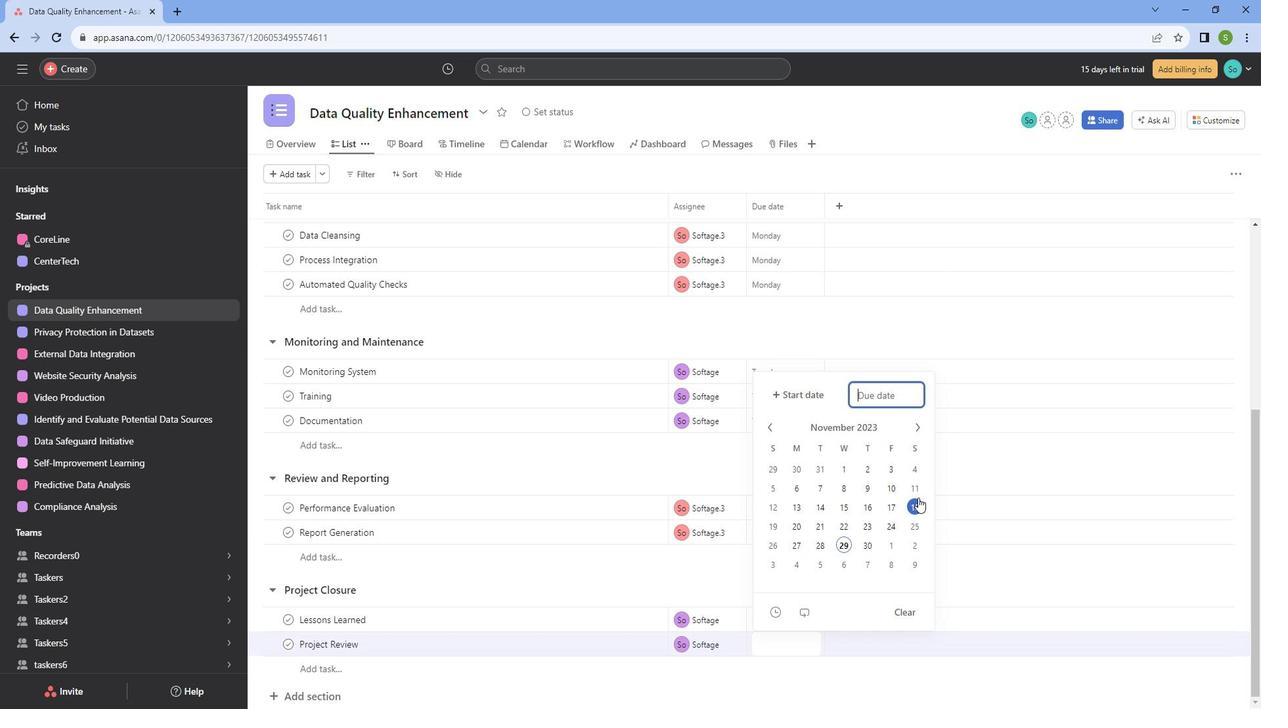 
Action: Mouse moved to (982, 478)
Screenshot: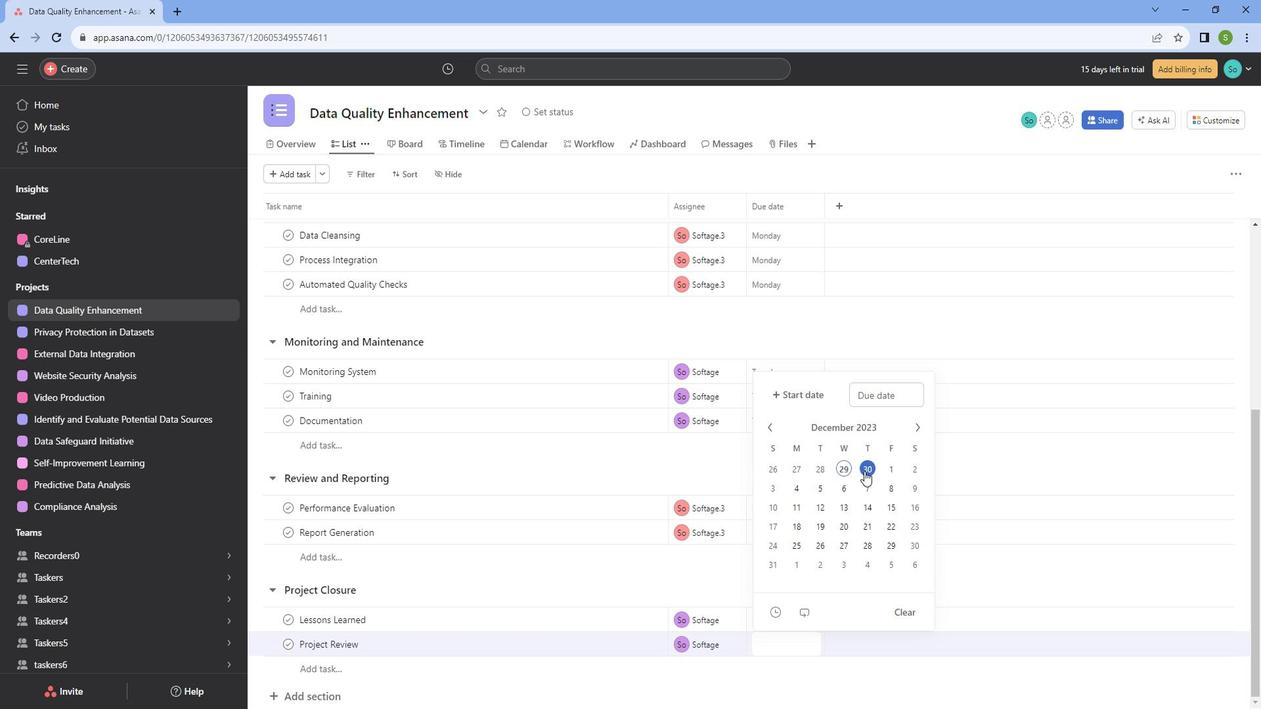 
Action: Mouse pressed left at (982, 478)
Screenshot: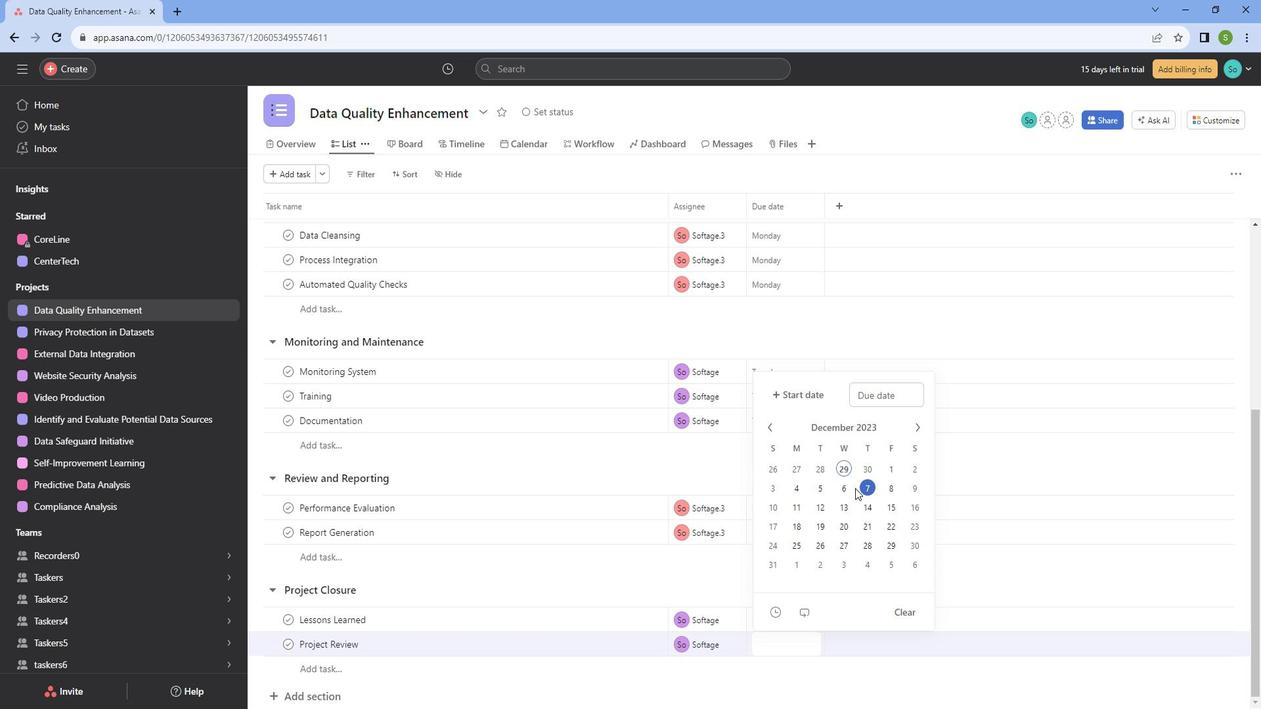 
Action: Mouse moved to (930, 534)
Screenshot: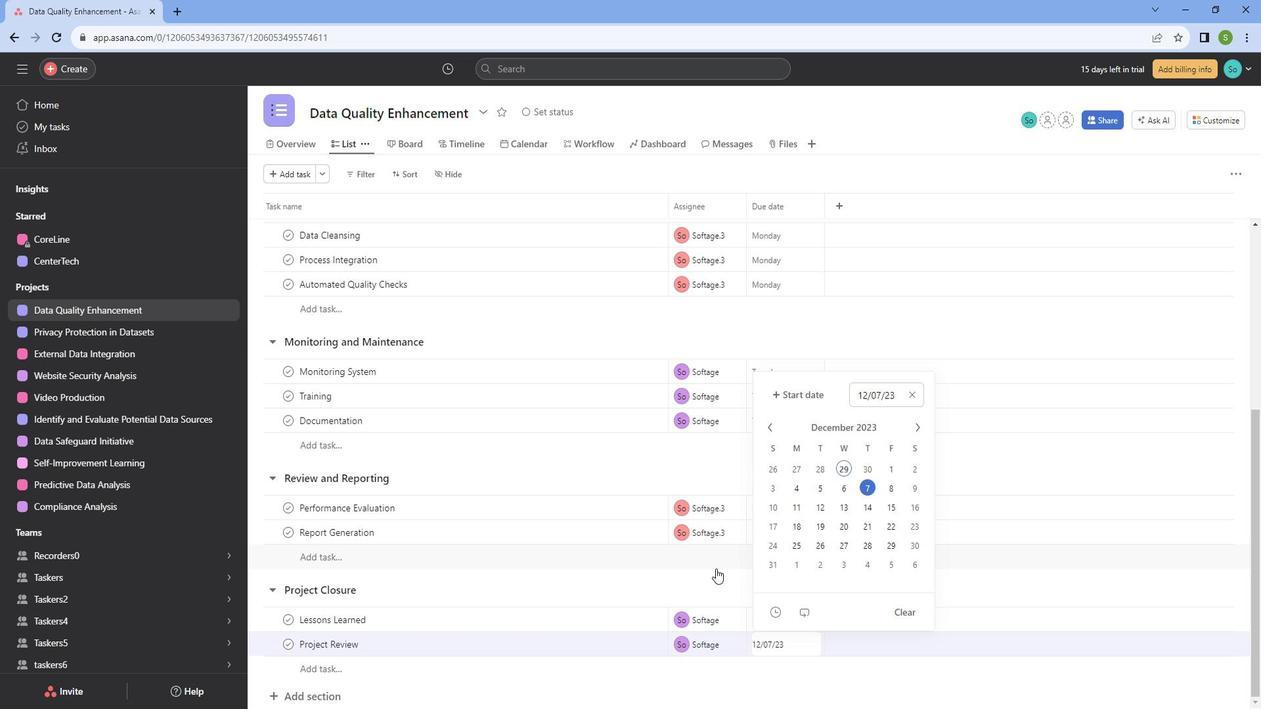
Action: Mouse pressed left at (930, 534)
Screenshot: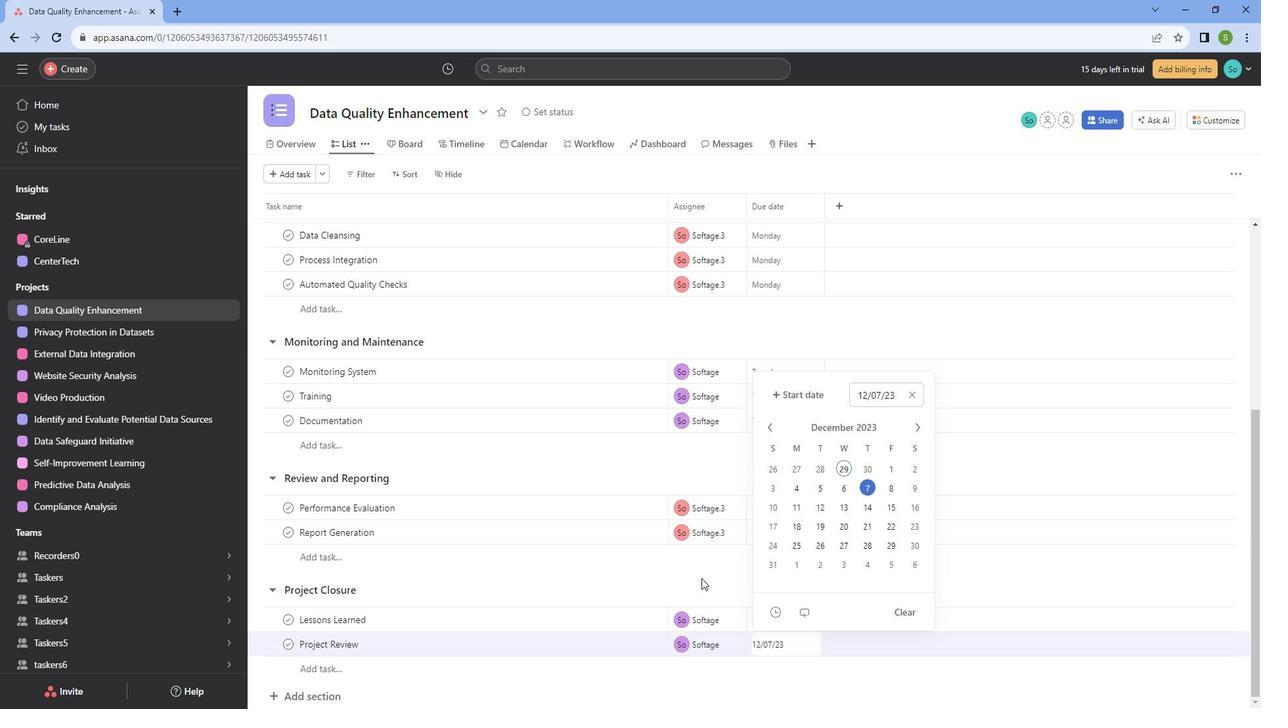 
Action: Mouse moved to (757, 618)
Screenshot: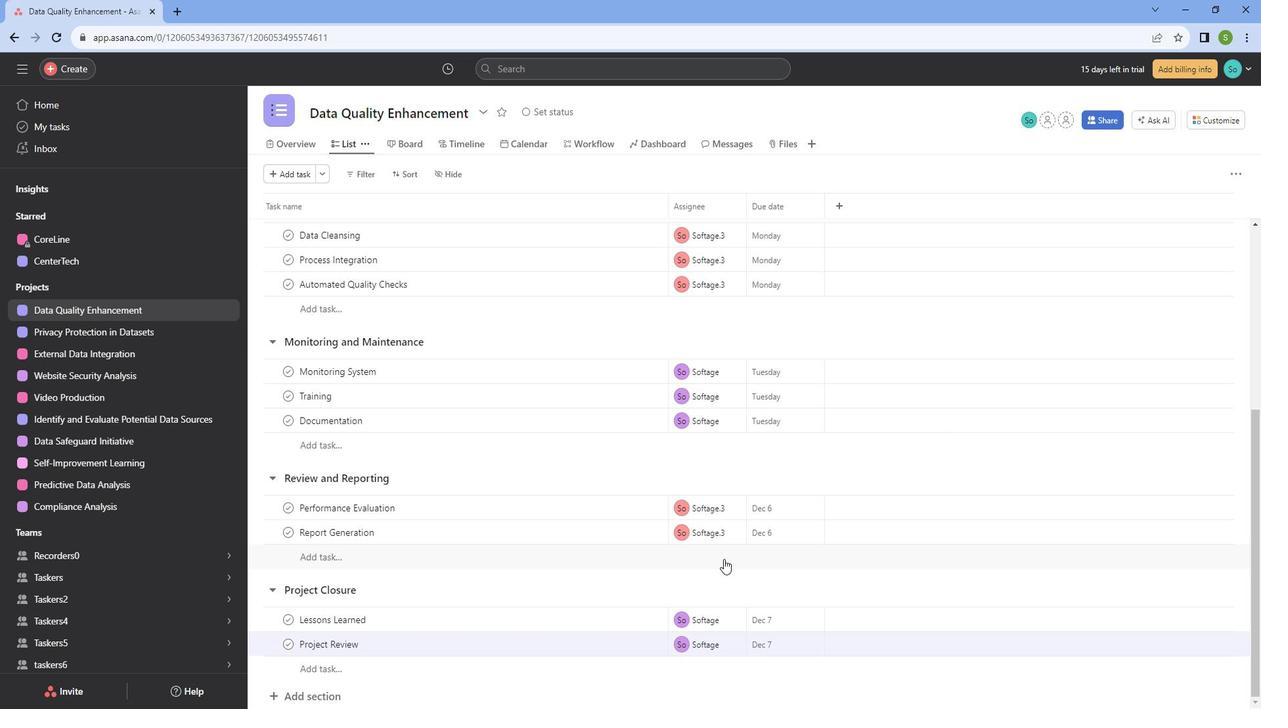 
Action: Mouse pressed left at (757, 618)
Screenshot: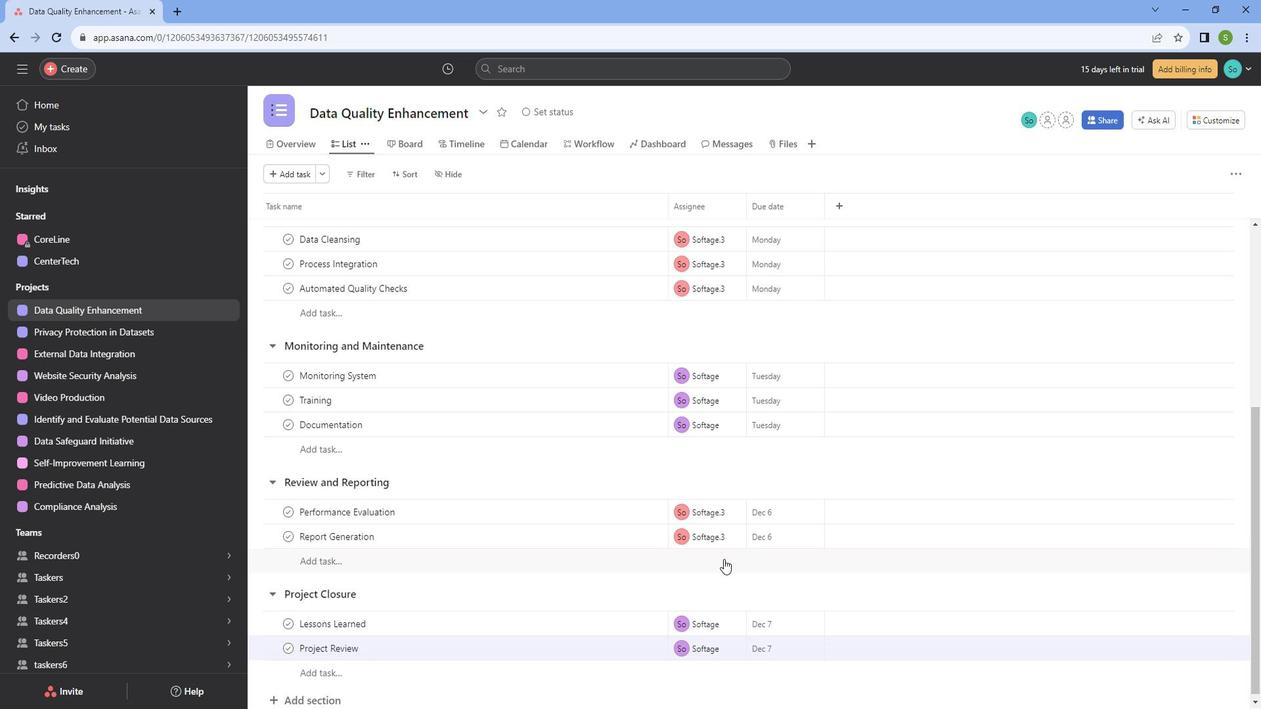
Action: Mouse moved to (784, 599)
Screenshot: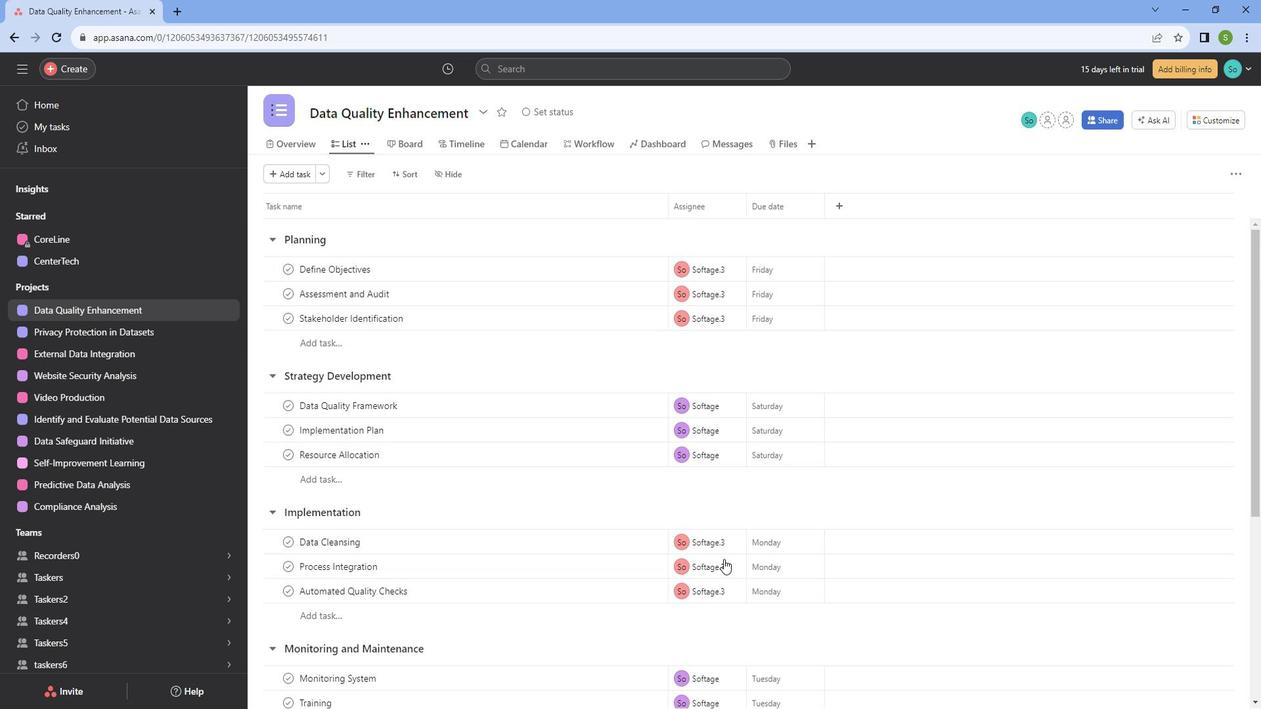 
Action: Mouse scrolled (784, 599) with delta (0, 0)
Screenshot: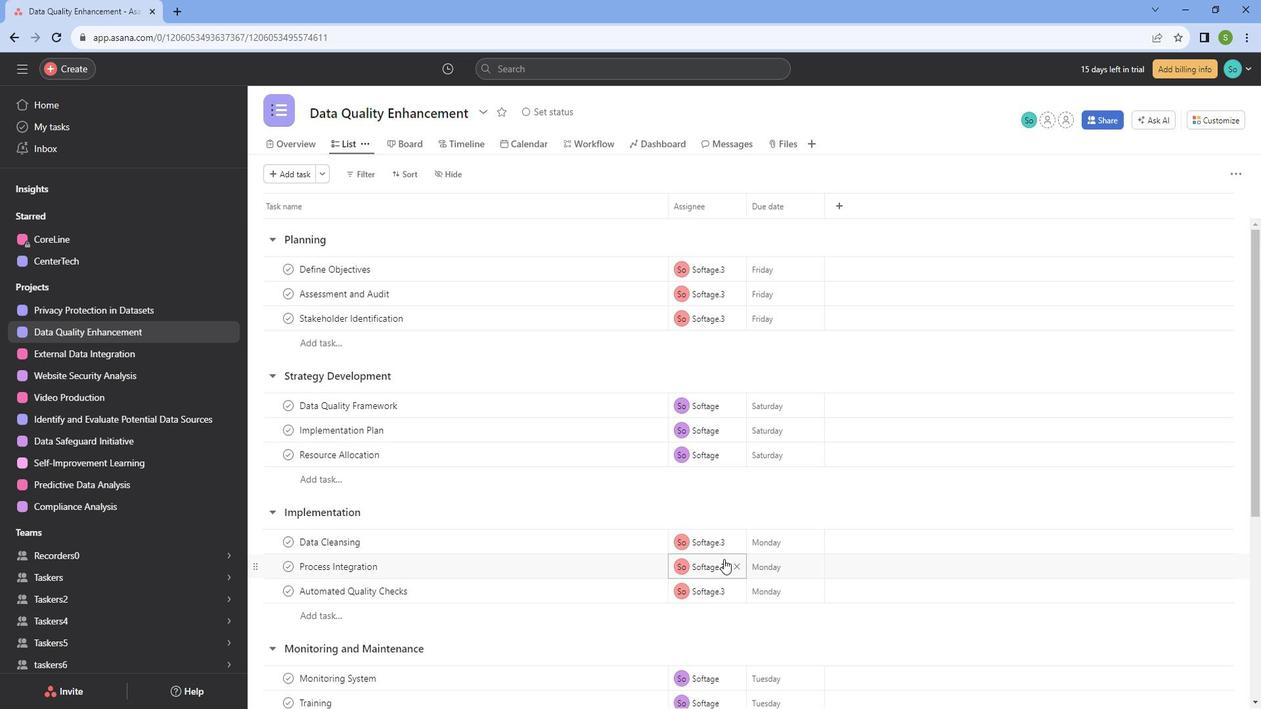 
Action: Mouse scrolled (784, 599) with delta (0, 0)
Screenshot: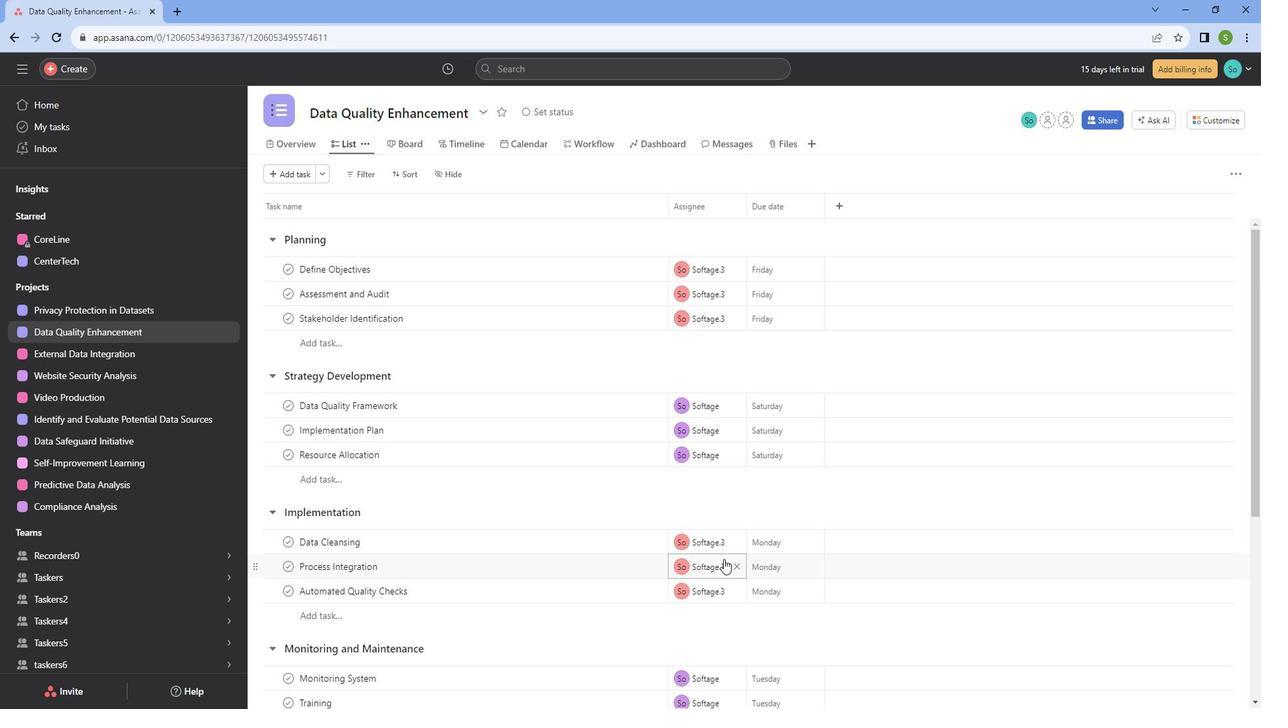 
Action: Mouse scrolled (784, 599) with delta (0, 0)
Screenshot: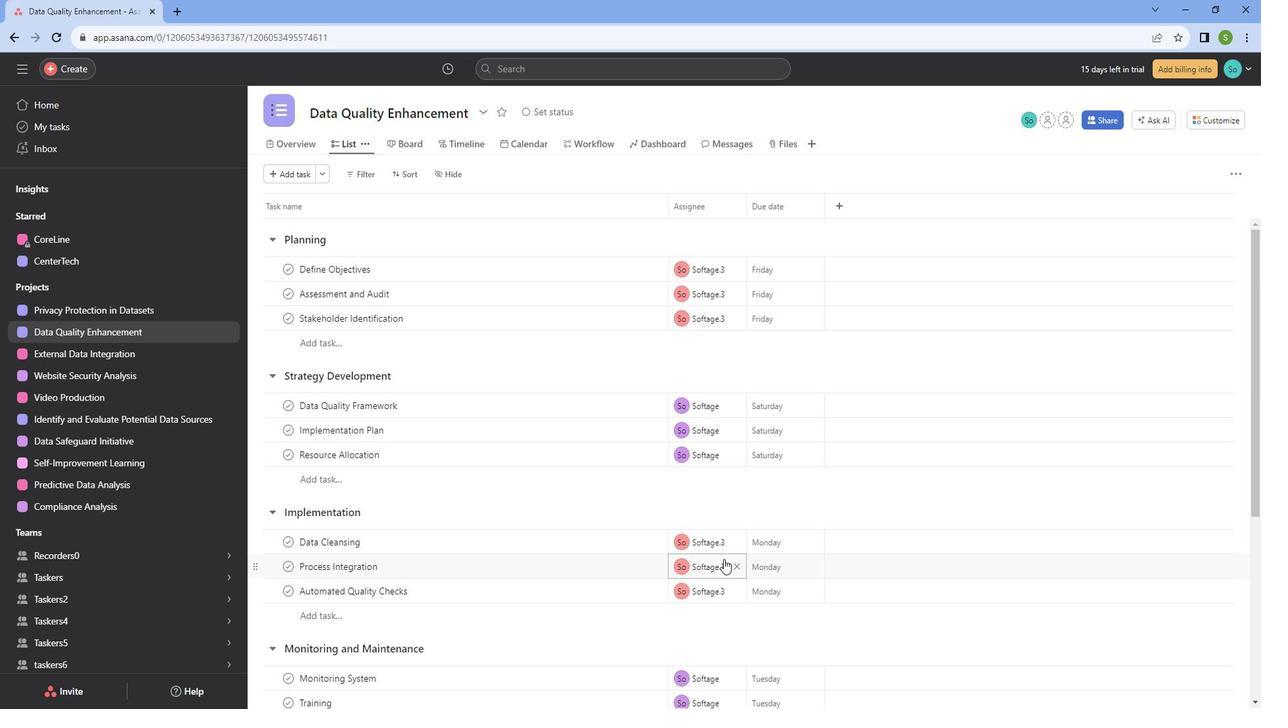 
Action: Mouse scrolled (784, 599) with delta (0, 0)
Screenshot: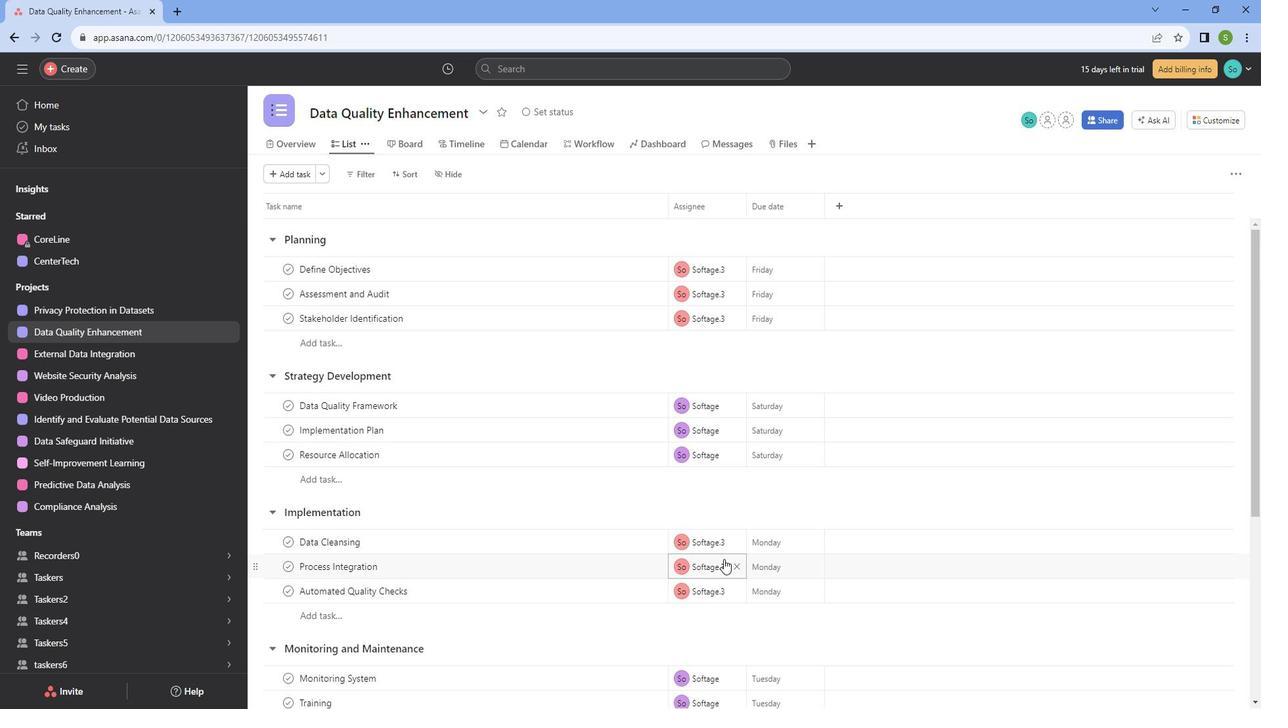 
Action: Mouse scrolled (784, 599) with delta (0, 0)
Screenshot: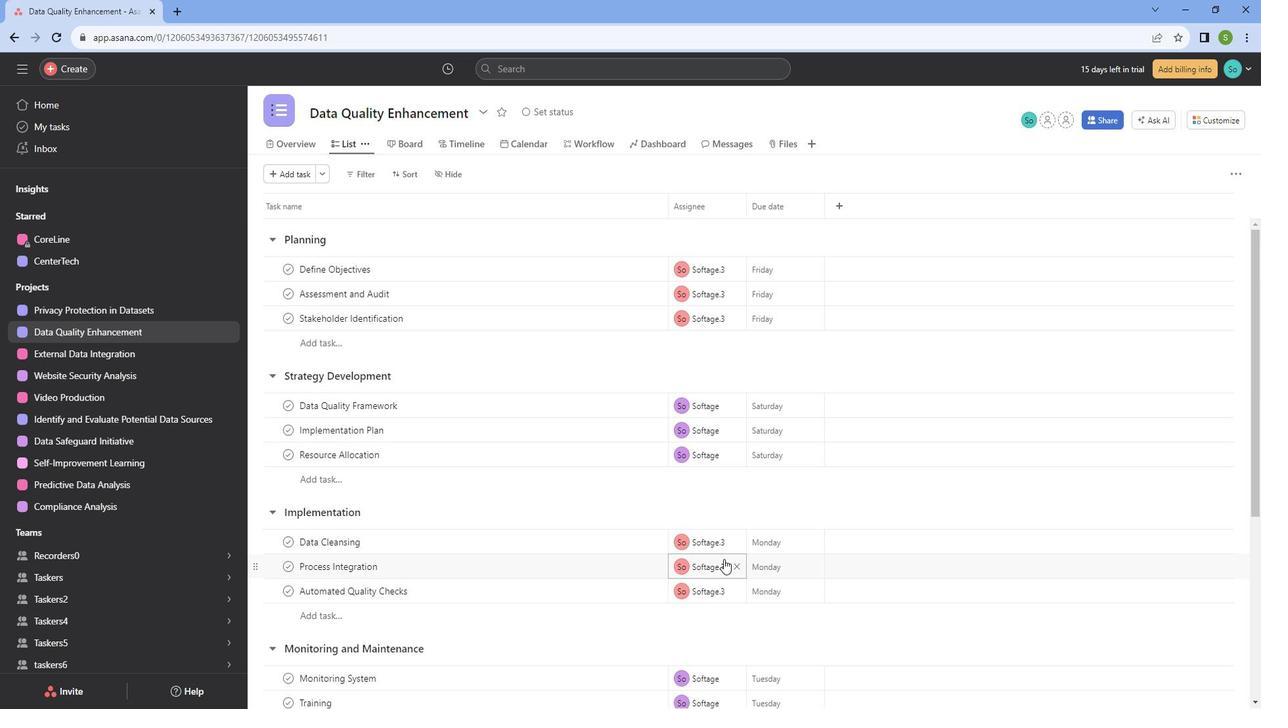 
Action: Mouse scrolled (784, 599) with delta (0, 0)
Screenshot: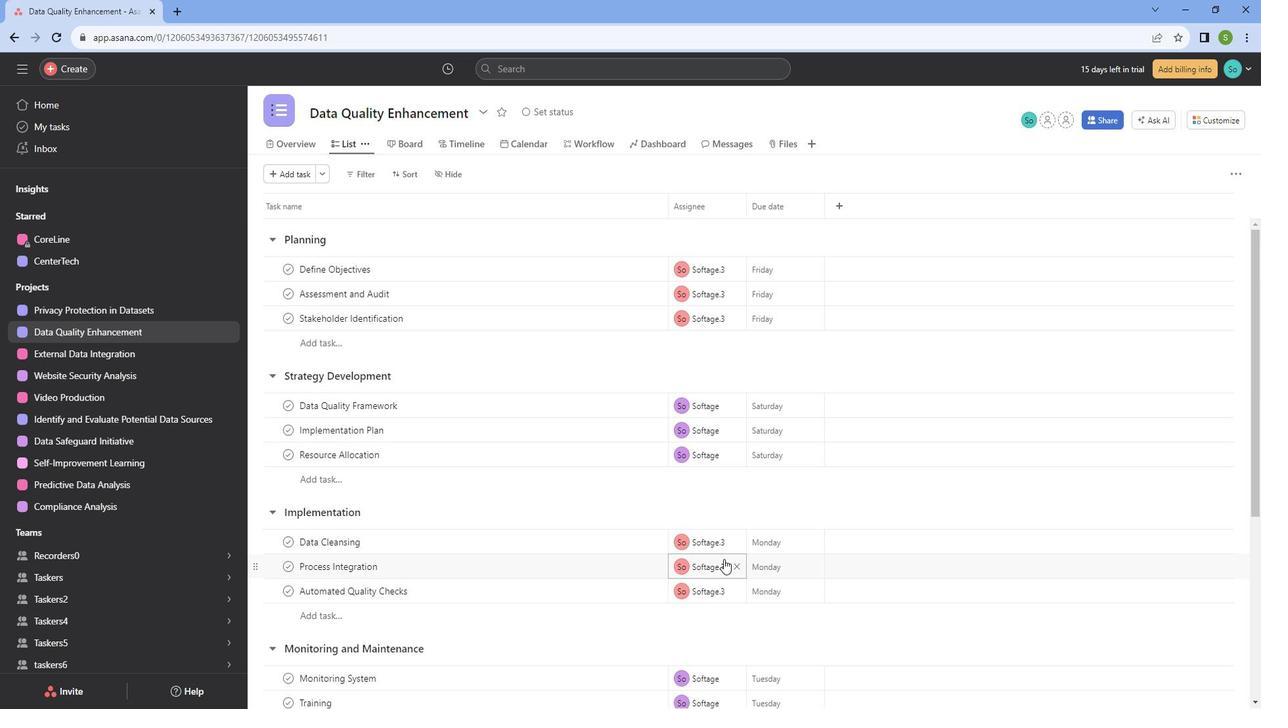 
Action: Mouse scrolled (784, 599) with delta (0, 0)
Screenshot: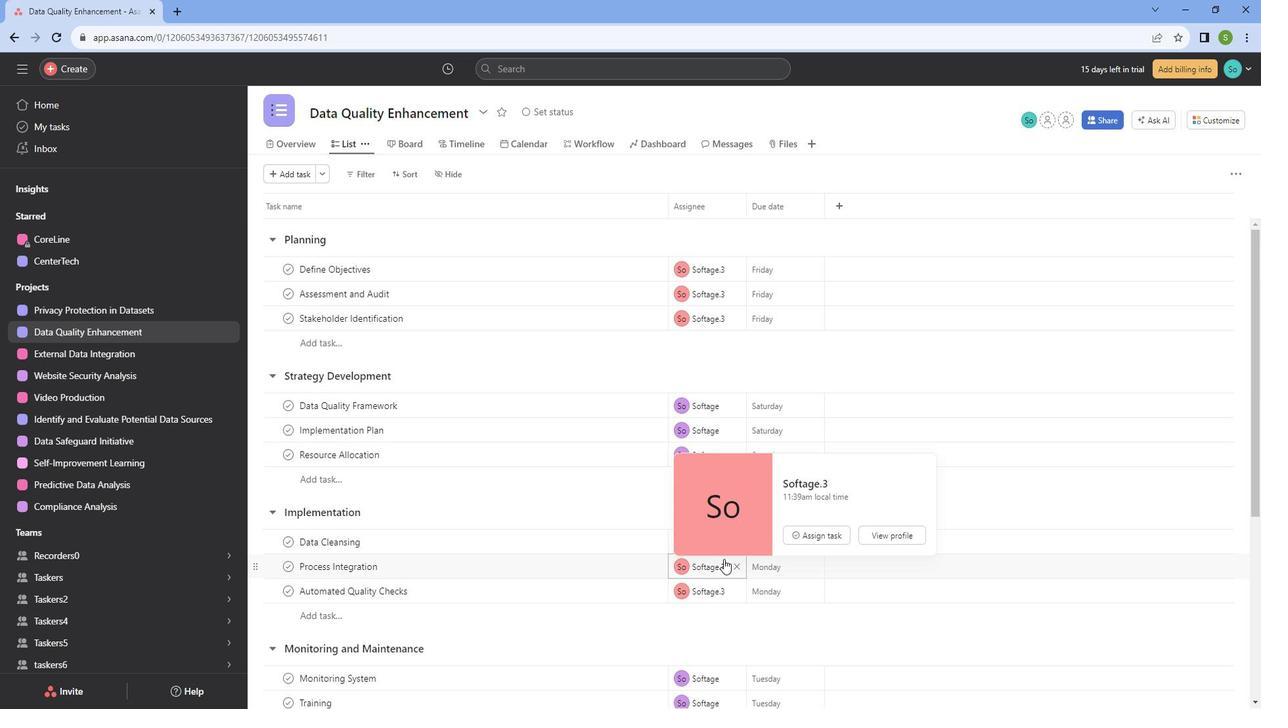 
Action: Mouse scrolled (784, 599) with delta (0, 0)
Screenshot: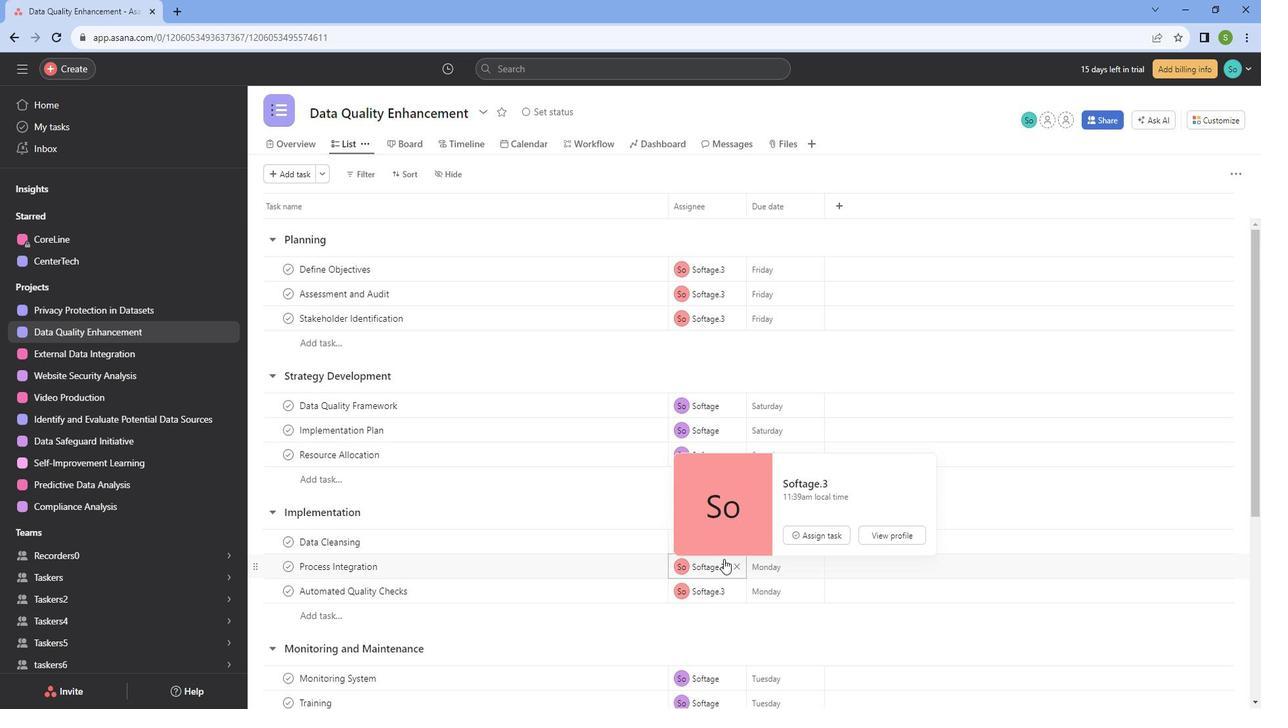 
Action: Mouse scrolled (784, 599) with delta (0, 0)
Screenshot: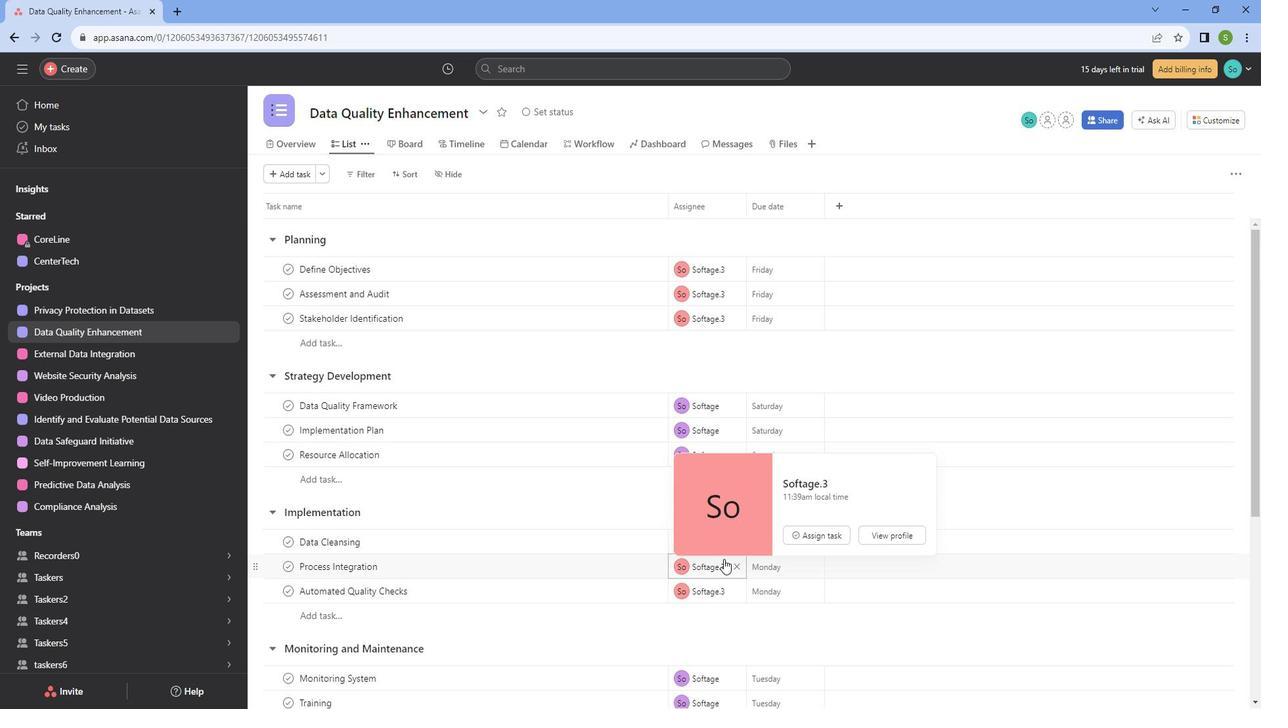 
Action: Mouse scrolled (784, 599) with delta (0, 0)
Screenshot: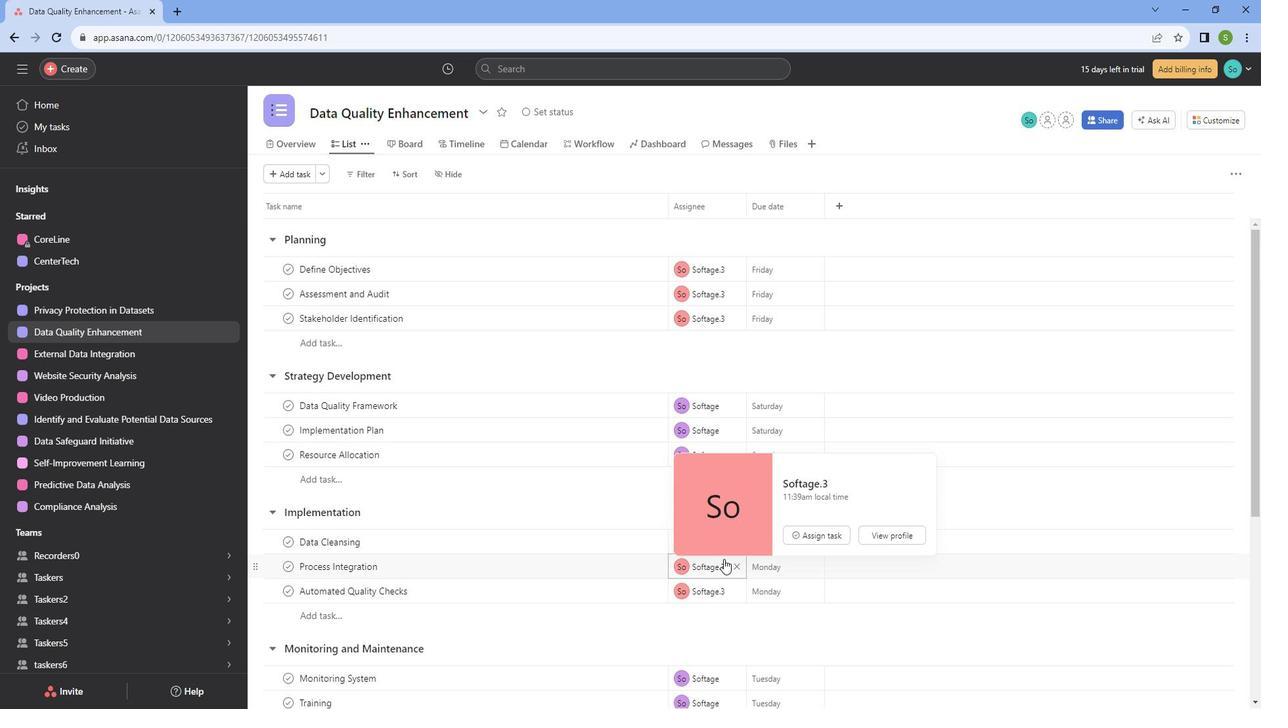 
Action: Mouse moved to (649, 249)
Screenshot: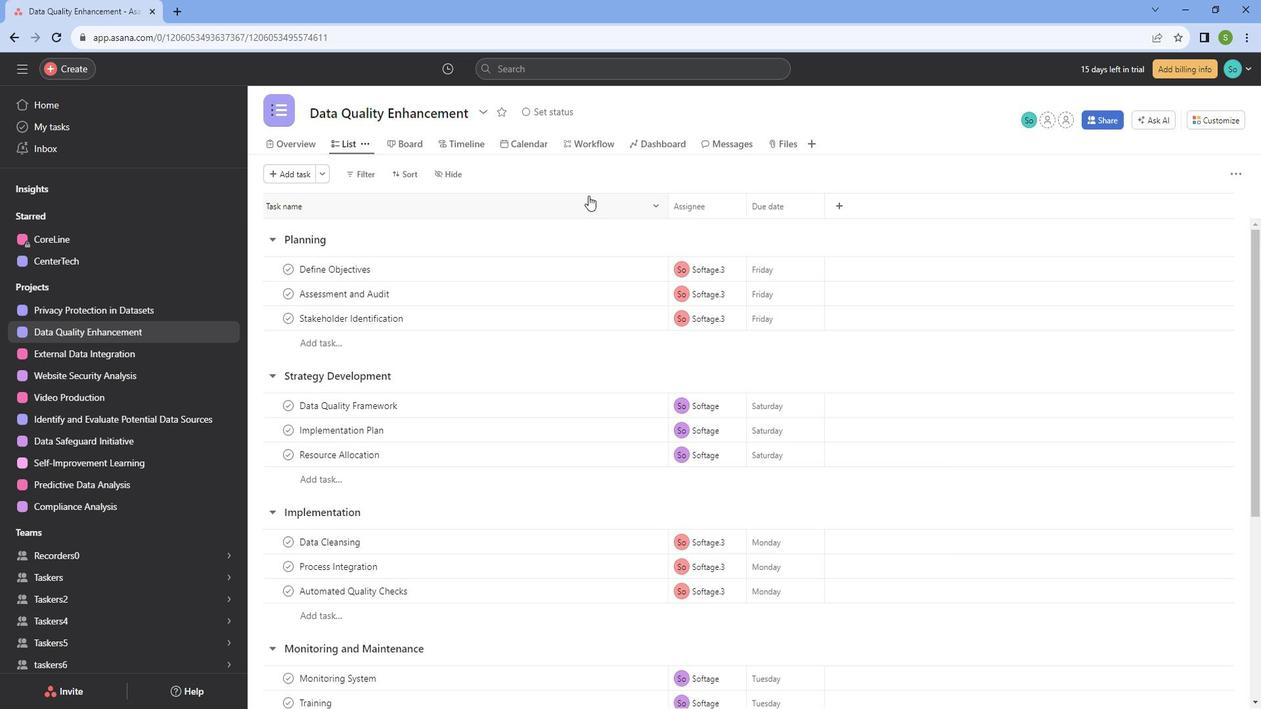 
